 Task: Add a signature Miranda Scott containing With sincere appreciation and gratitude, Miranda Scott to email address softage.9@softage.net and add a folder Workplace accidents
Action: Mouse moved to (1217, 88)
Screenshot: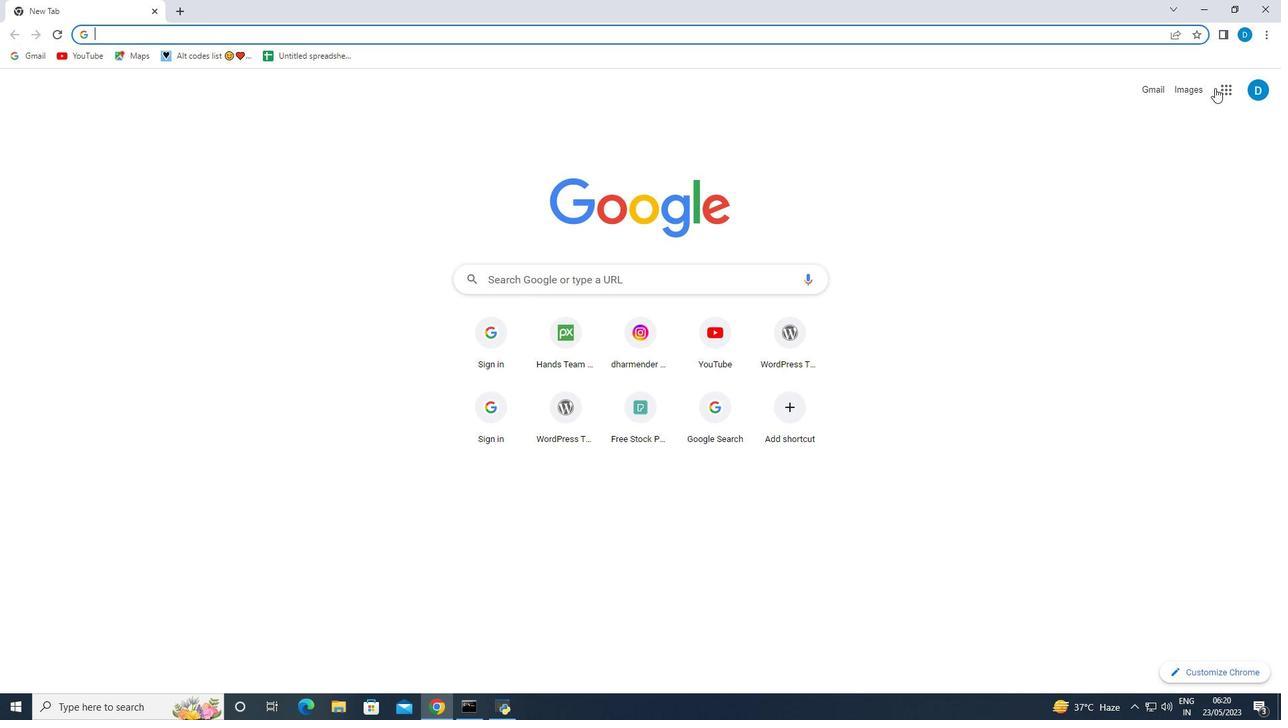
Action: Mouse pressed left at (1217, 88)
Screenshot: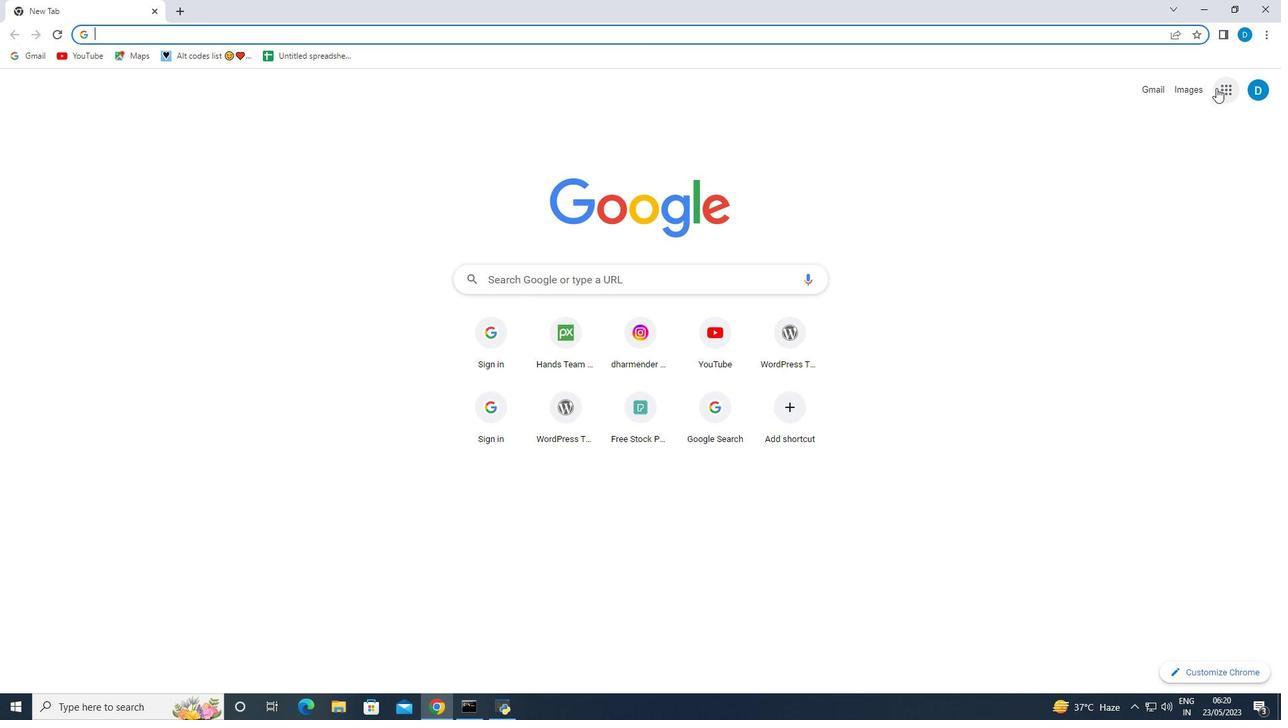 
Action: Mouse moved to (1121, 258)
Screenshot: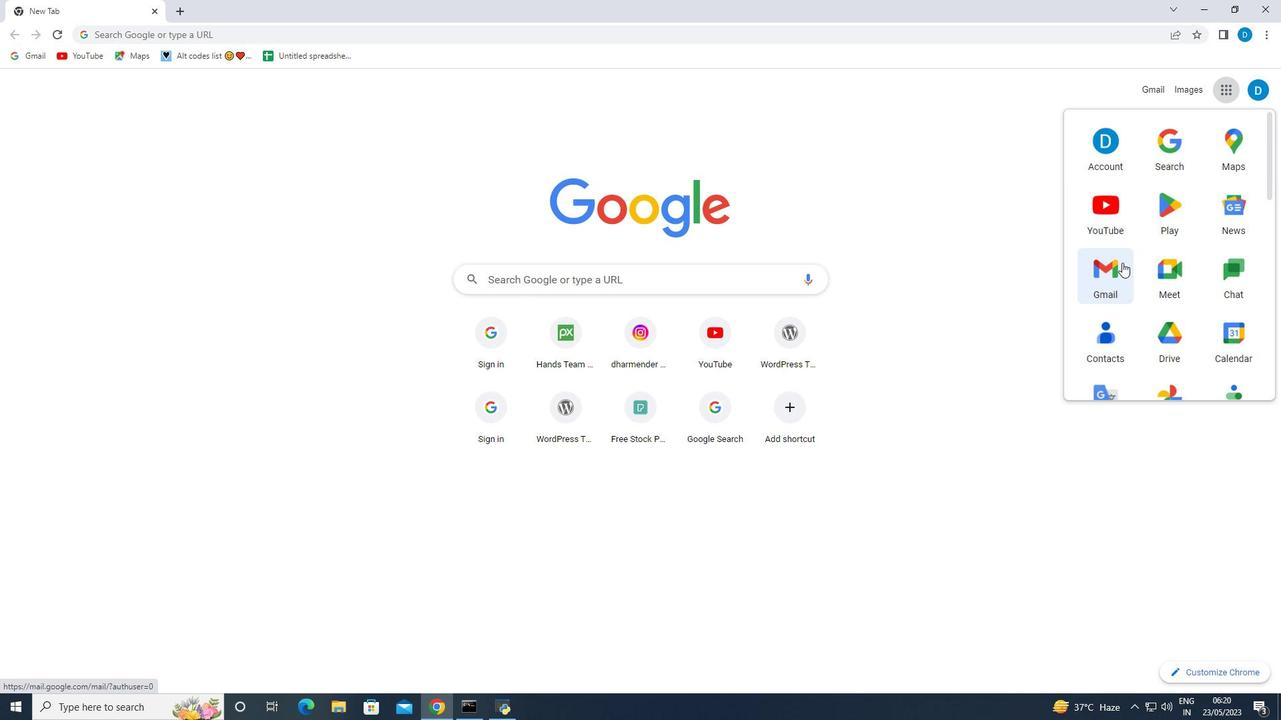
Action: Mouse pressed left at (1121, 258)
Screenshot: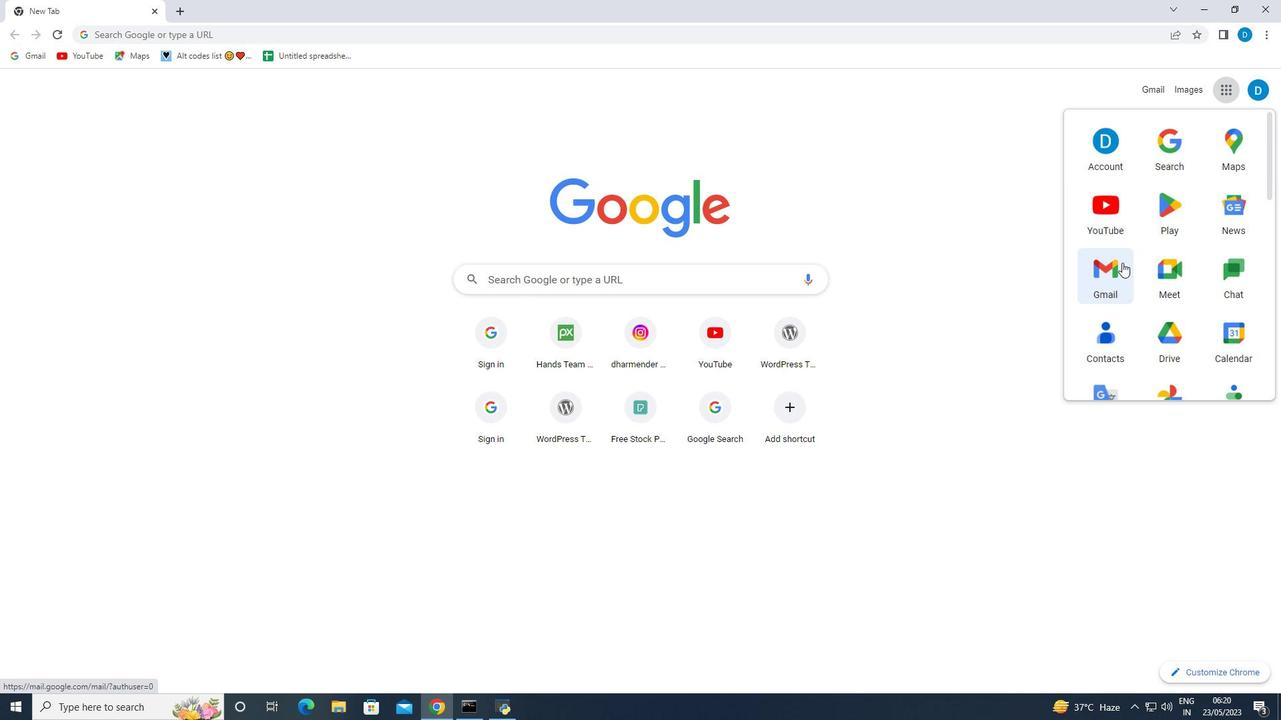 
Action: Mouse moved to (1199, 92)
Screenshot: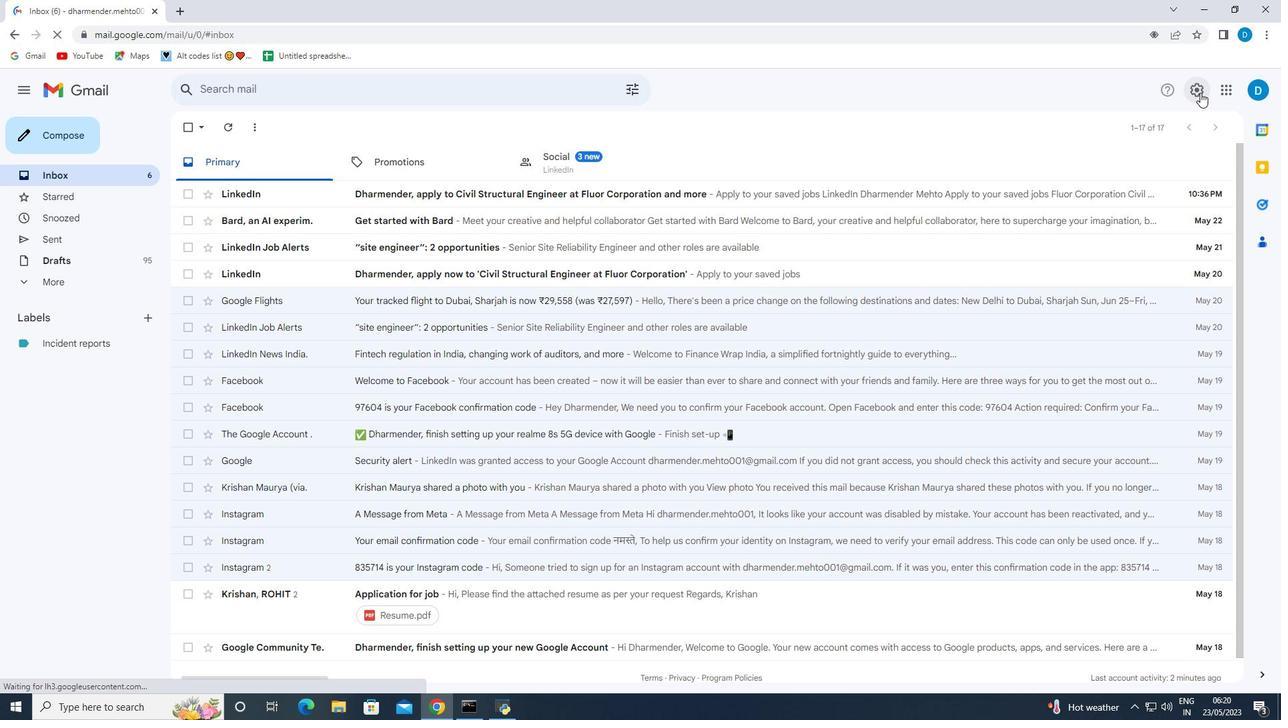 
Action: Mouse pressed left at (1199, 92)
Screenshot: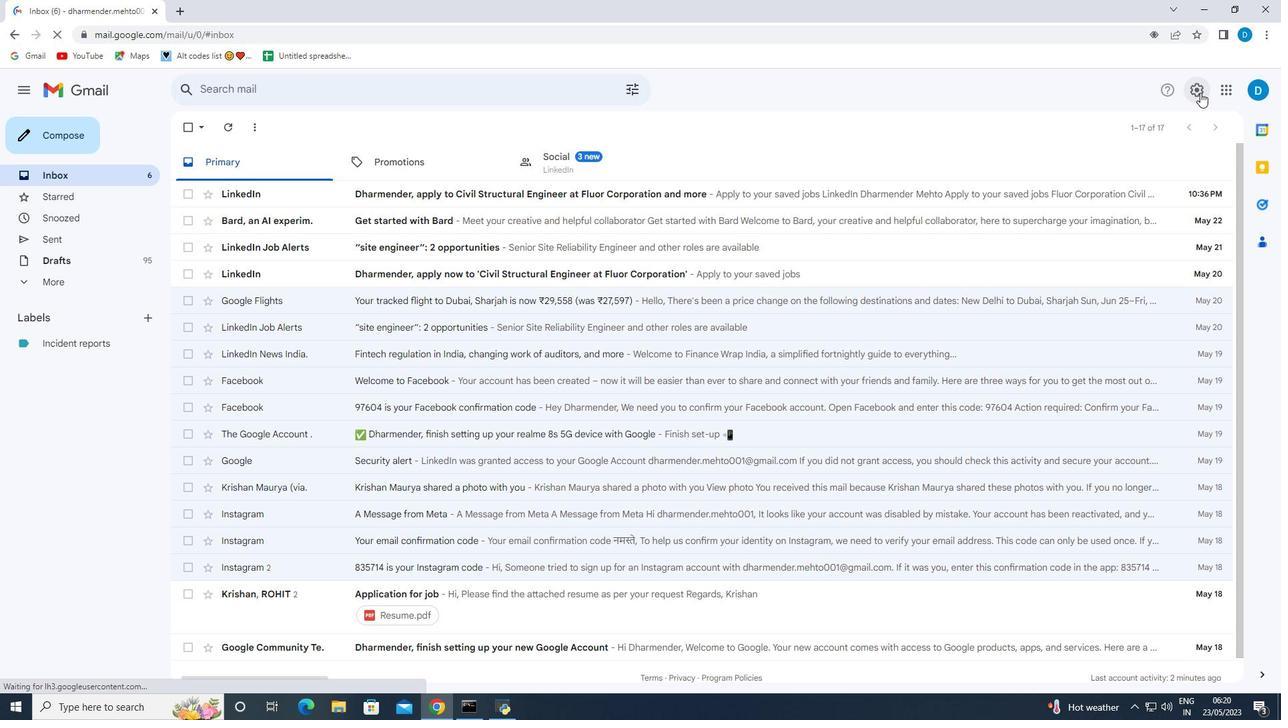 
Action: Mouse moved to (1142, 161)
Screenshot: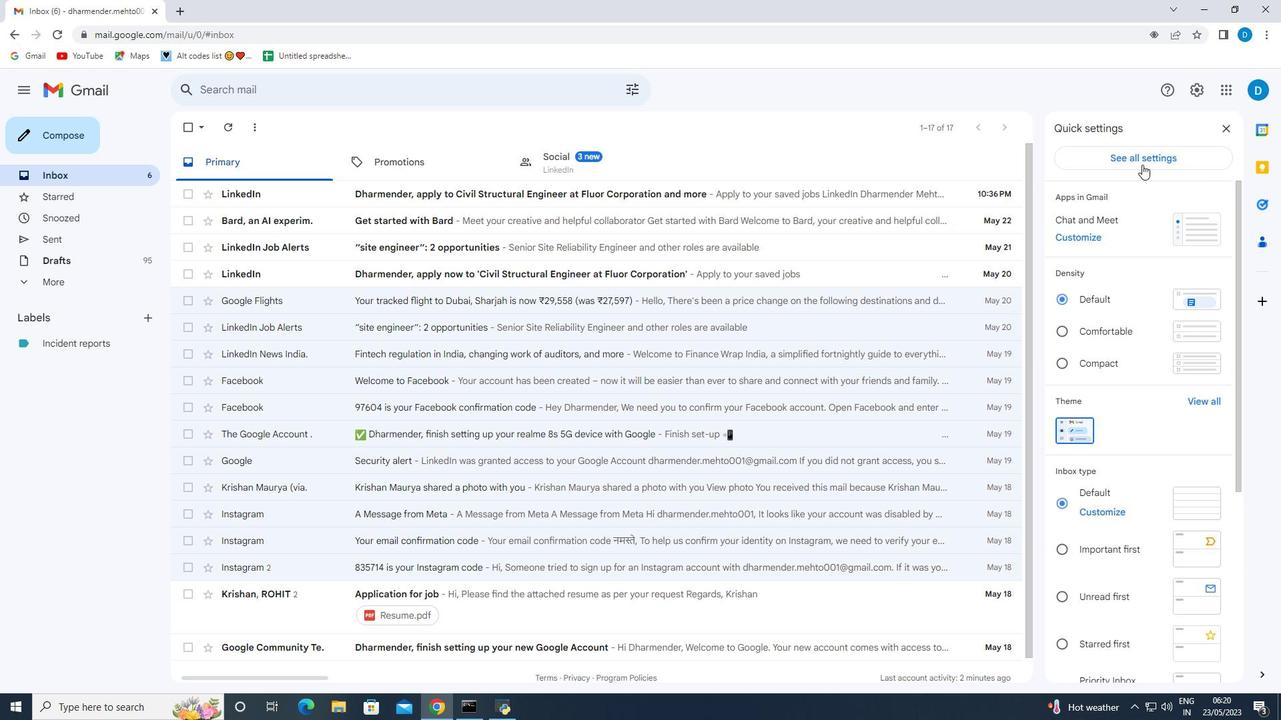 
Action: Mouse pressed left at (1142, 161)
Screenshot: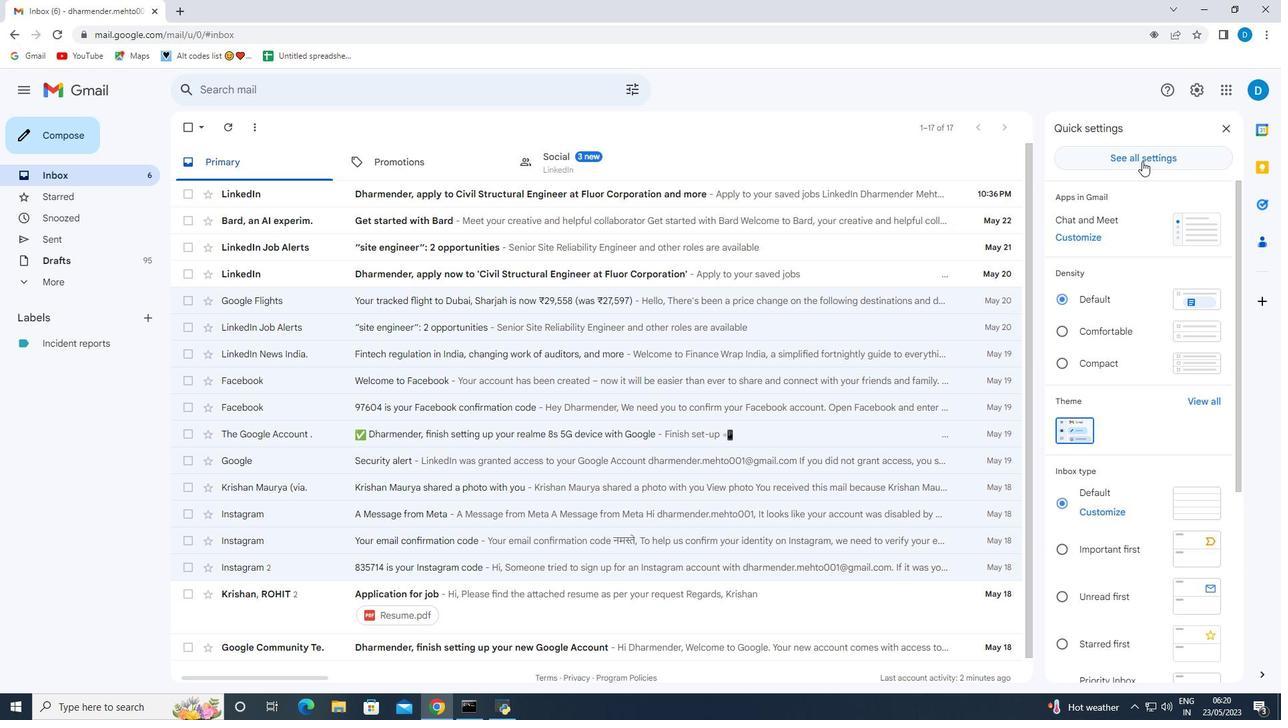 
Action: Mouse moved to (459, 385)
Screenshot: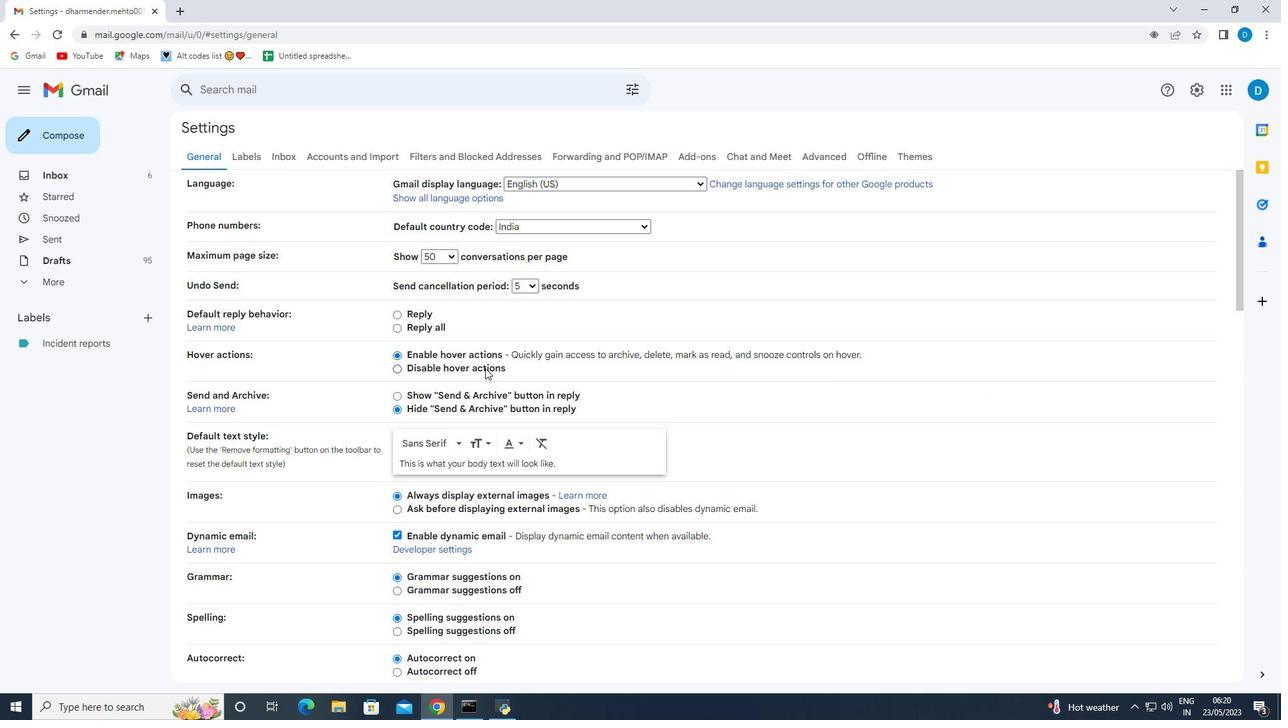 
Action: Mouse scrolled (459, 384) with delta (0, 0)
Screenshot: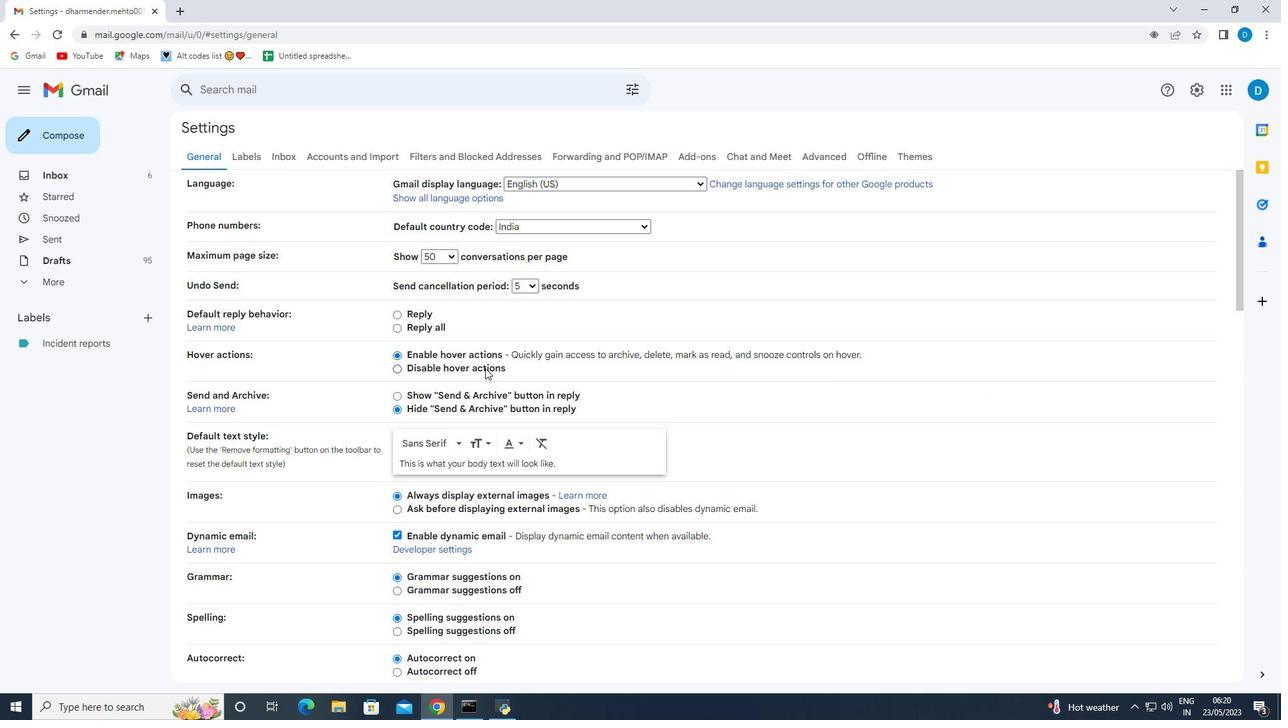 
Action: Mouse moved to (423, 401)
Screenshot: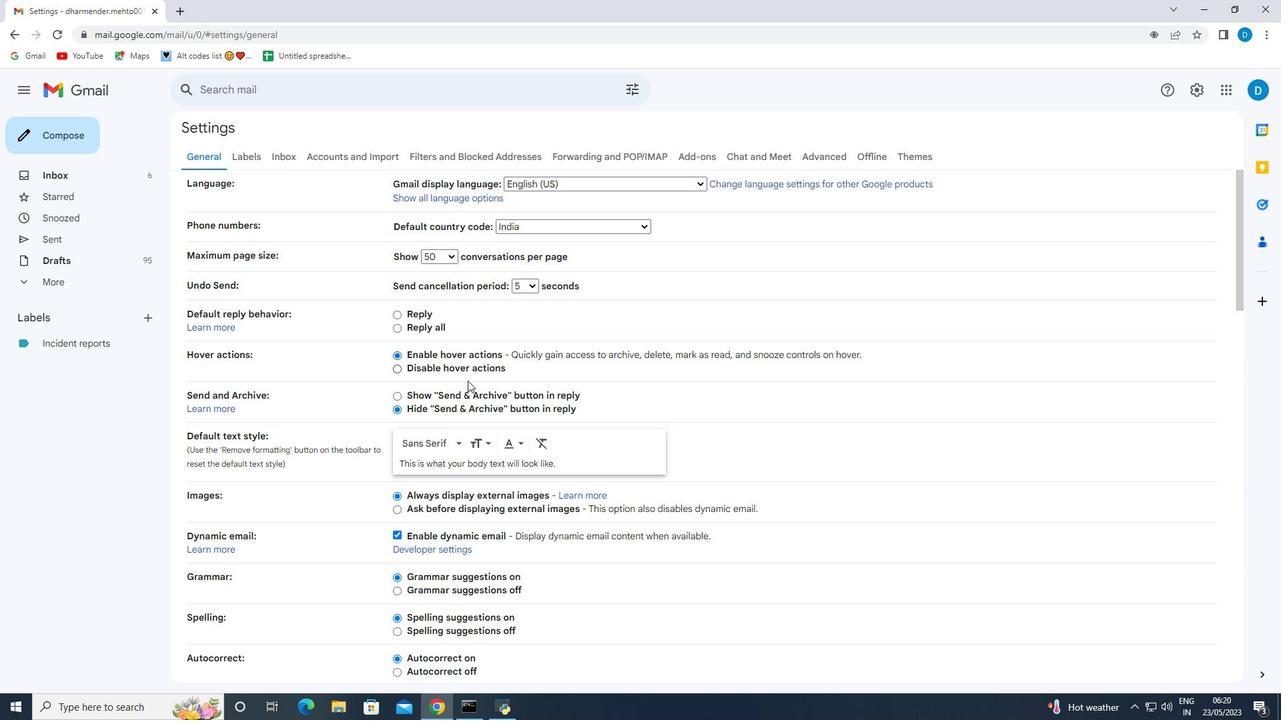 
Action: Mouse scrolled (423, 400) with delta (0, 0)
Screenshot: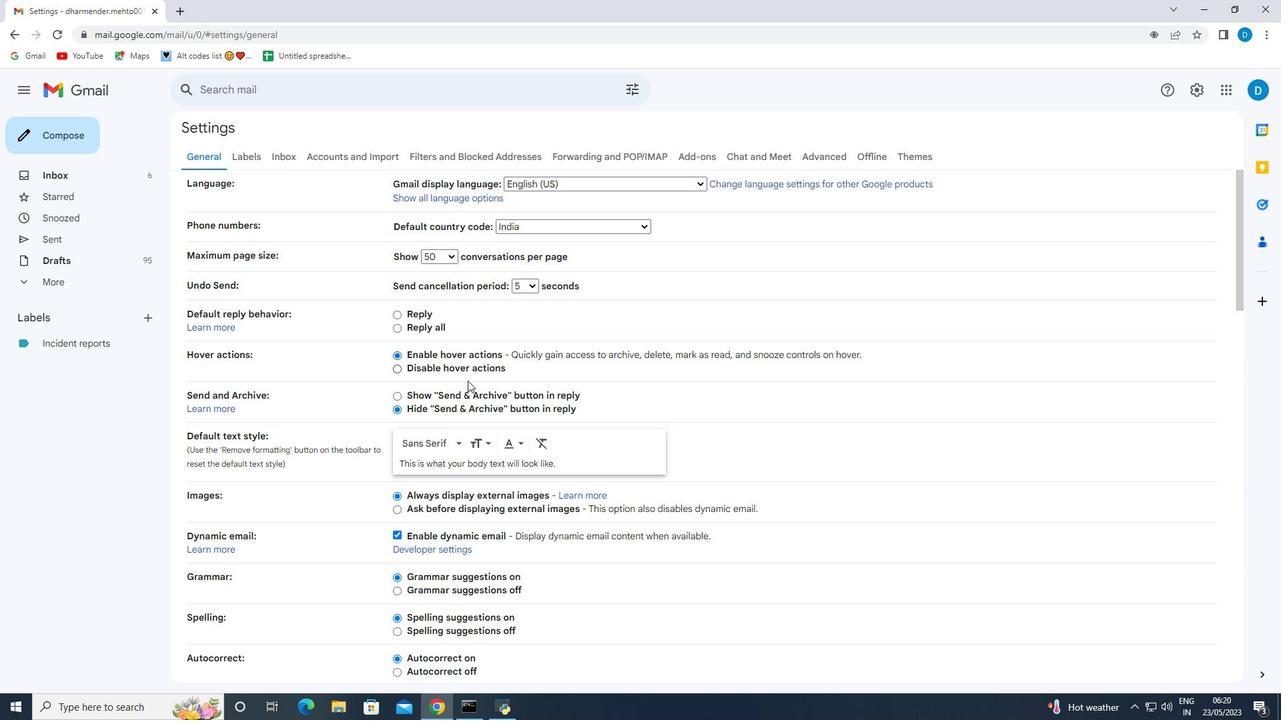
Action: Mouse moved to (411, 407)
Screenshot: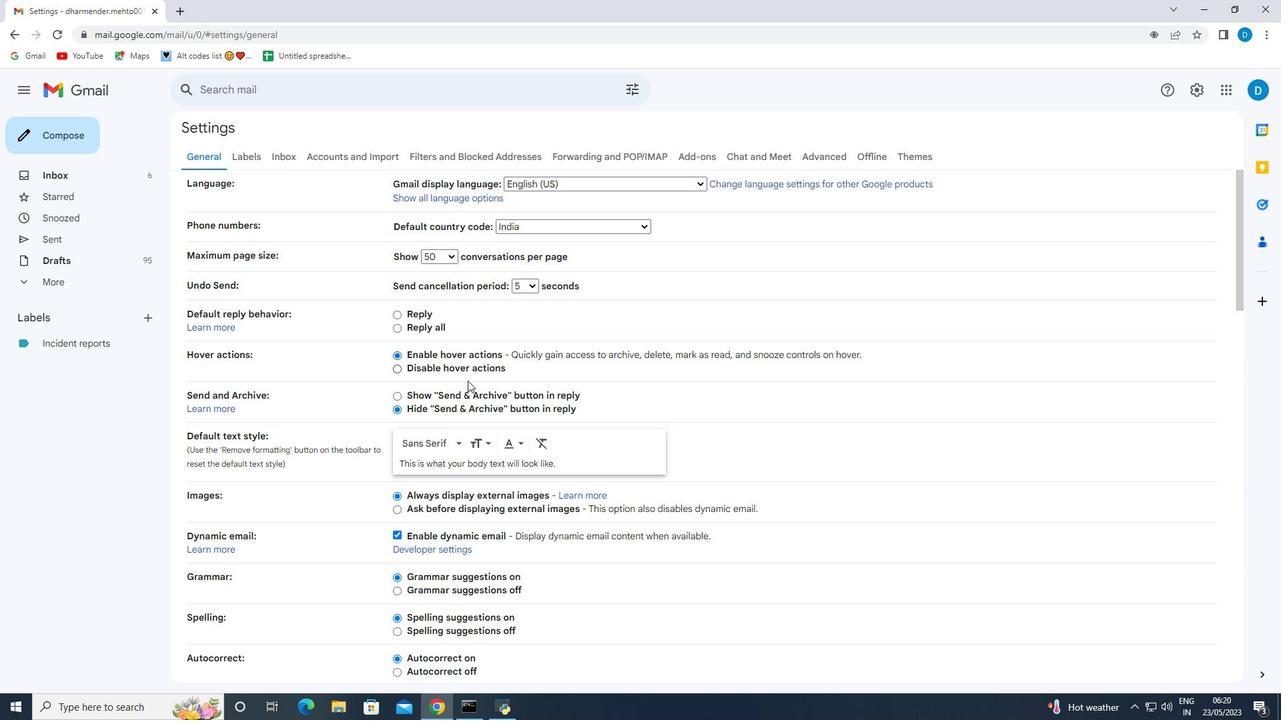 
Action: Mouse scrolled (411, 406) with delta (0, 0)
Screenshot: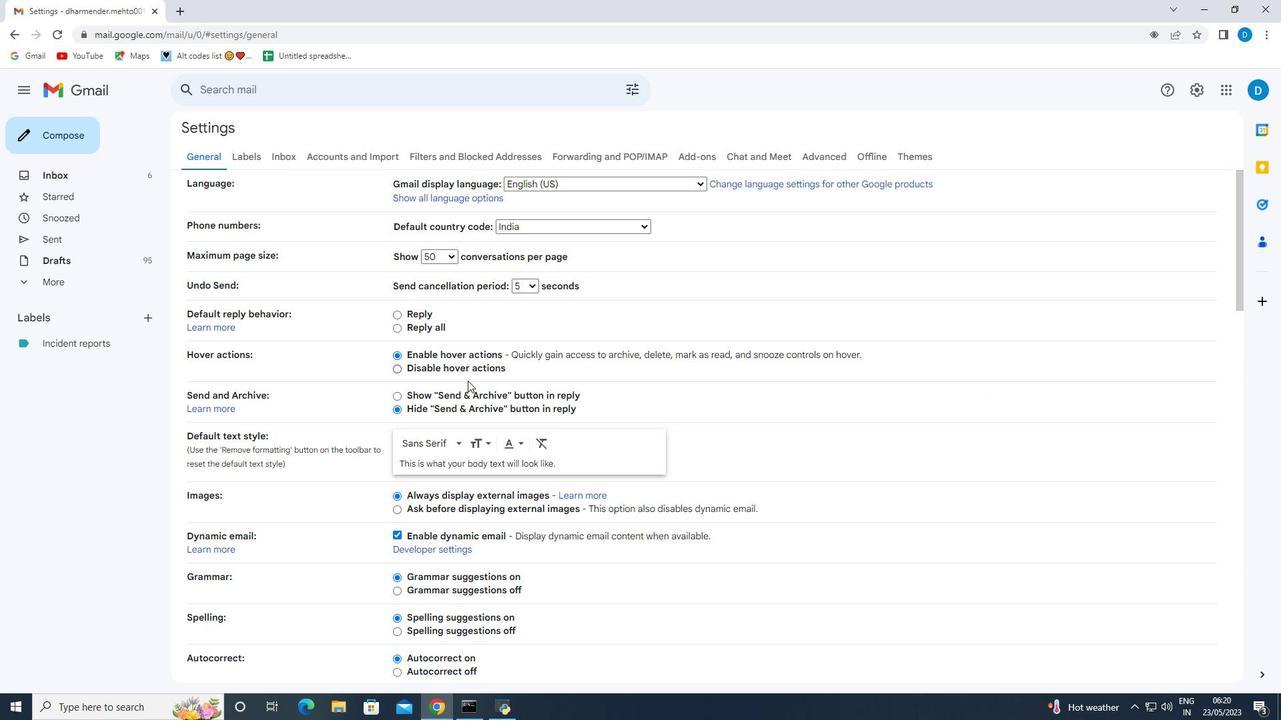
Action: Mouse moved to (405, 411)
Screenshot: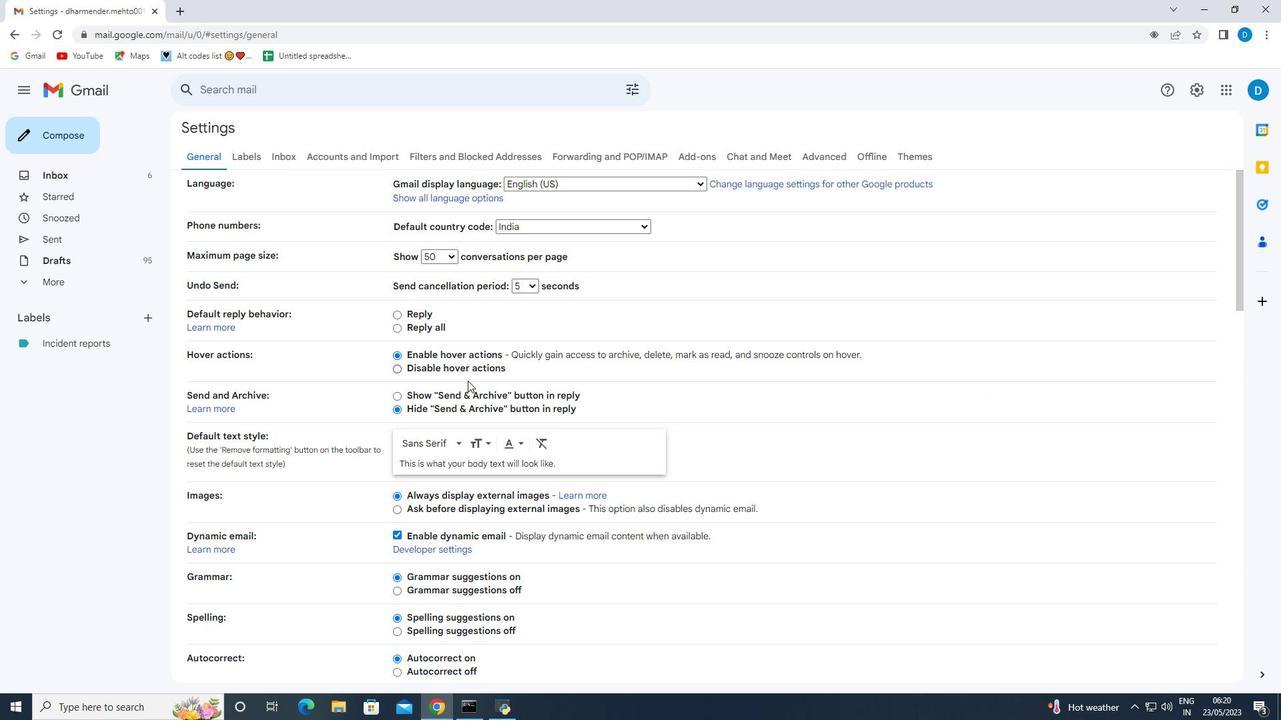 
Action: Mouse scrolled (405, 410) with delta (0, 0)
Screenshot: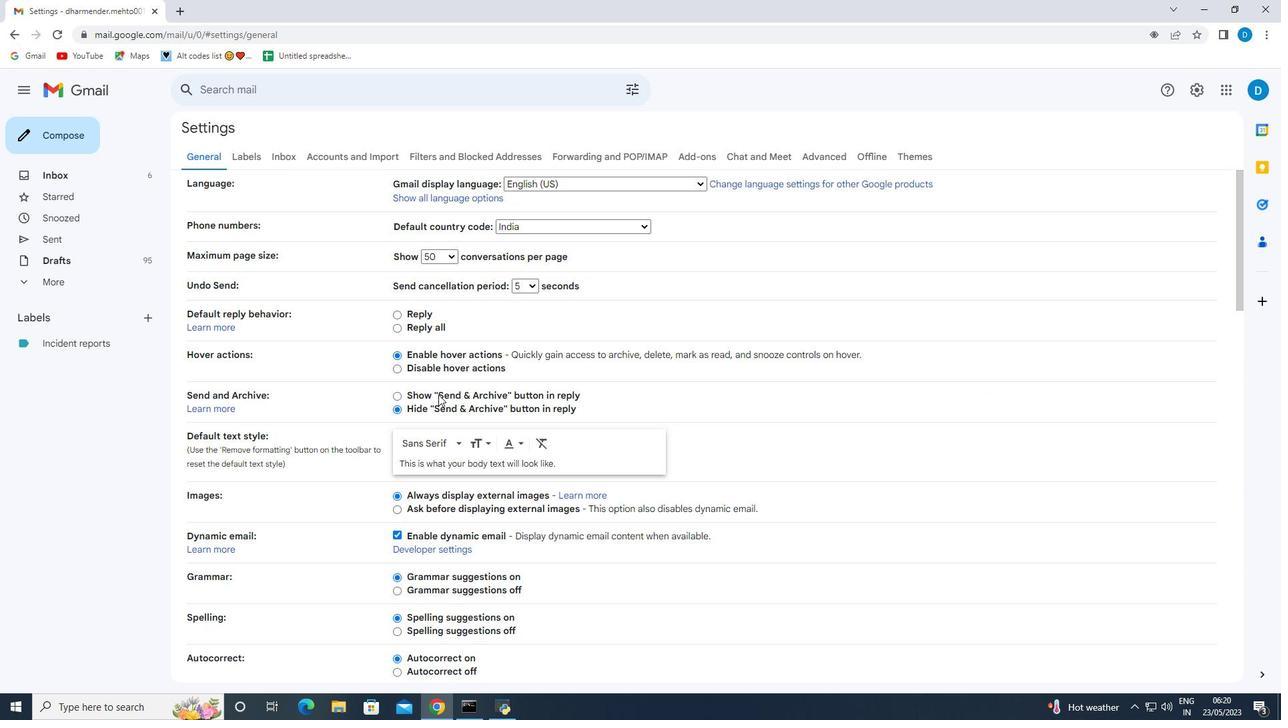 
Action: Mouse moved to (404, 411)
Screenshot: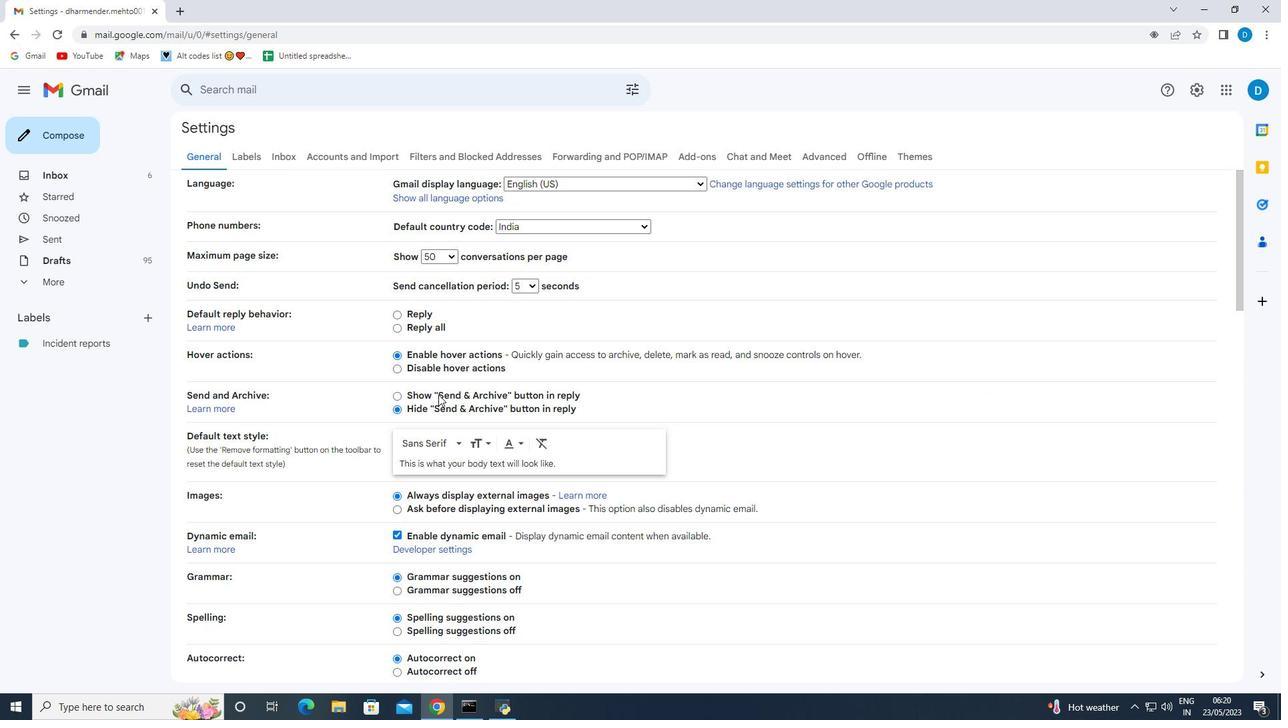 
Action: Mouse scrolled (404, 411) with delta (0, 0)
Screenshot: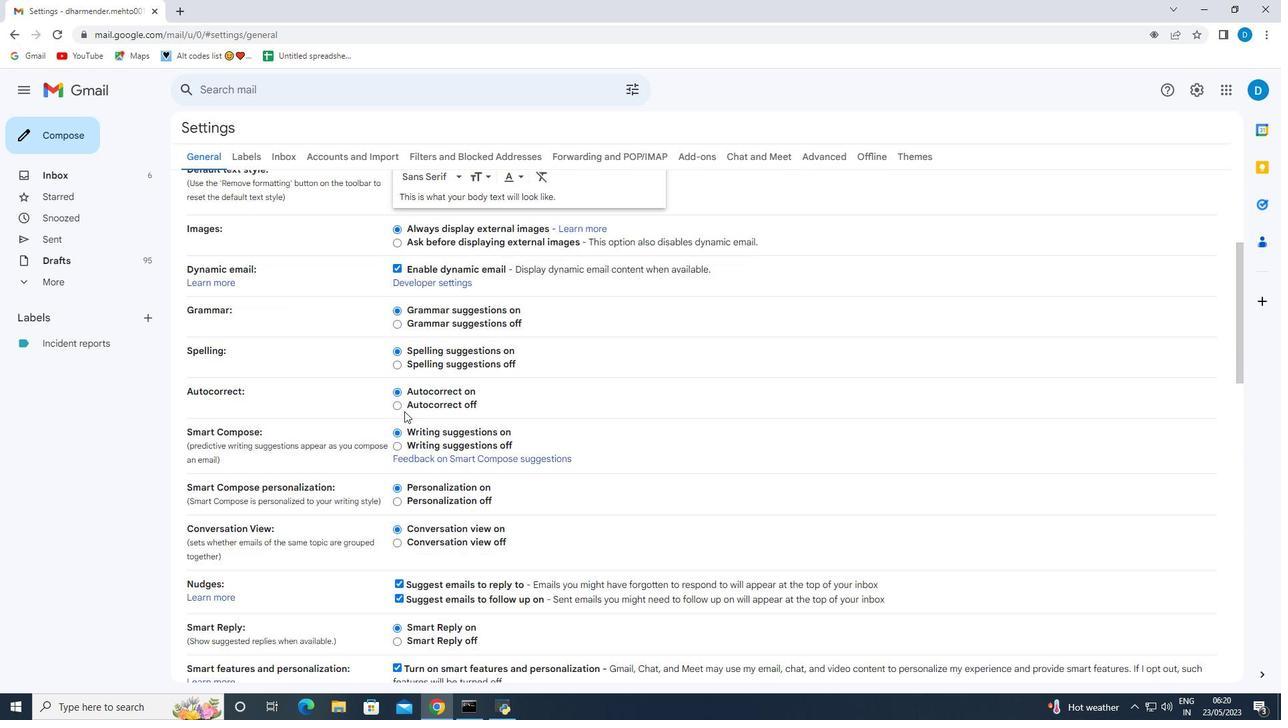 
Action: Mouse scrolled (404, 411) with delta (0, 0)
Screenshot: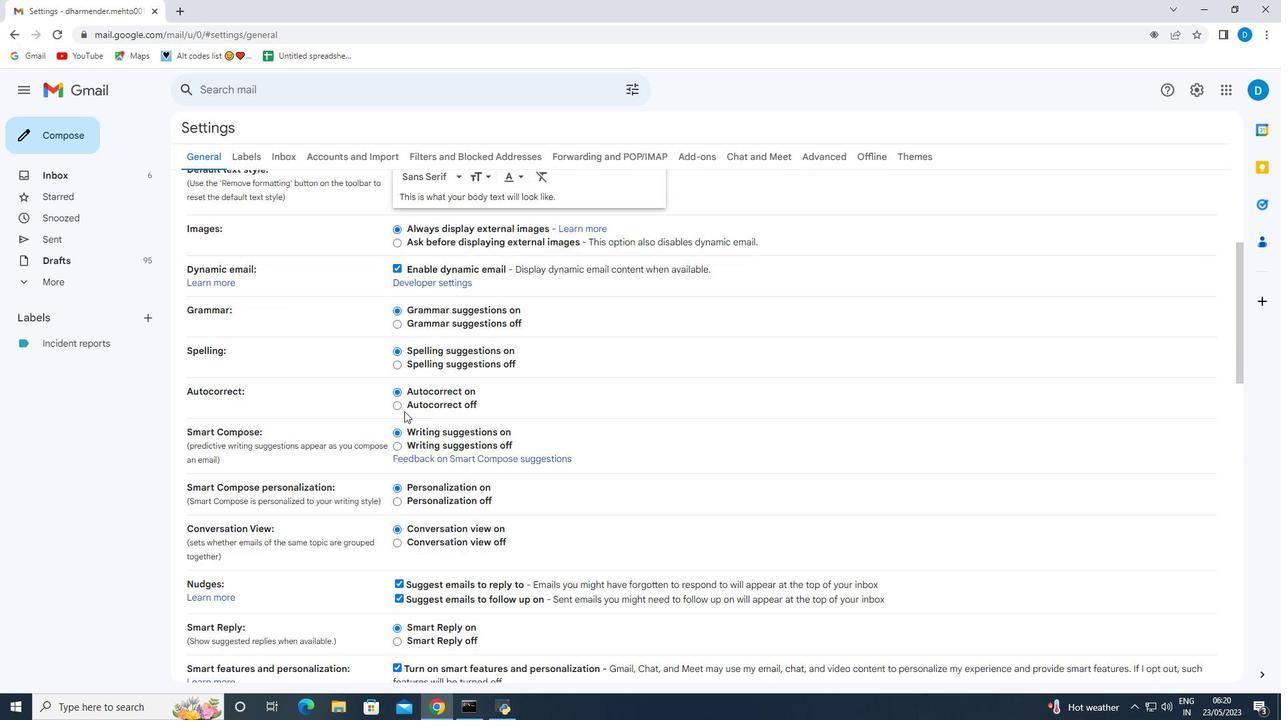 
Action: Mouse scrolled (404, 411) with delta (0, 0)
Screenshot: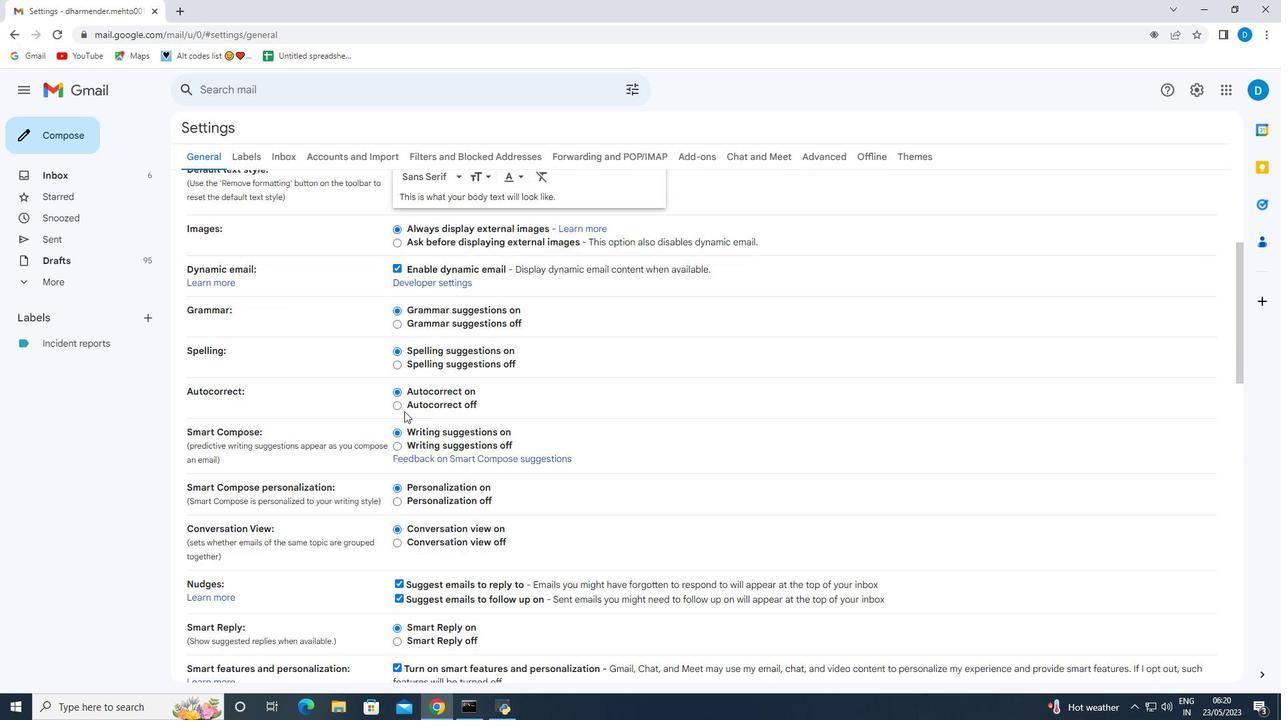 
Action: Mouse scrolled (404, 411) with delta (0, 0)
Screenshot: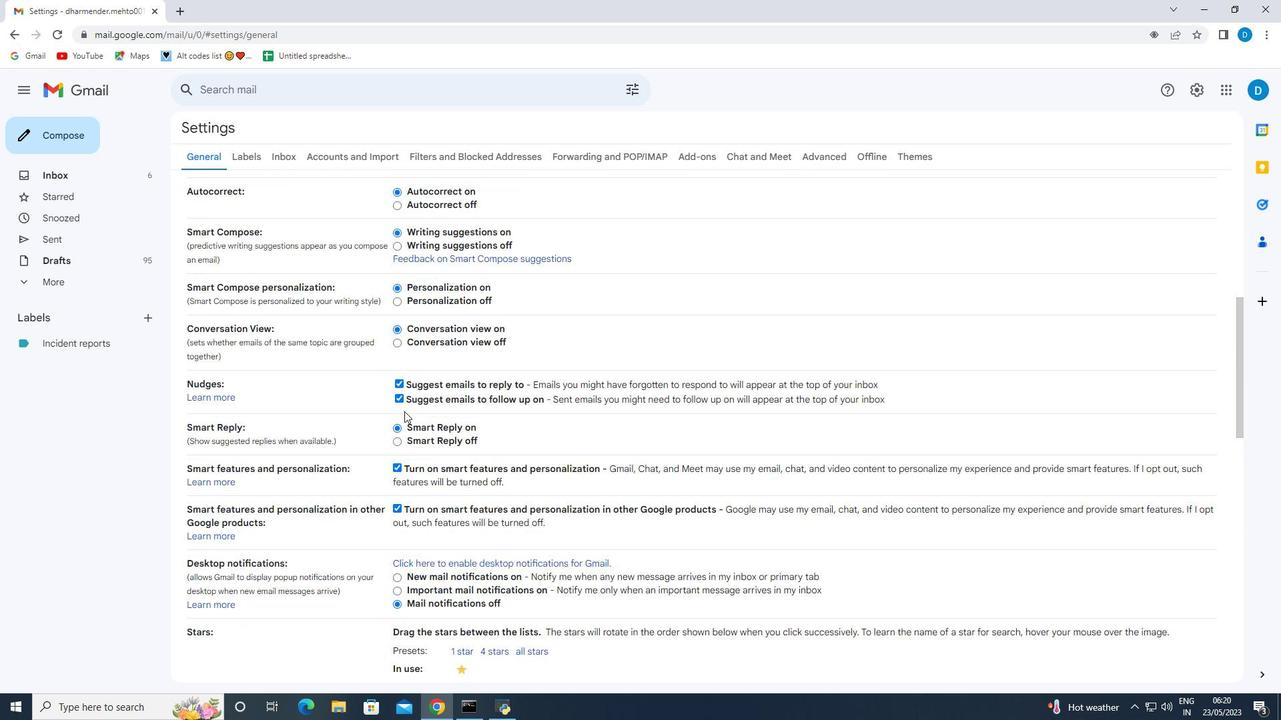 
Action: Mouse scrolled (404, 411) with delta (0, 0)
Screenshot: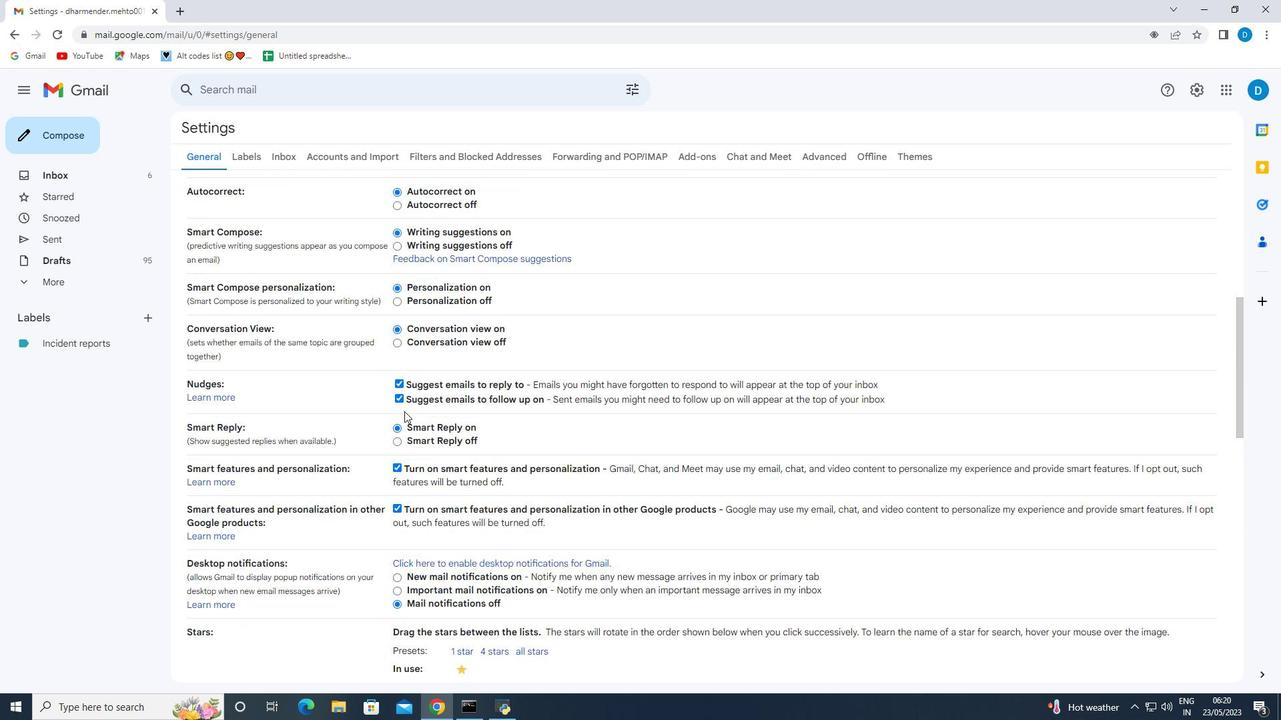 
Action: Mouse scrolled (404, 411) with delta (0, 0)
Screenshot: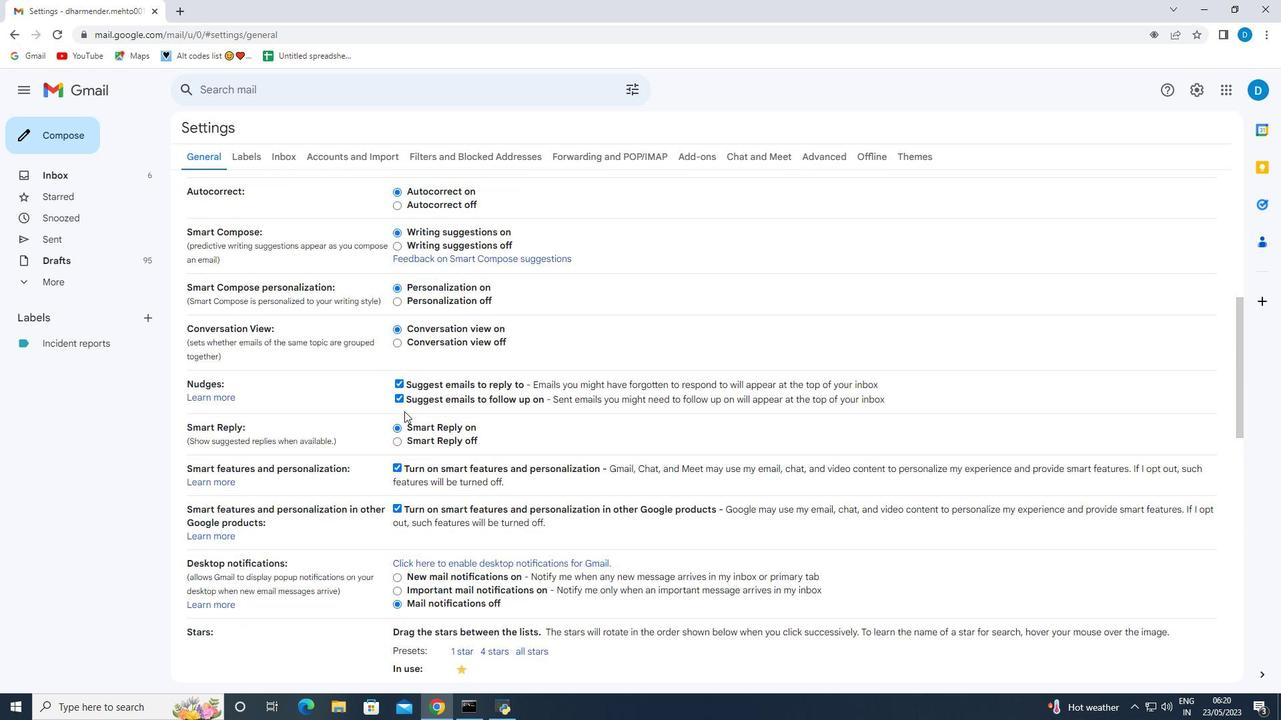 
Action: Mouse scrolled (404, 411) with delta (0, 0)
Screenshot: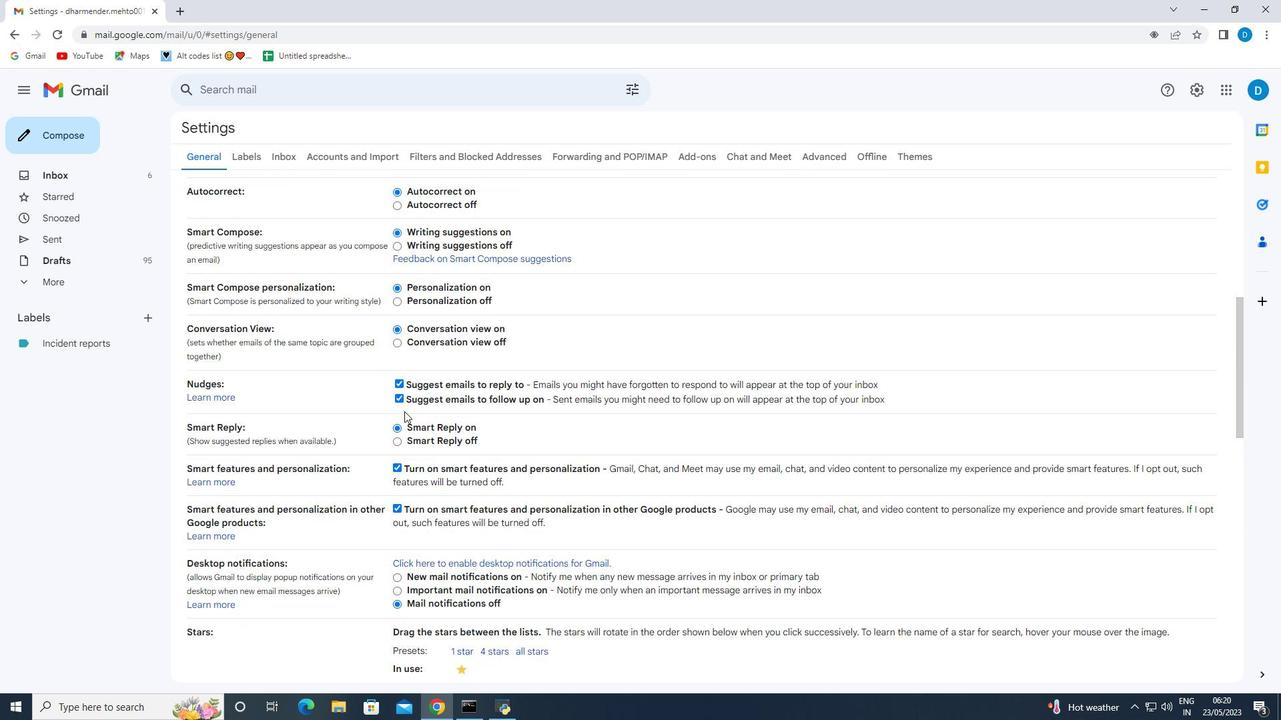 
Action: Mouse scrolled (404, 411) with delta (0, 0)
Screenshot: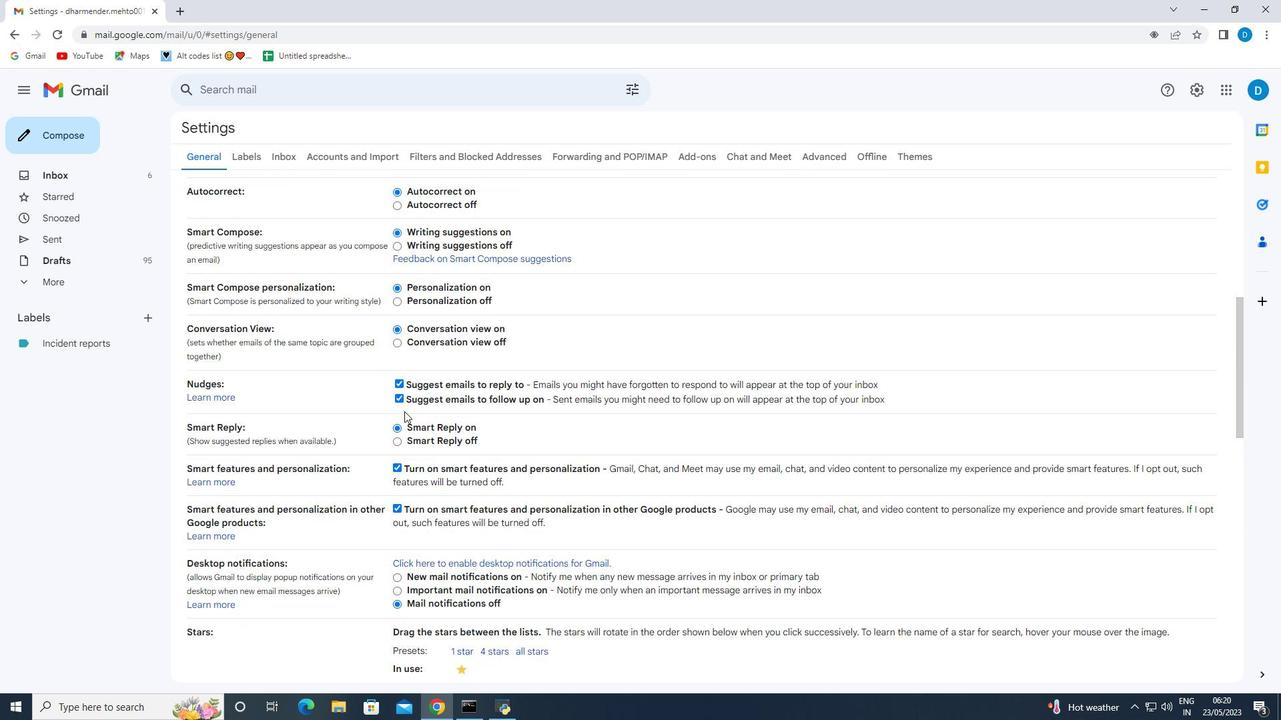 
Action: Mouse moved to (418, 421)
Screenshot: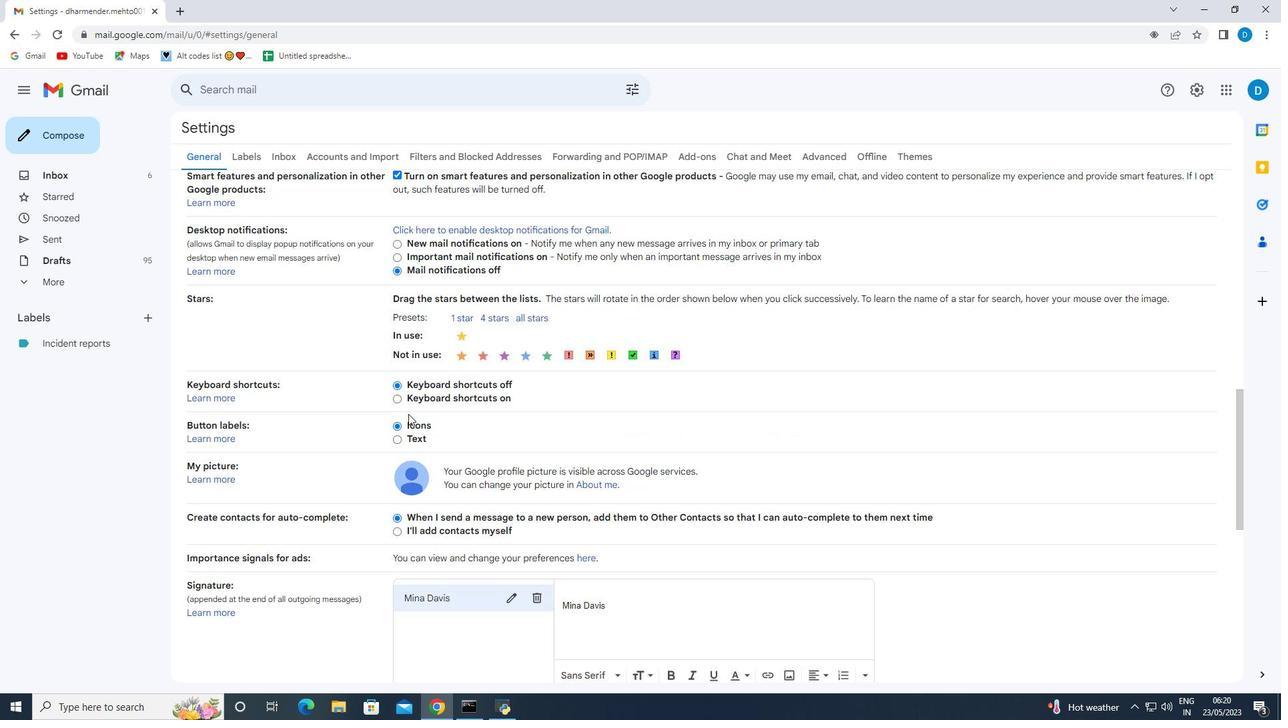 
Action: Mouse scrolled (418, 421) with delta (0, 0)
Screenshot: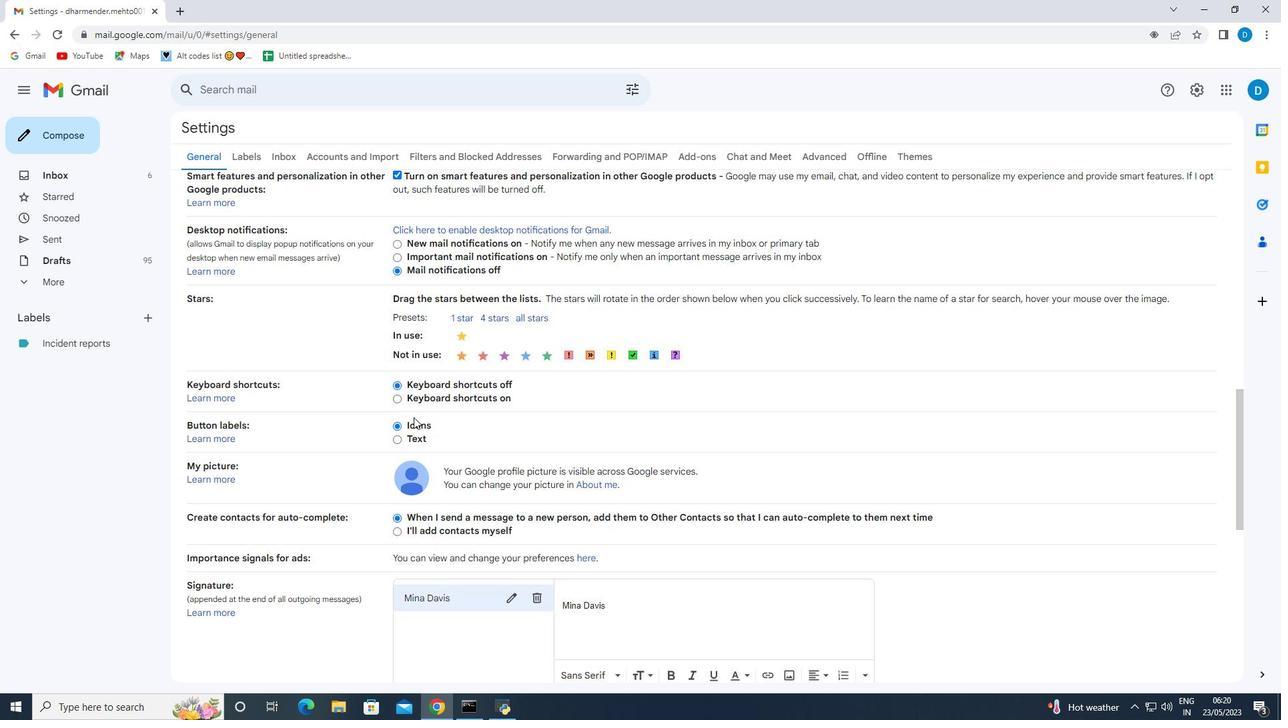 
Action: Mouse moved to (419, 422)
Screenshot: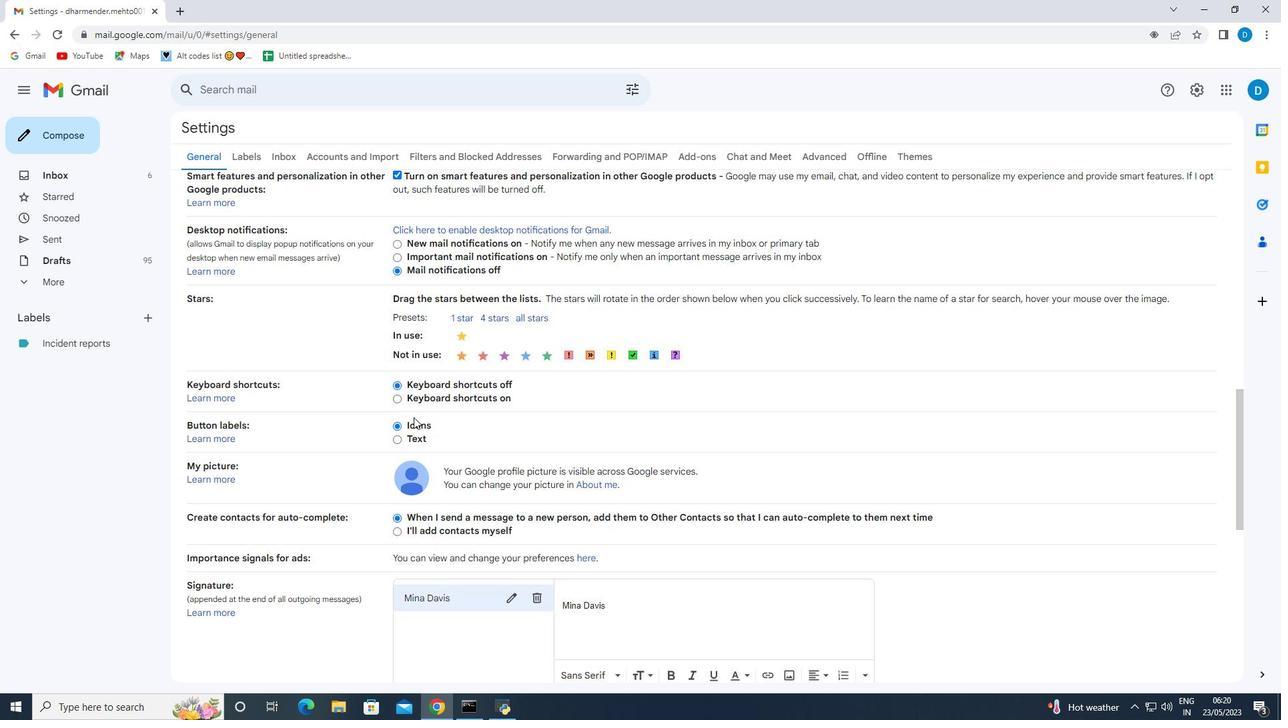 
Action: Mouse scrolled (419, 421) with delta (0, 0)
Screenshot: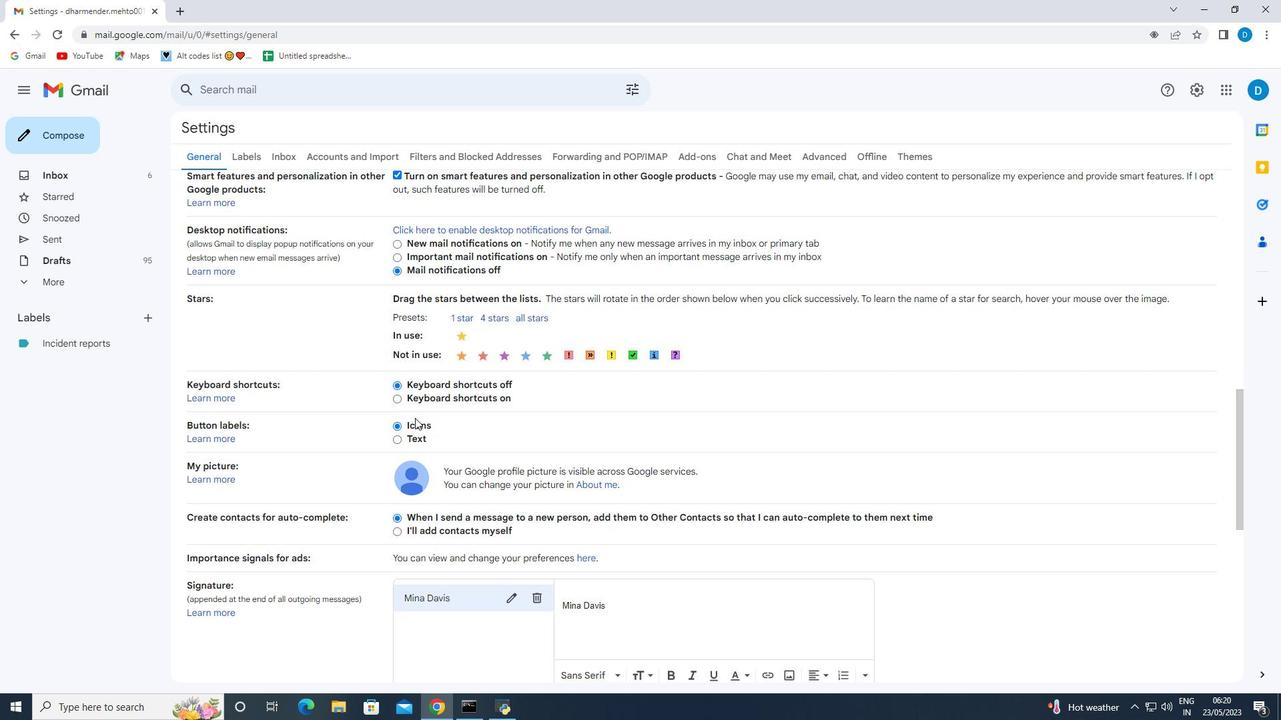 
Action: Mouse moved to (419, 423)
Screenshot: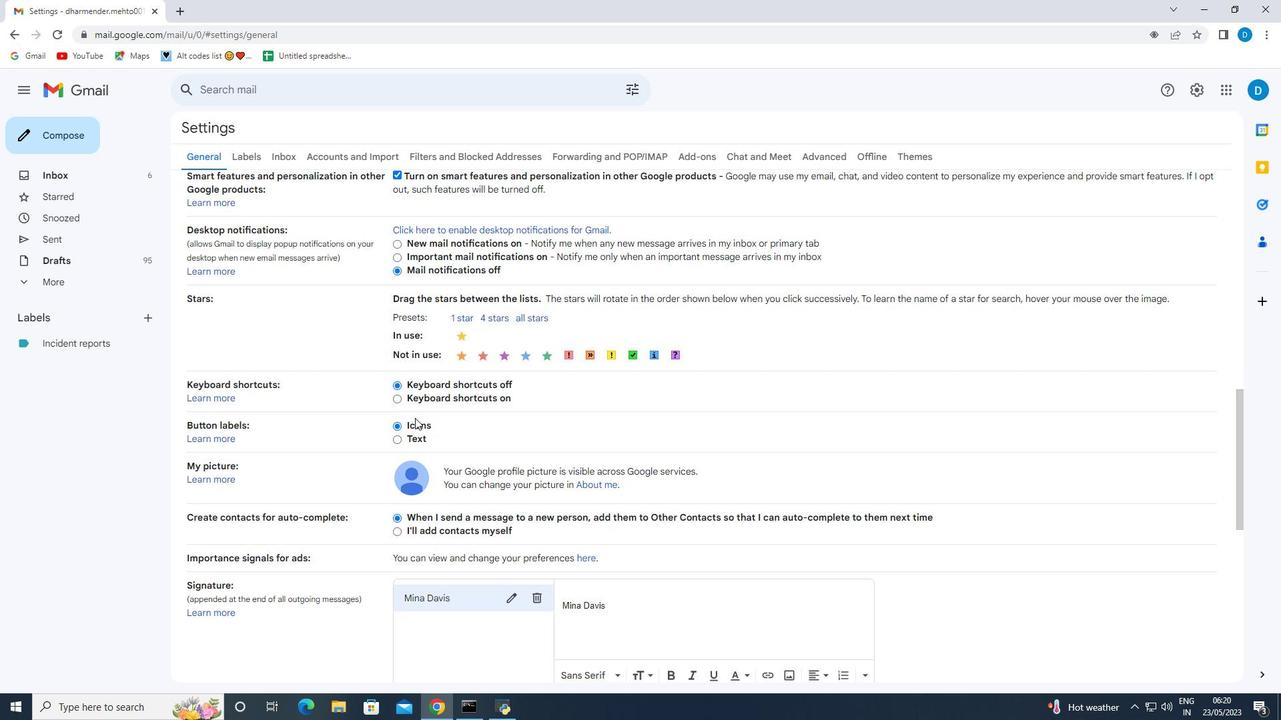 
Action: Mouse scrolled (419, 422) with delta (0, 0)
Screenshot: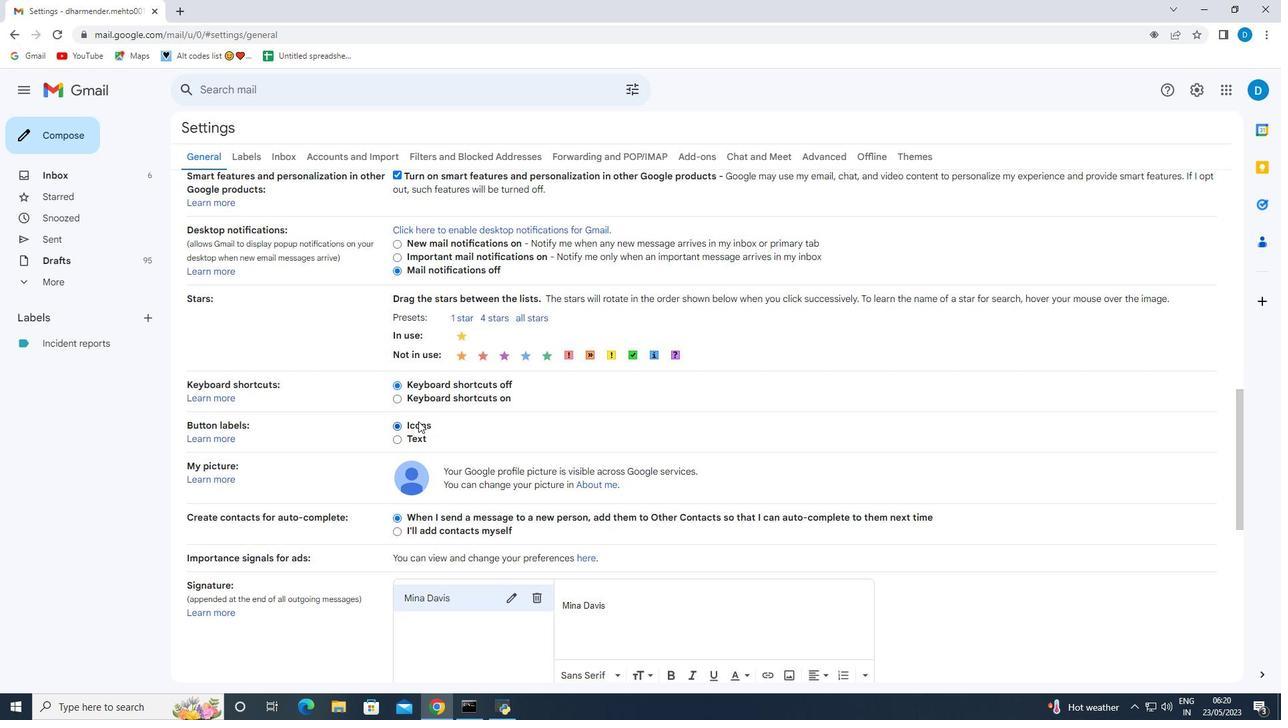 
Action: Mouse moved to (533, 401)
Screenshot: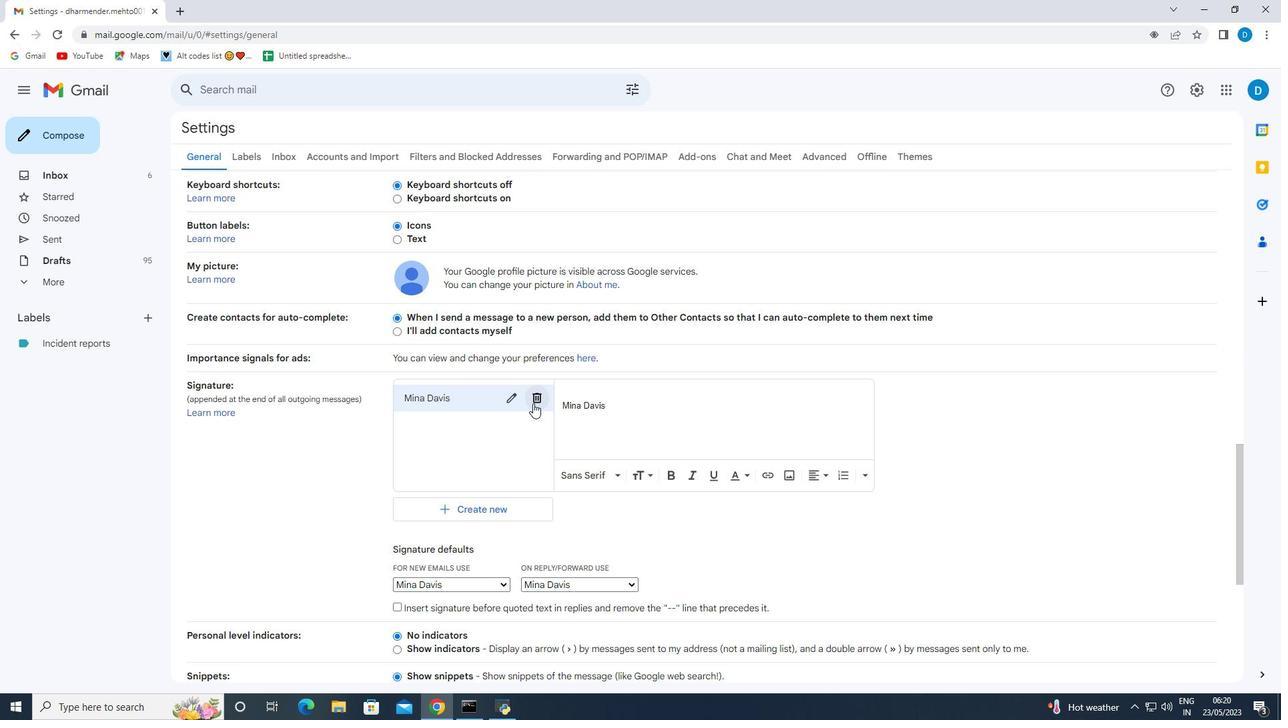 
Action: Mouse pressed left at (533, 401)
Screenshot: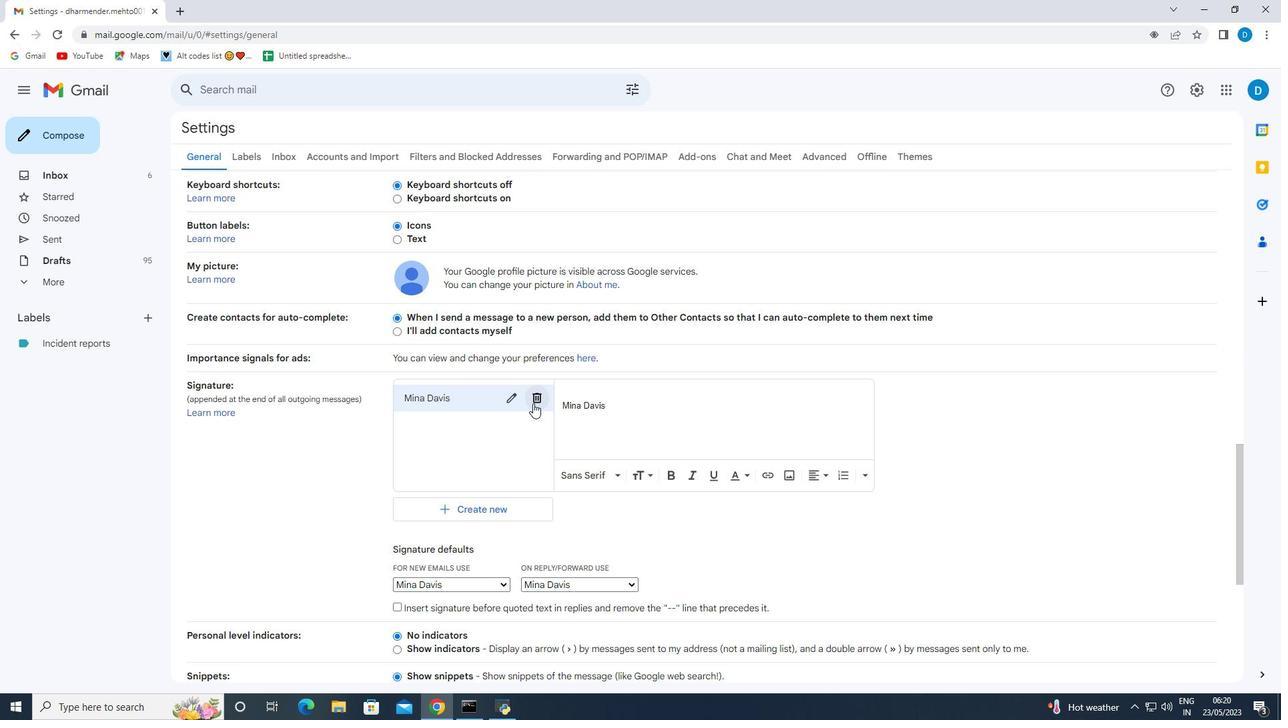 
Action: Mouse moved to (749, 413)
Screenshot: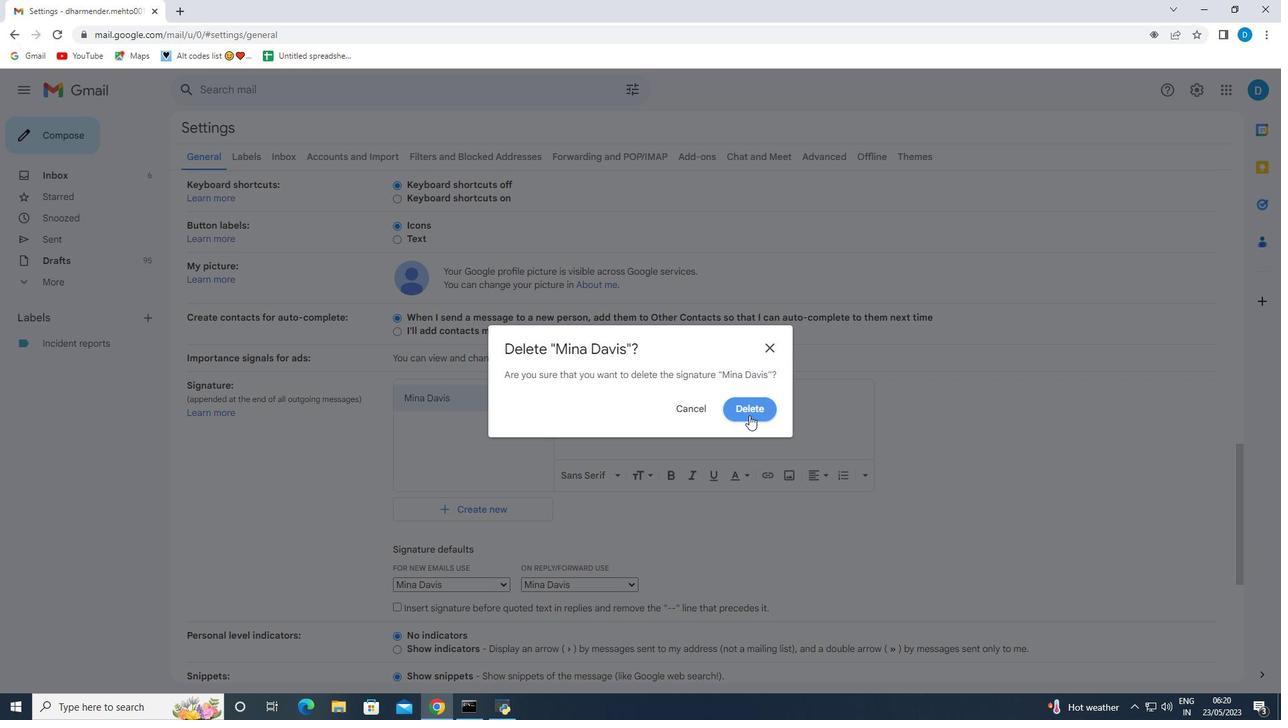 
Action: Mouse pressed left at (749, 413)
Screenshot: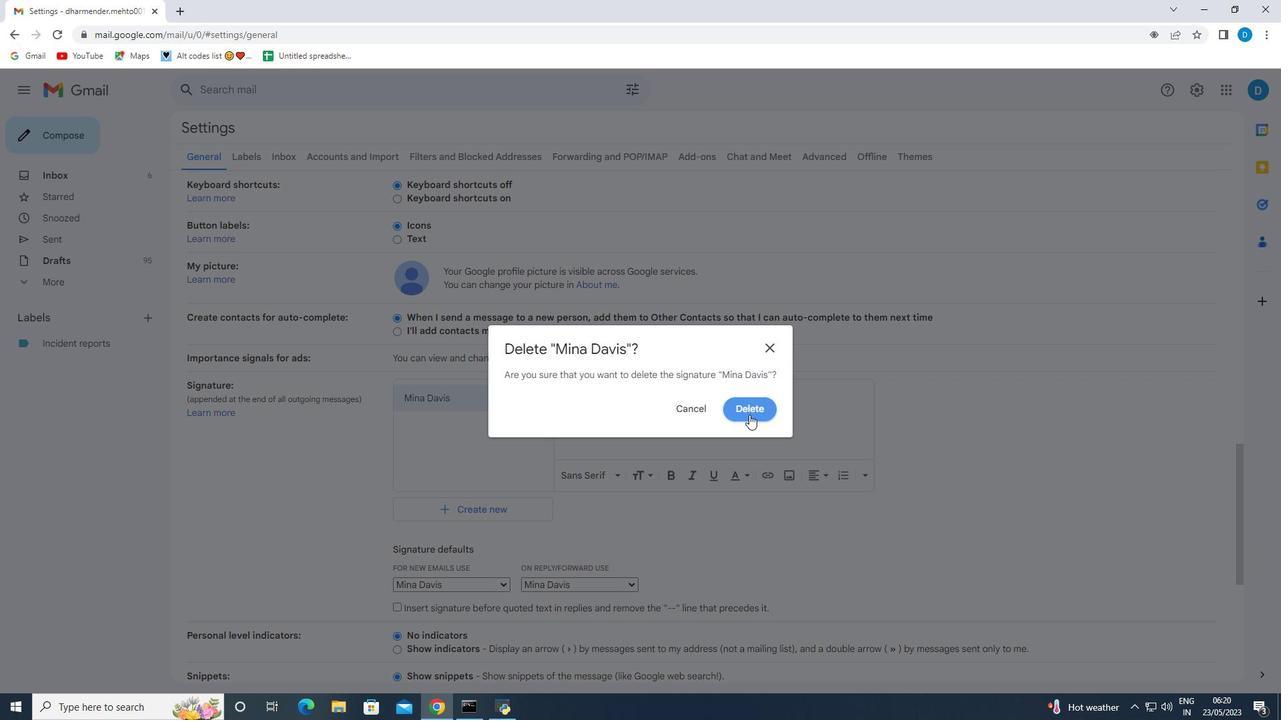 
Action: Mouse moved to (527, 379)
Screenshot: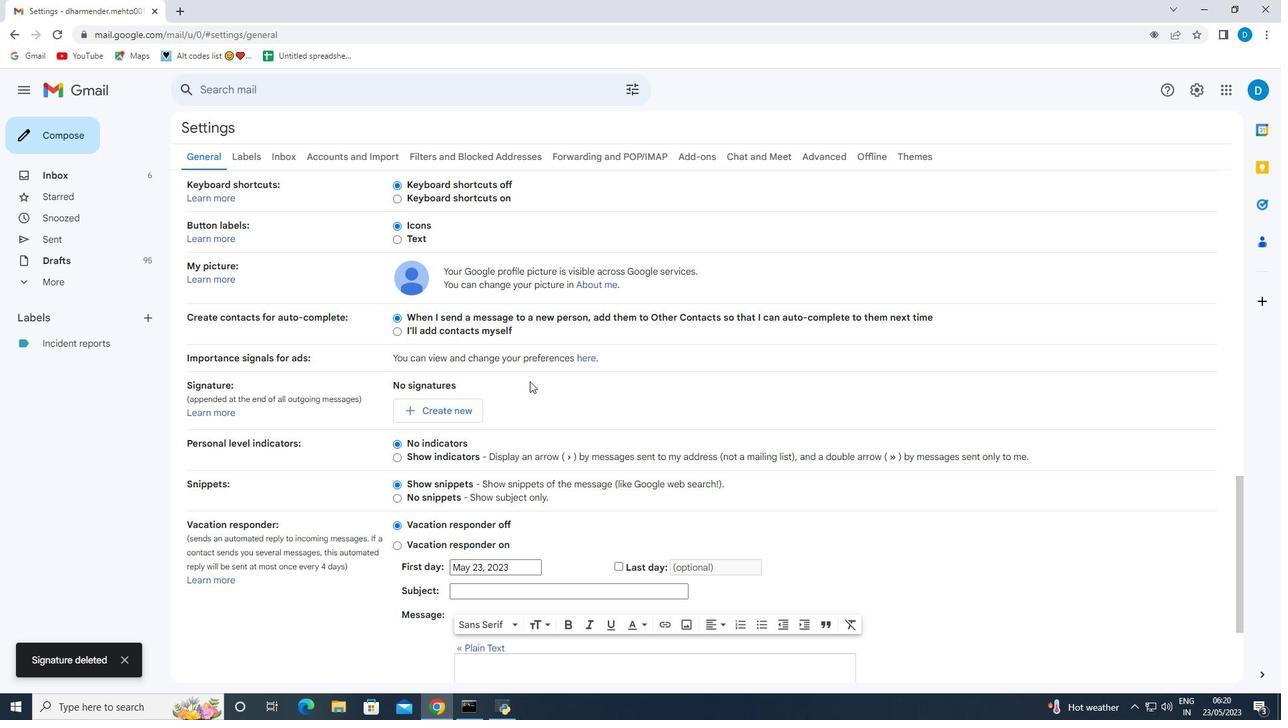 
Action: Mouse scrolled (527, 379) with delta (0, 0)
Screenshot: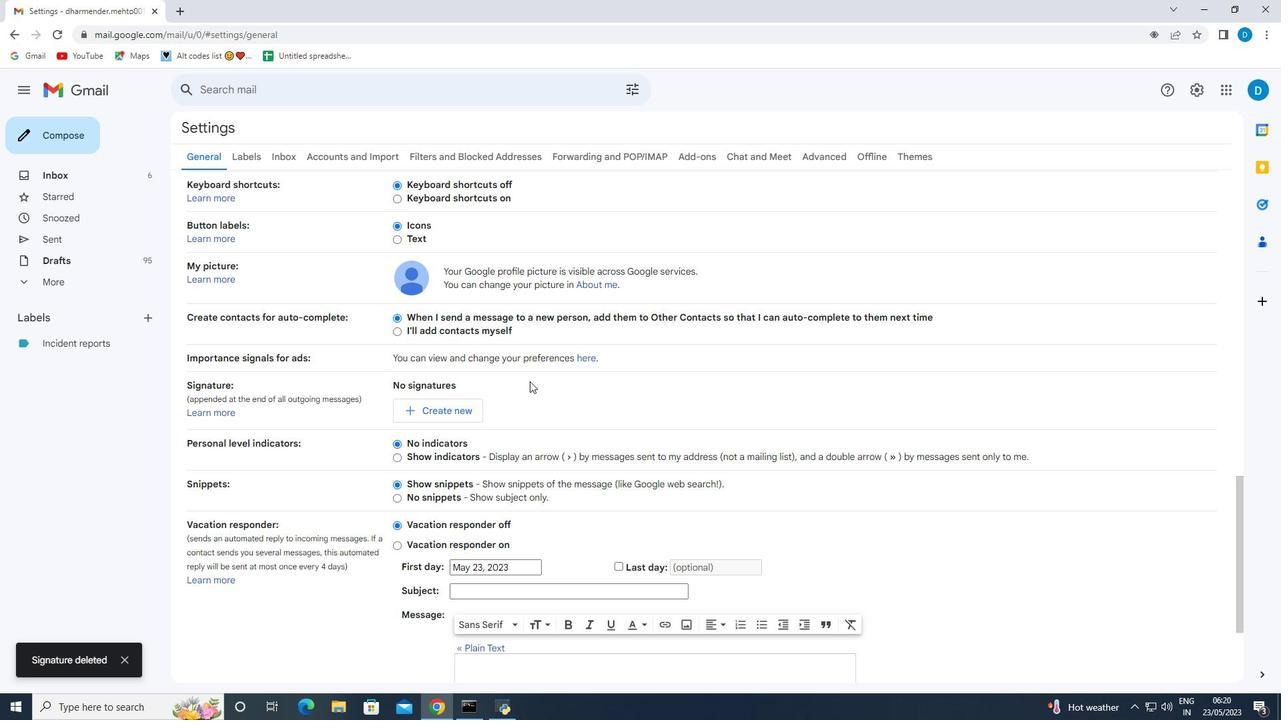 
Action: Mouse moved to (562, 613)
Screenshot: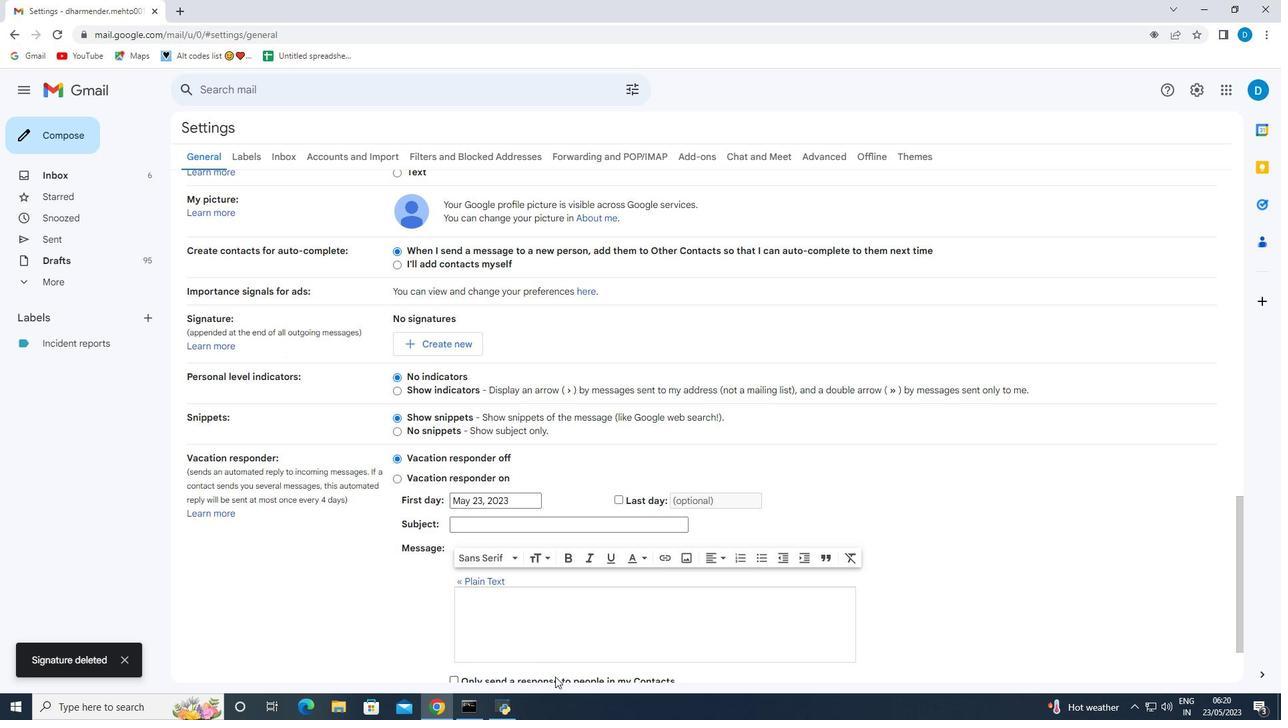 
Action: Mouse scrolled (562, 612) with delta (0, 0)
Screenshot: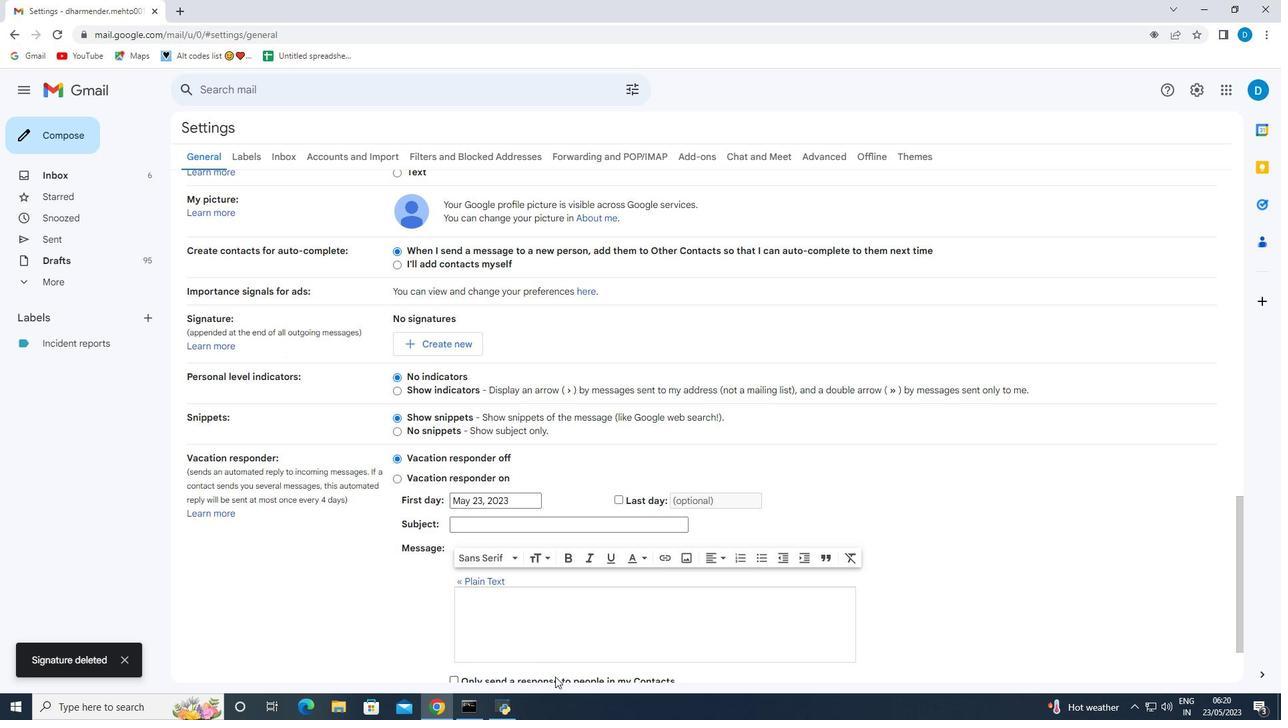 
Action: Mouse moved to (562, 607)
Screenshot: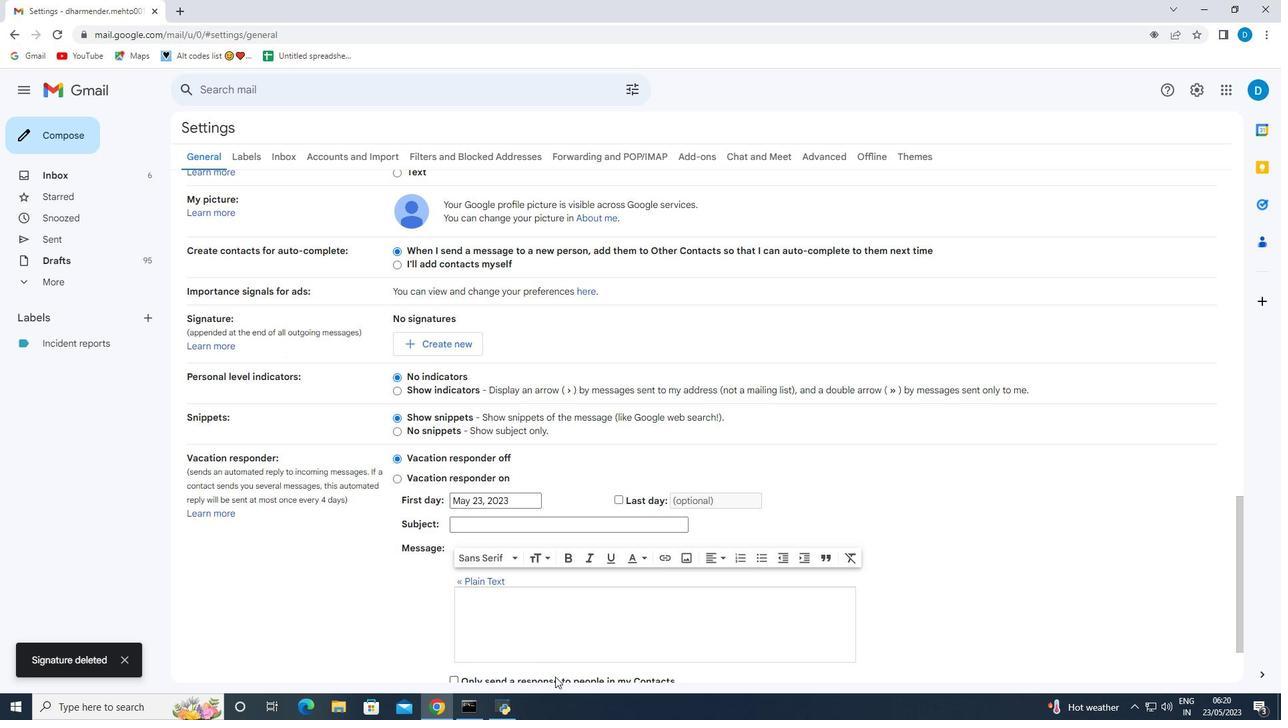 
Action: Mouse scrolled (562, 607) with delta (0, 0)
Screenshot: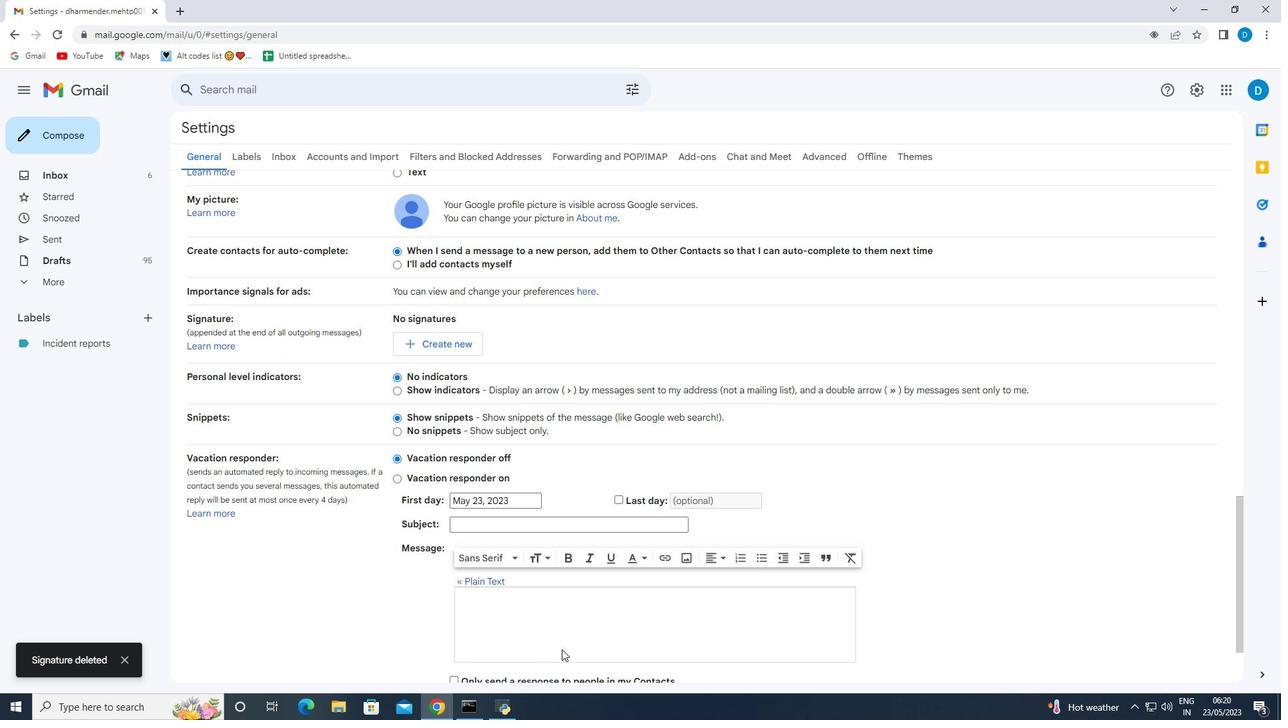 
Action: Mouse scrolled (562, 607) with delta (0, 0)
Screenshot: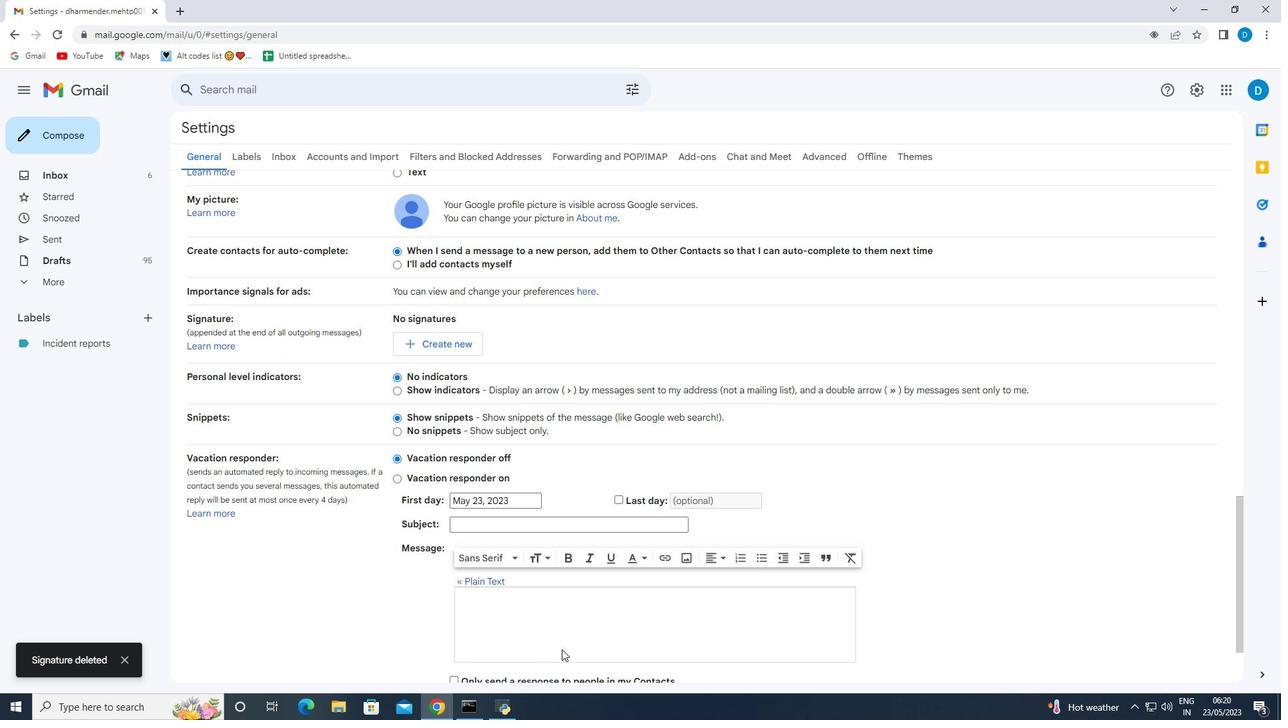 
Action: Mouse scrolled (562, 607) with delta (0, 0)
Screenshot: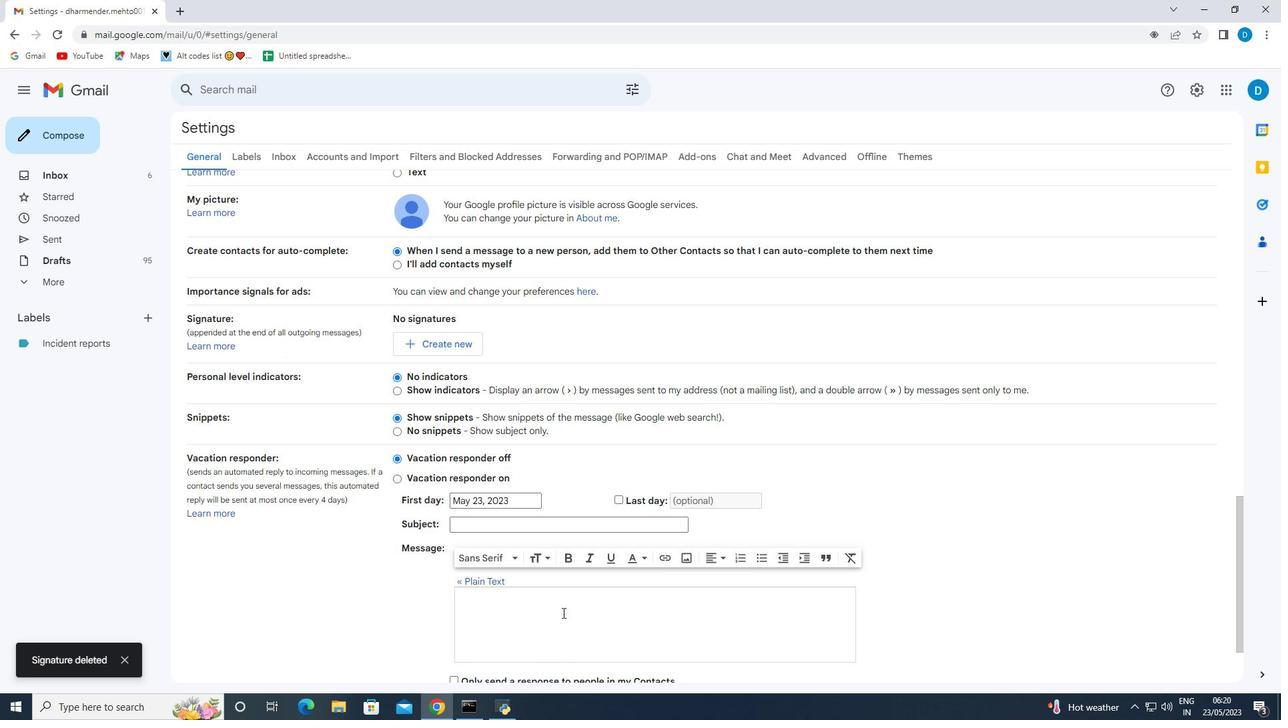 
Action: Mouse scrolled (562, 607) with delta (0, 0)
Screenshot: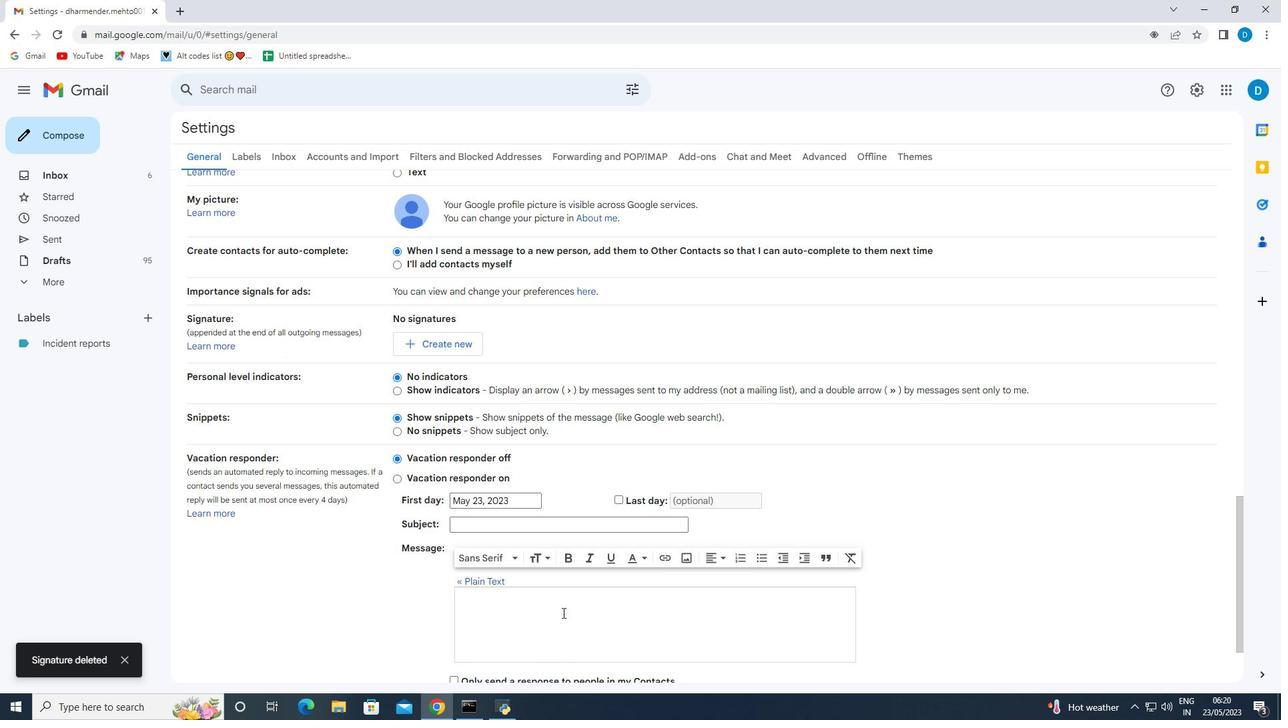 
Action: Mouse moved to (562, 605)
Screenshot: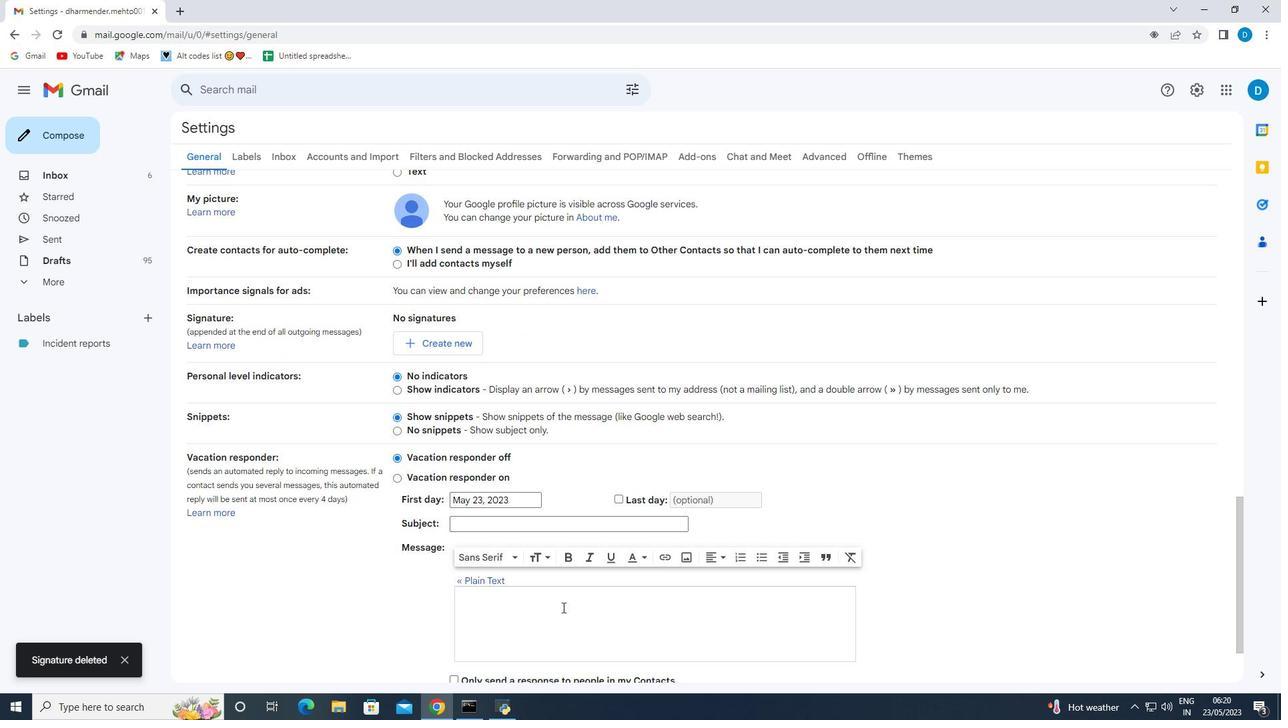 
Action: Mouse scrolled (562, 605) with delta (0, 0)
Screenshot: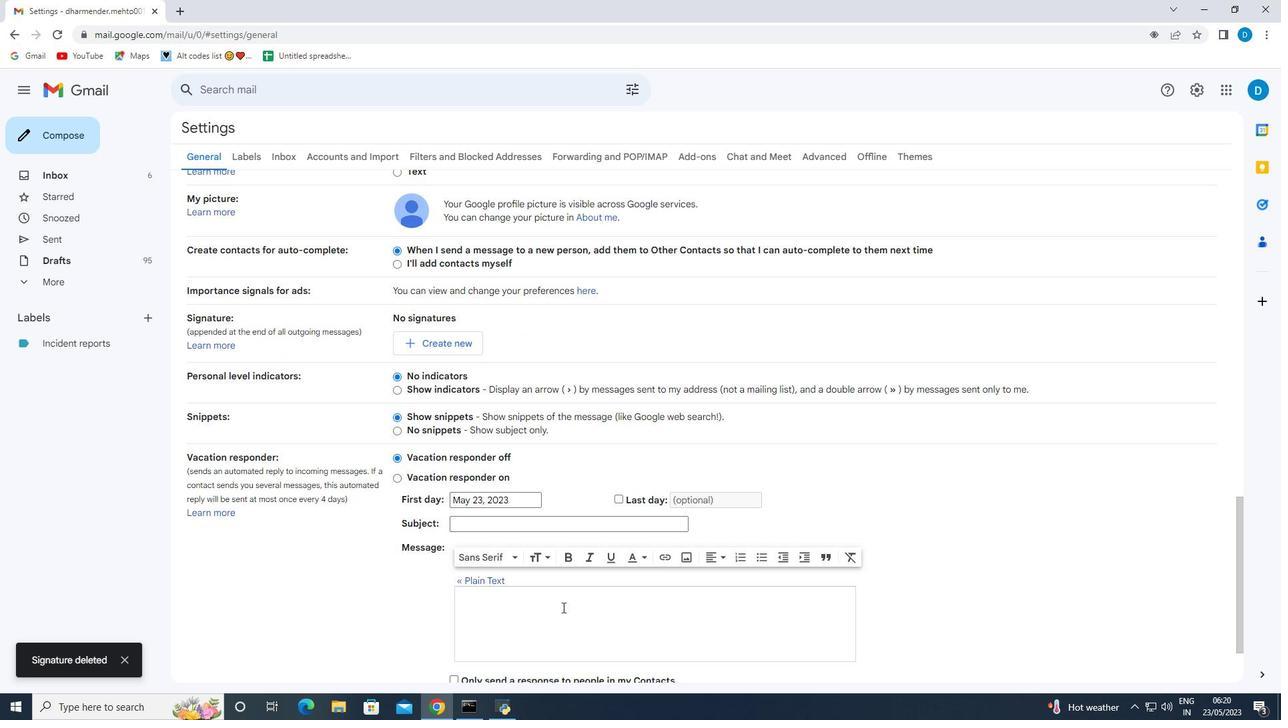 
Action: Mouse moved to (563, 601)
Screenshot: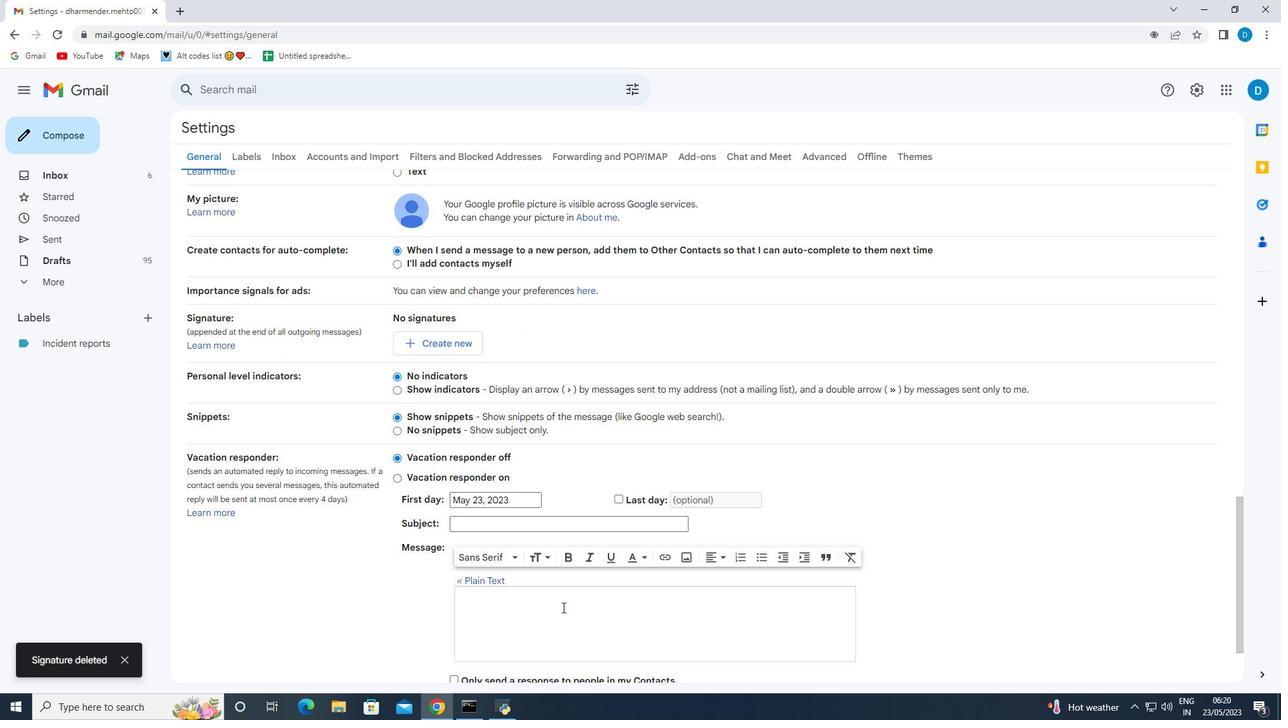 
Action: Mouse scrolled (563, 601) with delta (0, 0)
Screenshot: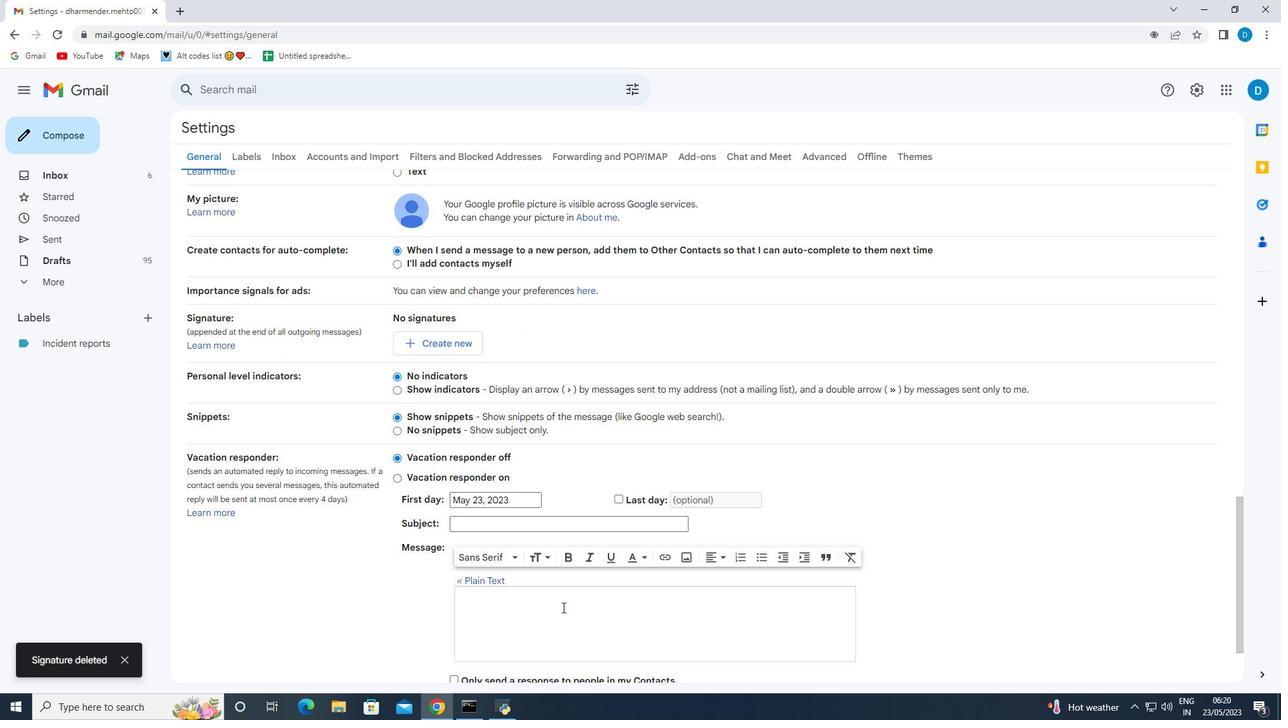 
Action: Mouse moved to (665, 617)
Screenshot: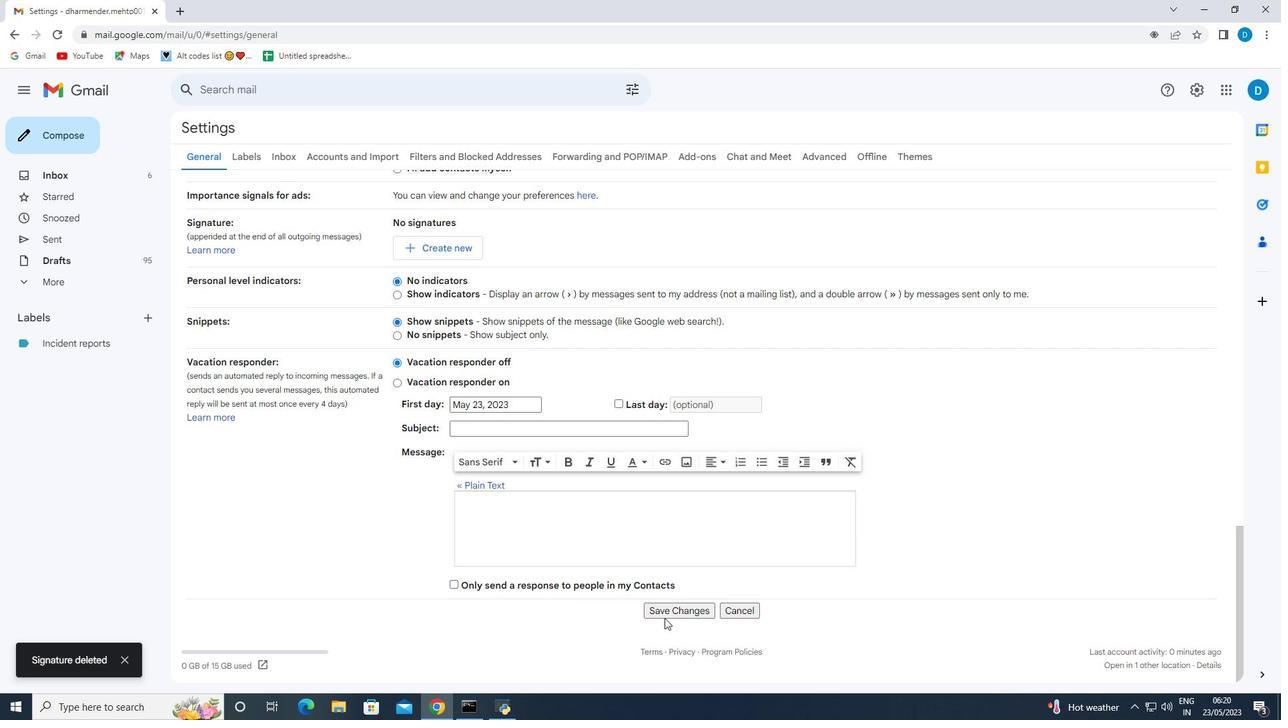 
Action: Mouse pressed left at (665, 617)
Screenshot: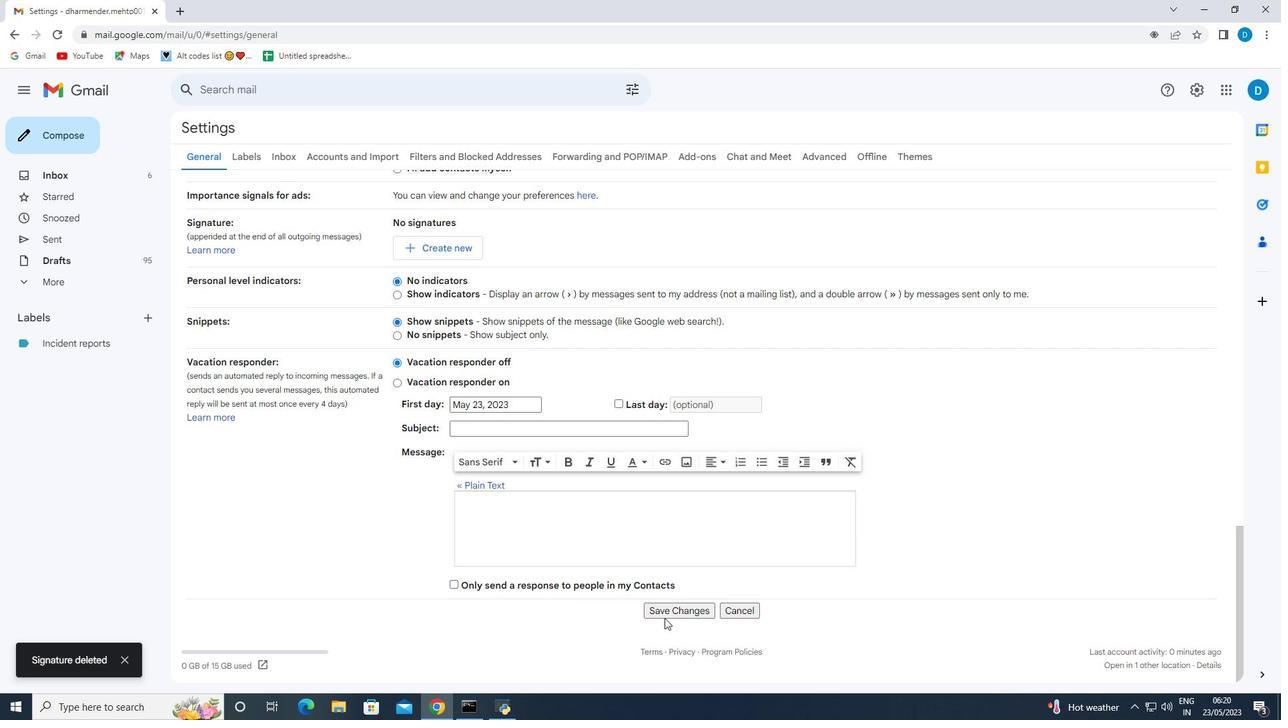 
Action: Mouse moved to (153, 347)
Screenshot: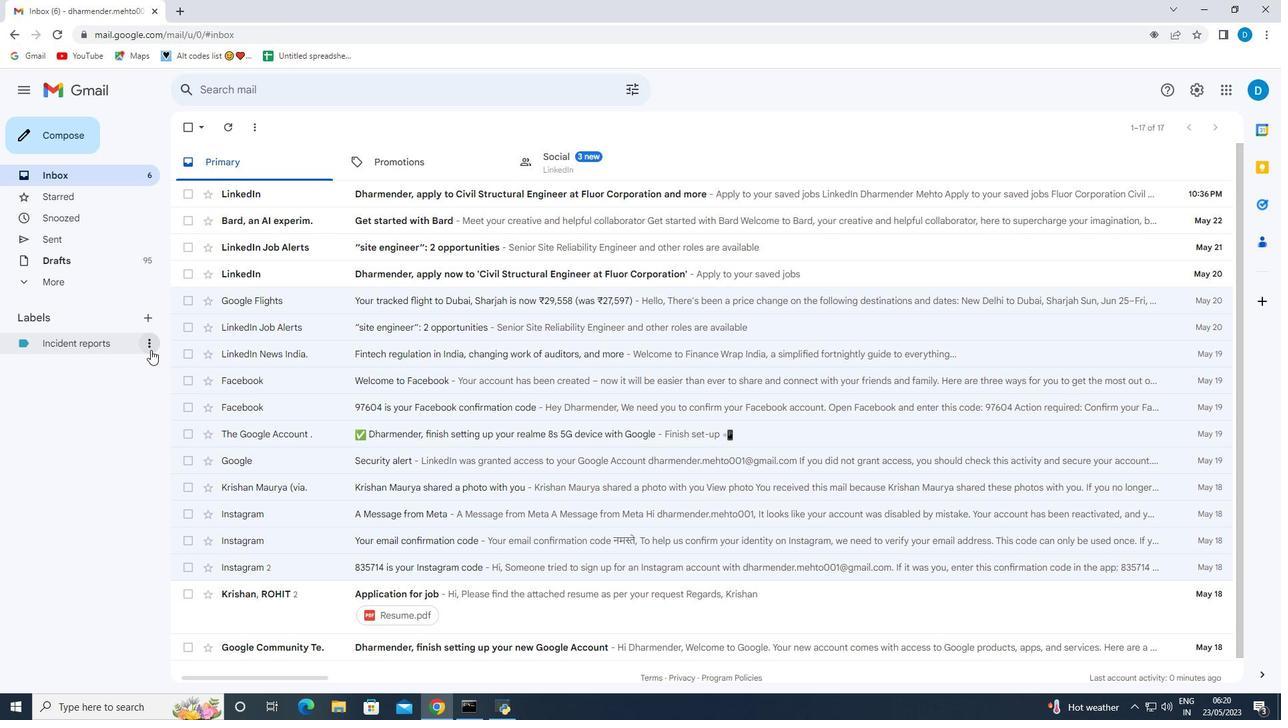 
Action: Mouse pressed left at (153, 347)
Screenshot: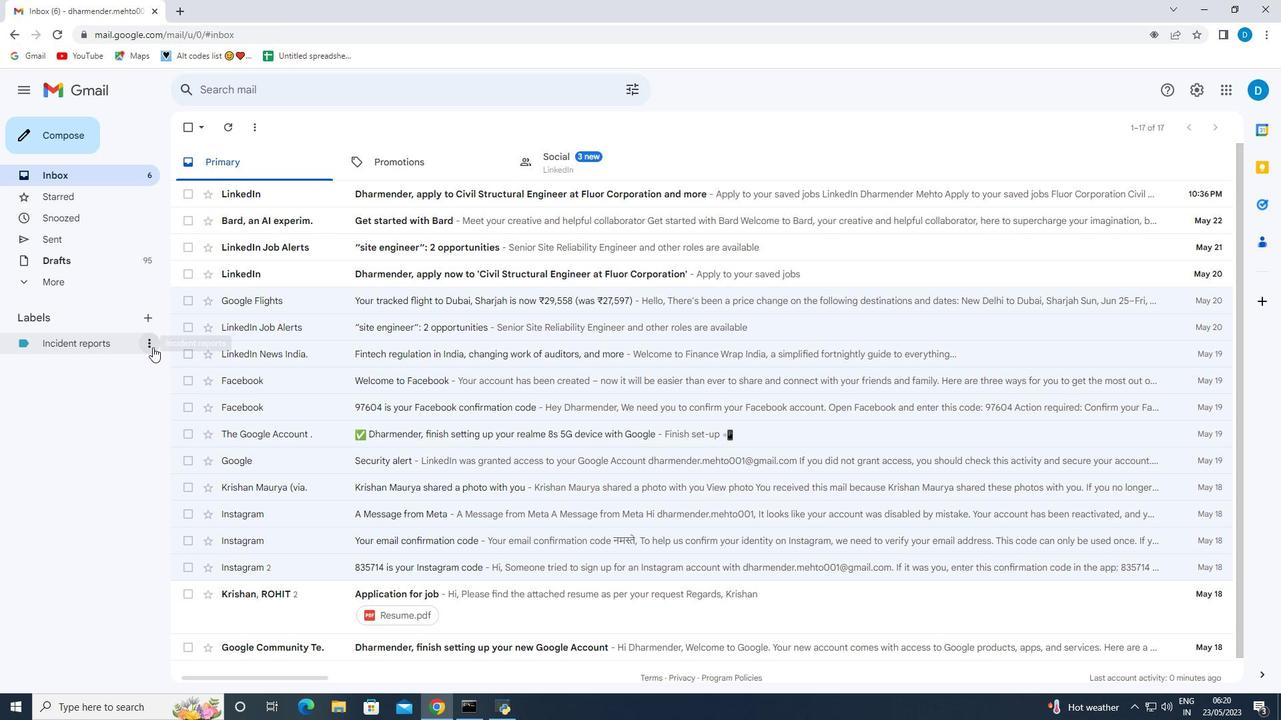 
Action: Mouse moved to (198, 583)
Screenshot: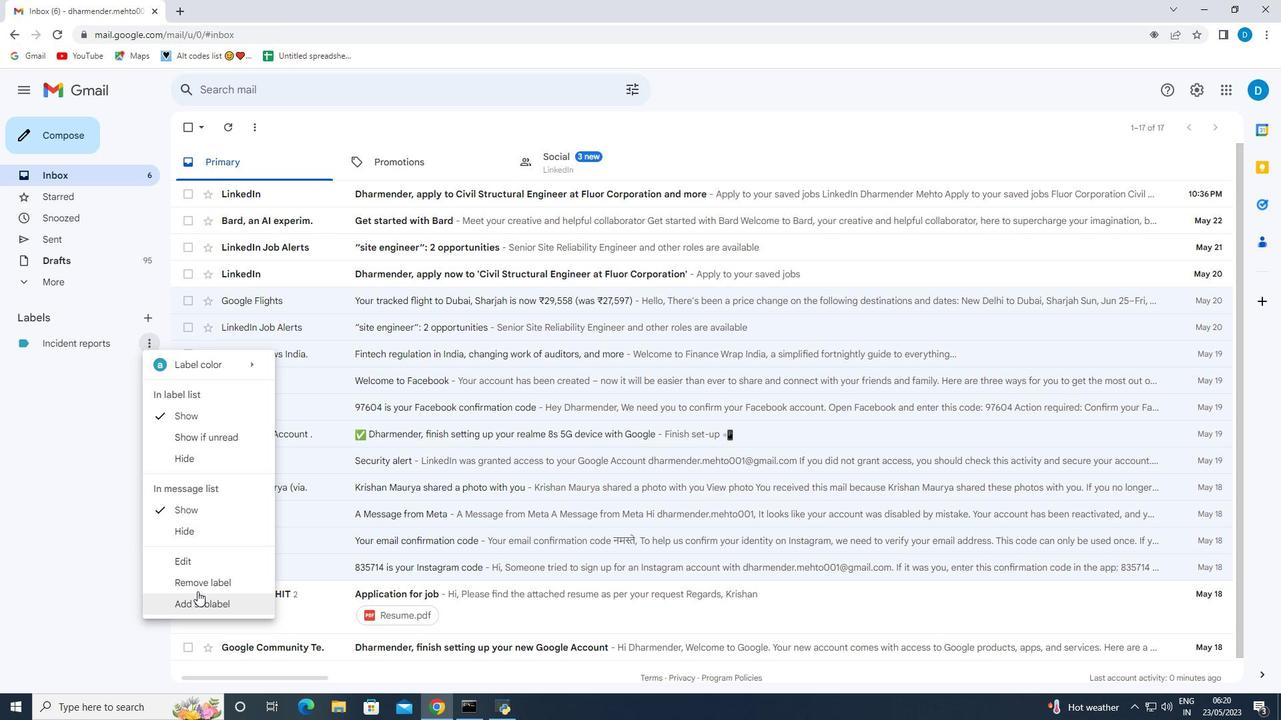 
Action: Mouse pressed left at (198, 583)
Screenshot: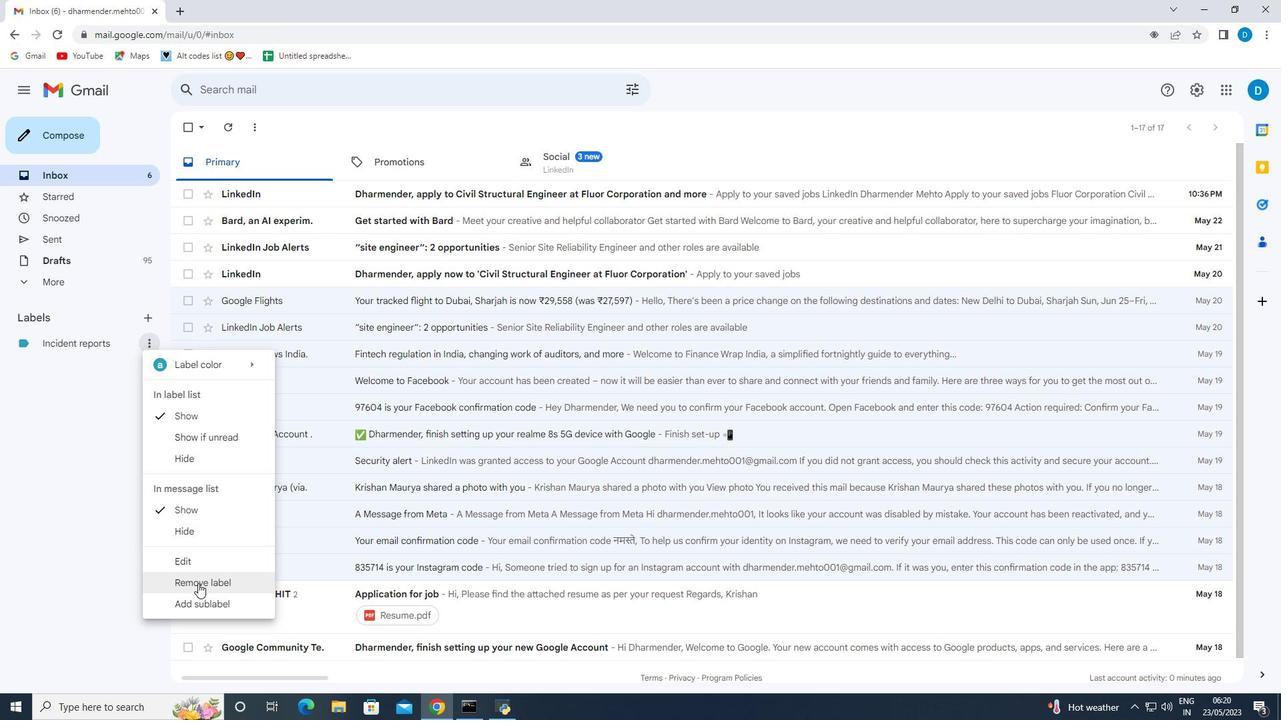 
Action: Mouse moved to (768, 419)
Screenshot: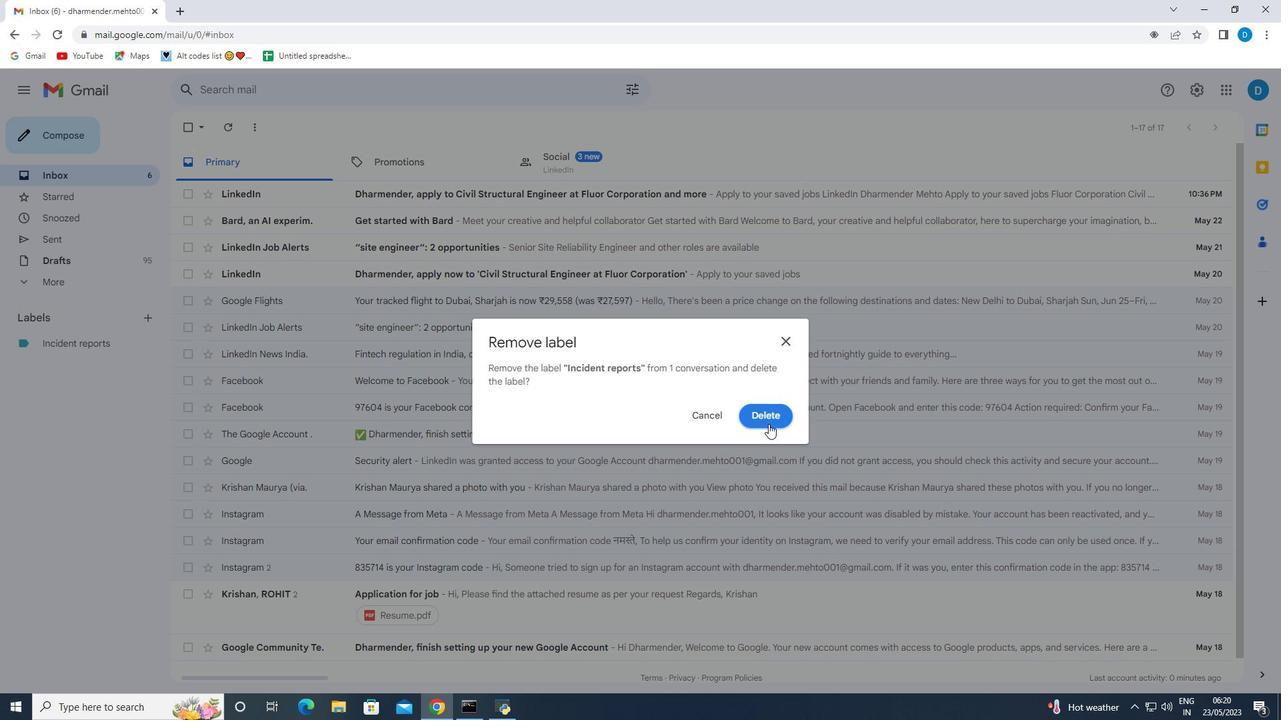 
Action: Mouse pressed left at (768, 419)
Screenshot: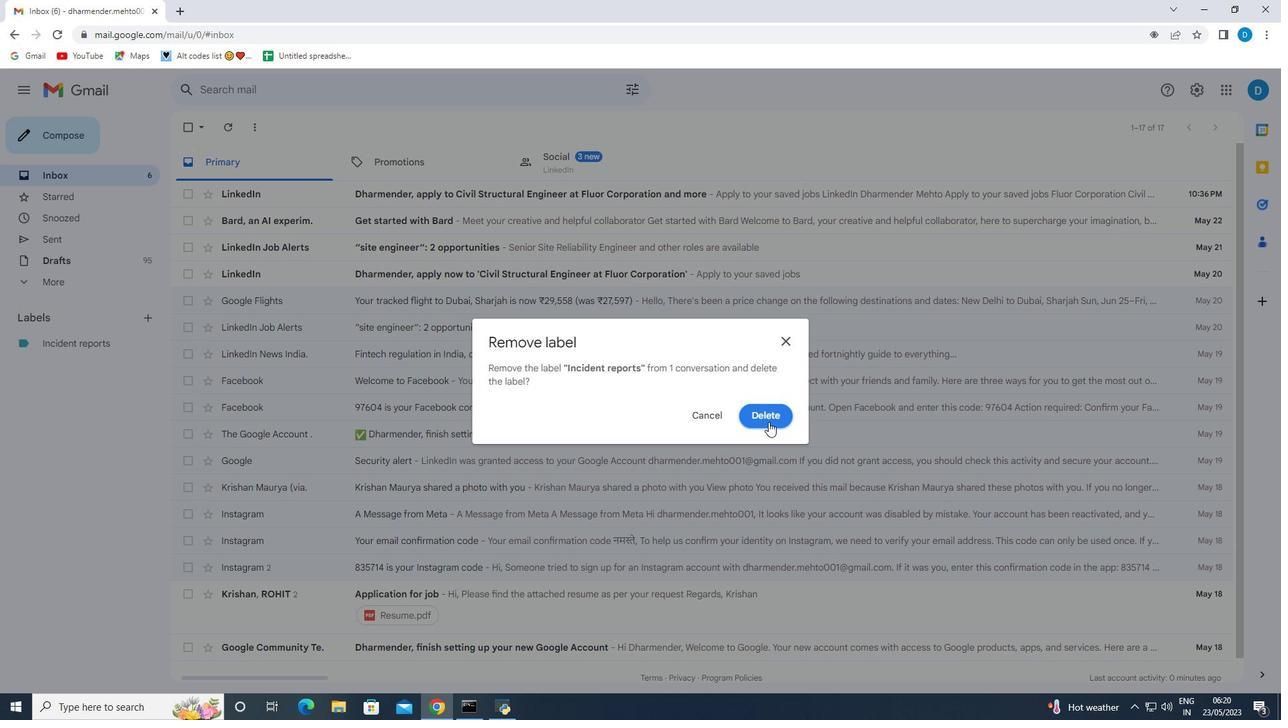
Action: Mouse moved to (1194, 87)
Screenshot: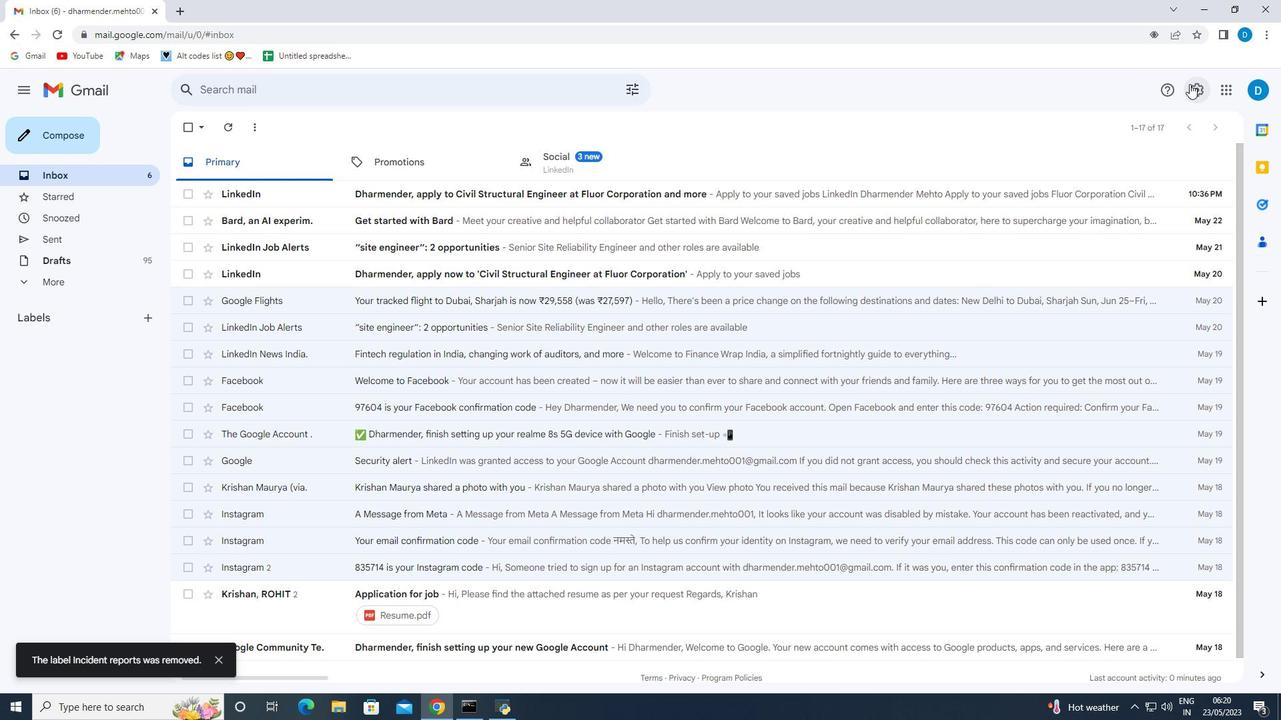
Action: Mouse pressed left at (1194, 87)
Screenshot: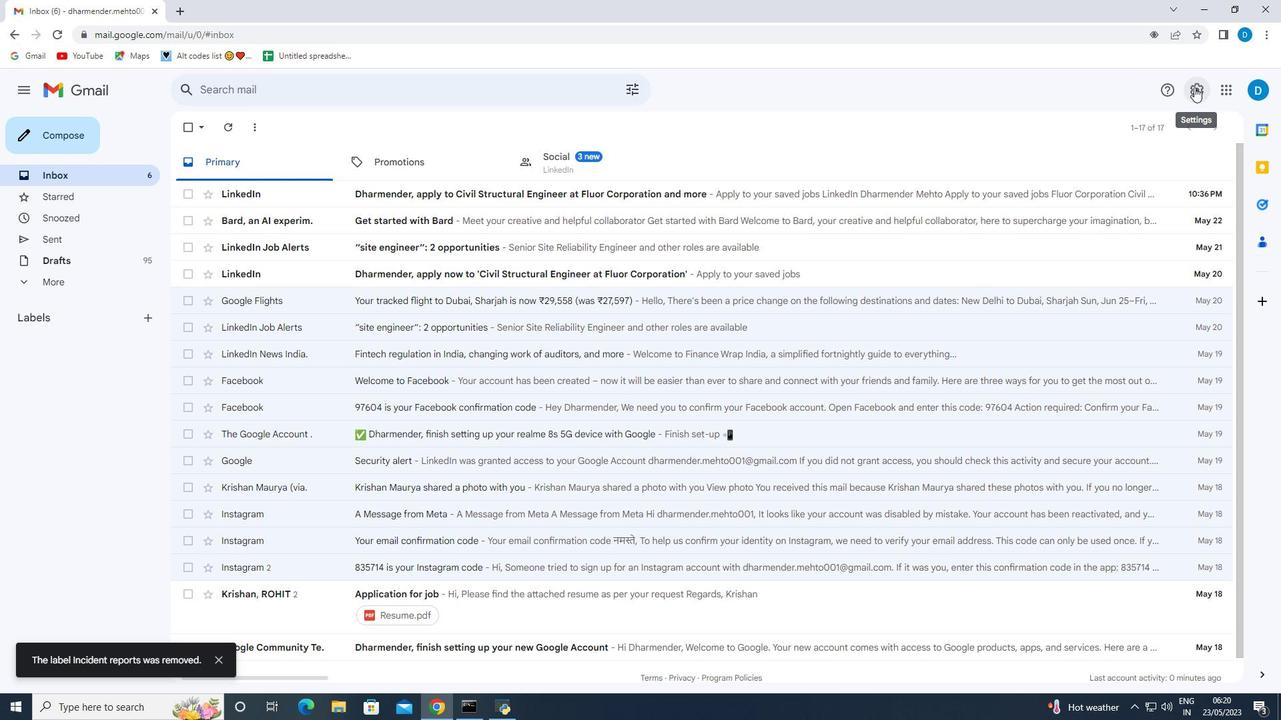 
Action: Mouse moved to (1101, 151)
Screenshot: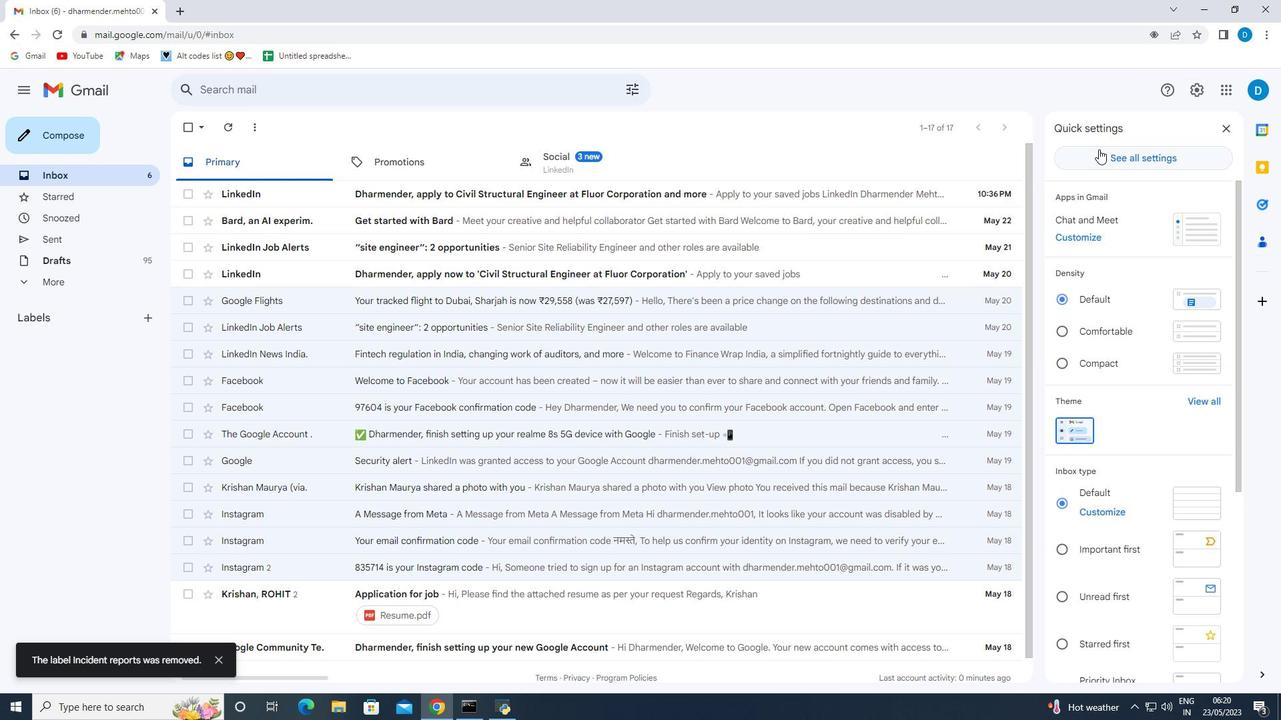 
Action: Mouse pressed left at (1101, 151)
Screenshot: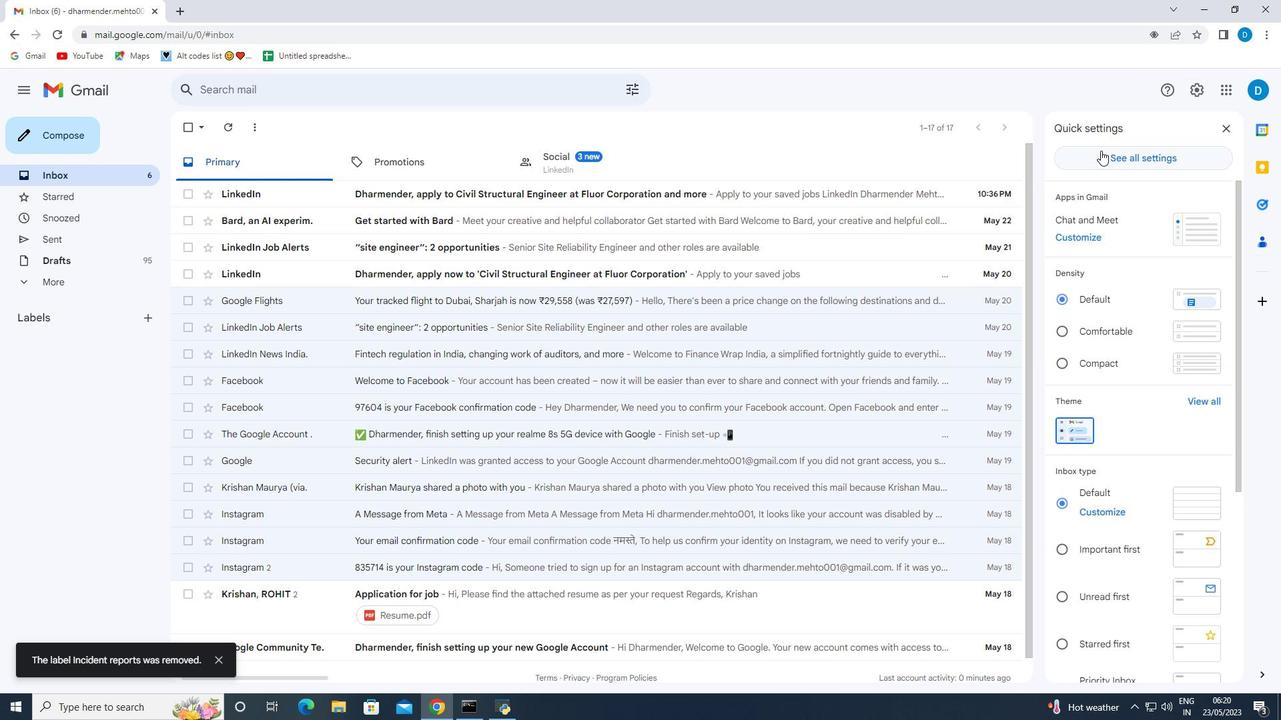 
Action: Mouse moved to (772, 258)
Screenshot: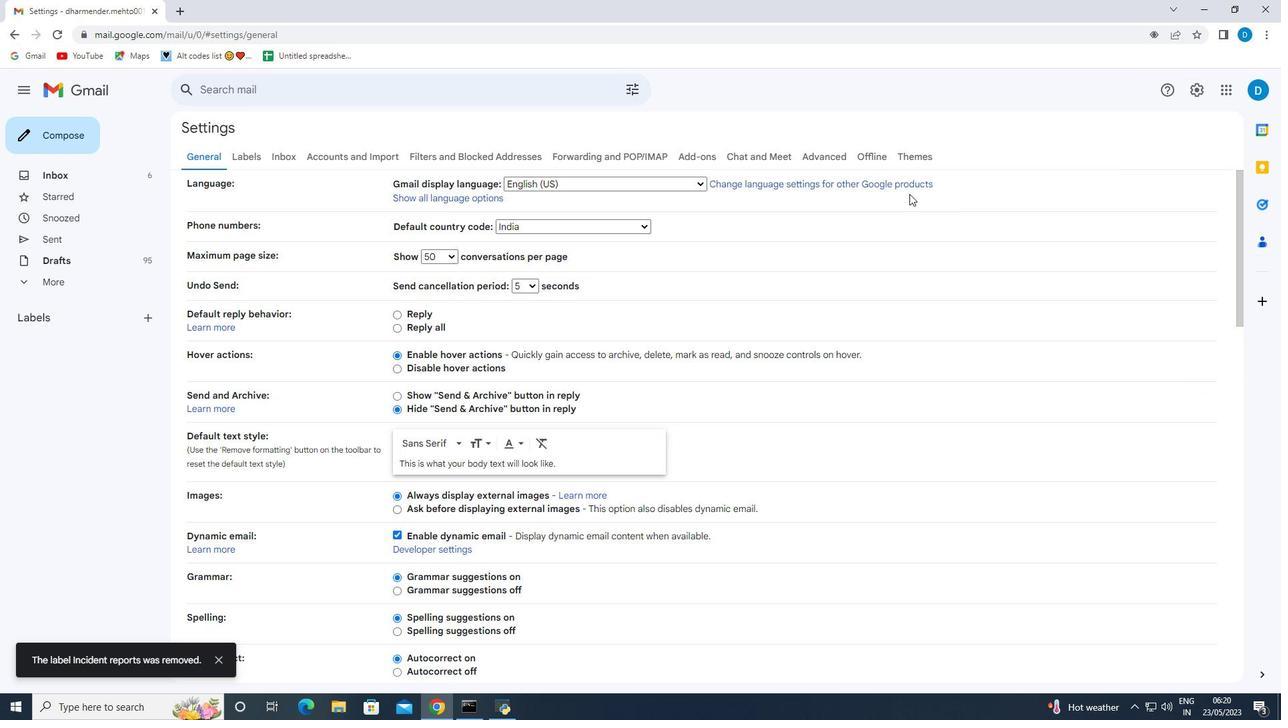 
Action: Mouse scrolled (904, 196) with delta (0, 0)
Screenshot: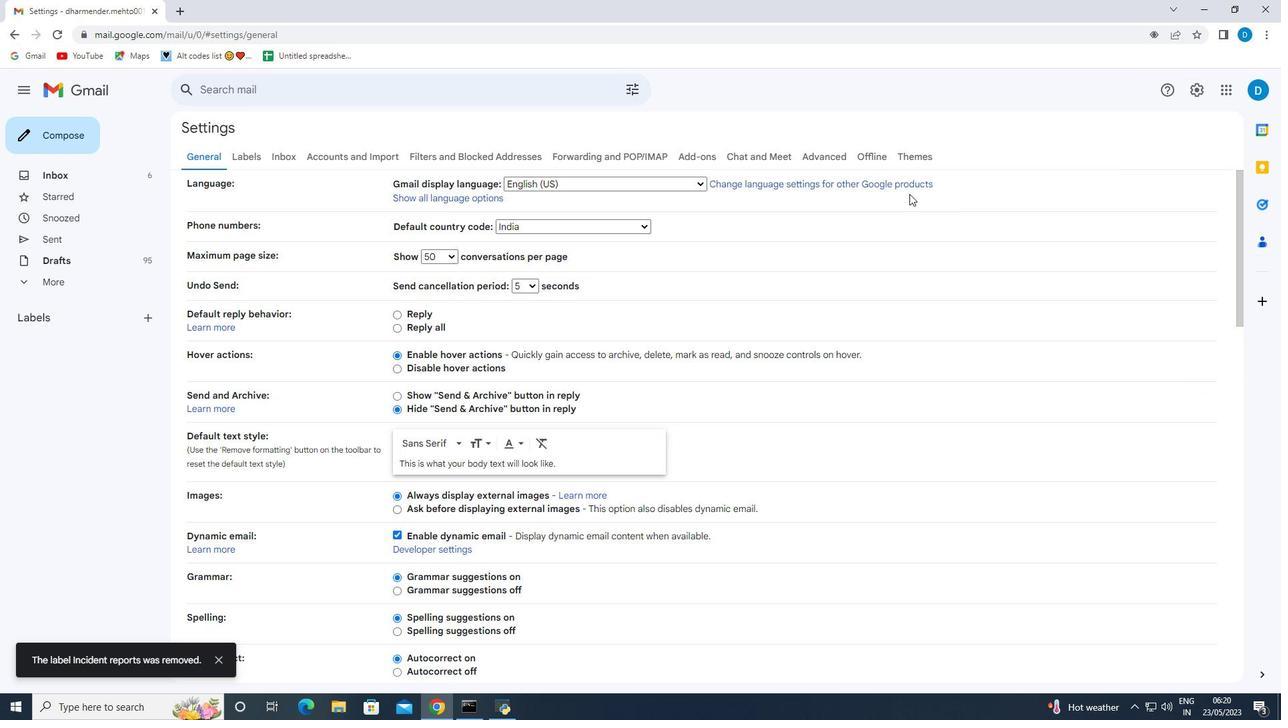 
Action: Mouse moved to (749, 266)
Screenshot: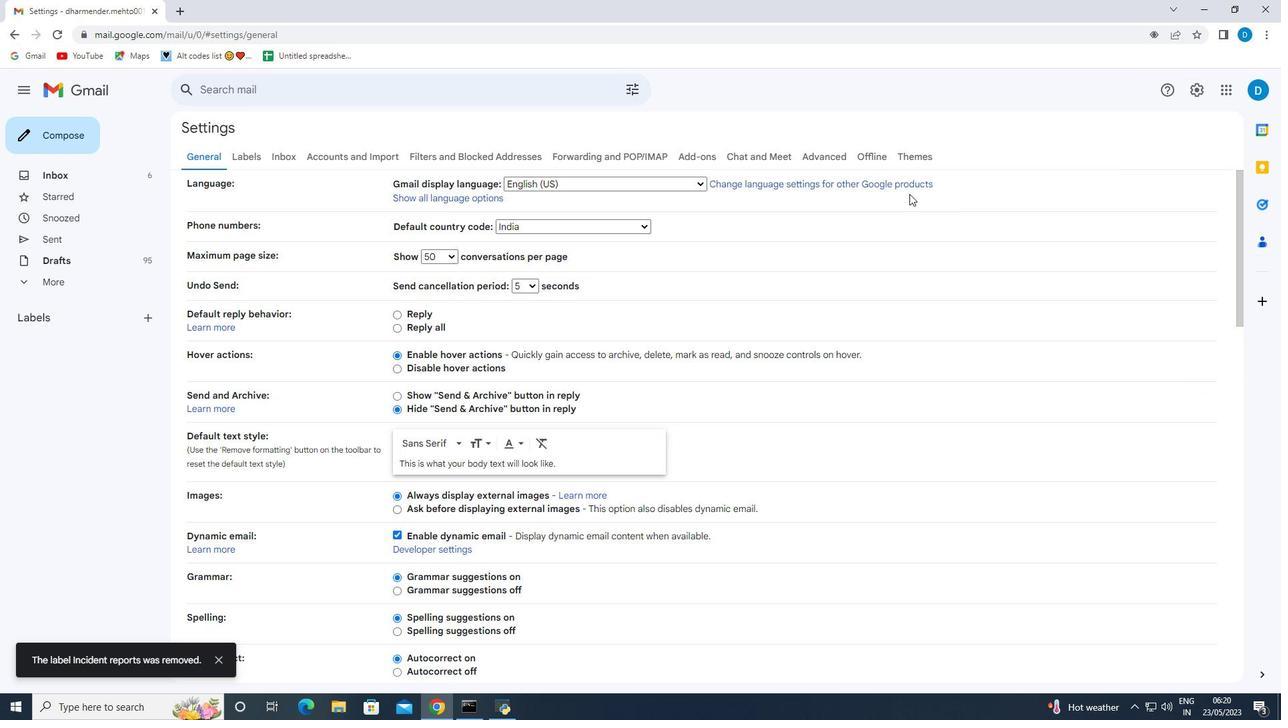 
Action: Mouse scrolled (881, 210) with delta (0, 0)
Screenshot: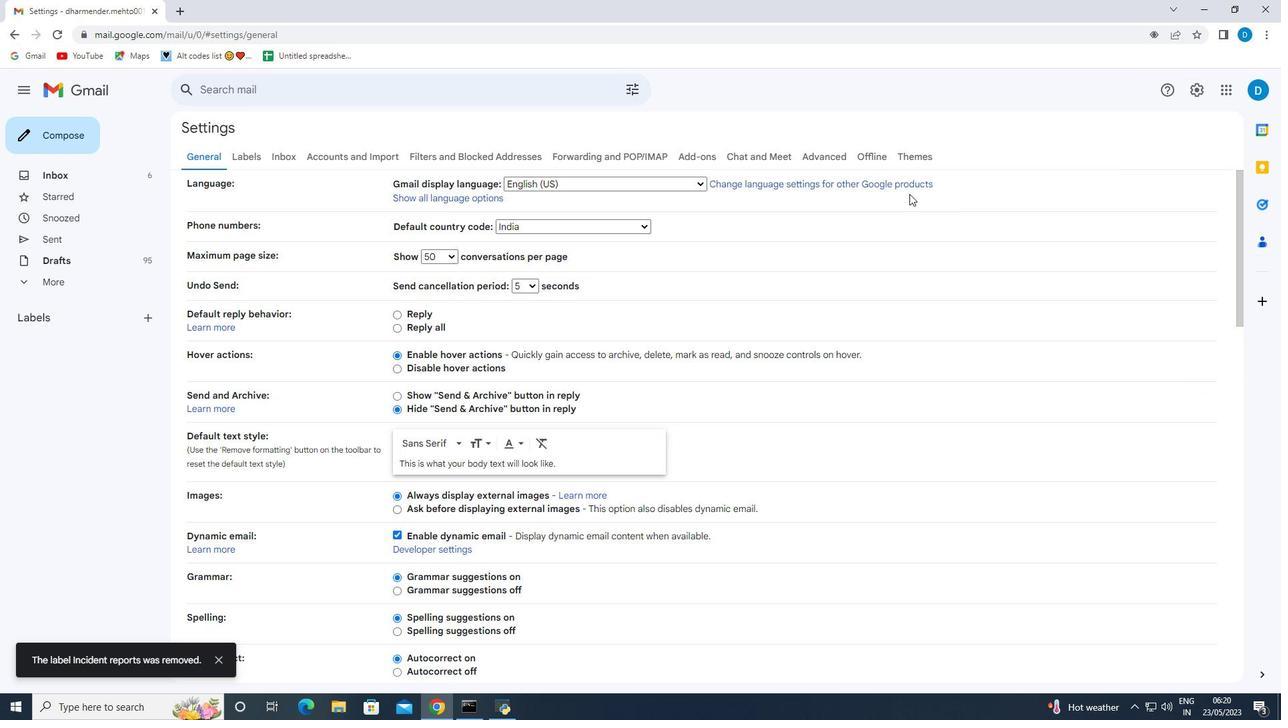 
Action: Mouse moved to (540, 359)
Screenshot: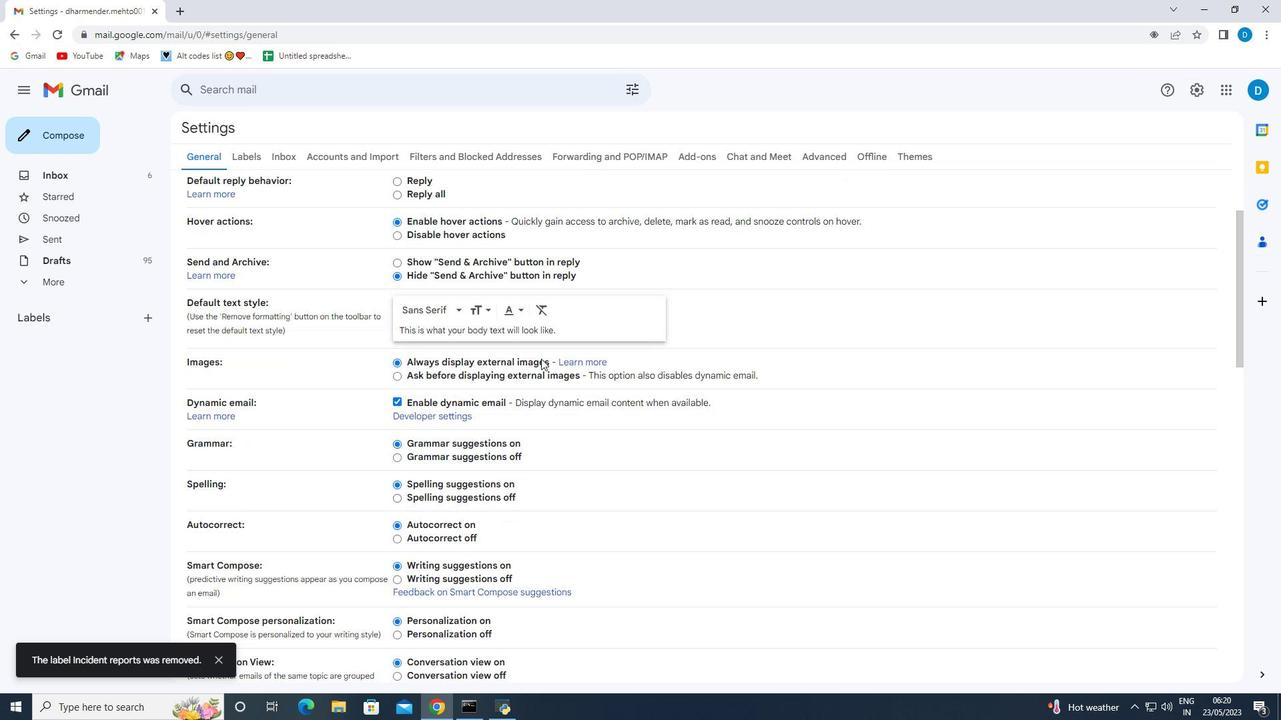 
Action: Mouse scrolled (540, 358) with delta (0, 0)
Screenshot: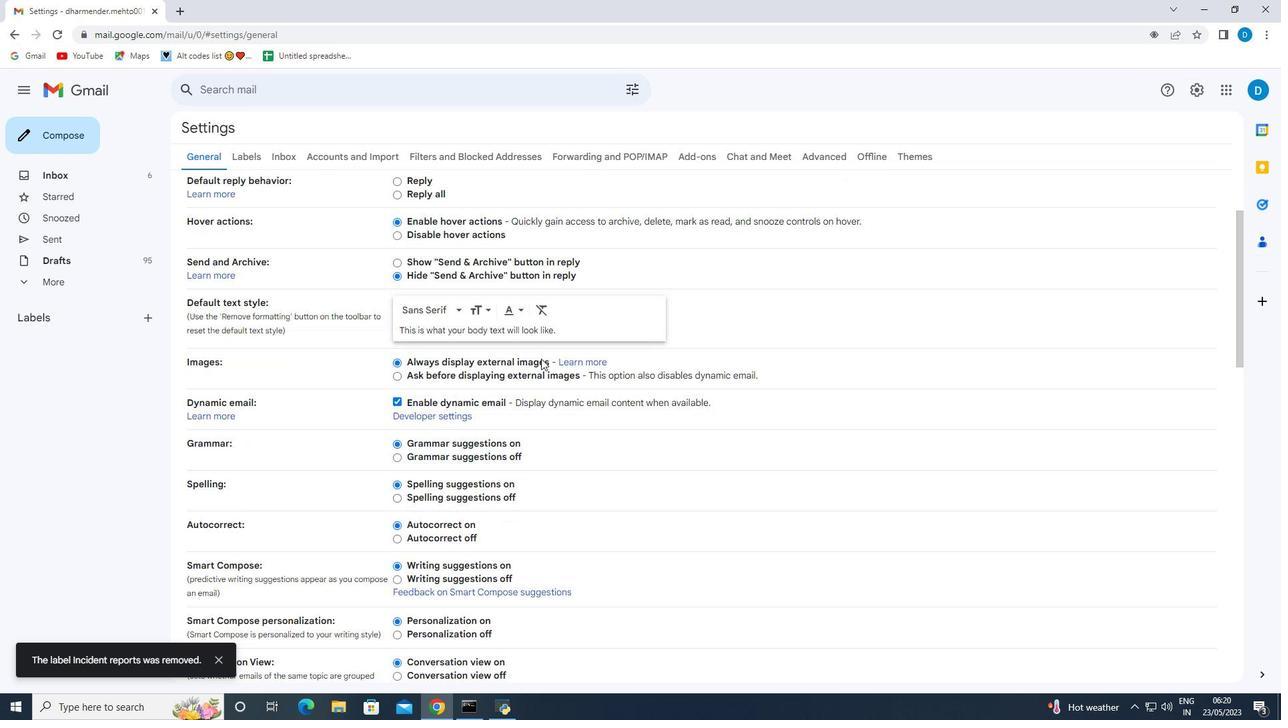 
Action: Mouse scrolled (540, 358) with delta (0, 0)
Screenshot: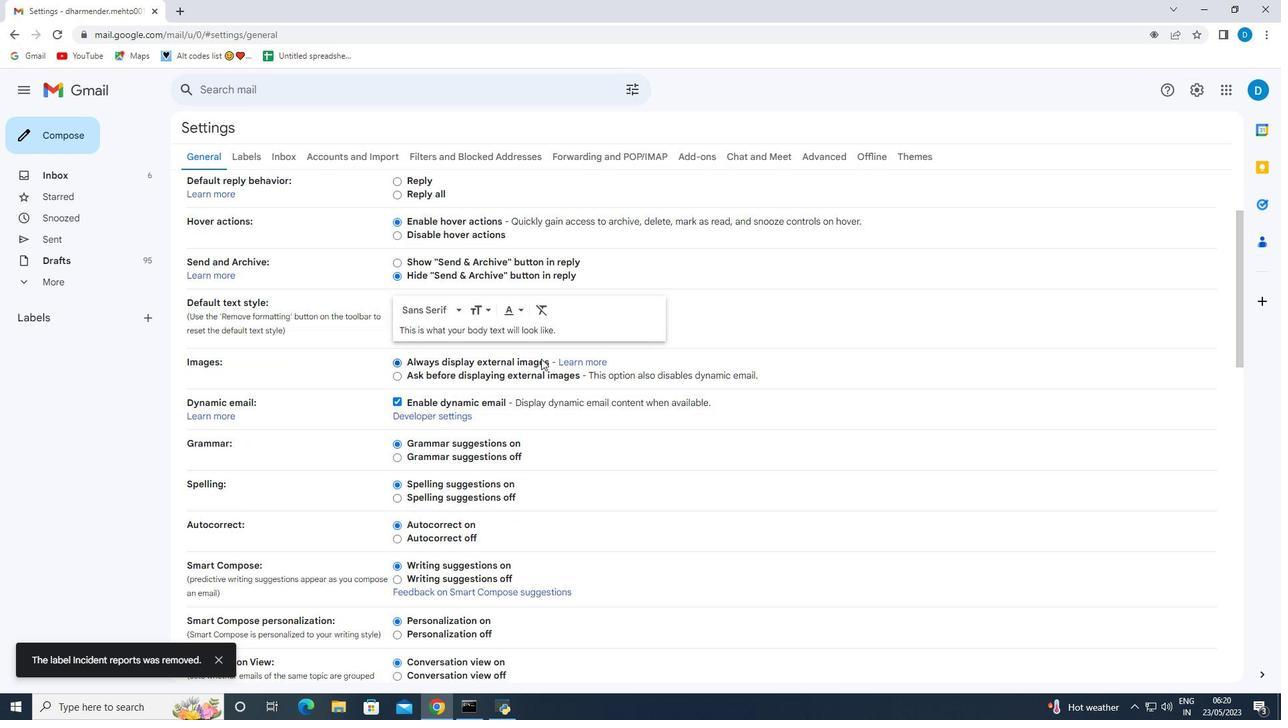 
Action: Mouse scrolled (540, 358) with delta (0, 0)
Screenshot: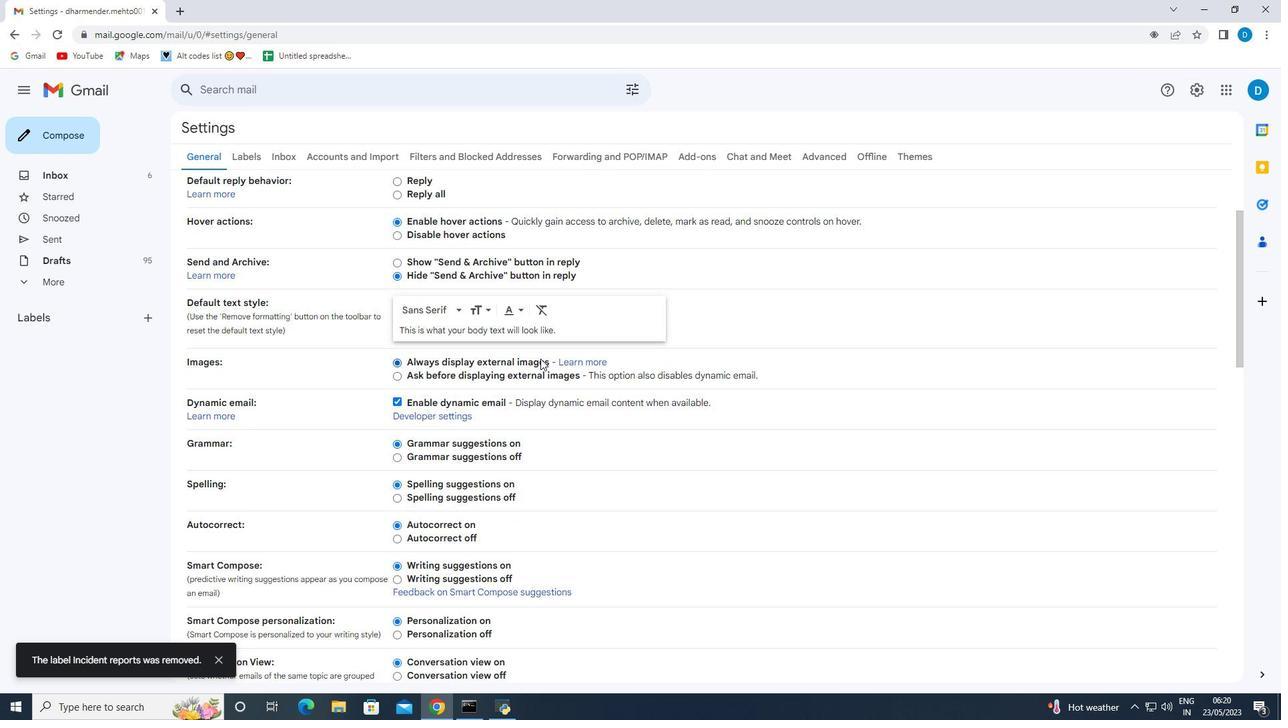 
Action: Mouse moved to (539, 363)
Screenshot: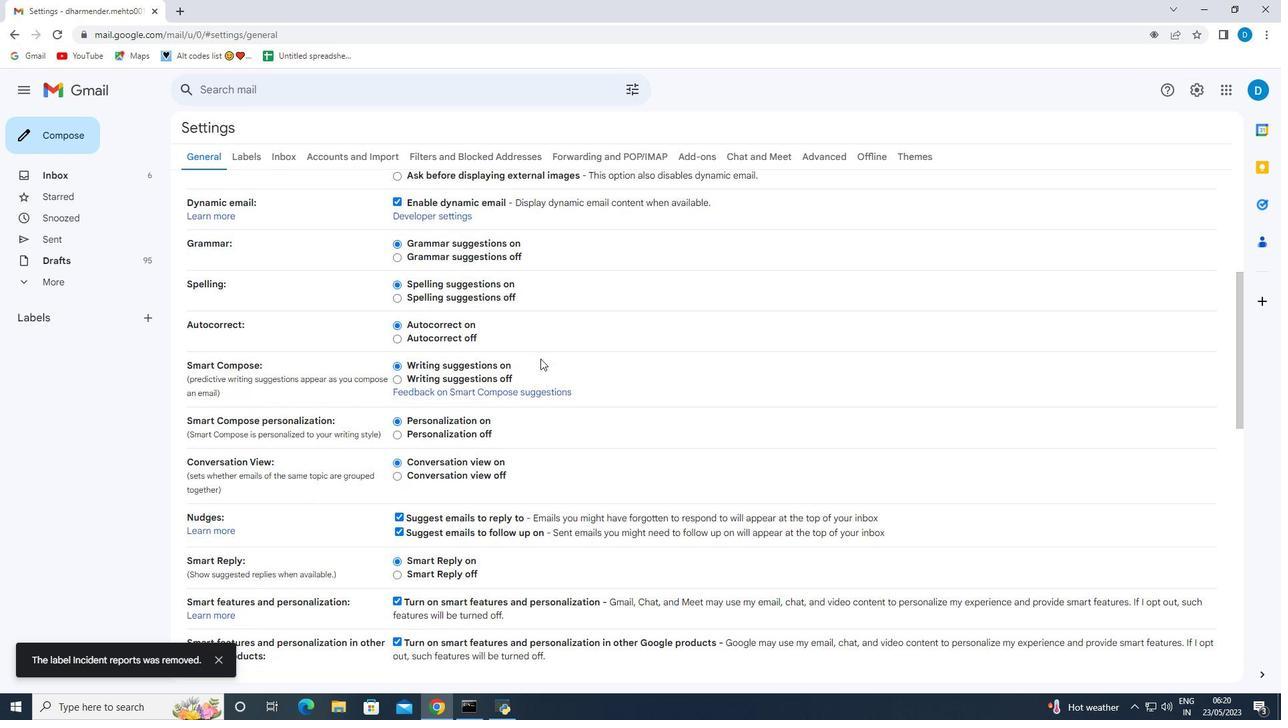 
Action: Mouse scrolled (539, 362) with delta (0, 0)
Screenshot: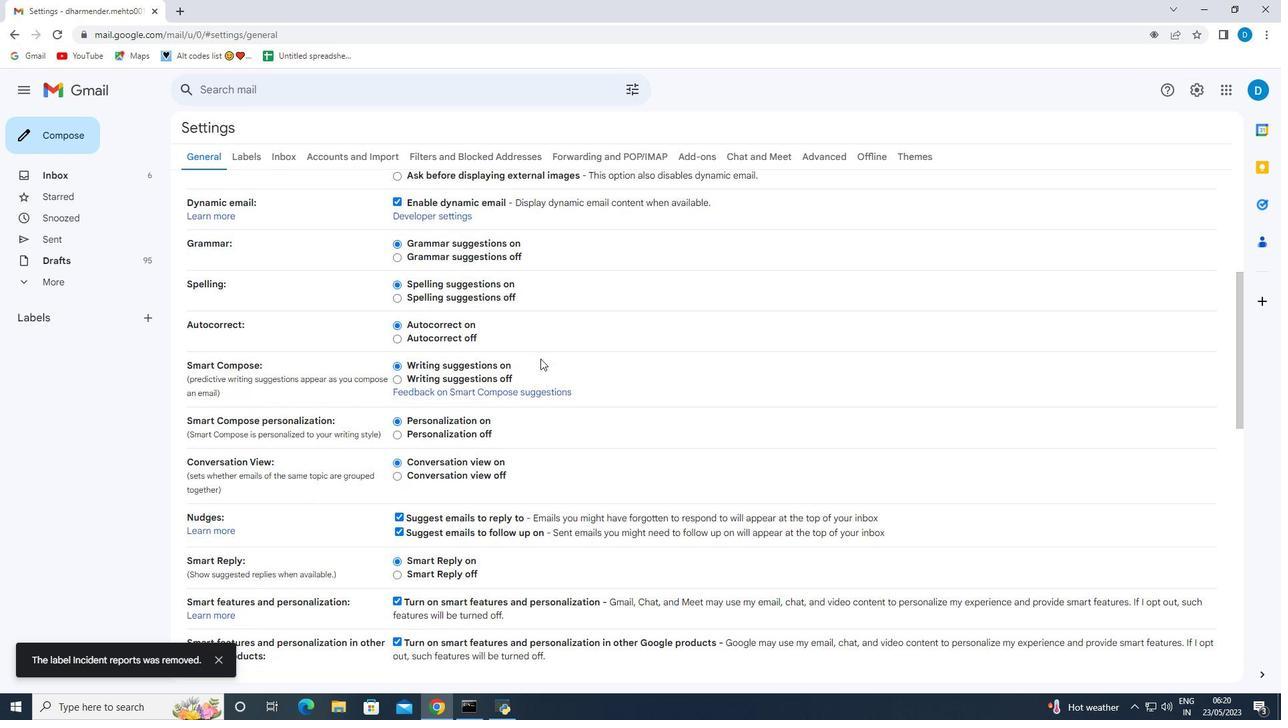 
Action: Mouse moved to (539, 365)
Screenshot: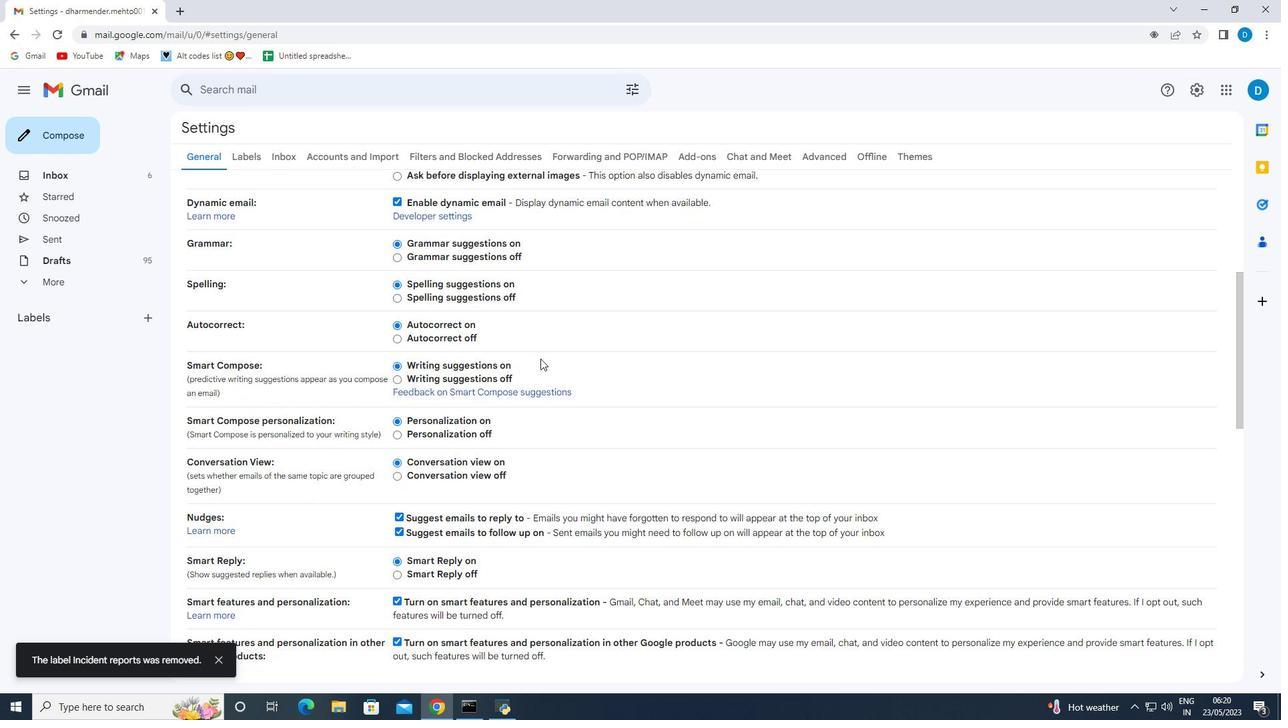 
Action: Mouse scrolled (539, 365) with delta (0, 0)
Screenshot: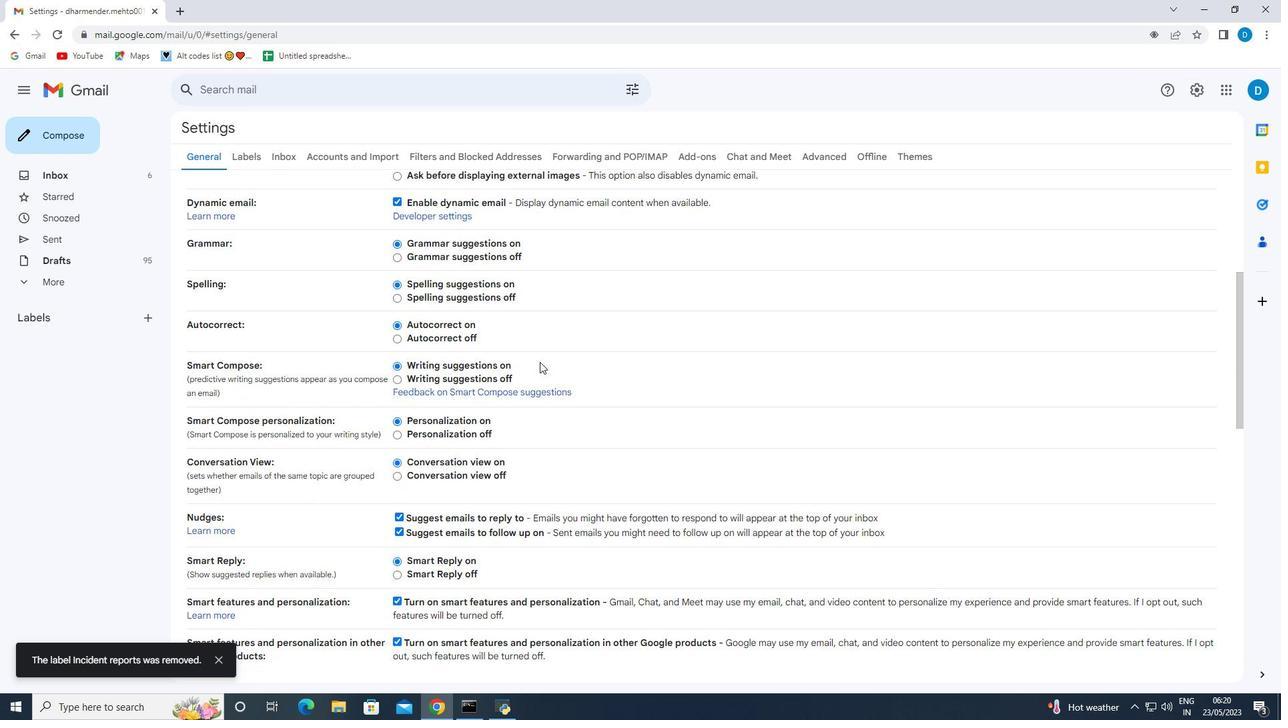 
Action: Mouse moved to (535, 368)
Screenshot: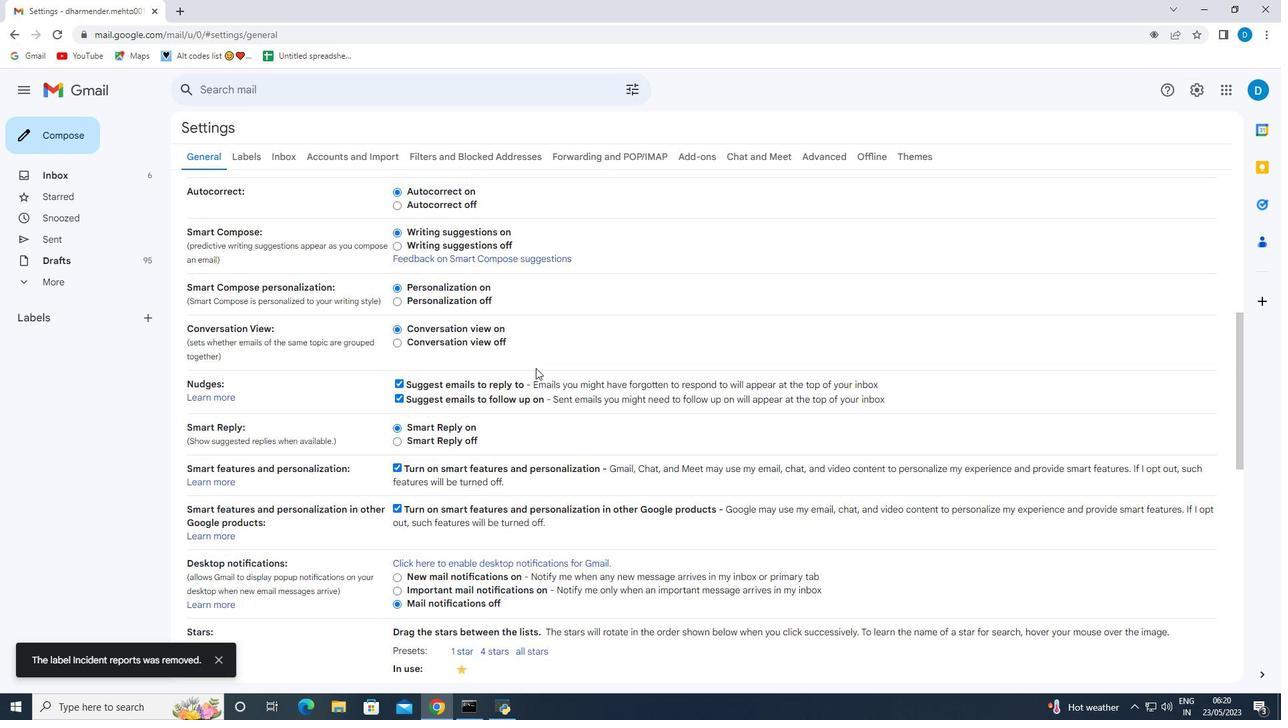 
Action: Mouse scrolled (535, 367) with delta (0, 0)
Screenshot: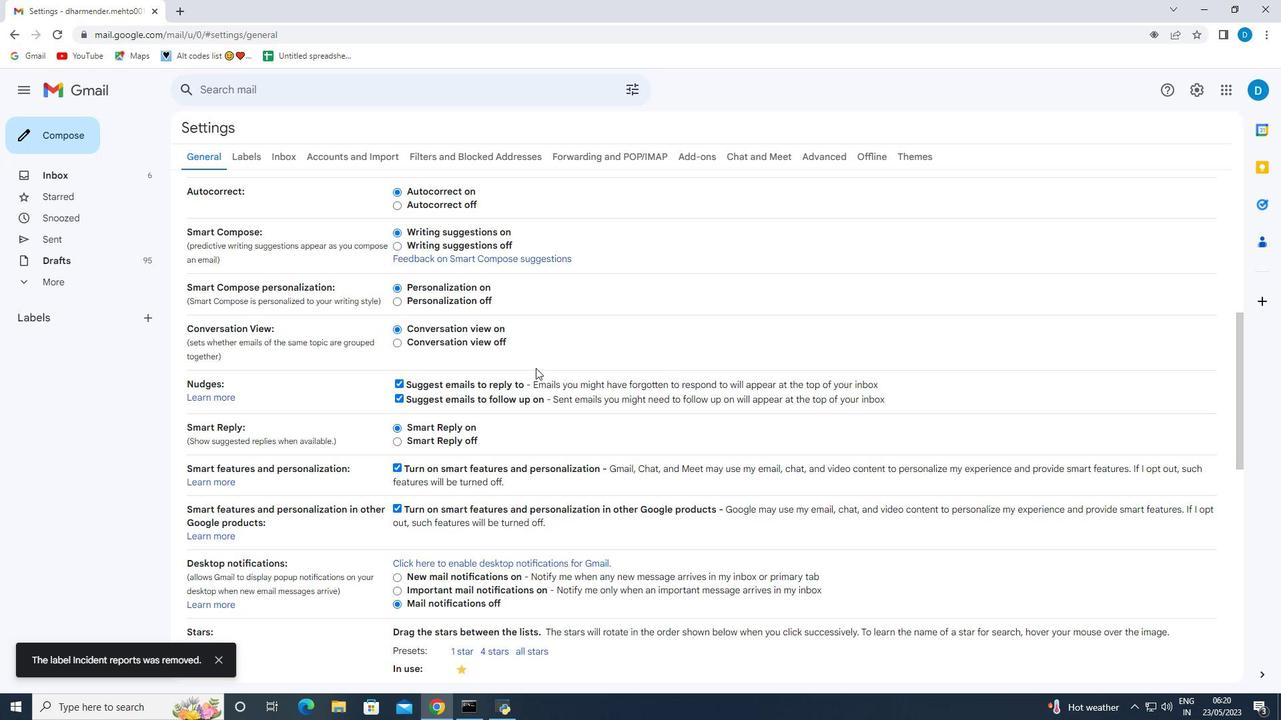 
Action: Mouse scrolled (535, 367) with delta (0, 0)
Screenshot: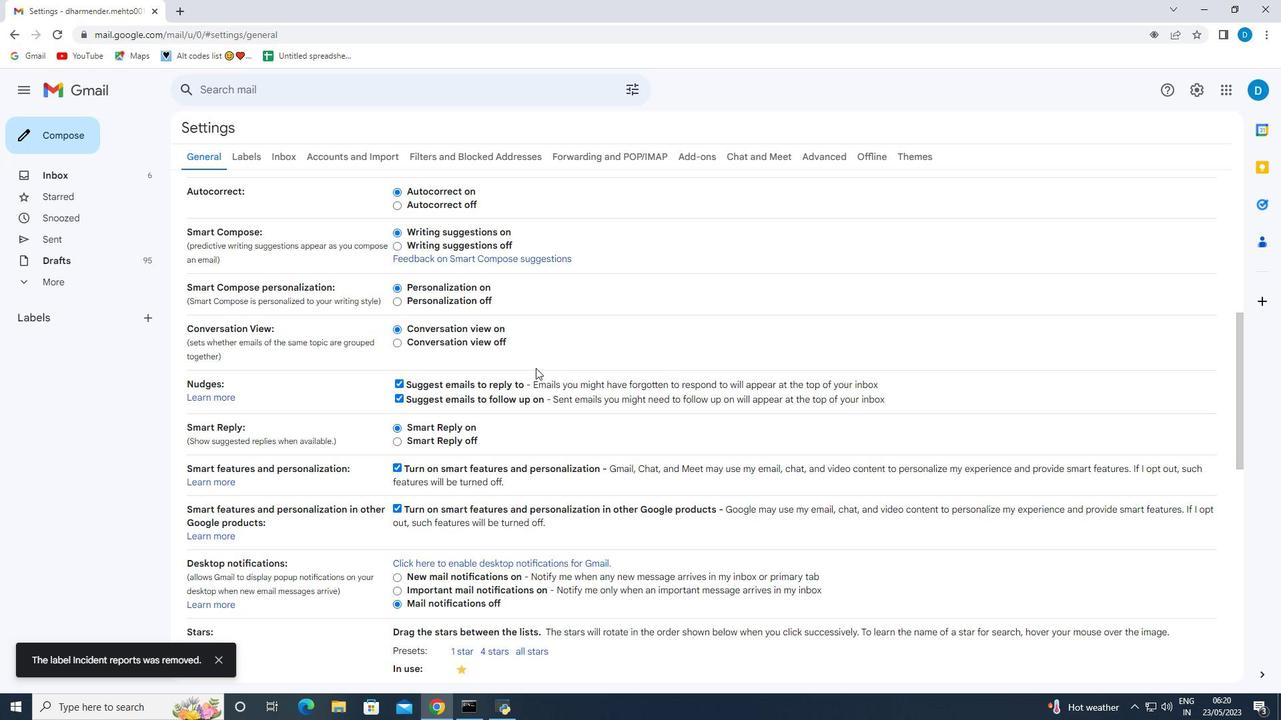 
Action: Mouse scrolled (535, 367) with delta (0, 0)
Screenshot: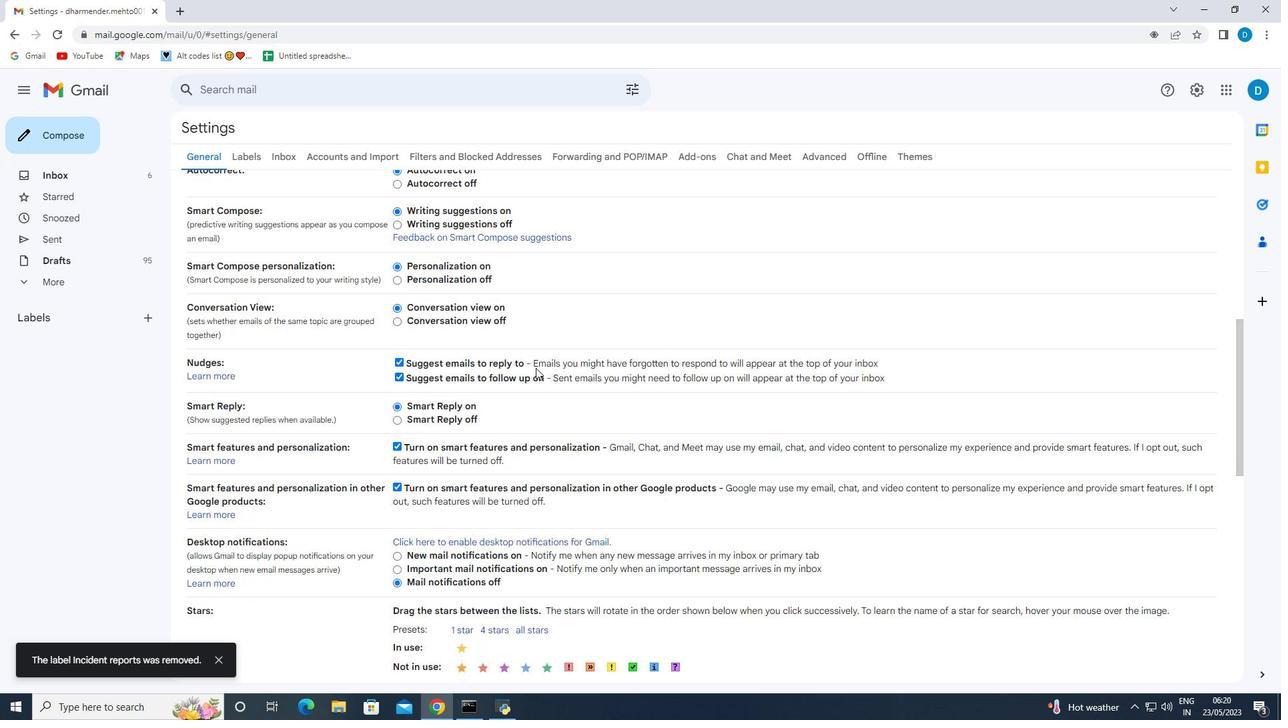 
Action: Mouse scrolled (535, 367) with delta (0, 0)
Screenshot: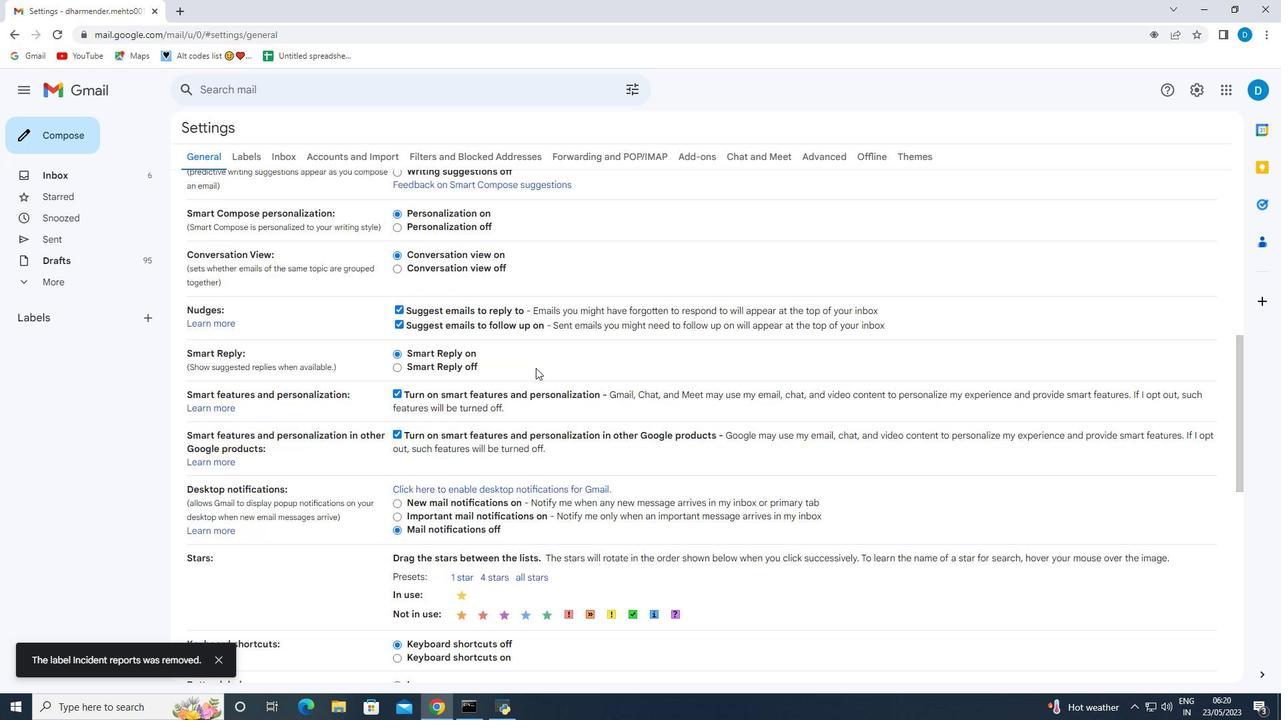 
Action: Mouse moved to (531, 373)
Screenshot: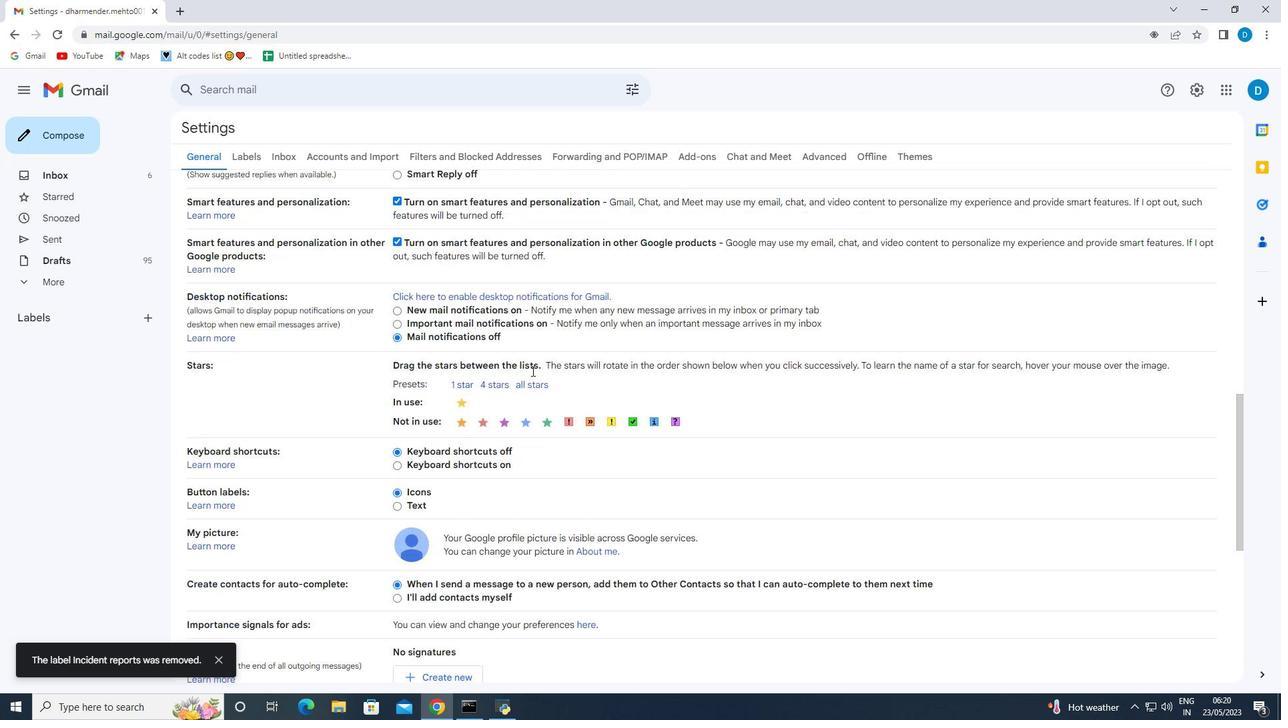 
Action: Mouse scrolled (531, 372) with delta (0, 0)
Screenshot: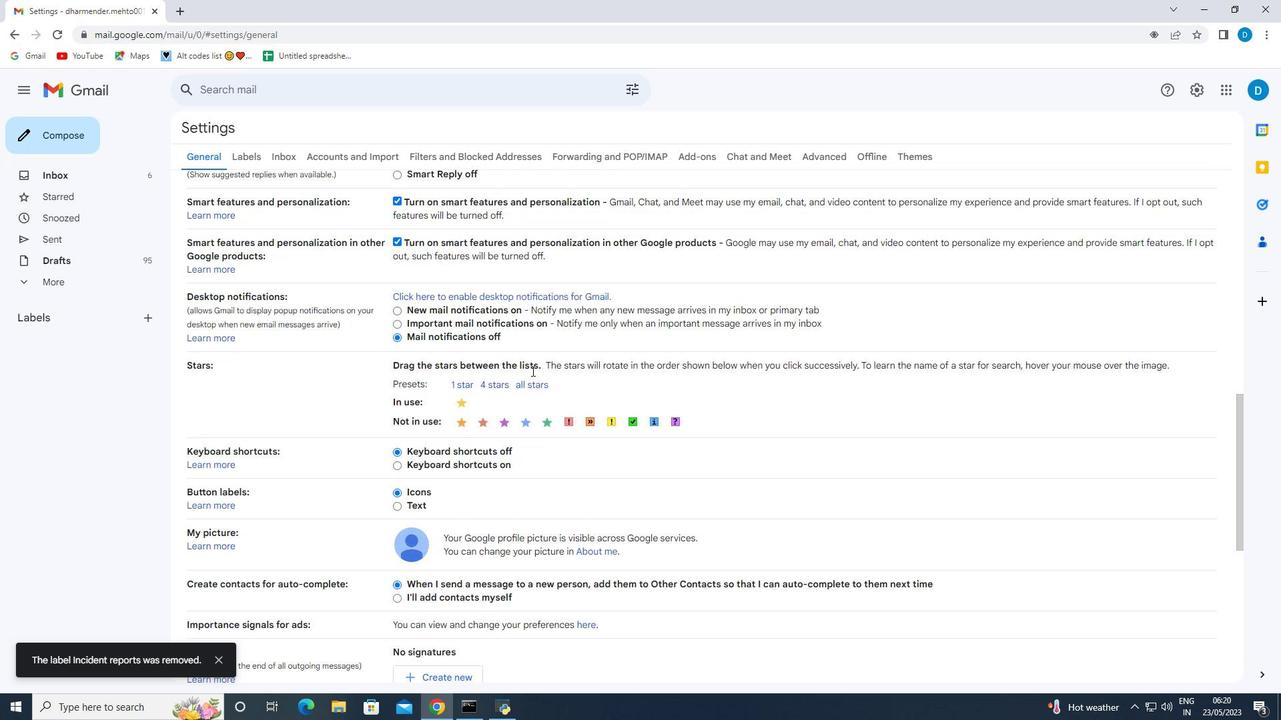 
Action: Mouse moved to (531, 373)
Screenshot: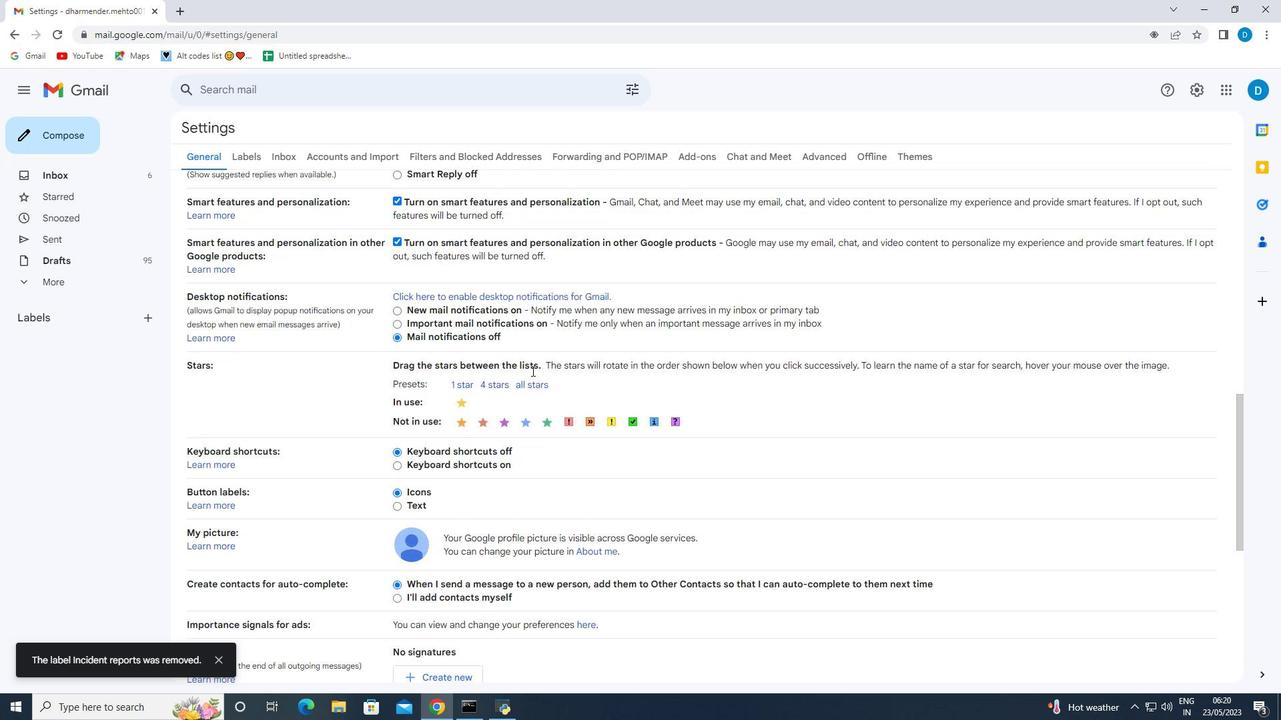 
Action: Mouse scrolled (531, 372) with delta (0, 0)
Screenshot: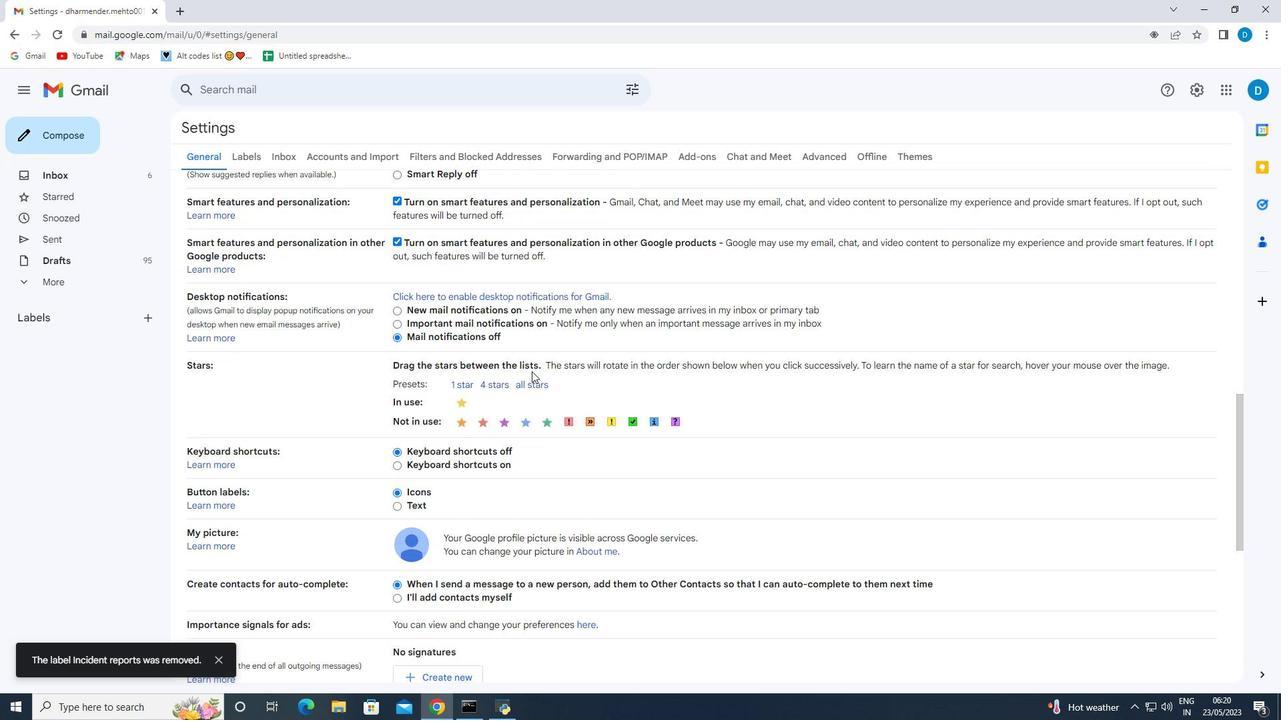 
Action: Mouse moved to (505, 403)
Screenshot: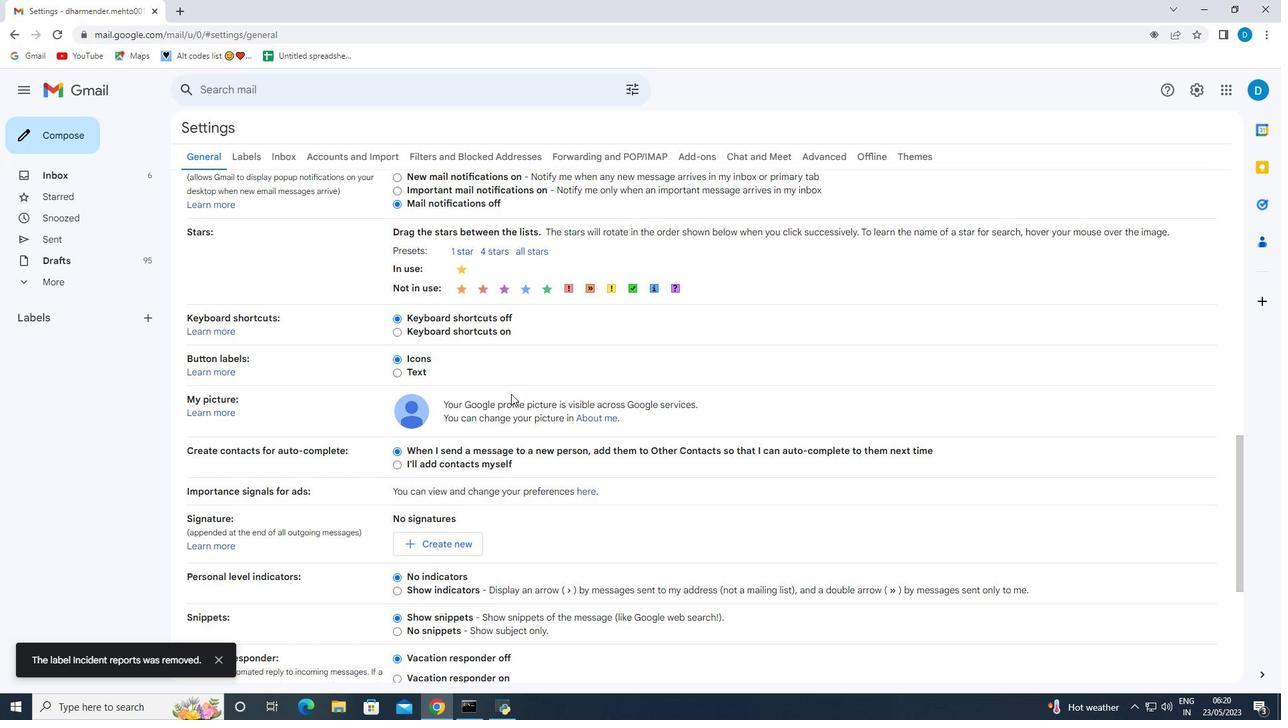 
Action: Mouse scrolled (505, 402) with delta (0, 0)
Screenshot: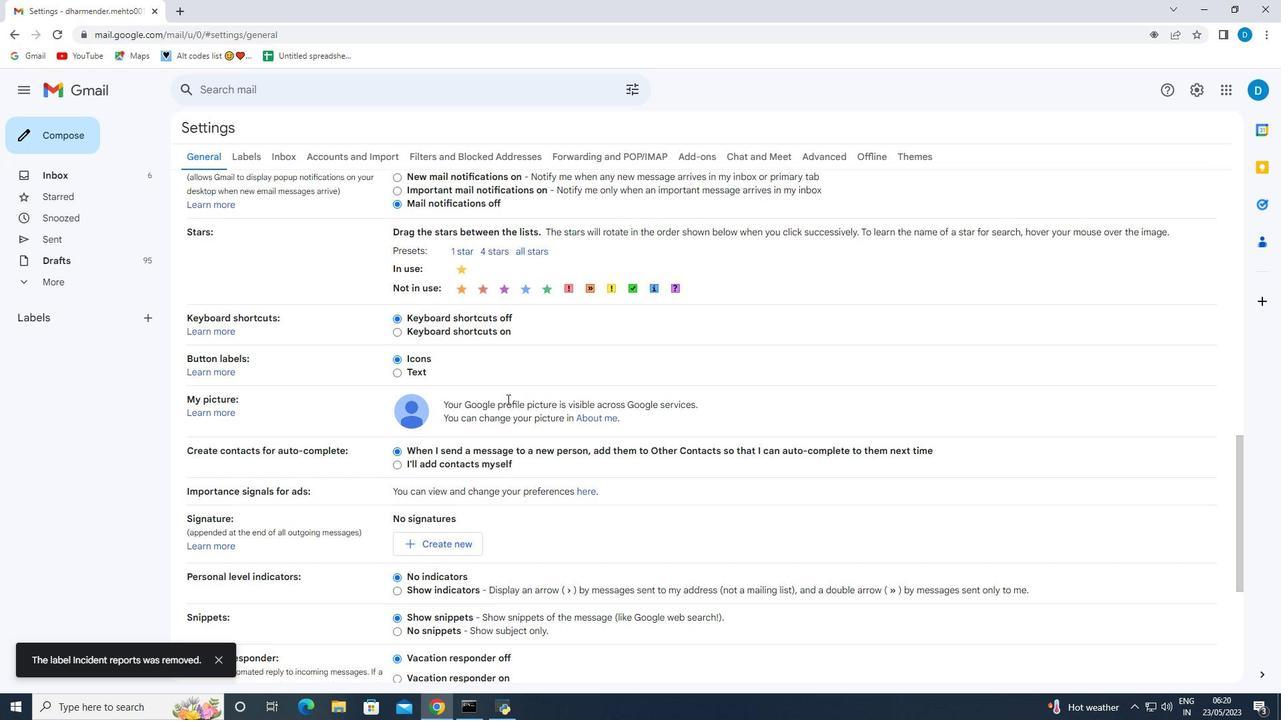 
Action: Mouse scrolled (505, 402) with delta (0, 0)
Screenshot: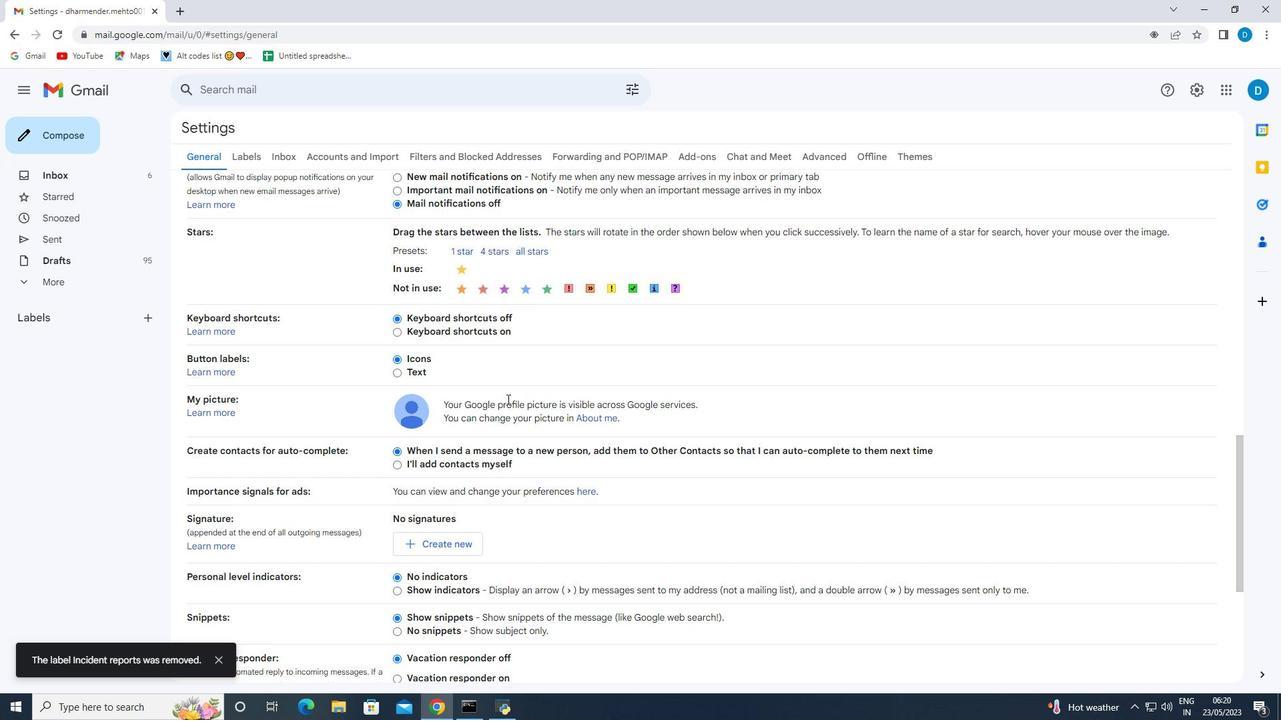 
Action: Mouse moved to (505, 403)
Screenshot: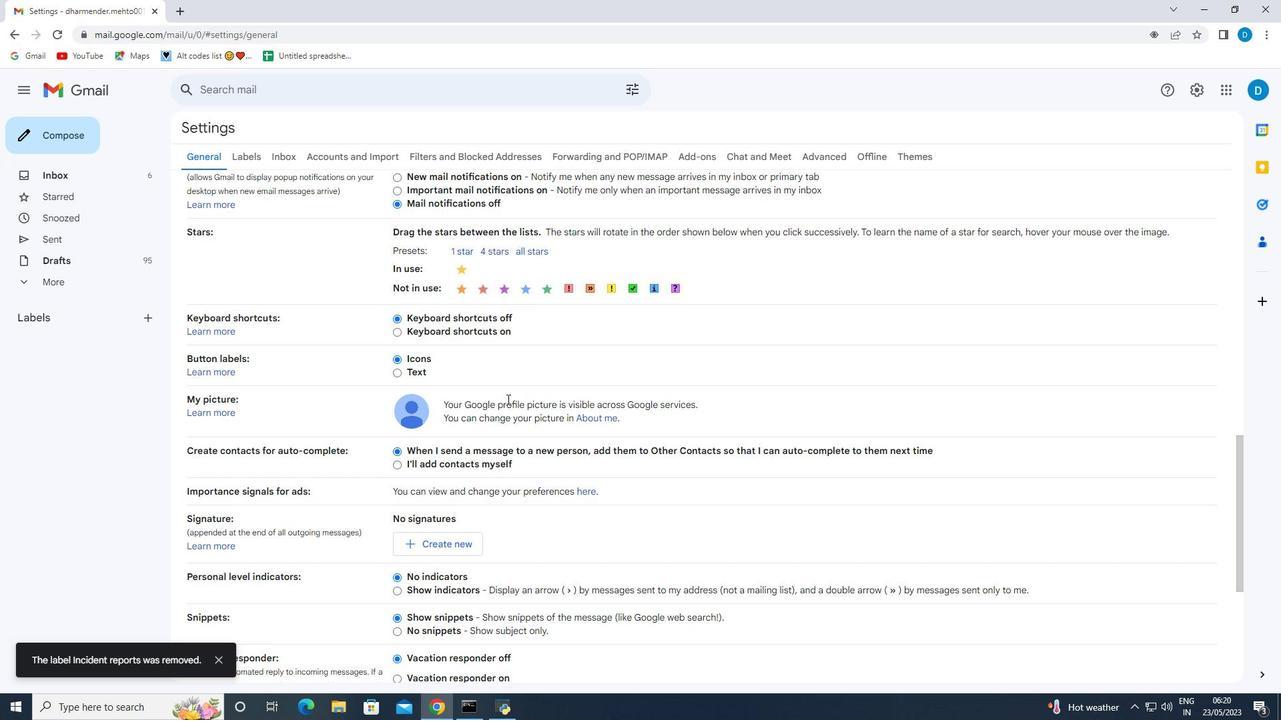 
Action: Mouse scrolled (505, 403) with delta (0, 0)
Screenshot: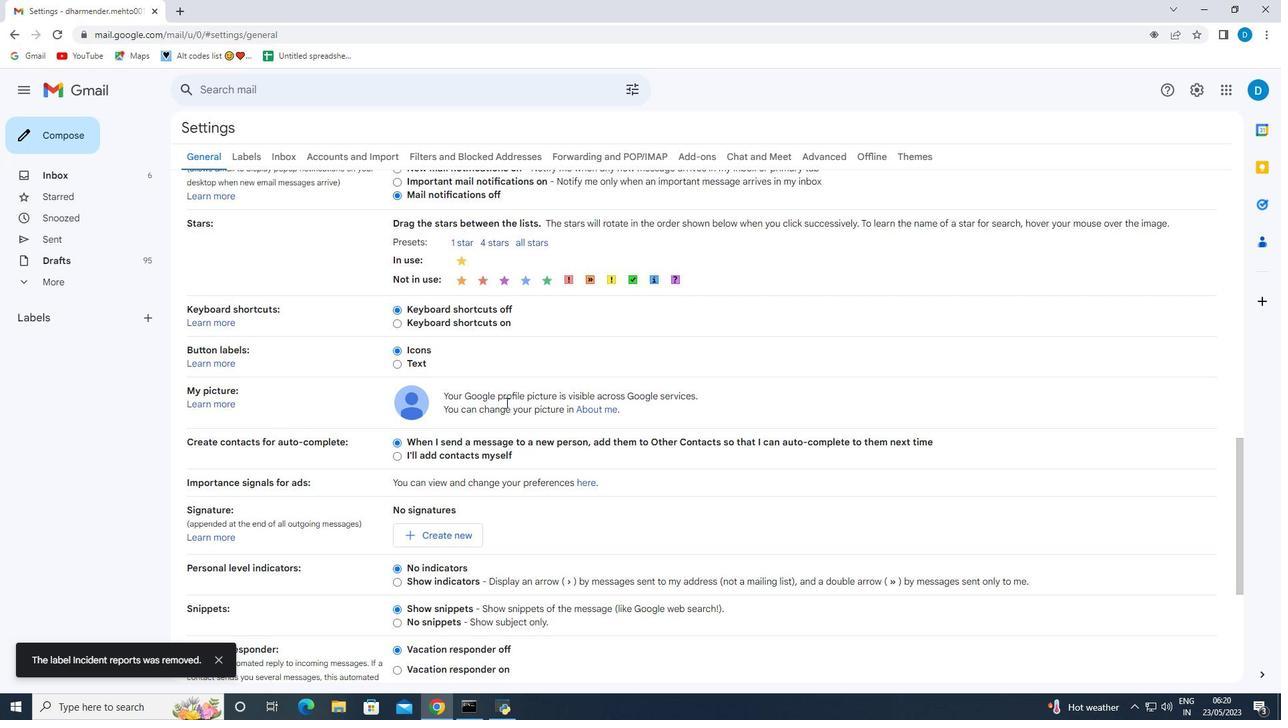 
Action: Mouse moved to (437, 342)
Screenshot: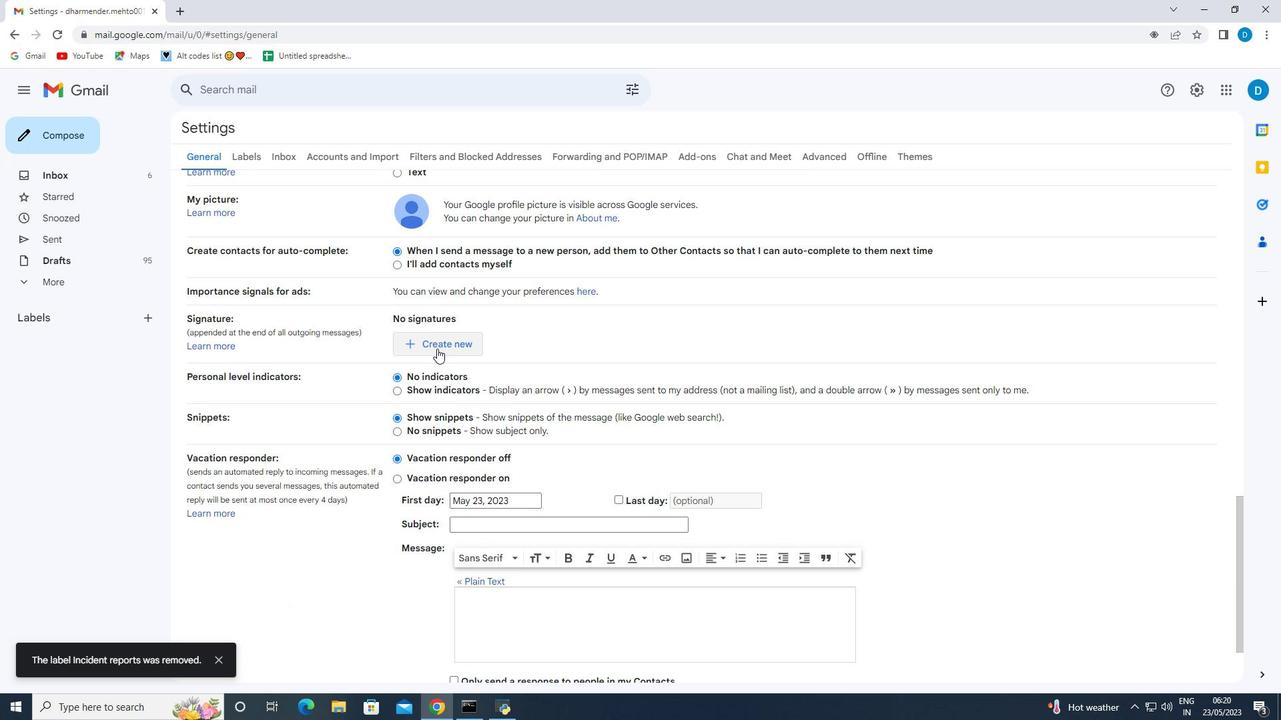 
Action: Mouse pressed left at (437, 342)
Screenshot: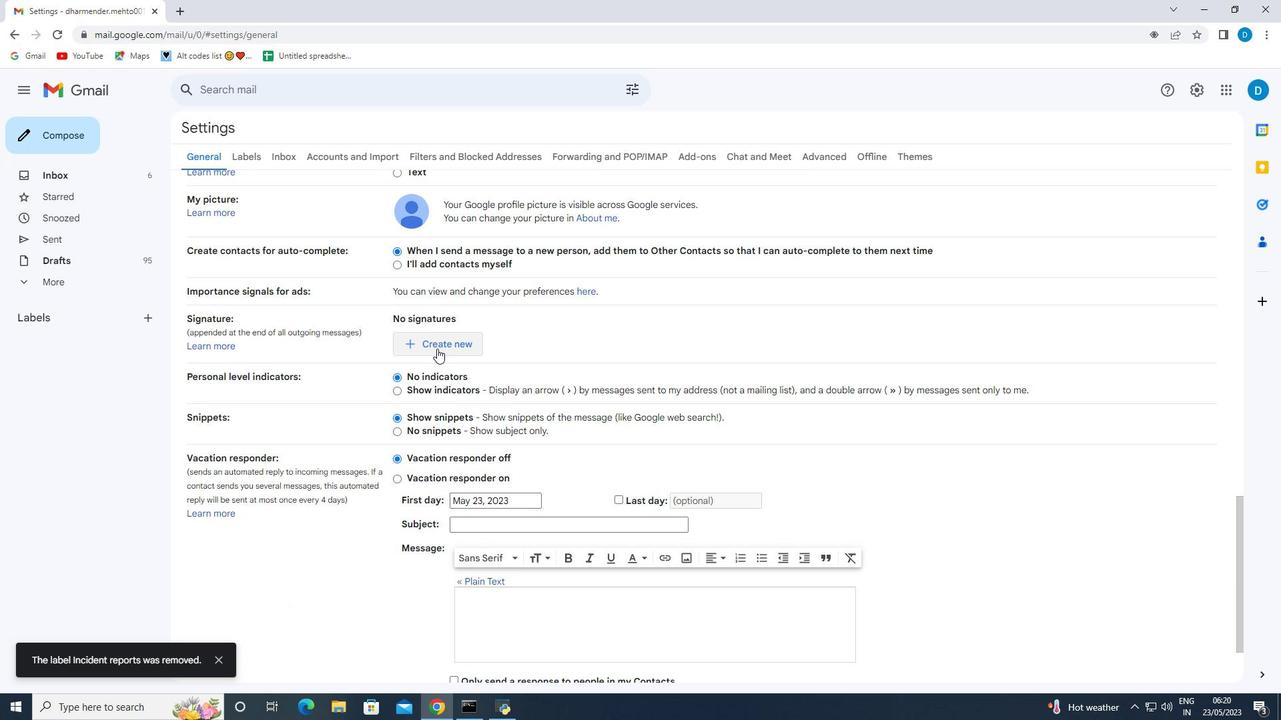 
Action: Mouse moved to (517, 374)
Screenshot: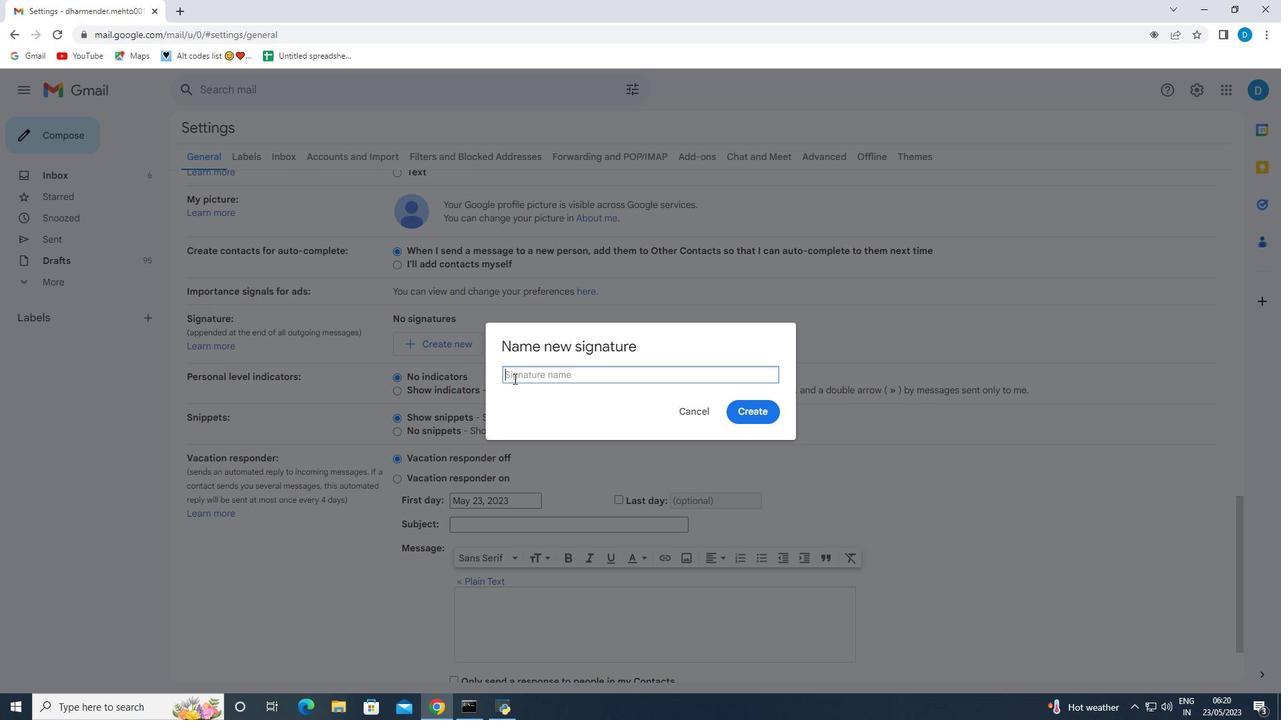 
Action: Mouse pressed left at (517, 374)
Screenshot: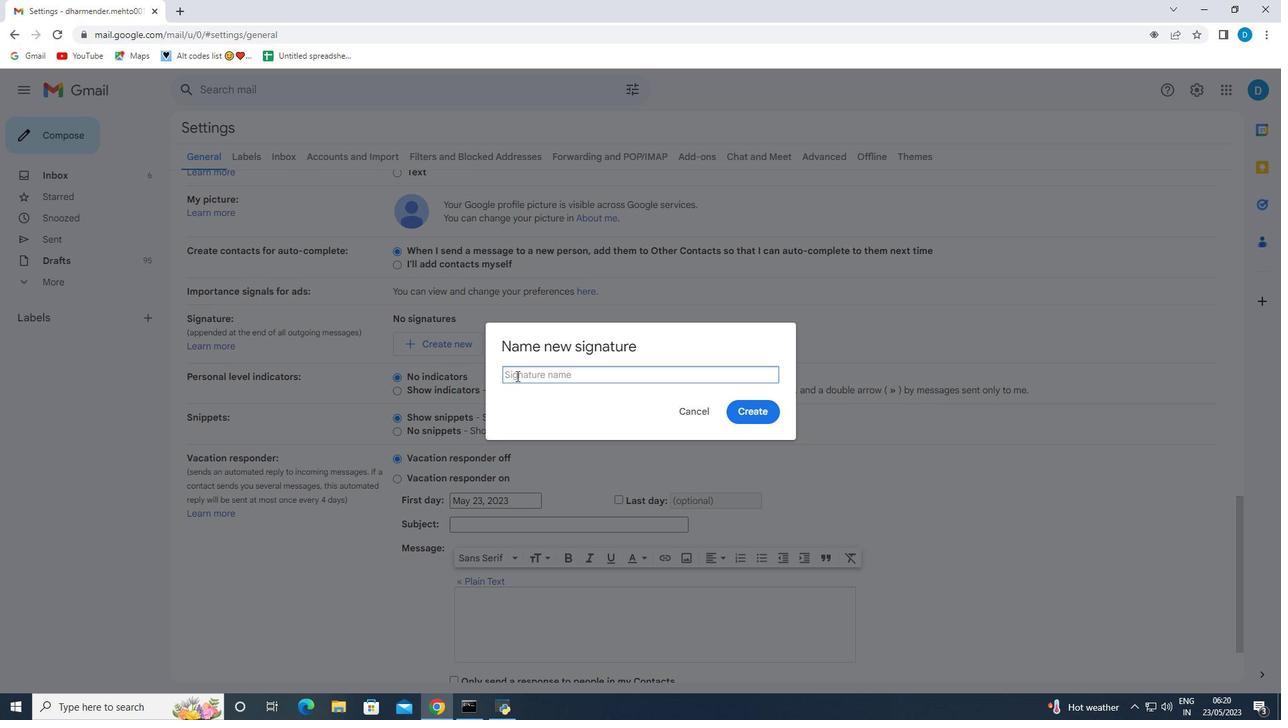 
Action: Mouse moved to (517, 373)
Screenshot: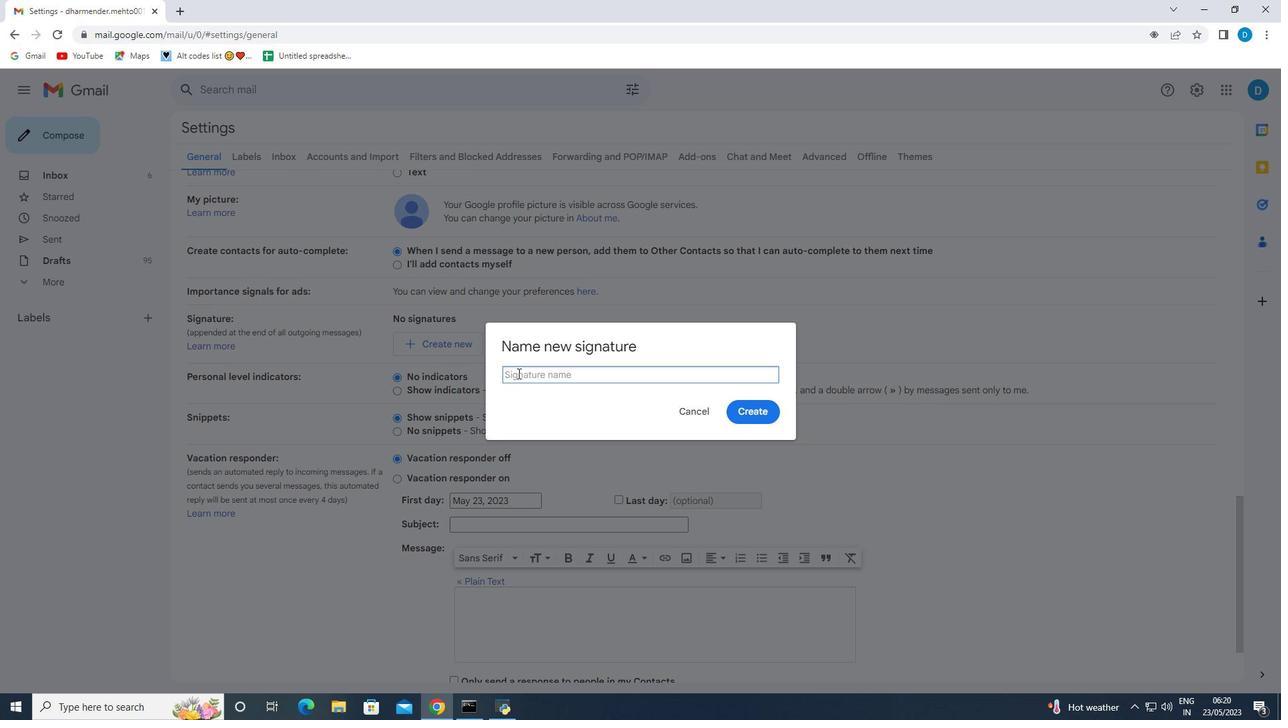 
Action: Key pressed <Key.shift>Miranda<Key.space><Key.shift><Key.shift><Key.shift><Key.shift><Key.shift><Key.shift><Key.shift><Key.shift><Key.shift><Key.shift><Key.shift><Key.shift><Key.shift><Key.shift><Key.shift><Key.shift><Key.shift><Key.shift>Scott
Screenshot: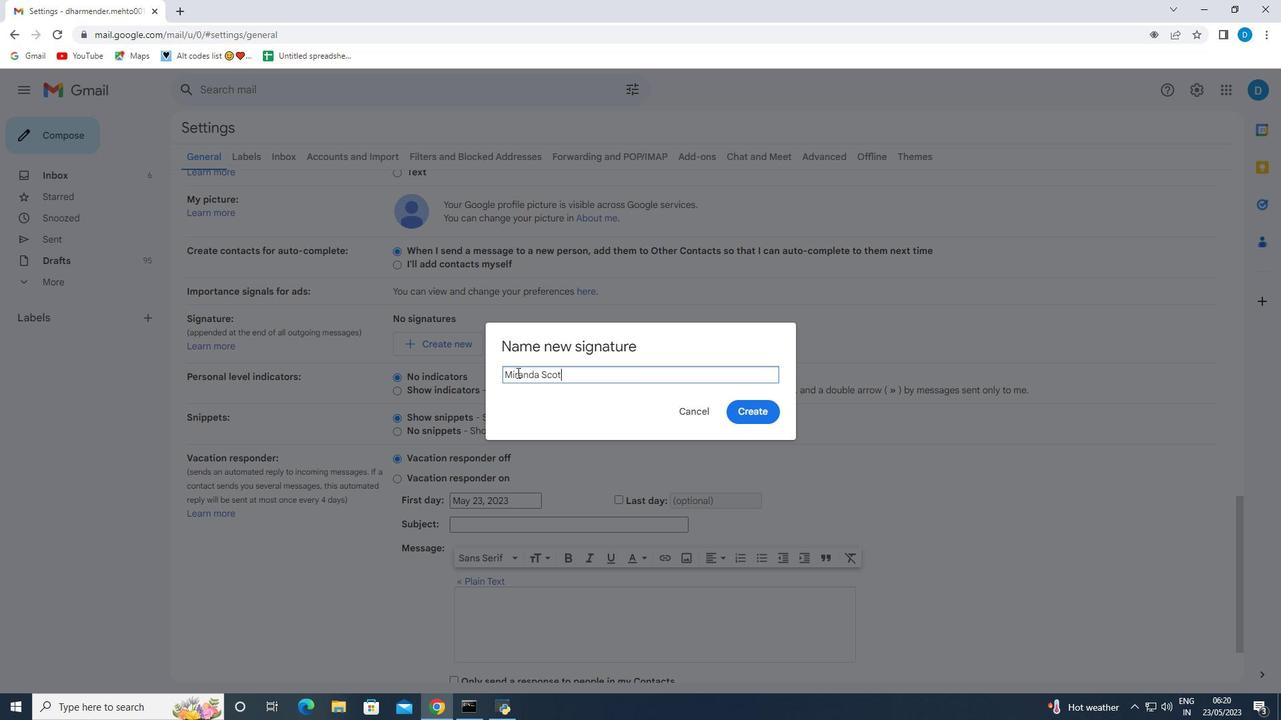 
Action: Mouse moved to (746, 417)
Screenshot: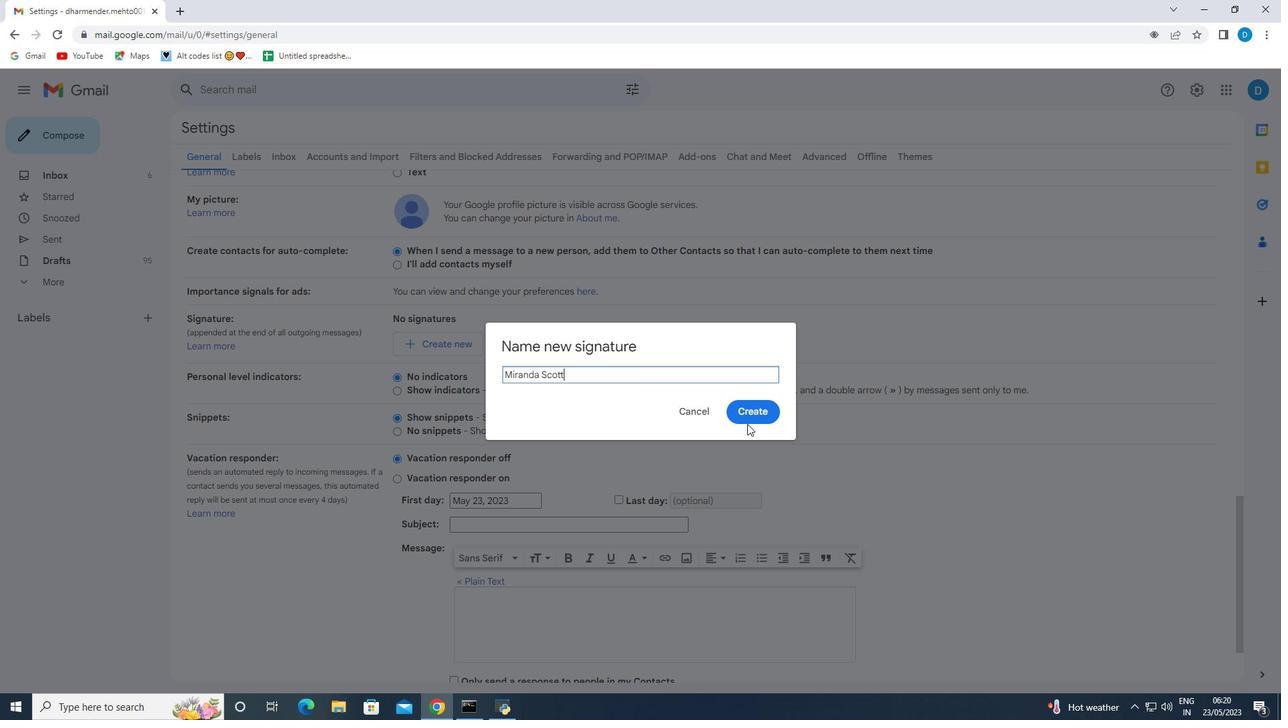 
Action: Mouse pressed left at (746, 417)
Screenshot: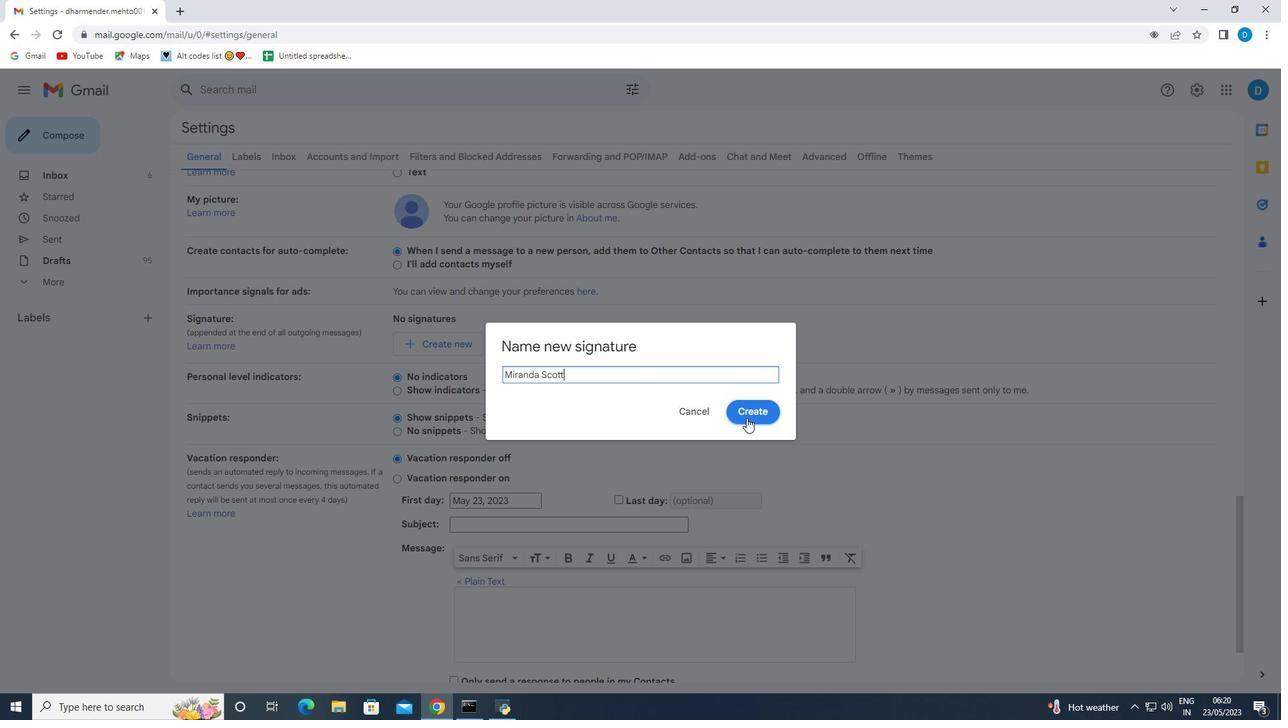 
Action: Mouse moved to (587, 361)
Screenshot: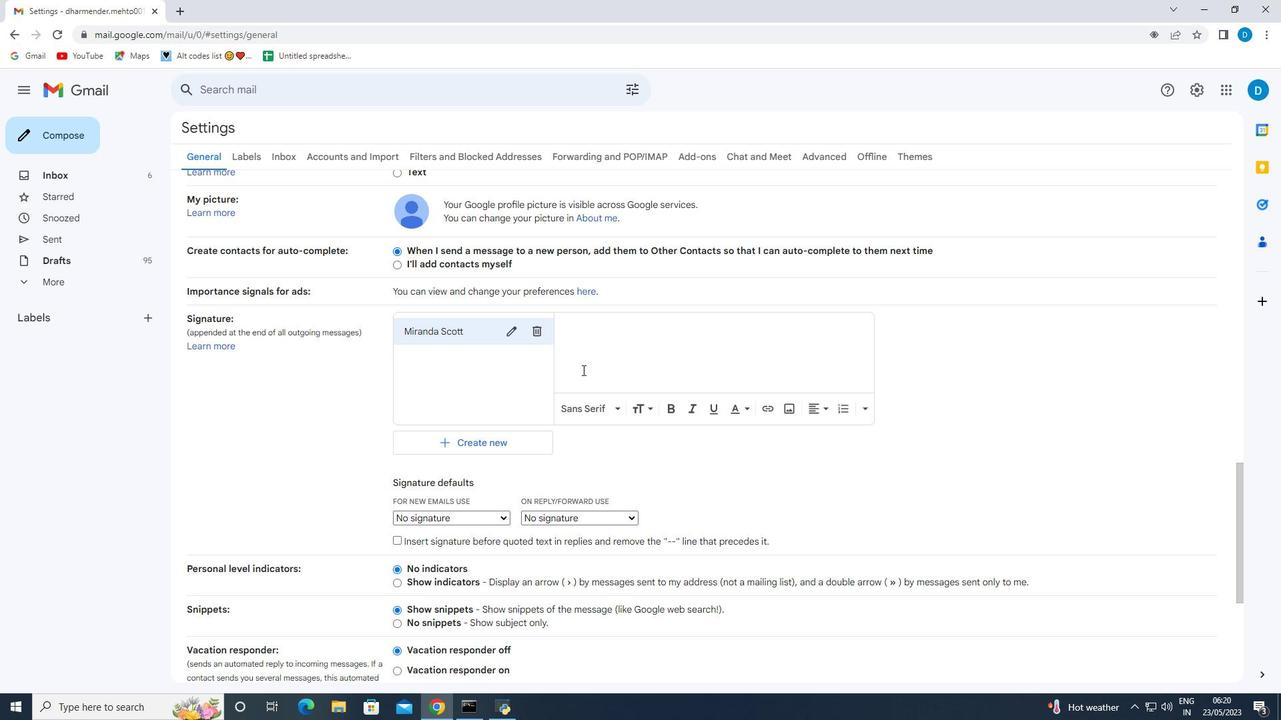
Action: Mouse pressed left at (587, 361)
Screenshot: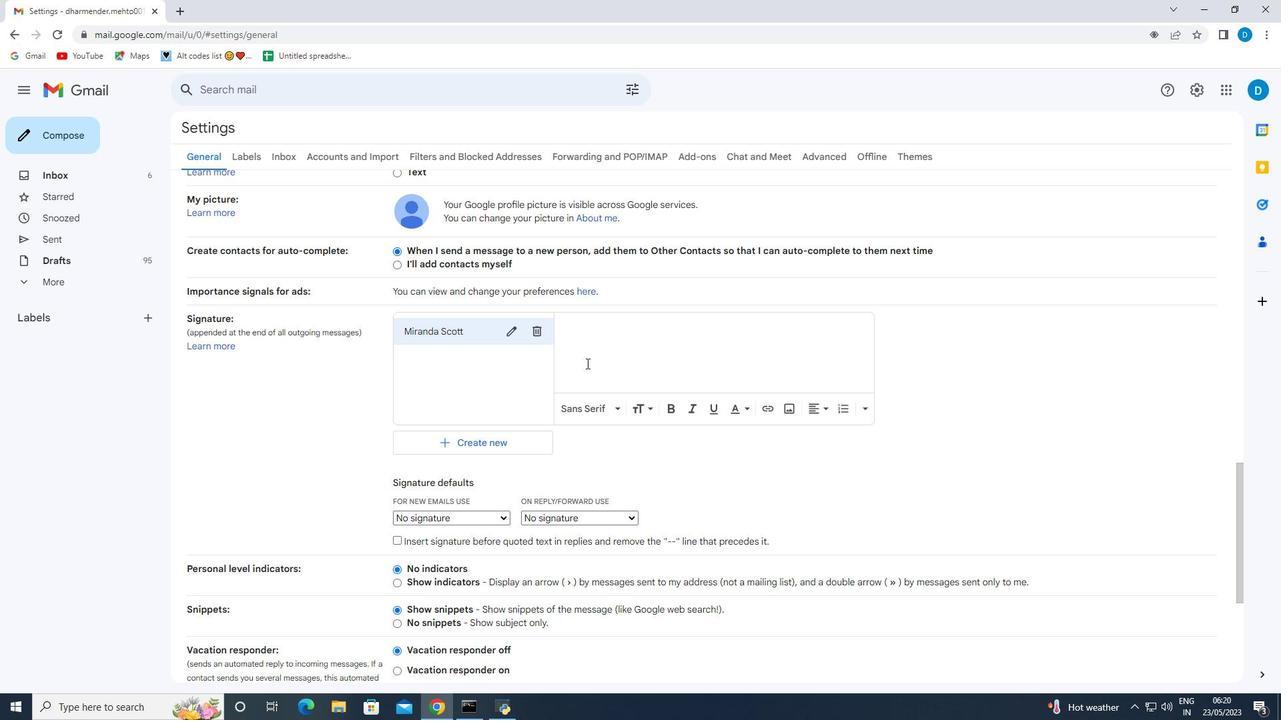 
Action: Key pressed <Key.enter><Key.shift>Miranda<Key.space><Key.shift>Soc<Key.backspace><Key.backspace>cott
Screenshot: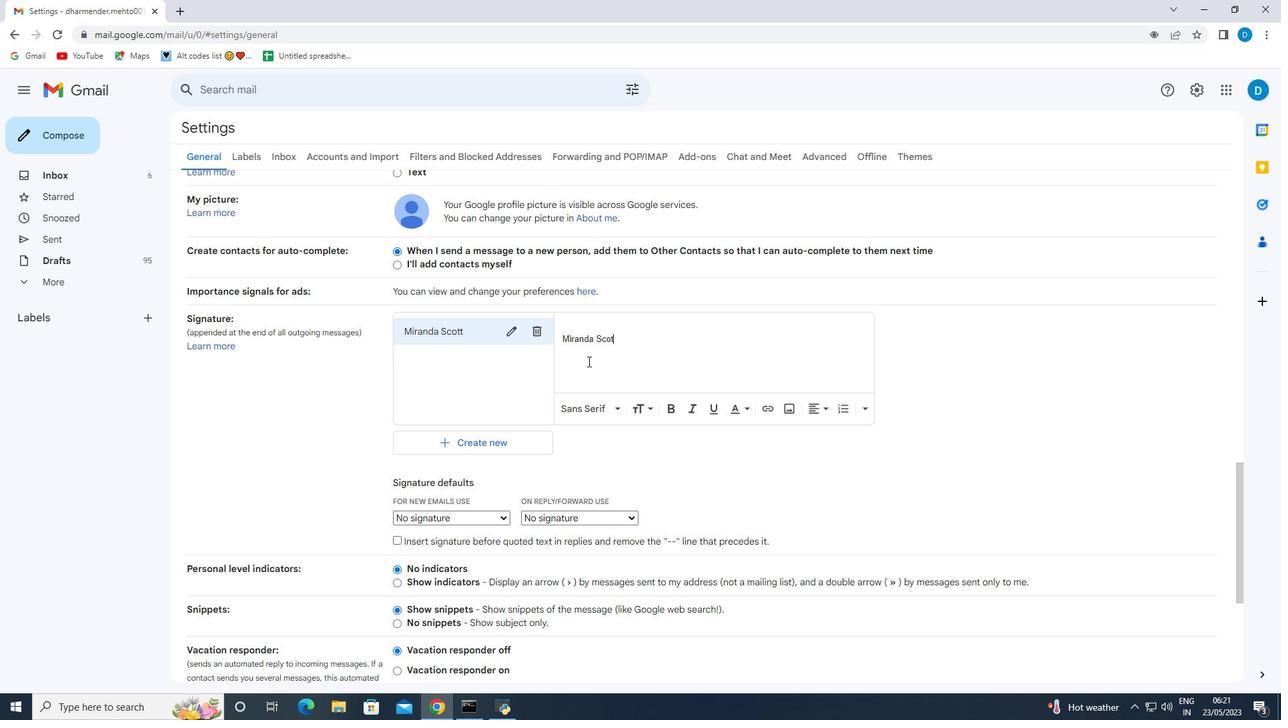 
Action: Mouse moved to (488, 475)
Screenshot: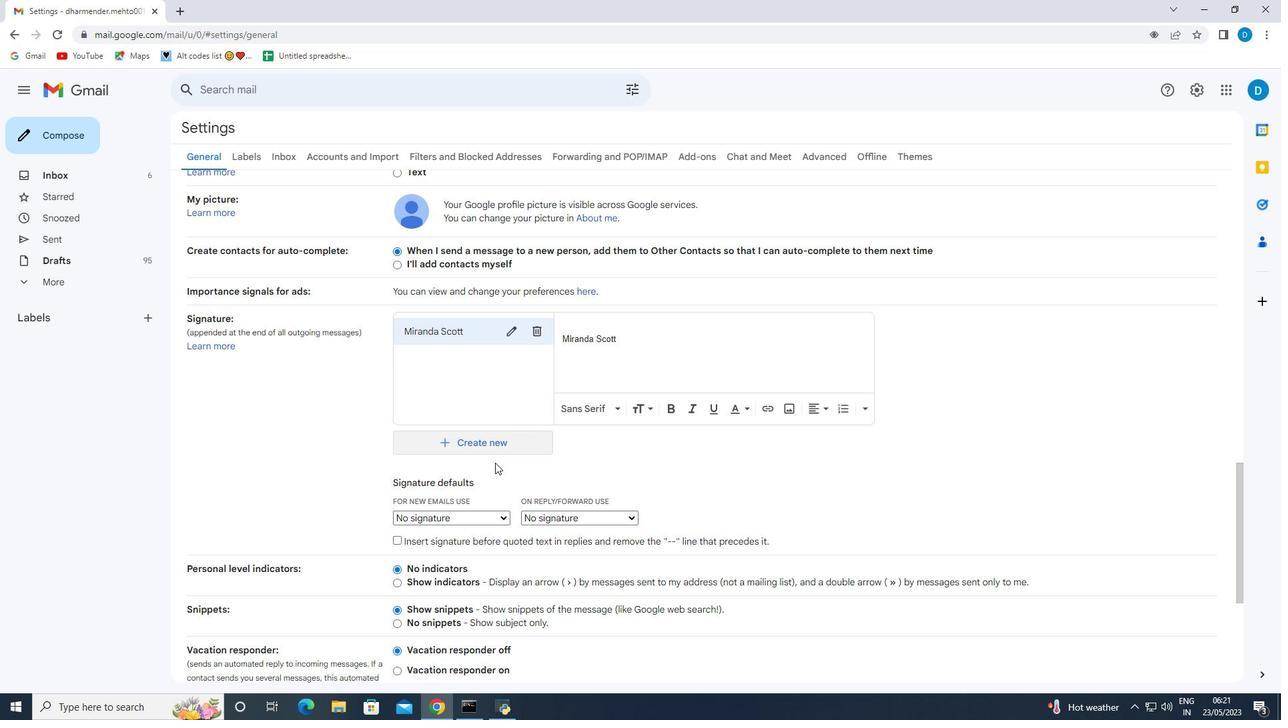 
Action: Mouse scrolled (488, 474) with delta (0, 0)
Screenshot: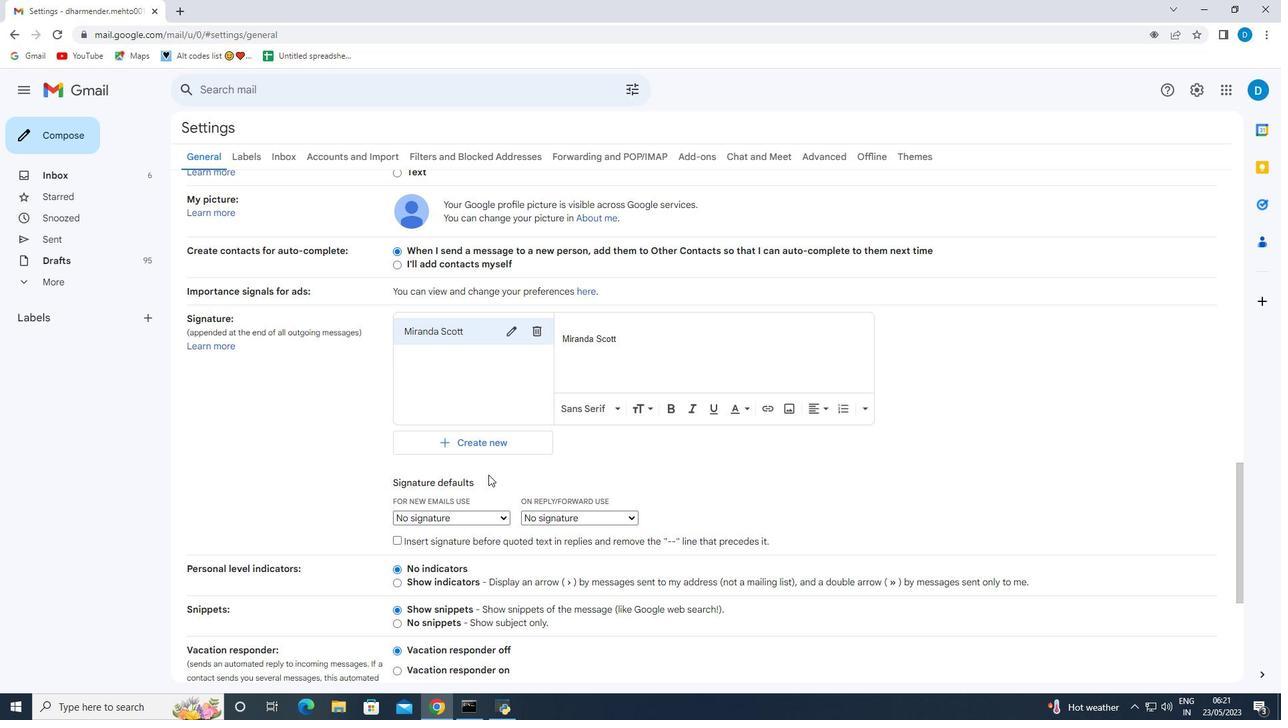 
Action: Mouse scrolled (488, 474) with delta (0, 0)
Screenshot: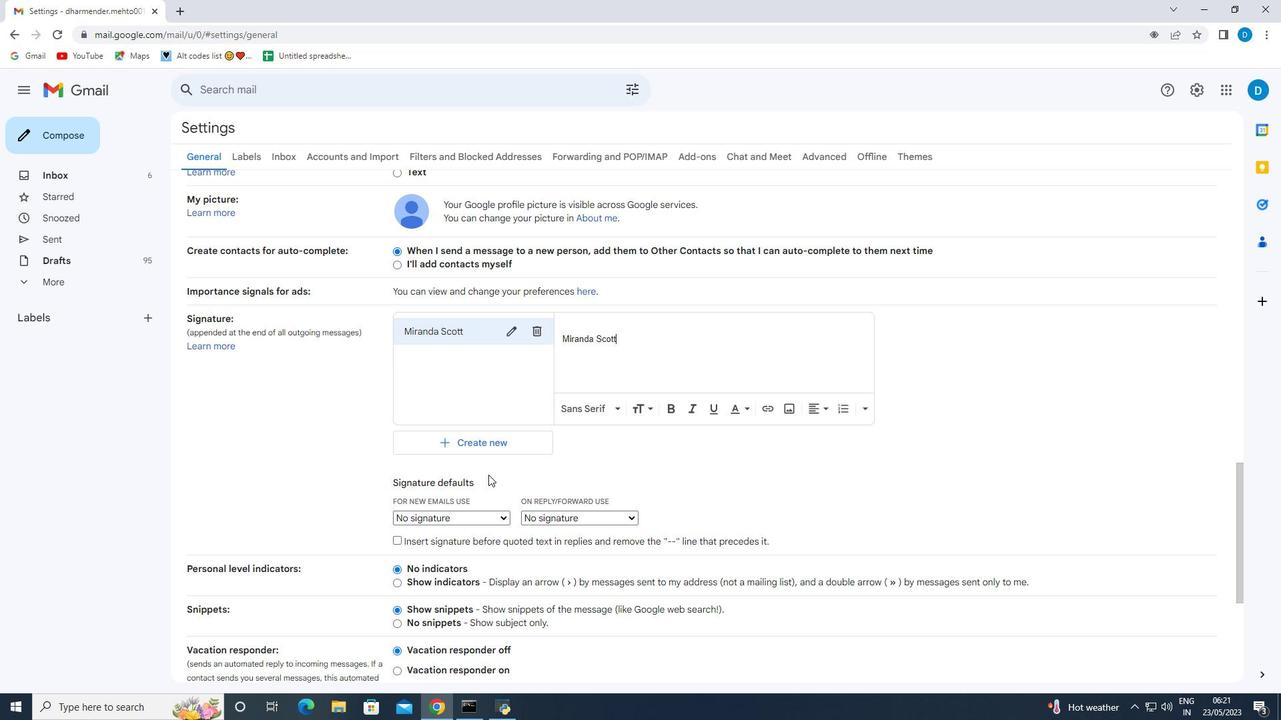 
Action: Mouse moved to (463, 385)
Screenshot: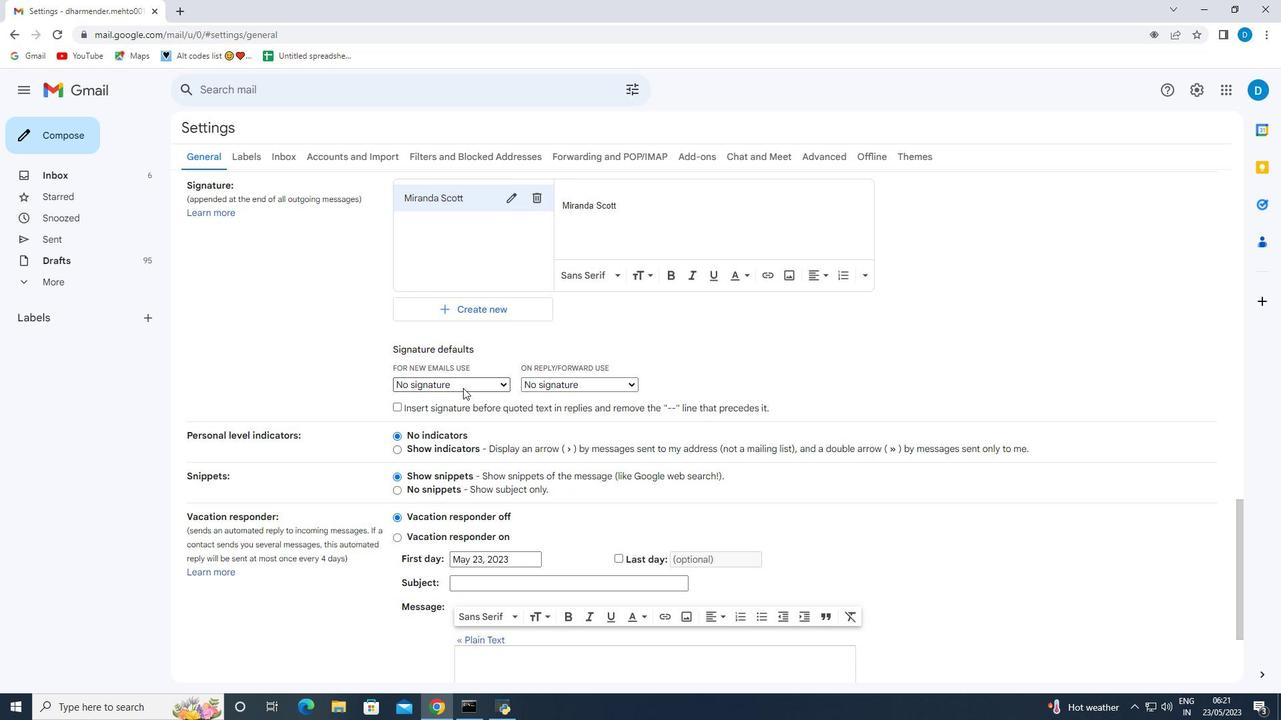
Action: Mouse pressed left at (463, 385)
Screenshot: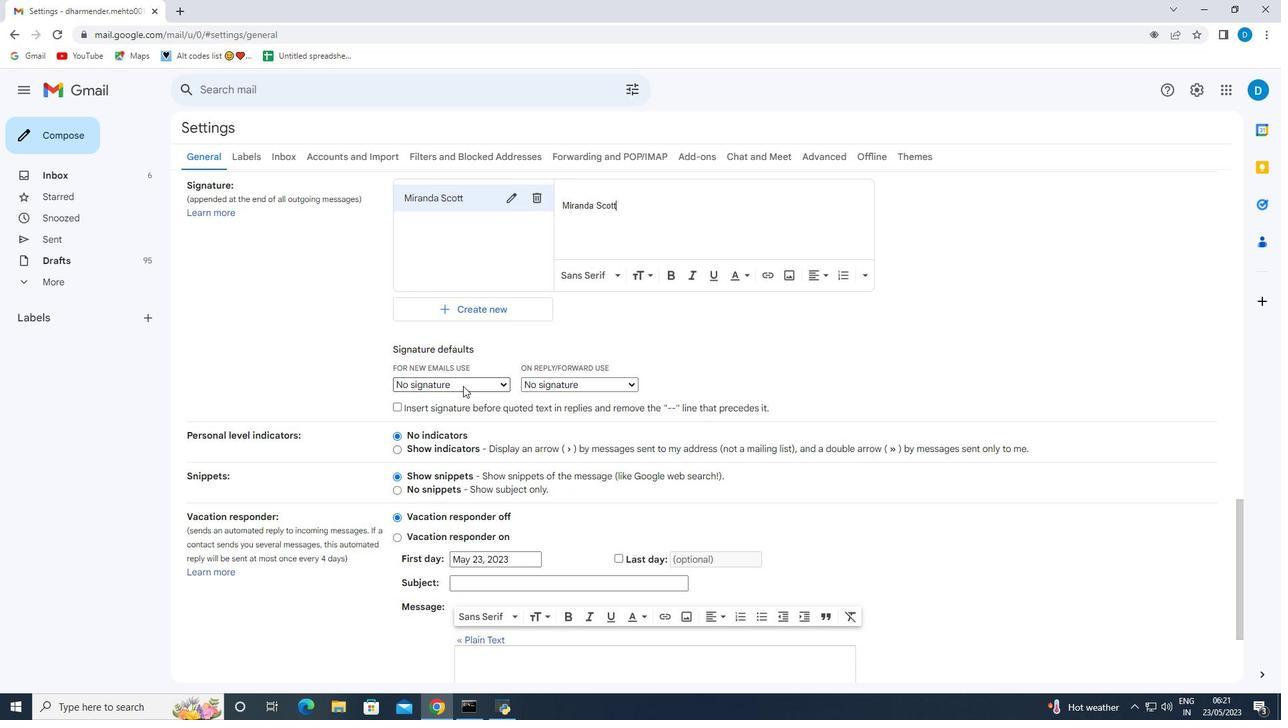 
Action: Mouse moved to (478, 411)
Screenshot: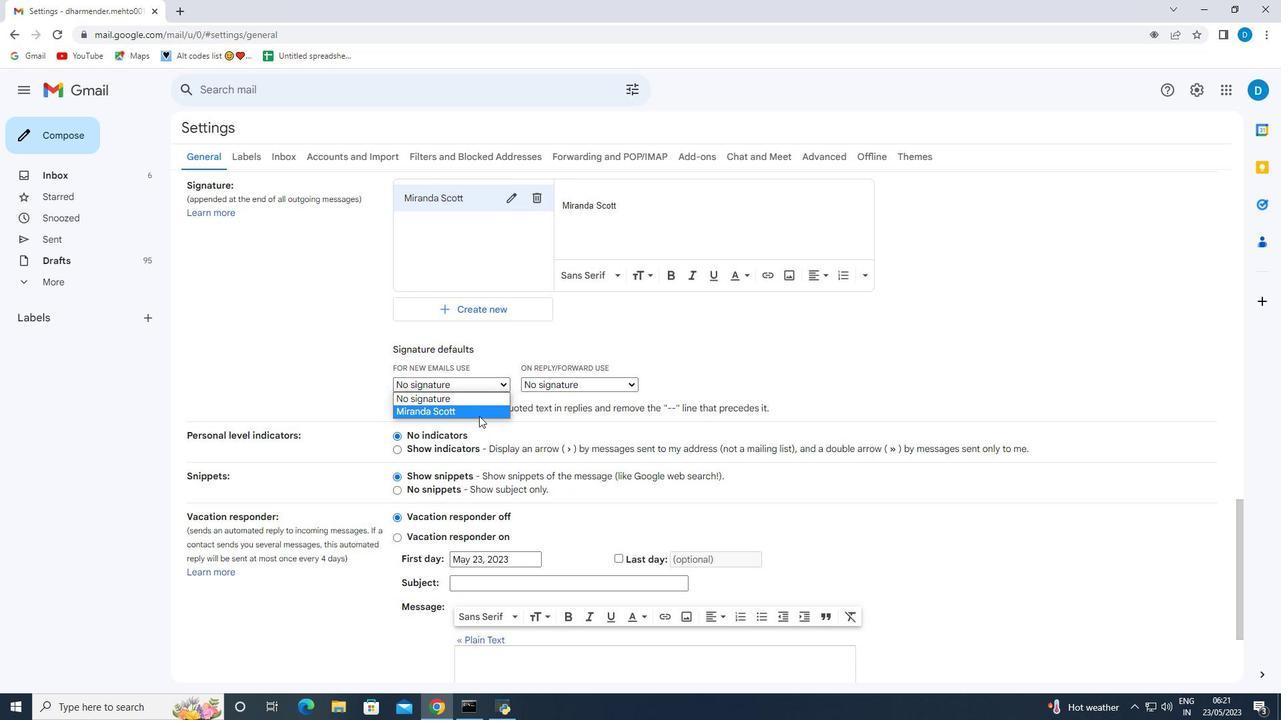 
Action: Mouse pressed left at (478, 411)
Screenshot: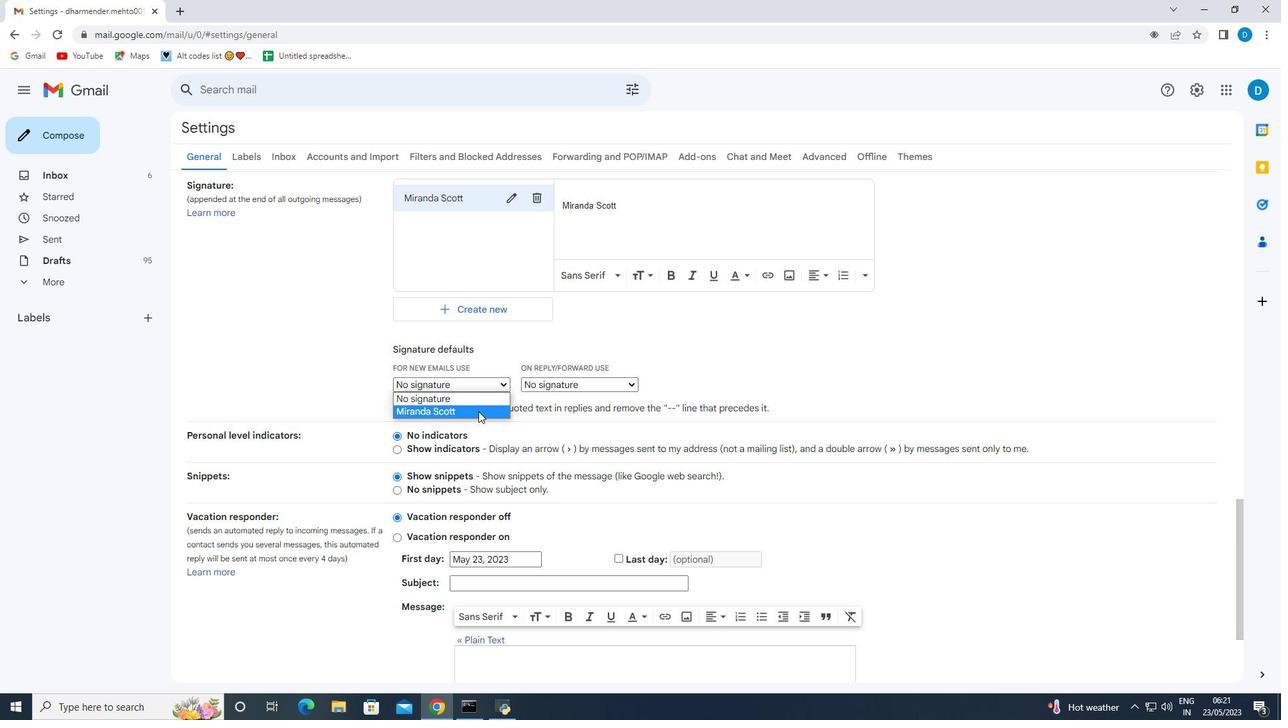 
Action: Mouse moved to (551, 381)
Screenshot: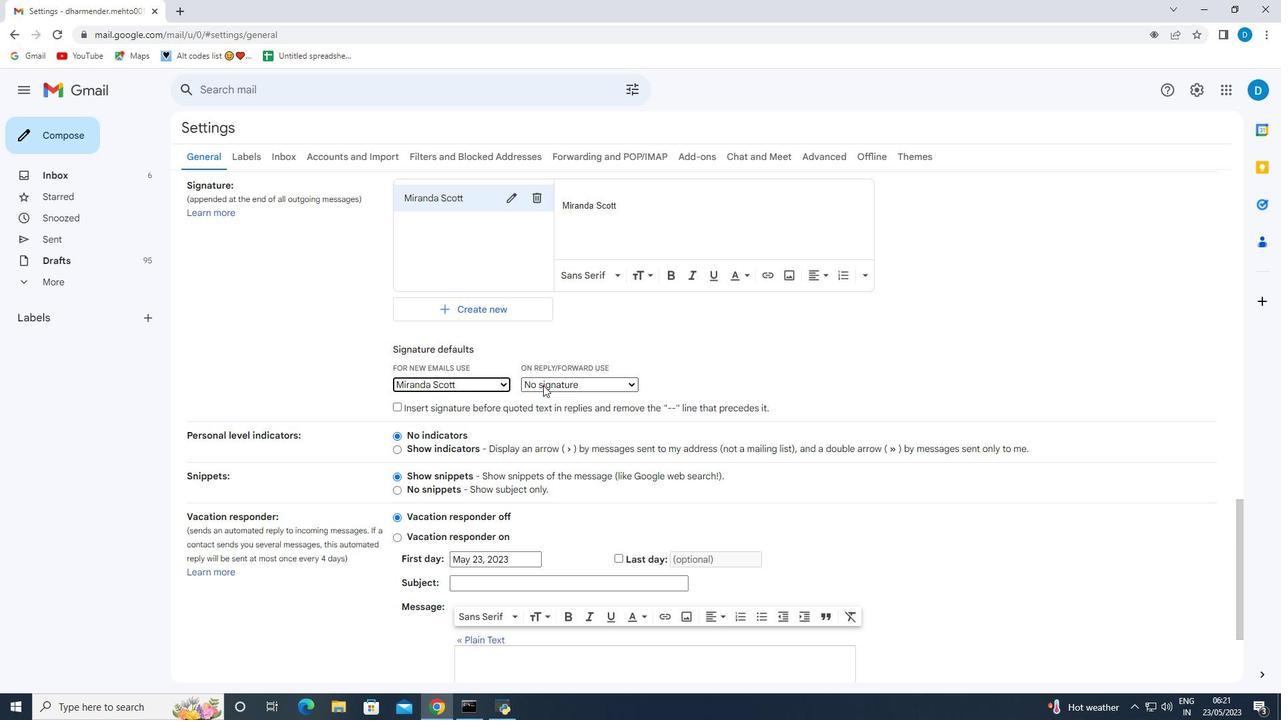 
Action: Mouse pressed left at (551, 381)
Screenshot: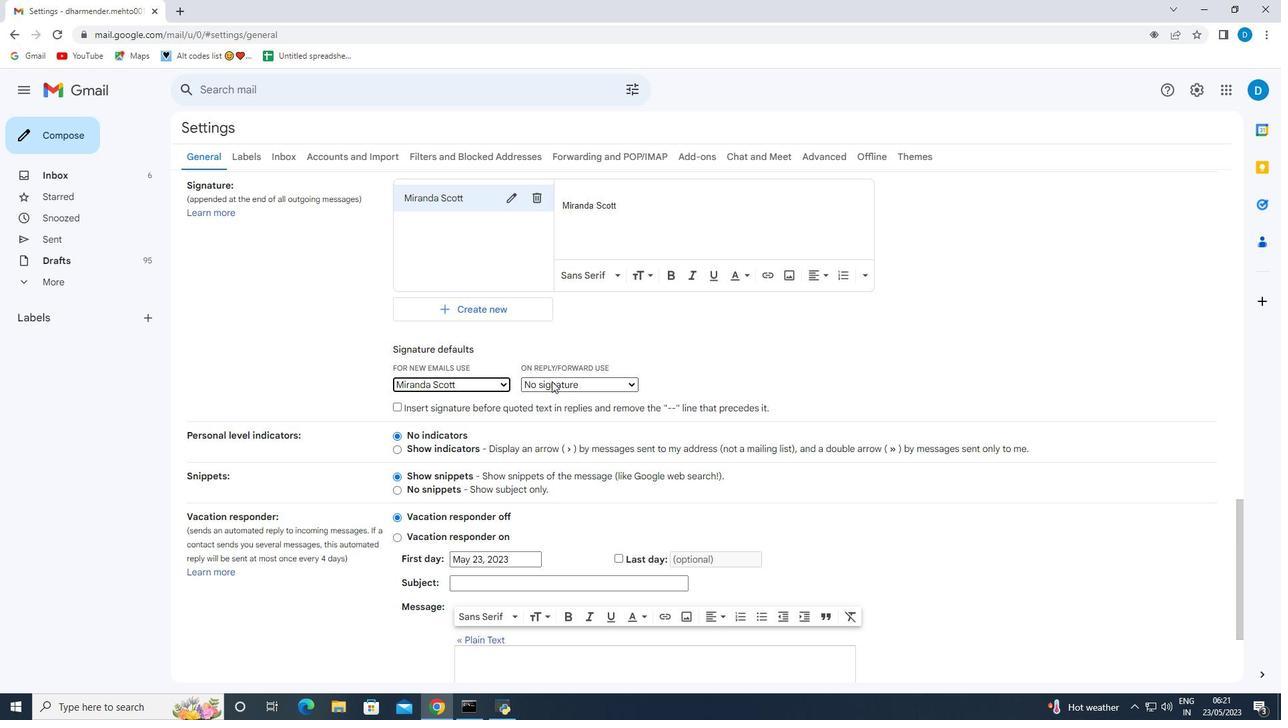 
Action: Mouse moved to (555, 409)
Screenshot: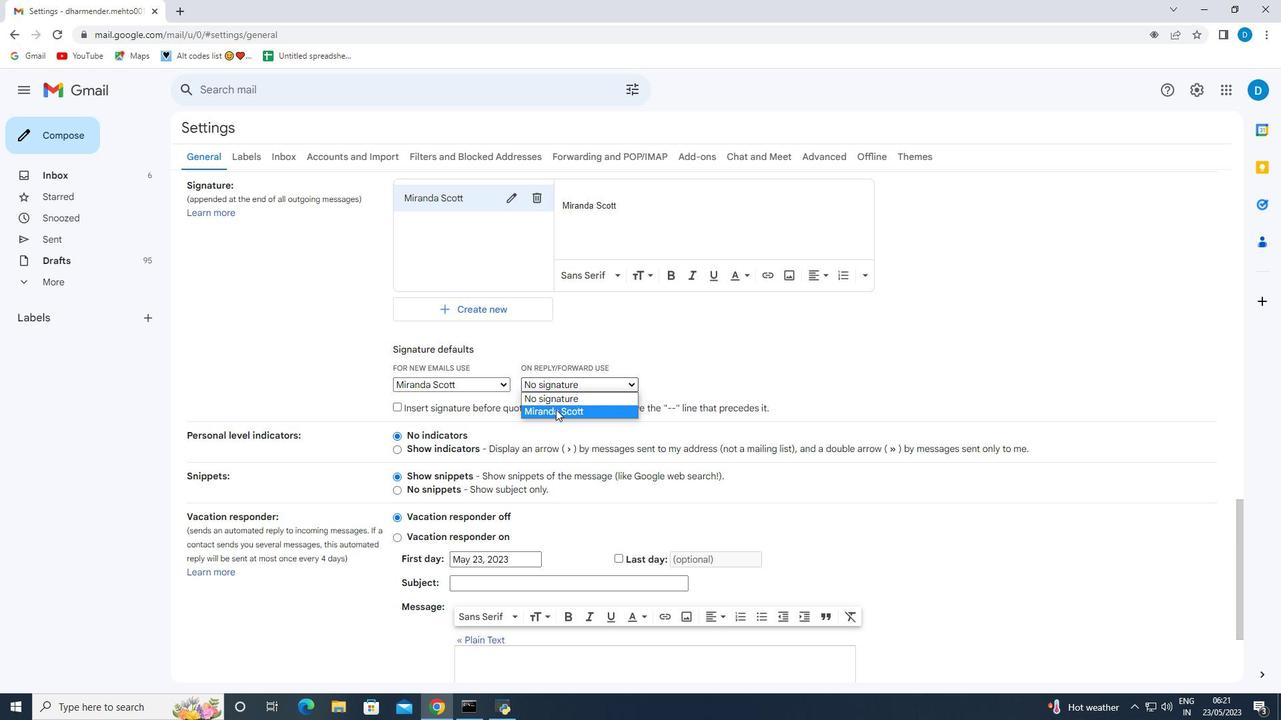 
Action: Mouse pressed left at (555, 409)
Screenshot: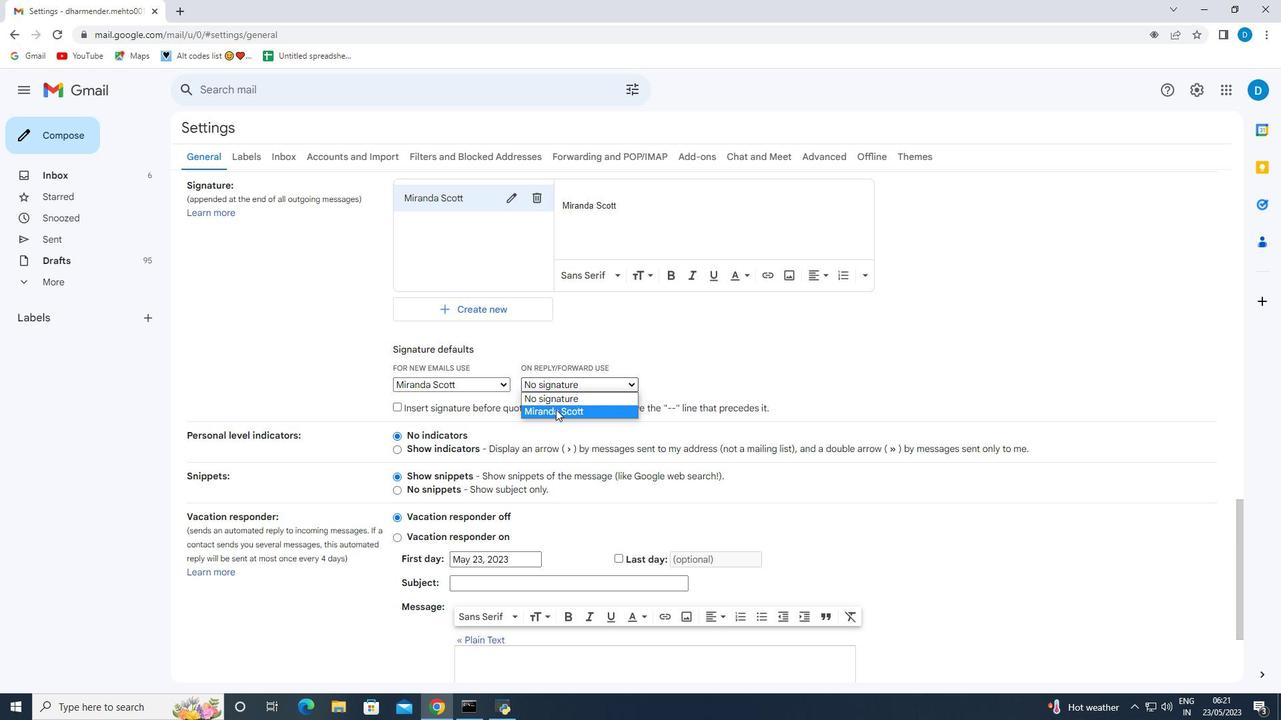 
Action: Mouse moved to (558, 409)
Screenshot: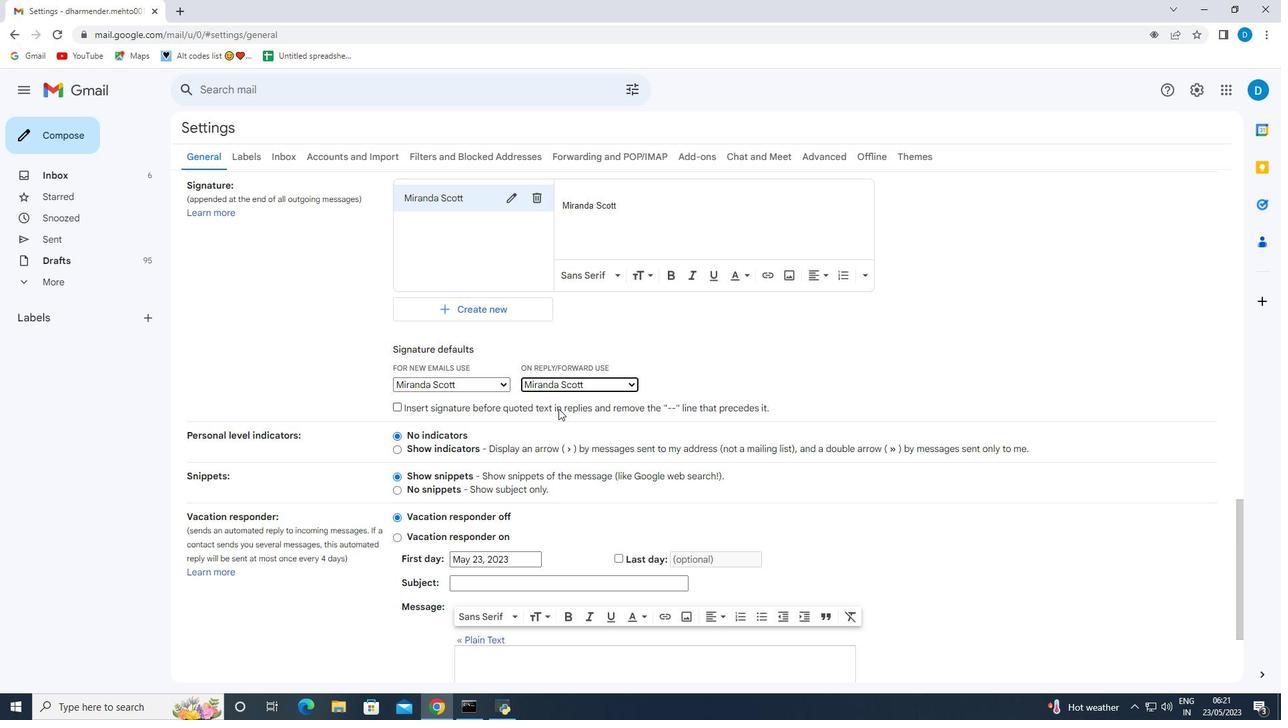 
Action: Mouse scrolled (558, 408) with delta (0, 0)
Screenshot: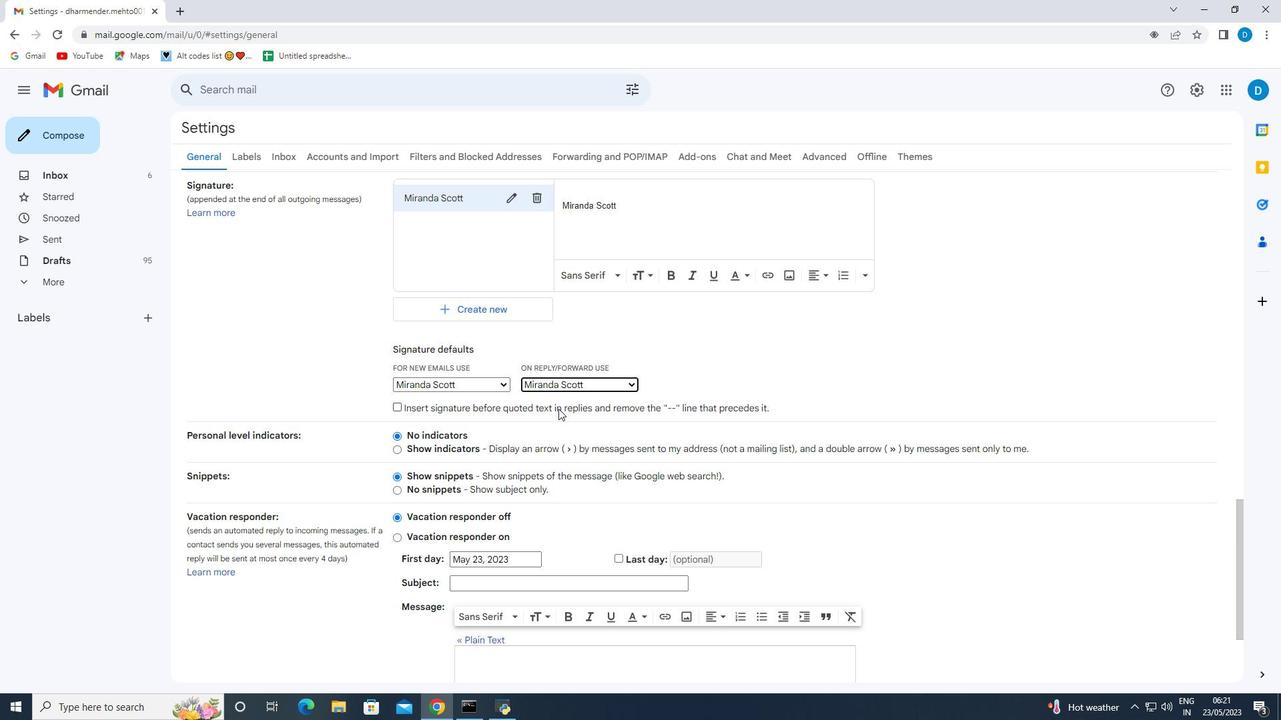 
Action: Mouse scrolled (558, 408) with delta (0, 0)
Screenshot: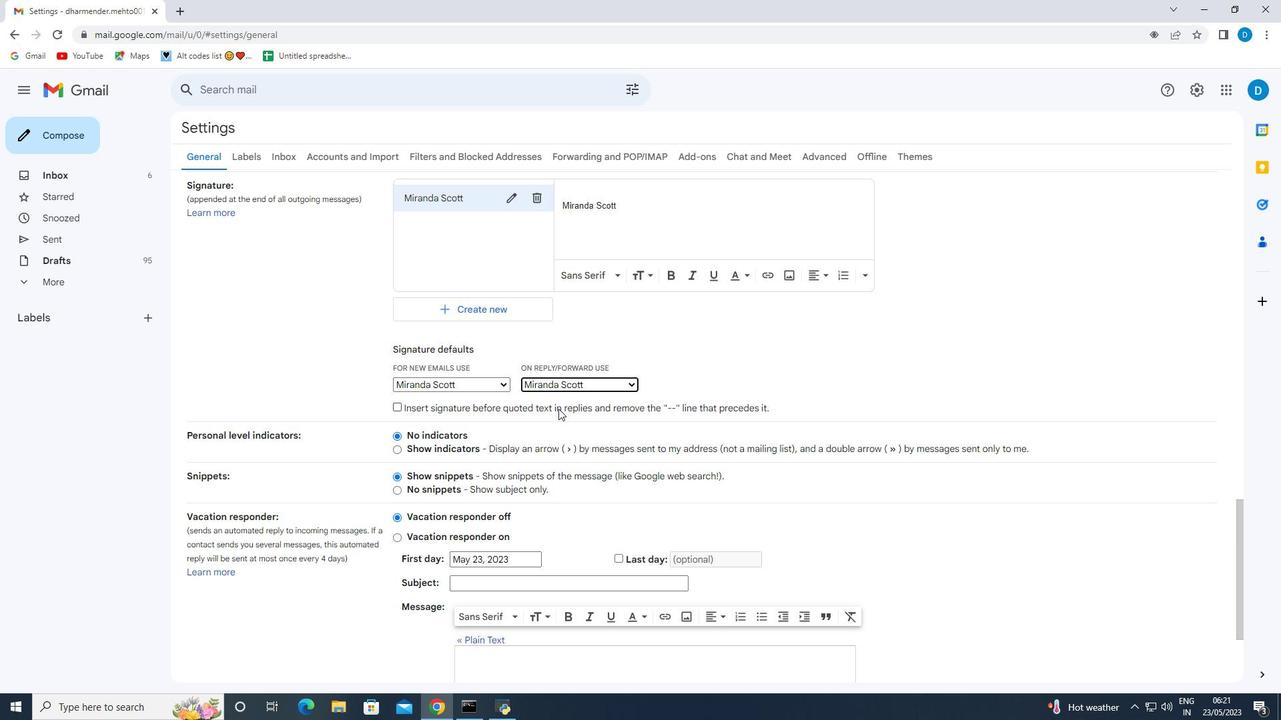 
Action: Mouse scrolled (558, 408) with delta (0, 0)
Screenshot: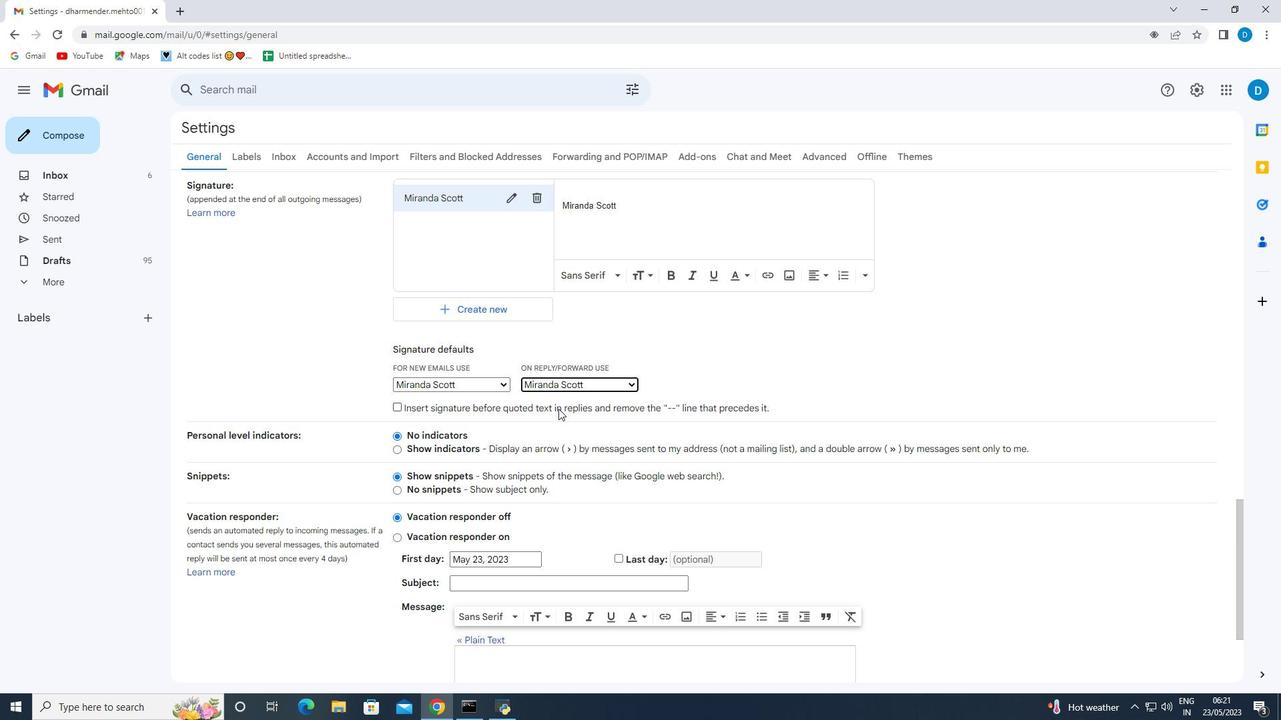 
Action: Mouse scrolled (558, 408) with delta (0, 0)
Screenshot: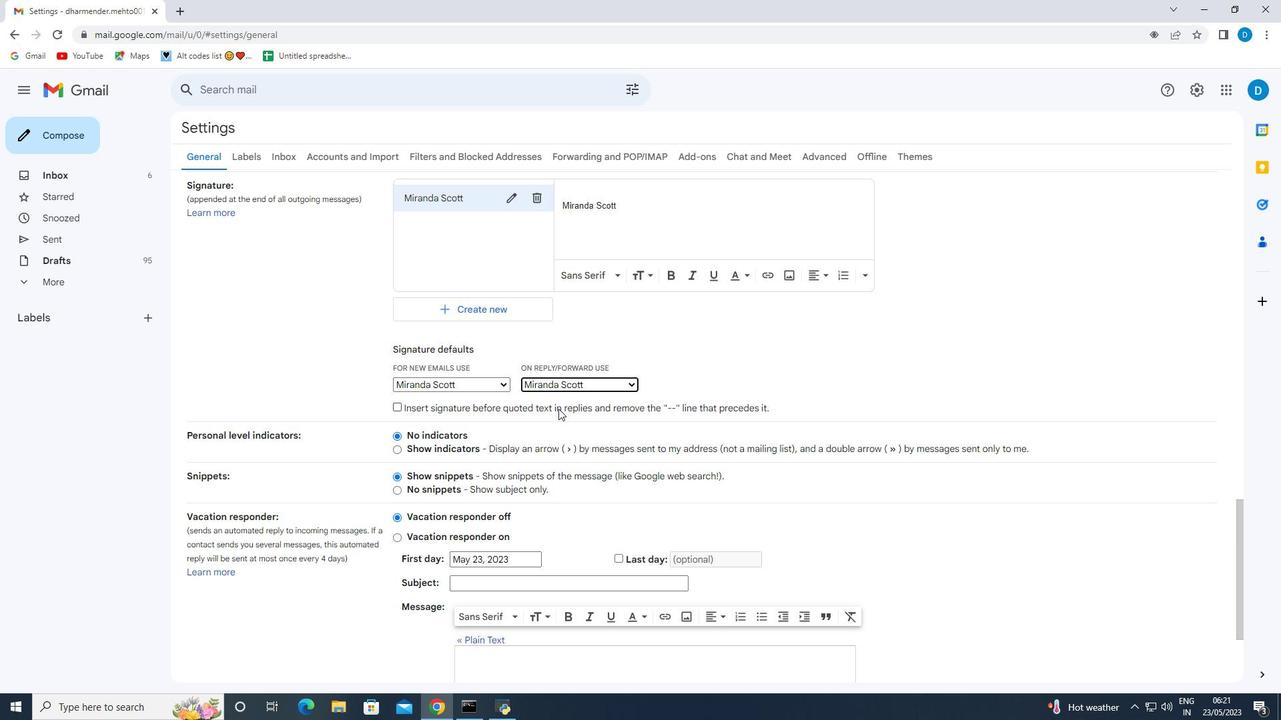 
Action: Mouse moved to (561, 420)
Screenshot: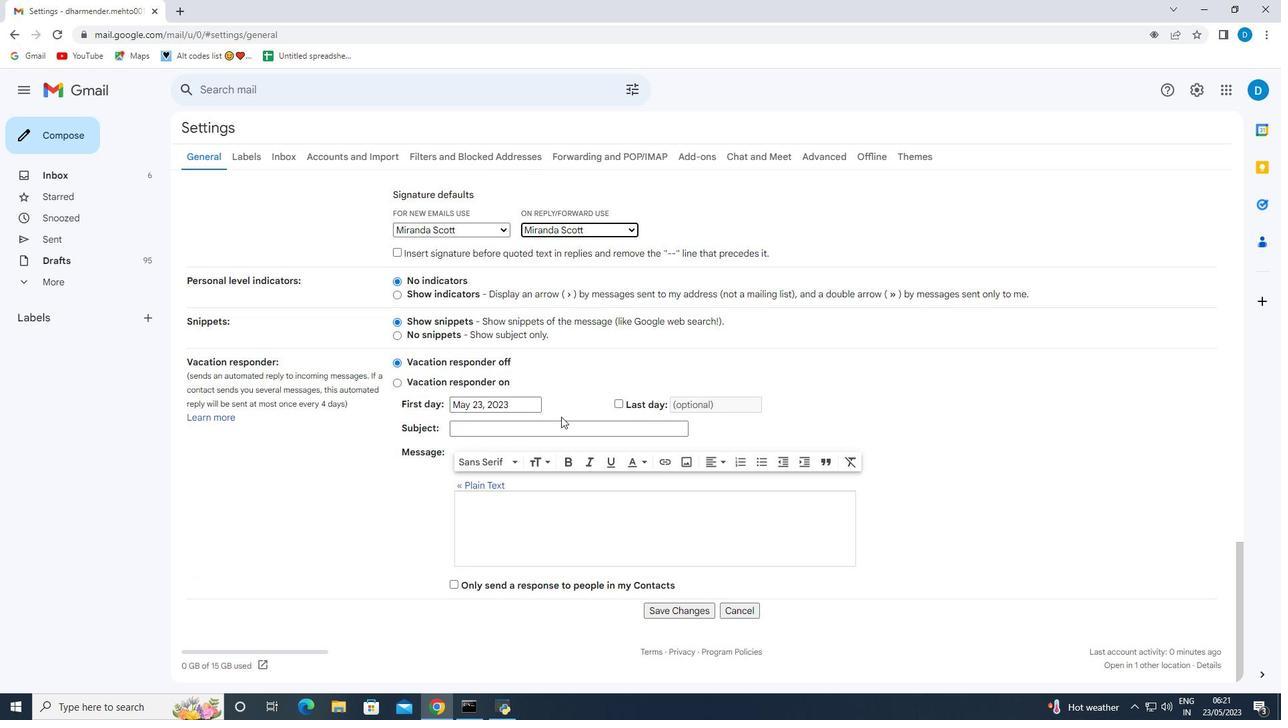 
Action: Mouse scrolled (561, 419) with delta (0, 0)
Screenshot: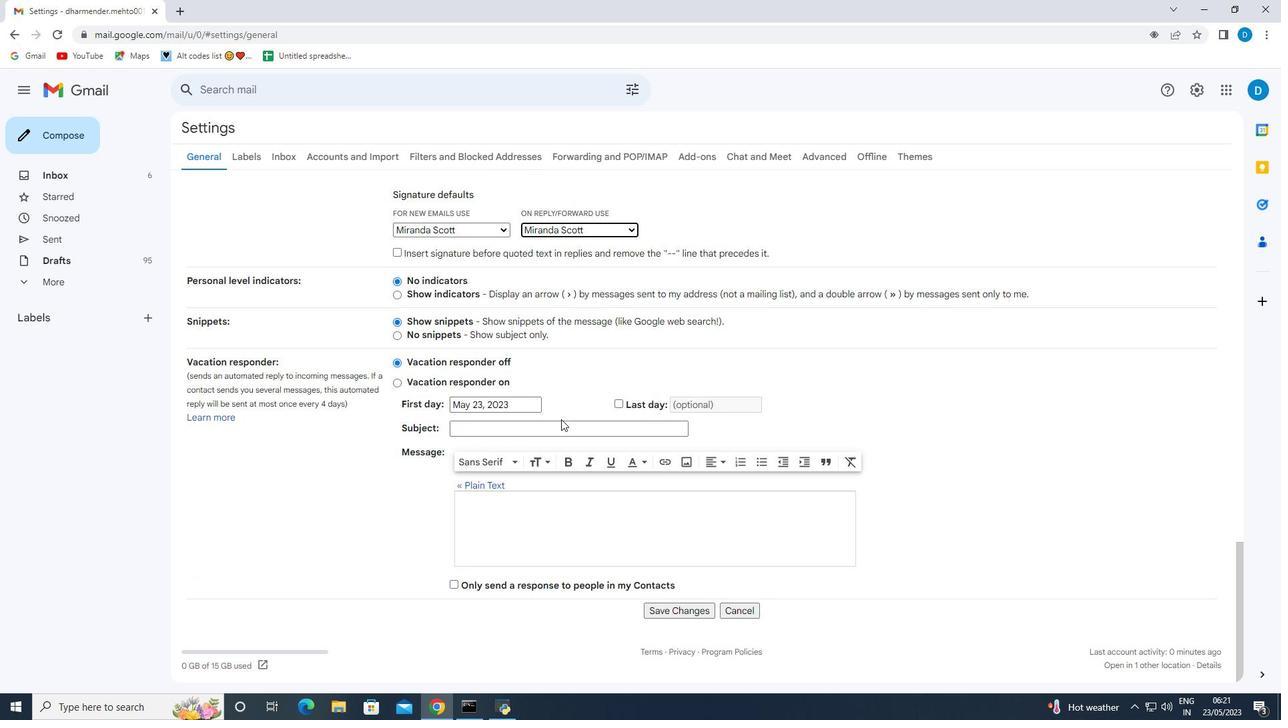 
Action: Mouse moved to (561, 420)
Screenshot: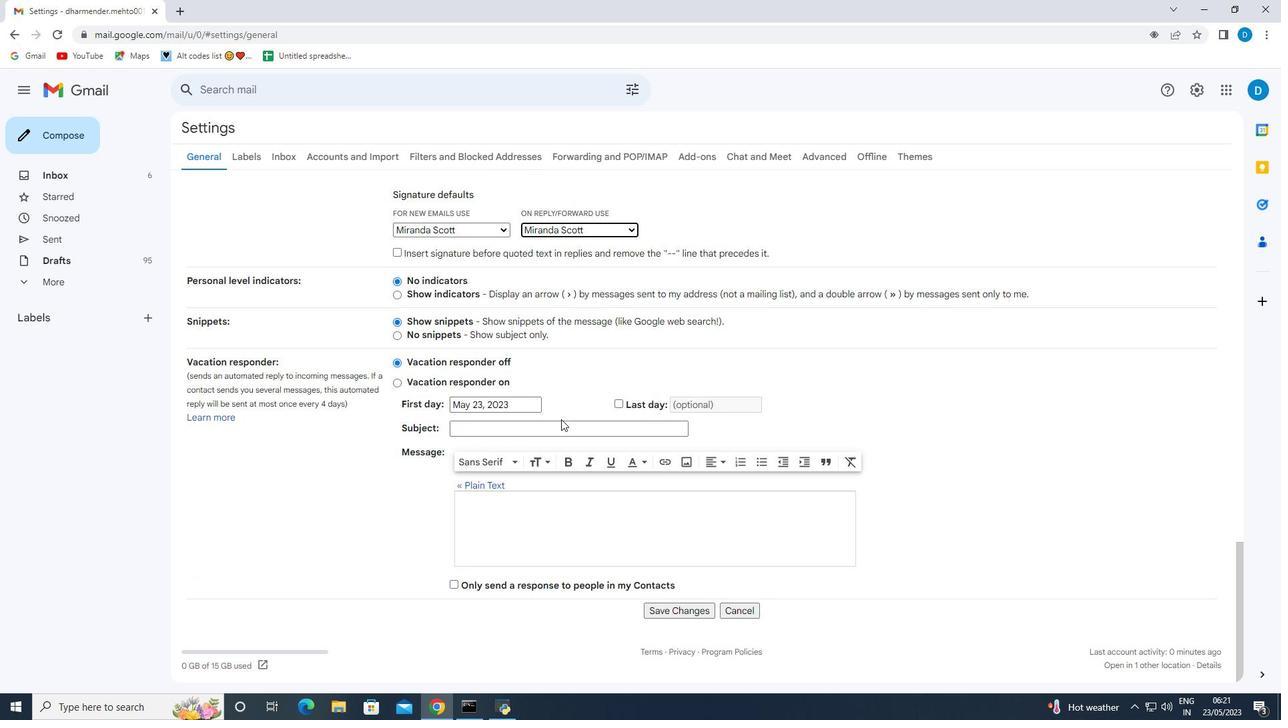 
Action: Mouse scrolled (561, 419) with delta (0, 0)
Screenshot: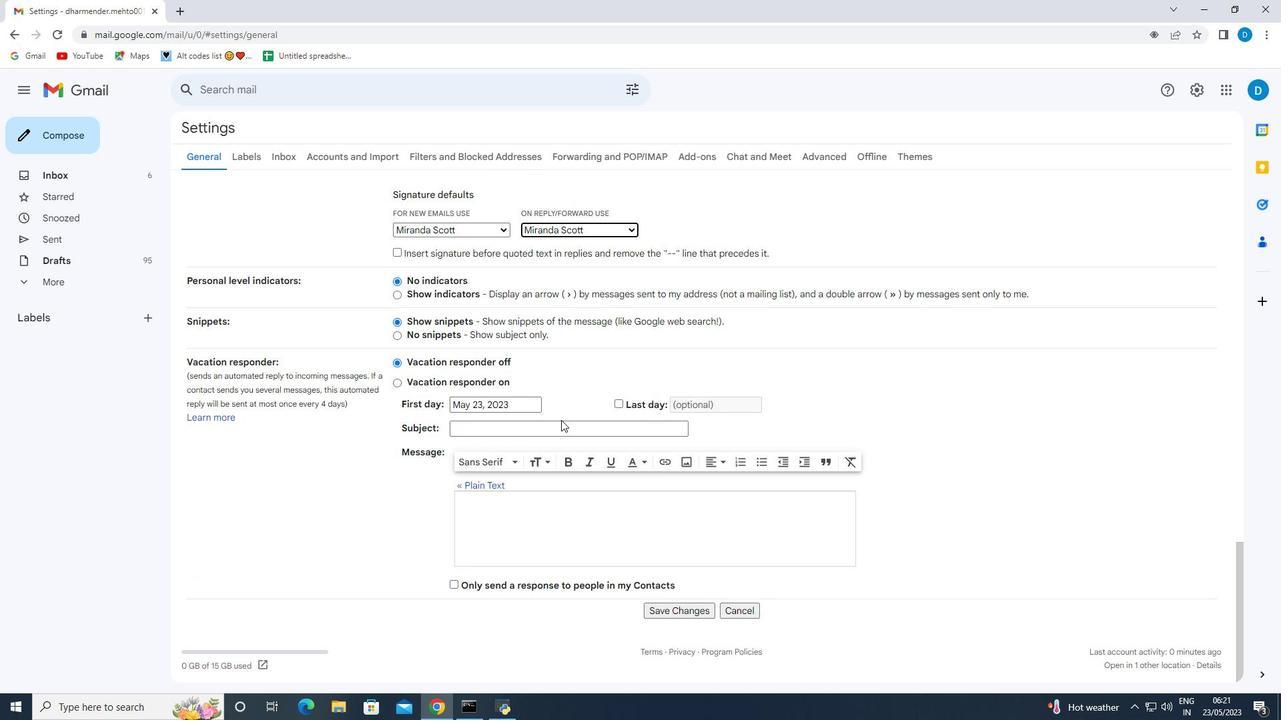 
Action: Mouse moved to (560, 420)
Screenshot: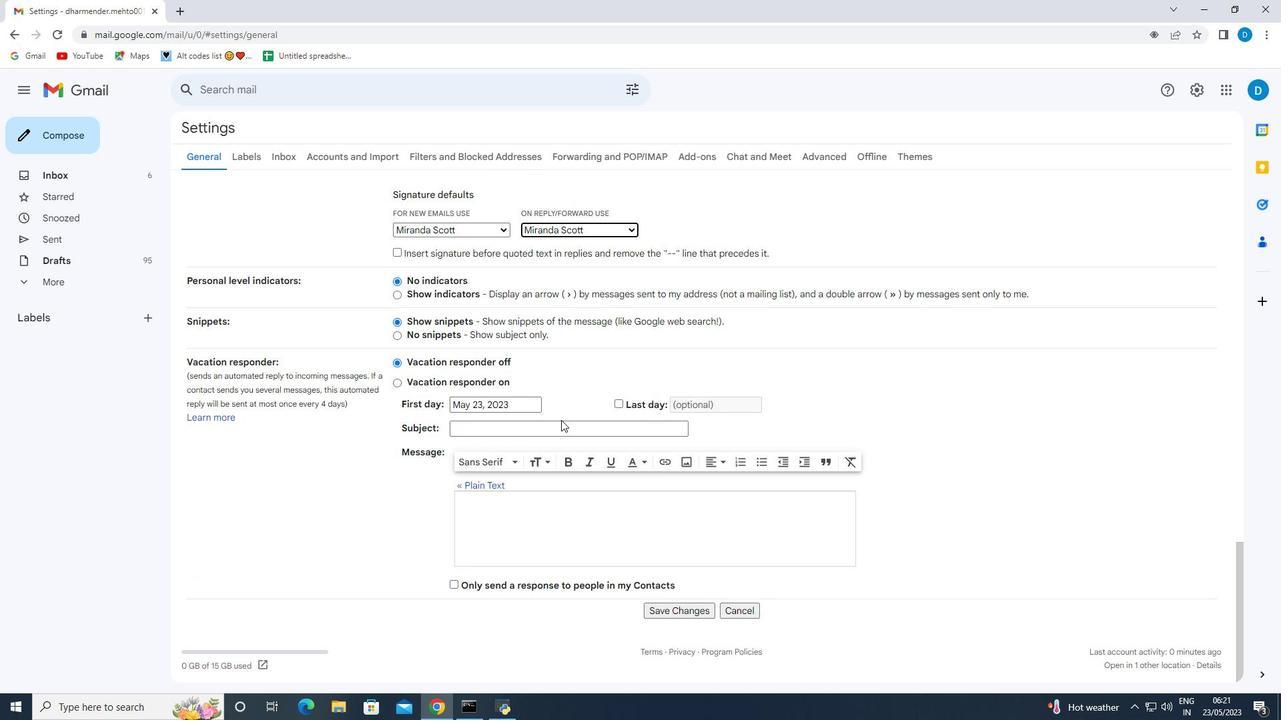 
Action: Mouse scrolled (560, 419) with delta (0, 0)
Screenshot: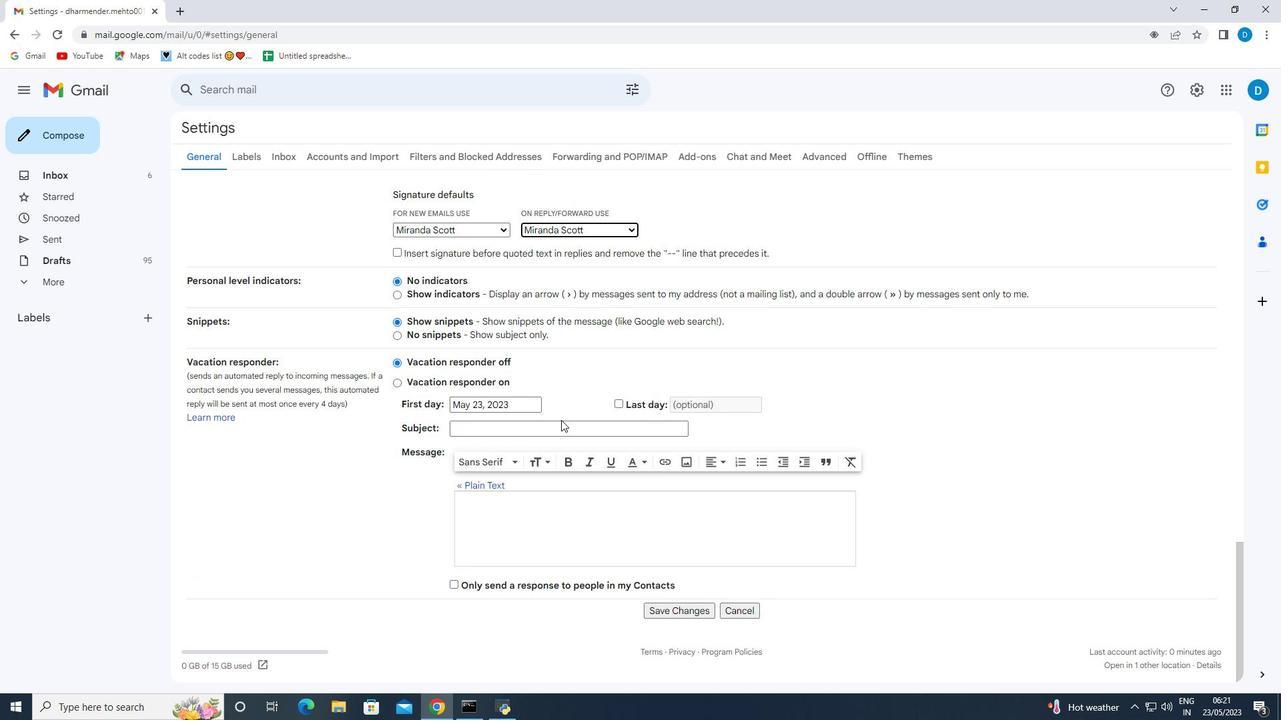 
Action: Mouse moved to (559, 424)
Screenshot: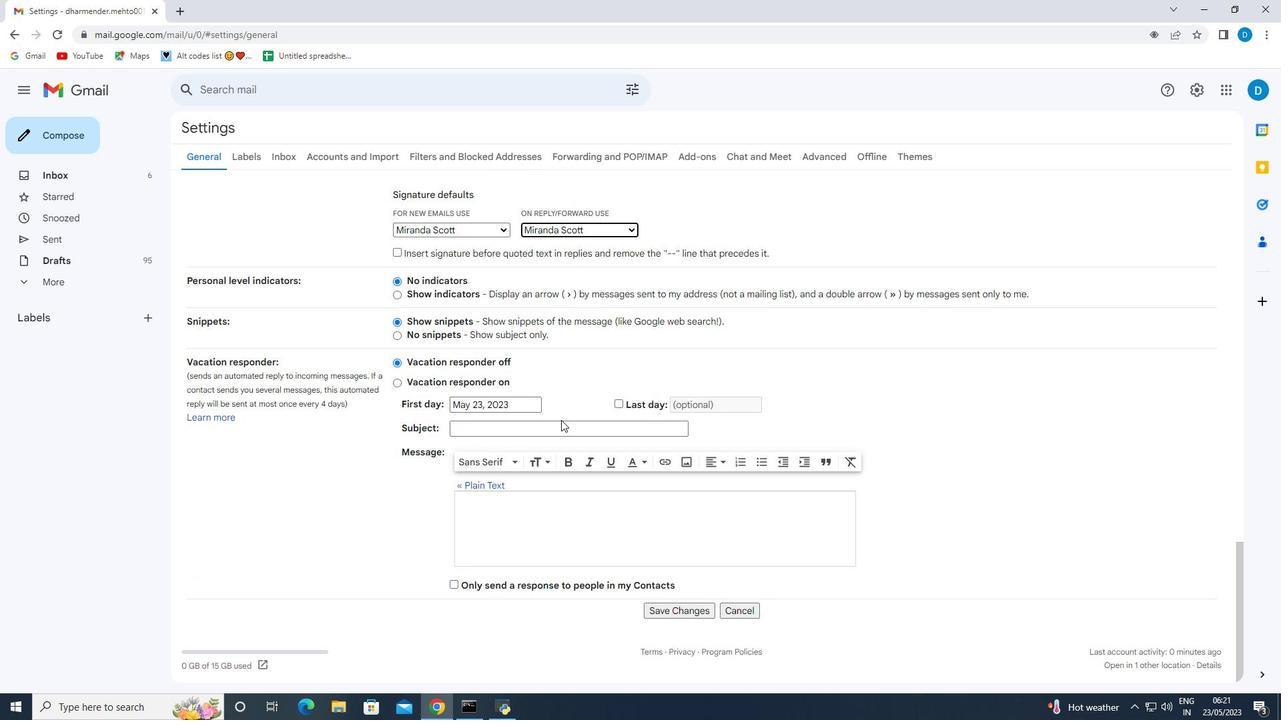 
Action: Mouse scrolled (559, 423) with delta (0, 0)
Screenshot: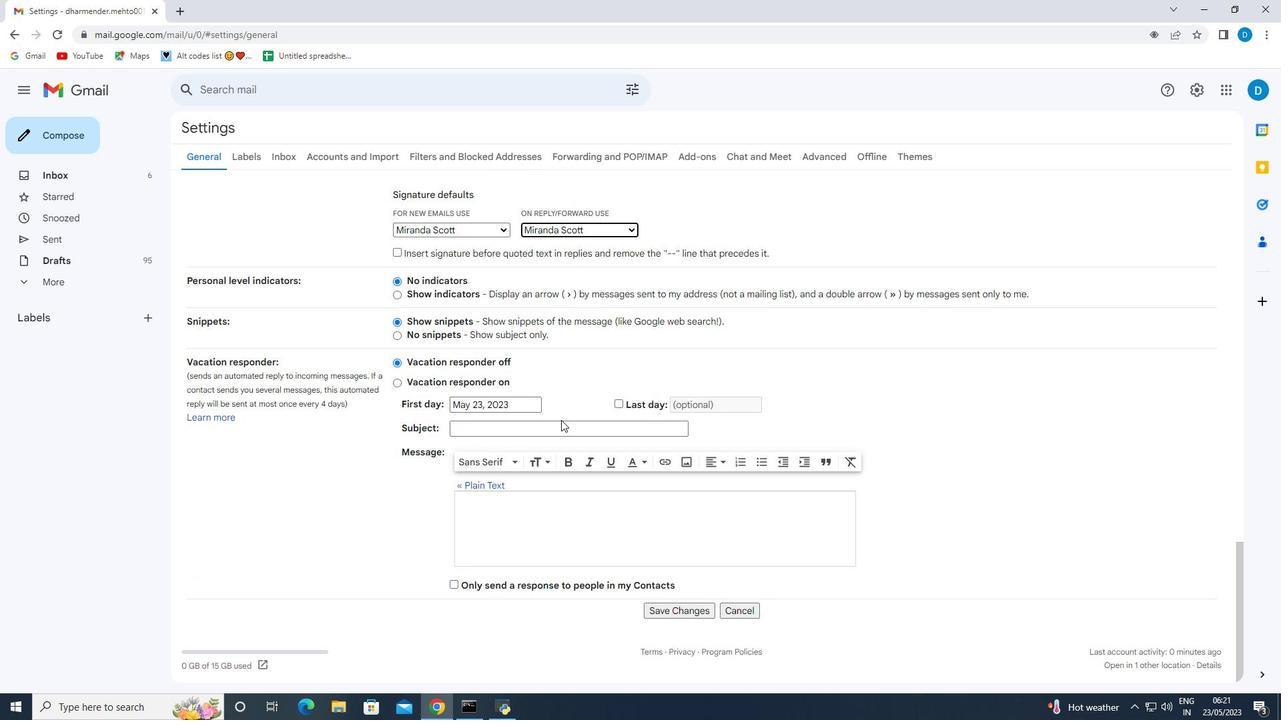 
Action: Mouse moved to (677, 607)
Screenshot: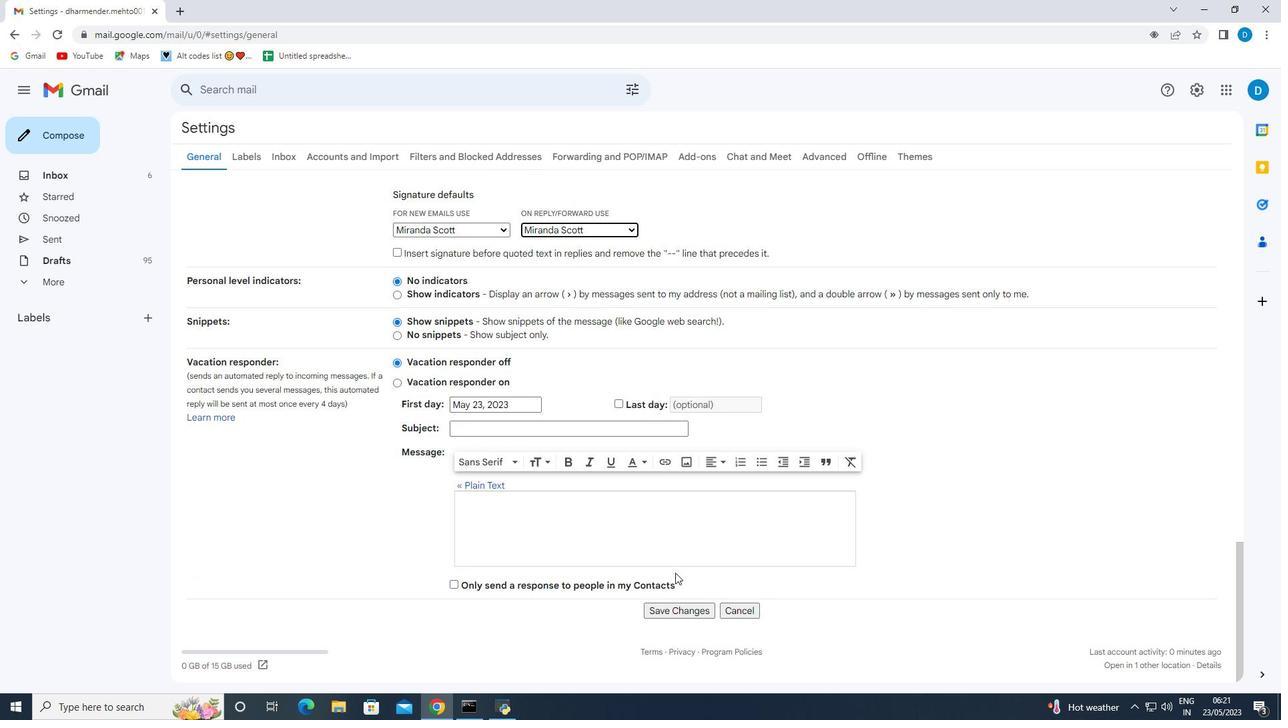 
Action: Mouse pressed left at (677, 607)
Screenshot: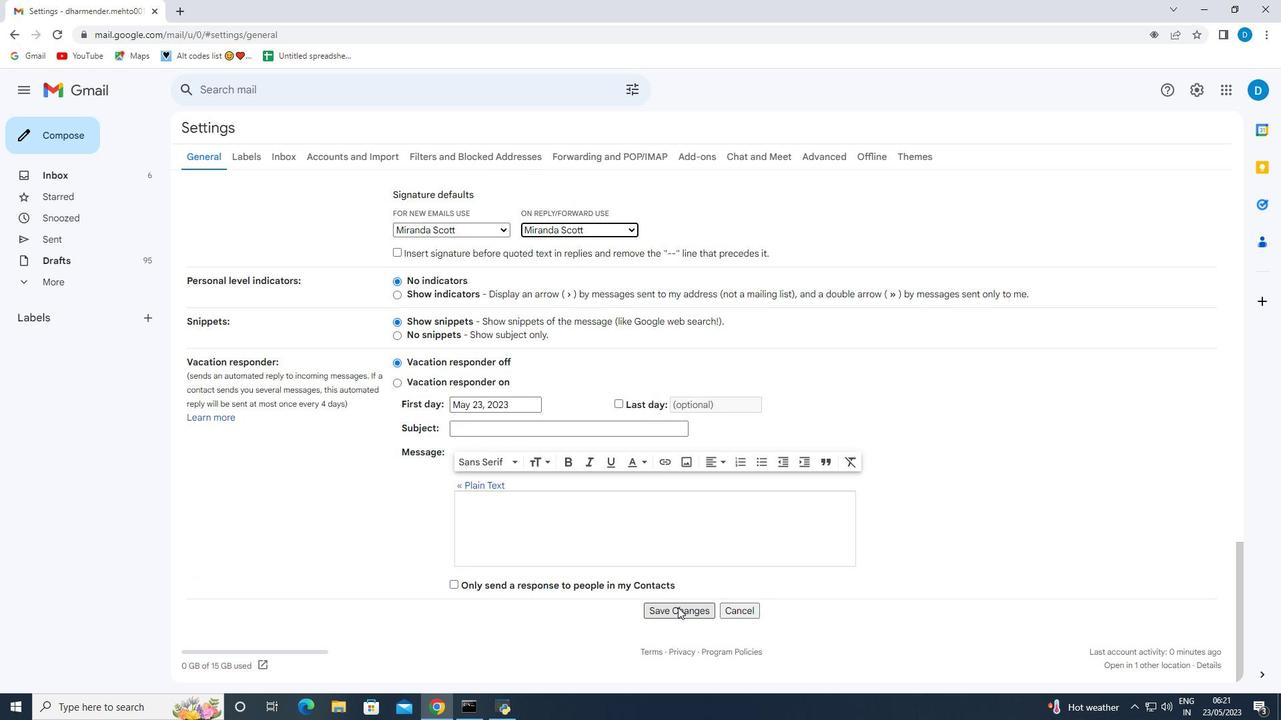 
Action: Mouse moved to (142, 318)
Screenshot: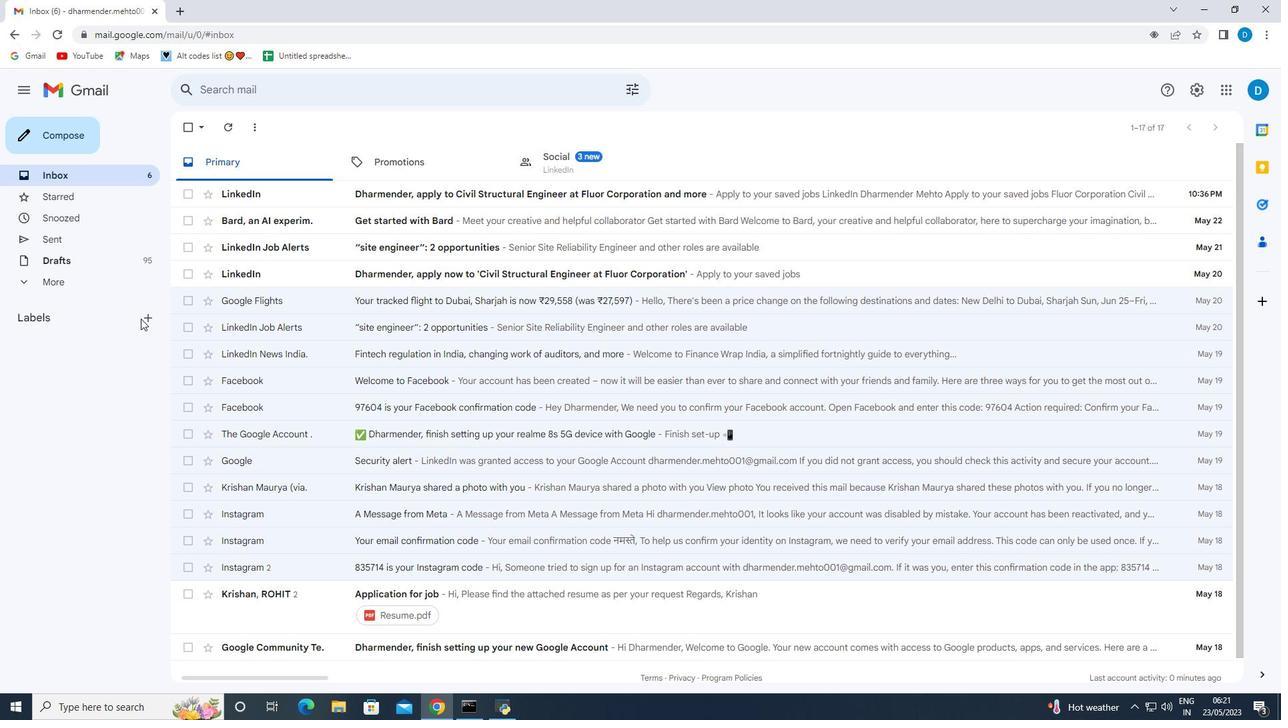 
Action: Mouse pressed left at (142, 318)
Screenshot: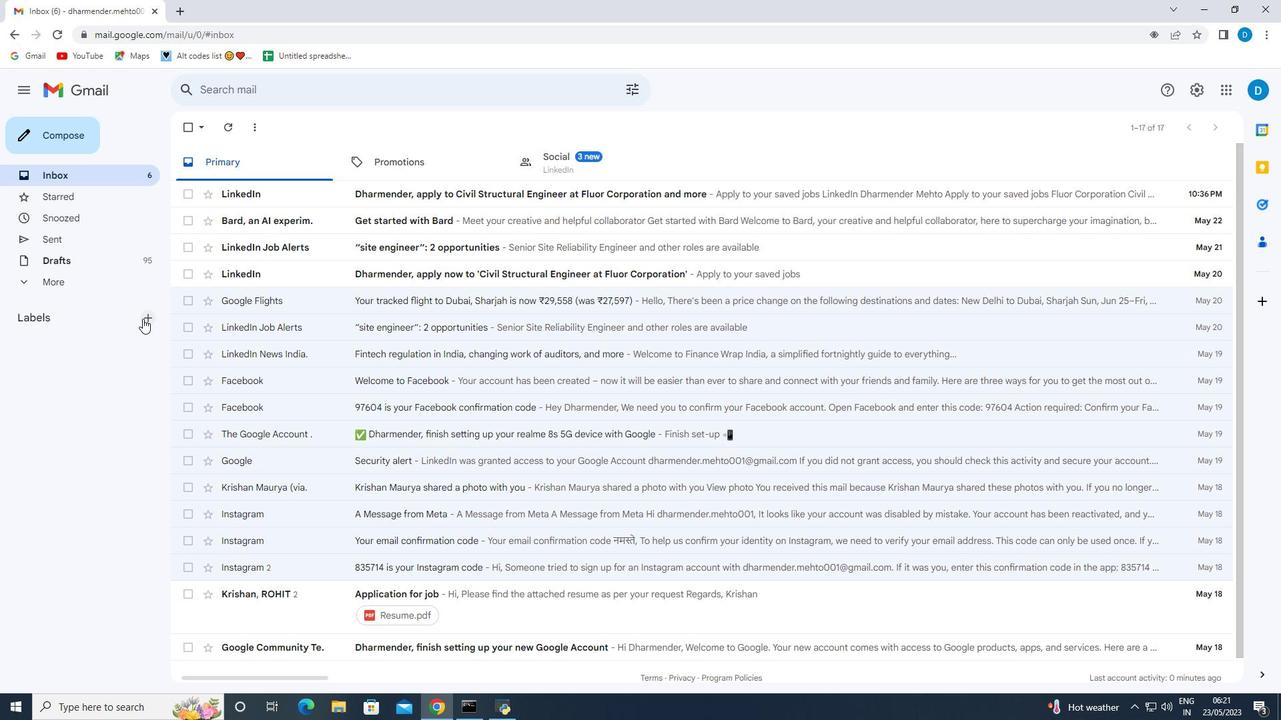 
Action: Mouse moved to (497, 369)
Screenshot: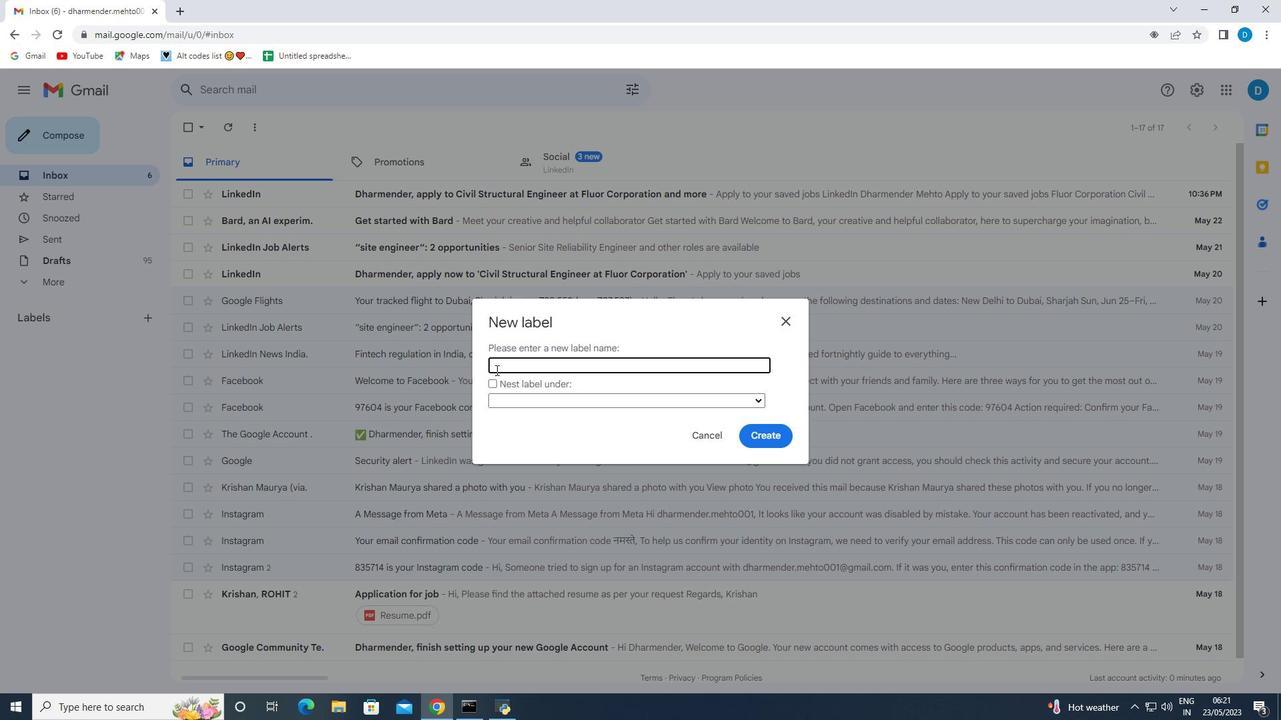 
Action: Mouse pressed left at (497, 369)
Screenshot: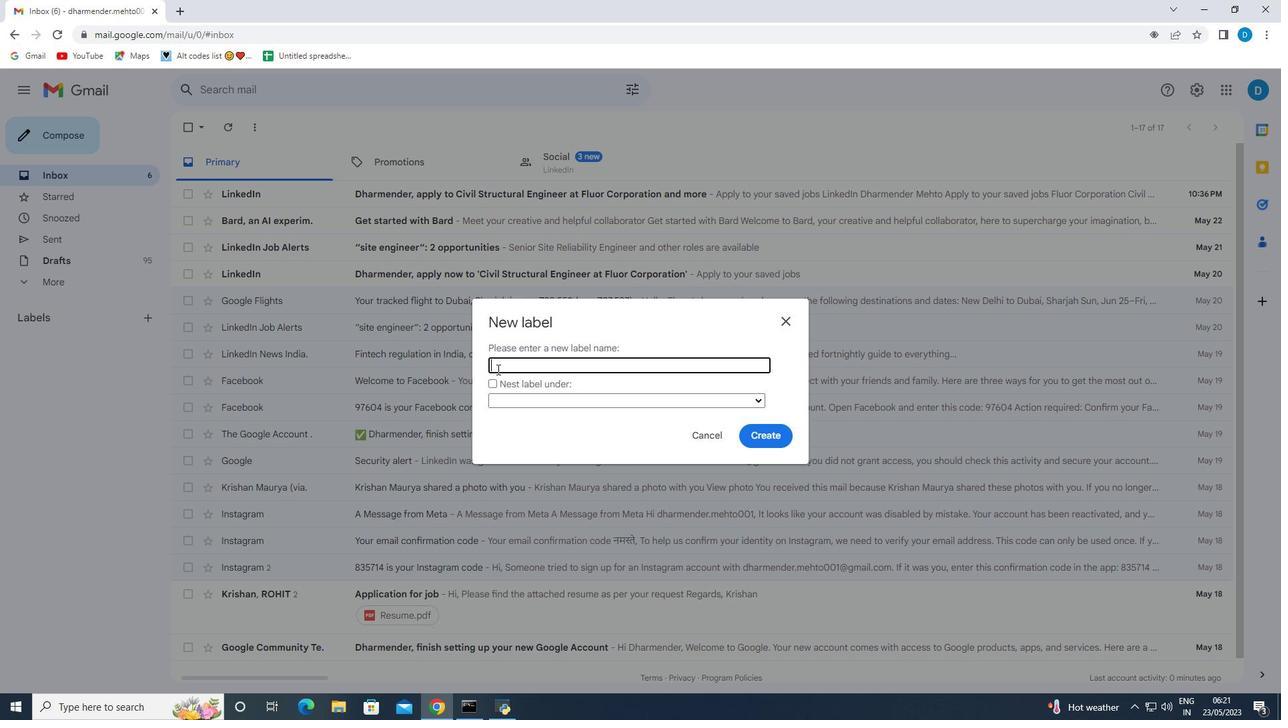 
Action: Key pressed <Key.shift>Workplace<Key.space>accidents
Screenshot: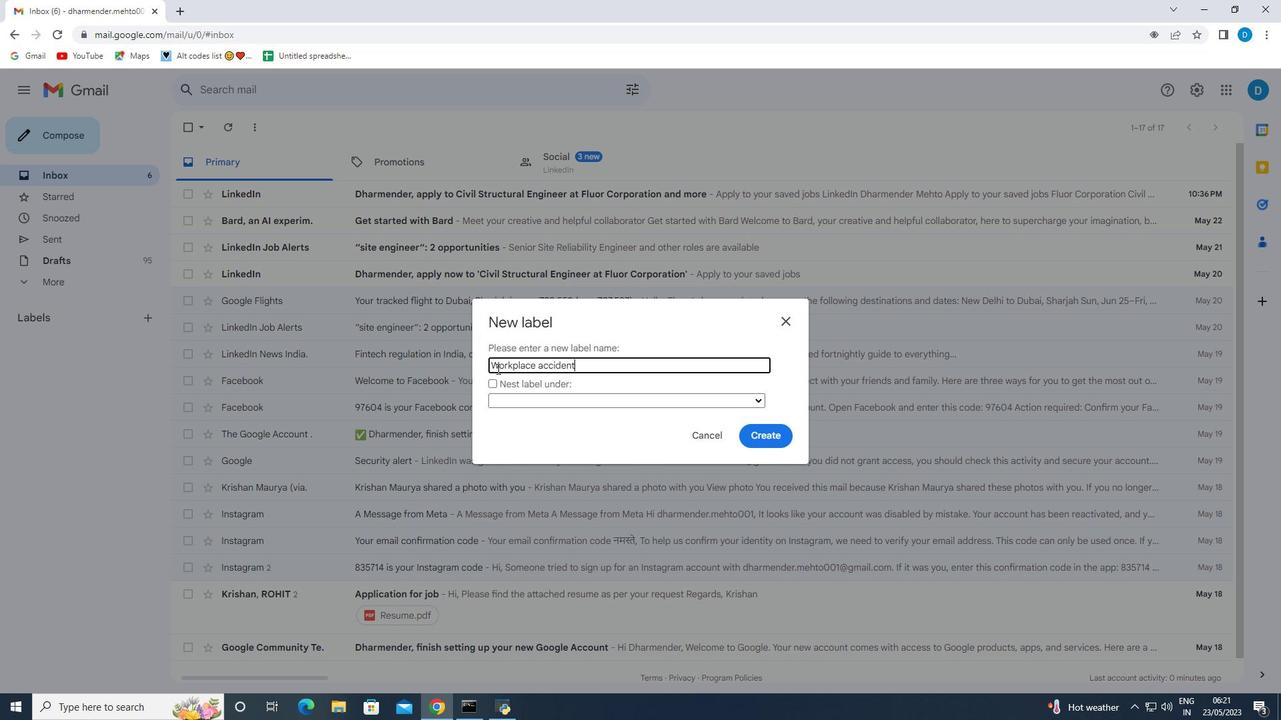 
Action: Mouse moved to (771, 440)
Screenshot: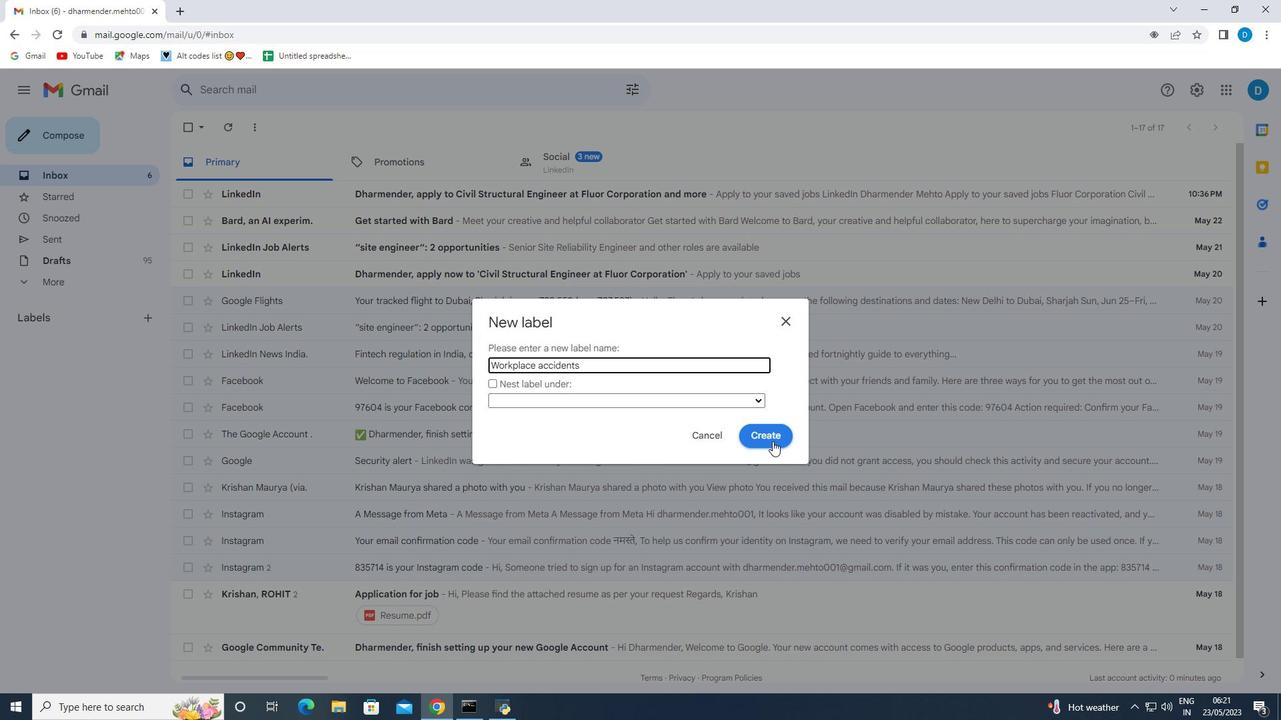 
Action: Mouse pressed left at (771, 440)
Screenshot: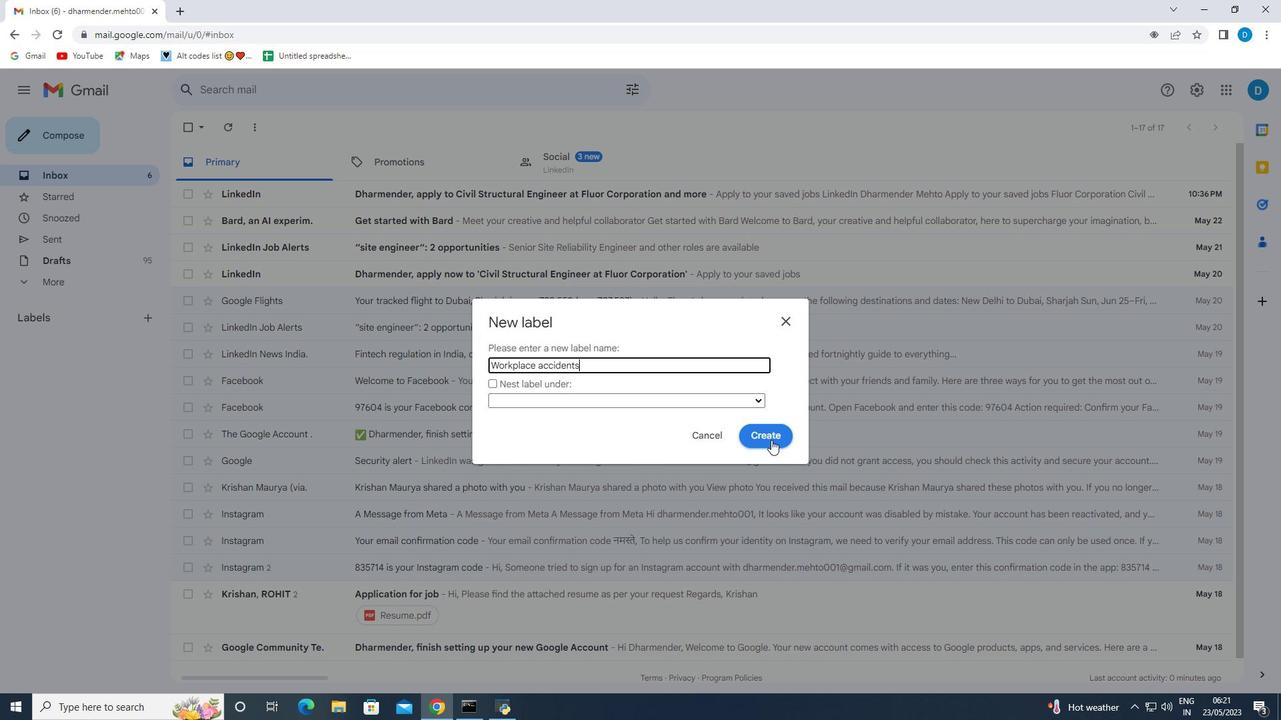 
Action: Mouse moved to (143, 342)
Screenshot: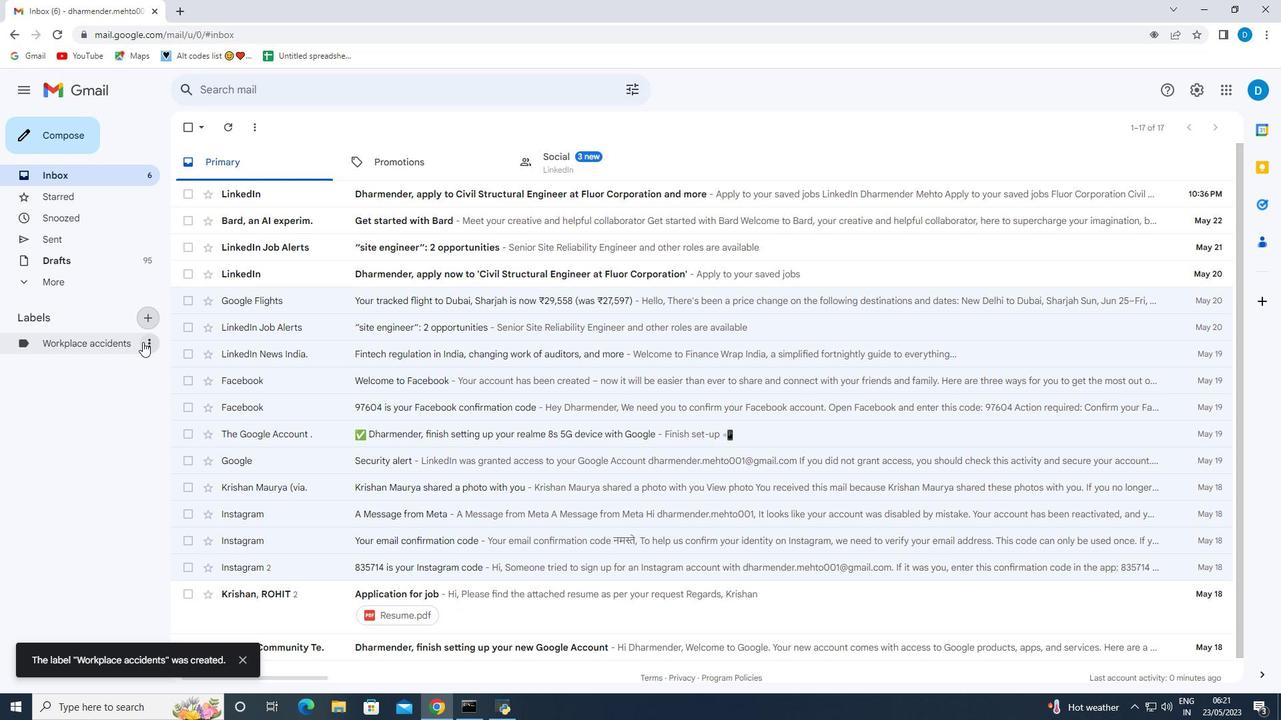 
Action: Mouse pressed left at (143, 342)
Screenshot: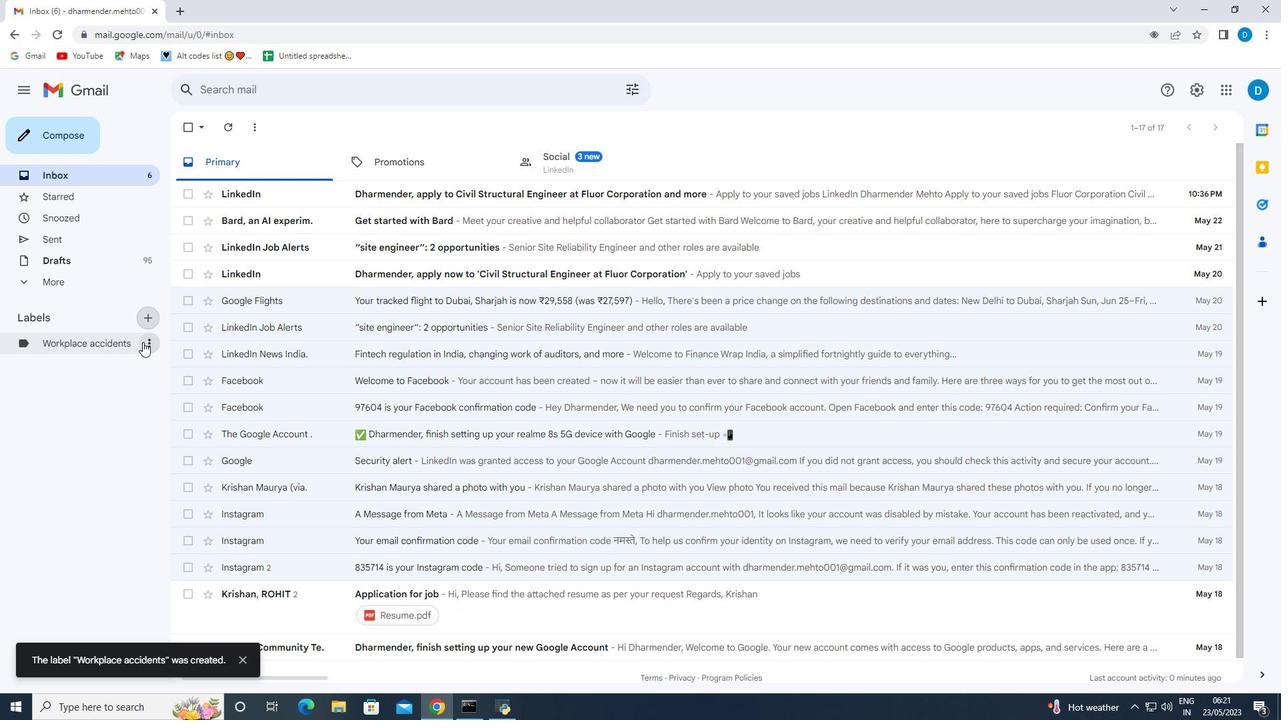 
Action: Mouse moved to (326, 435)
Screenshot: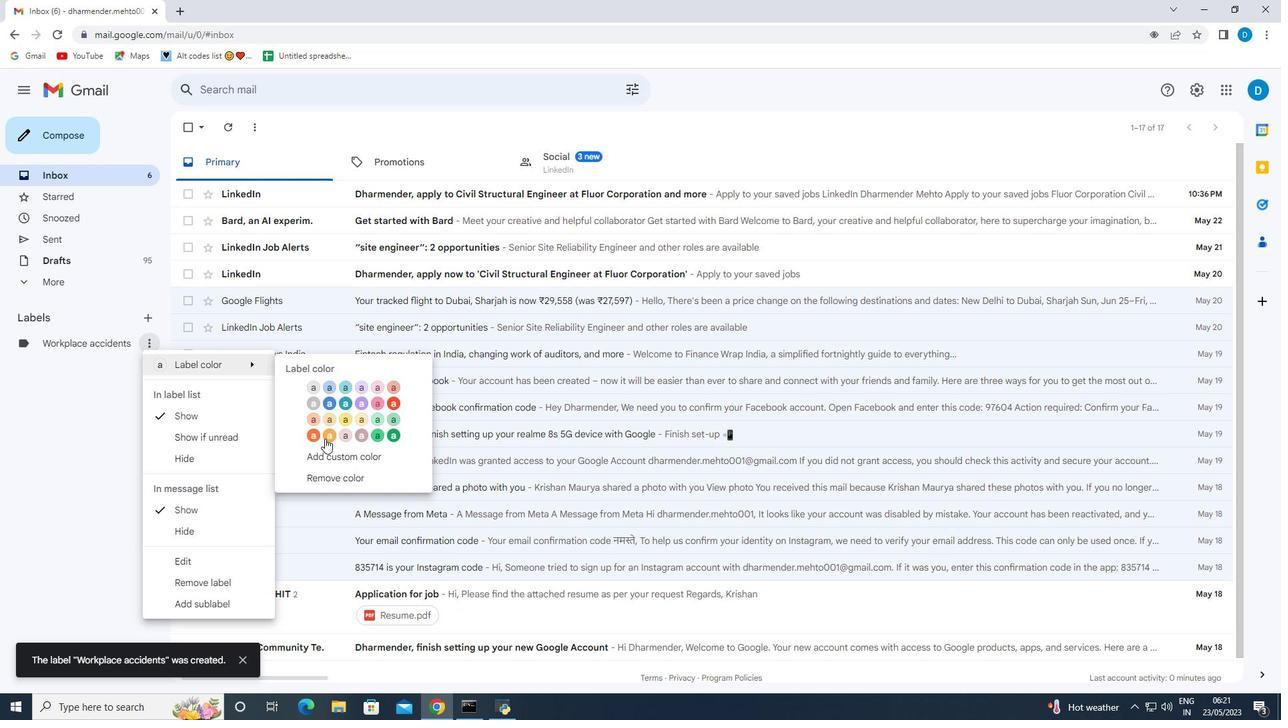 
Action: Mouse pressed left at (326, 435)
Screenshot: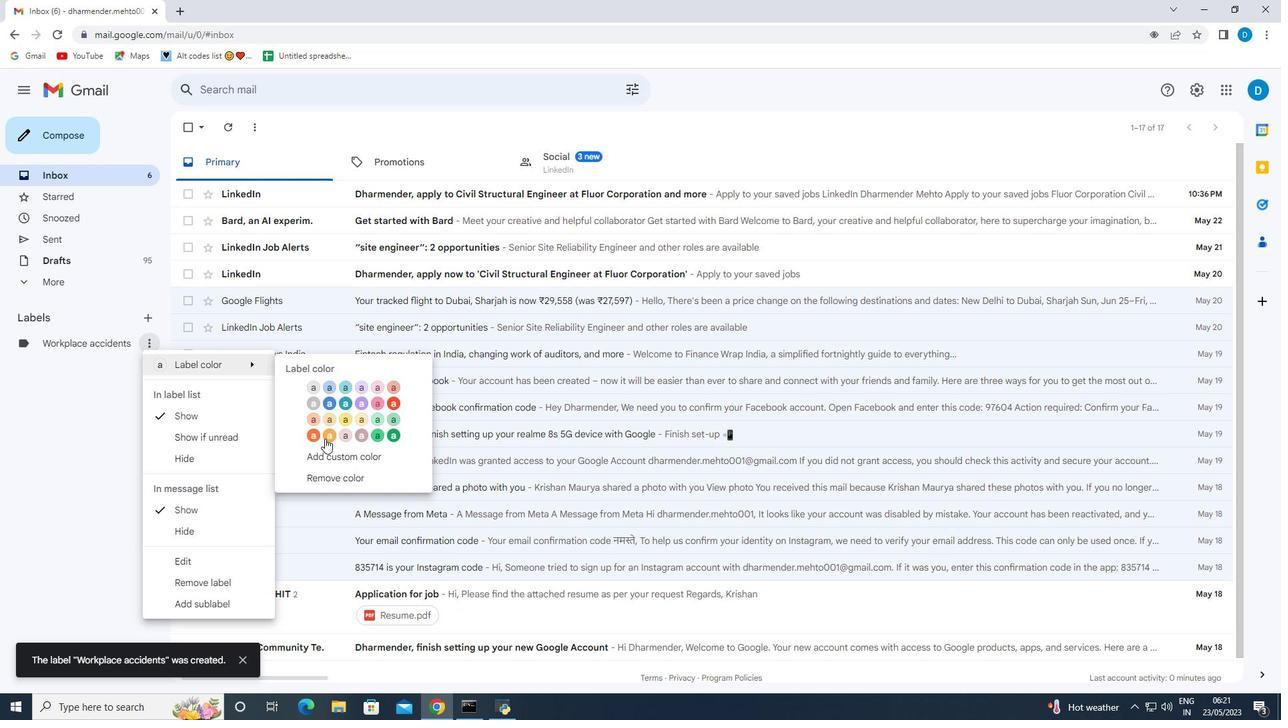 
Action: Mouse moved to (587, 461)
Screenshot: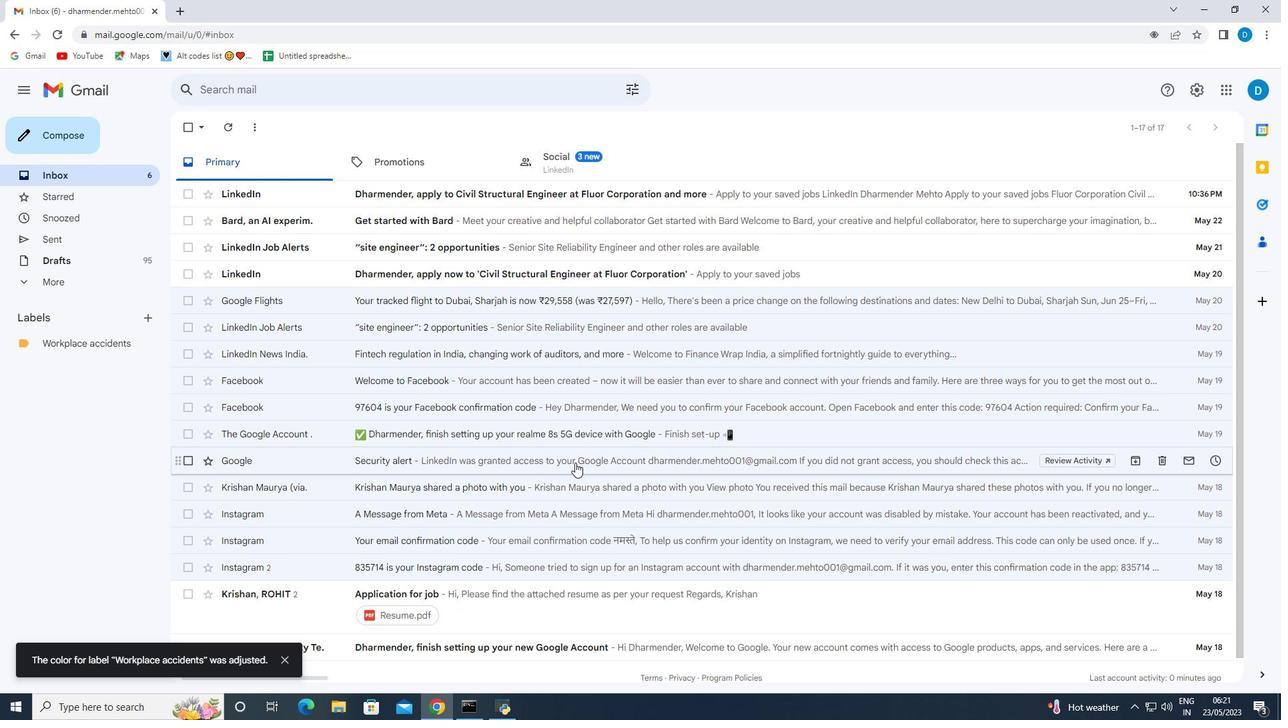 
Action: Mouse scrolled (587, 460) with delta (0, 0)
Screenshot: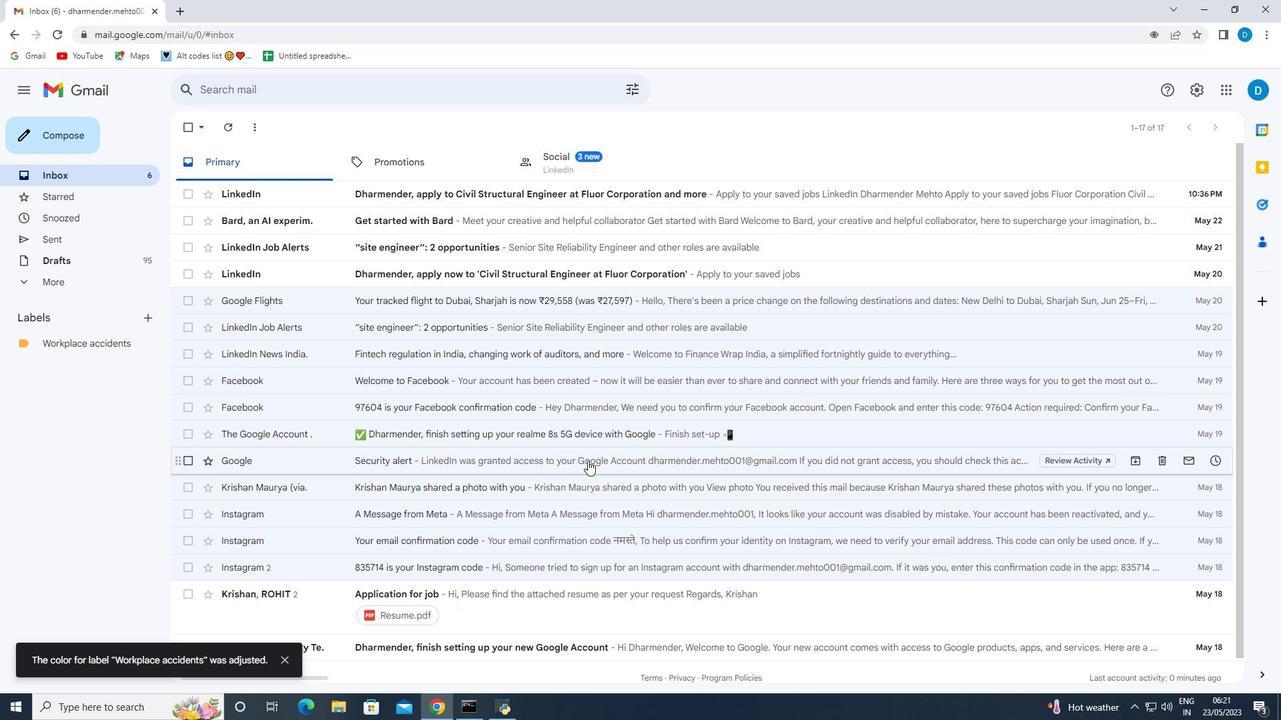 
Action: Mouse scrolled (587, 460) with delta (0, 0)
Screenshot: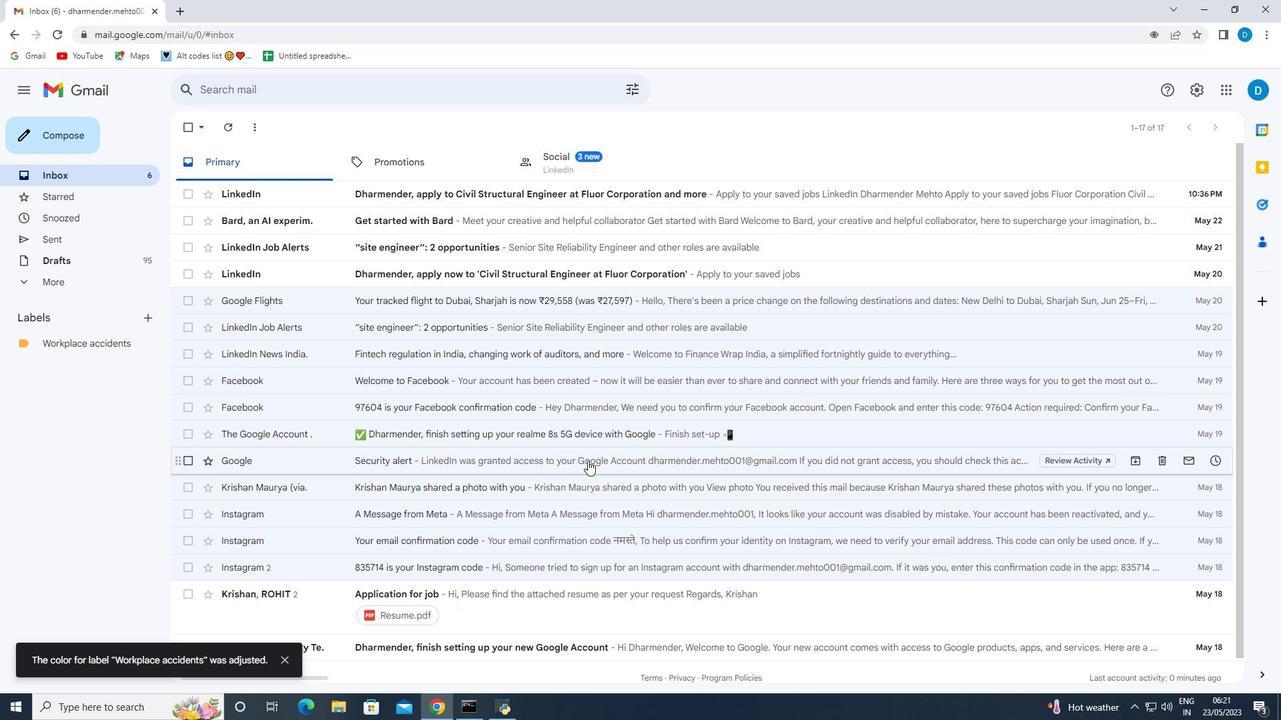 
Action: Mouse scrolled (587, 460) with delta (0, 0)
Screenshot: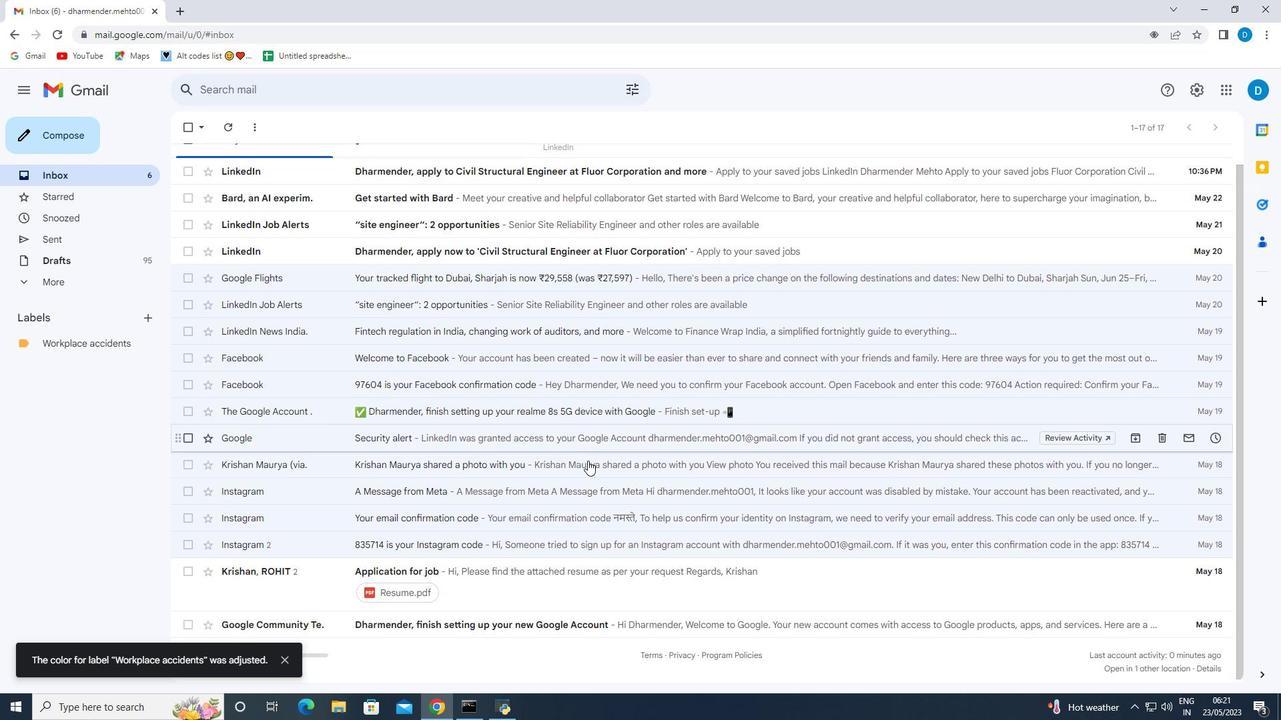 
Action: Mouse moved to (60, 128)
Screenshot: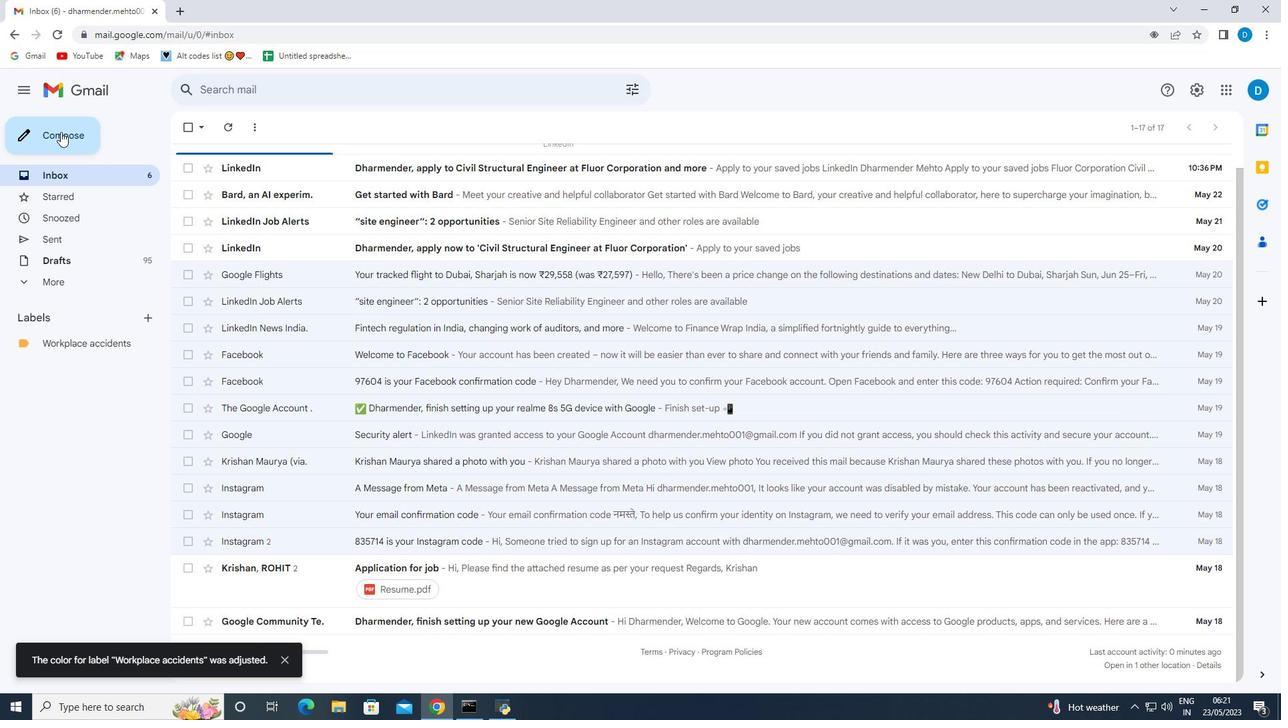 
Action: Mouse pressed left at (60, 128)
Screenshot: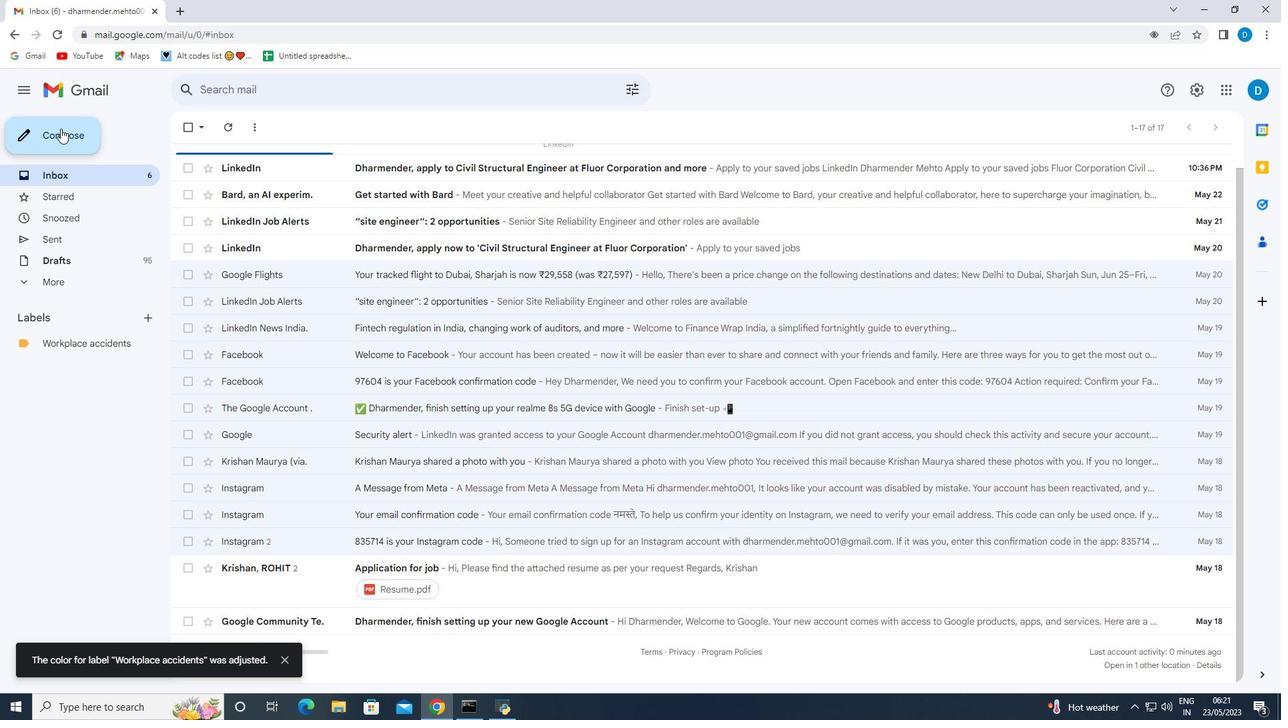 
Action: Mouse moved to (893, 395)
Screenshot: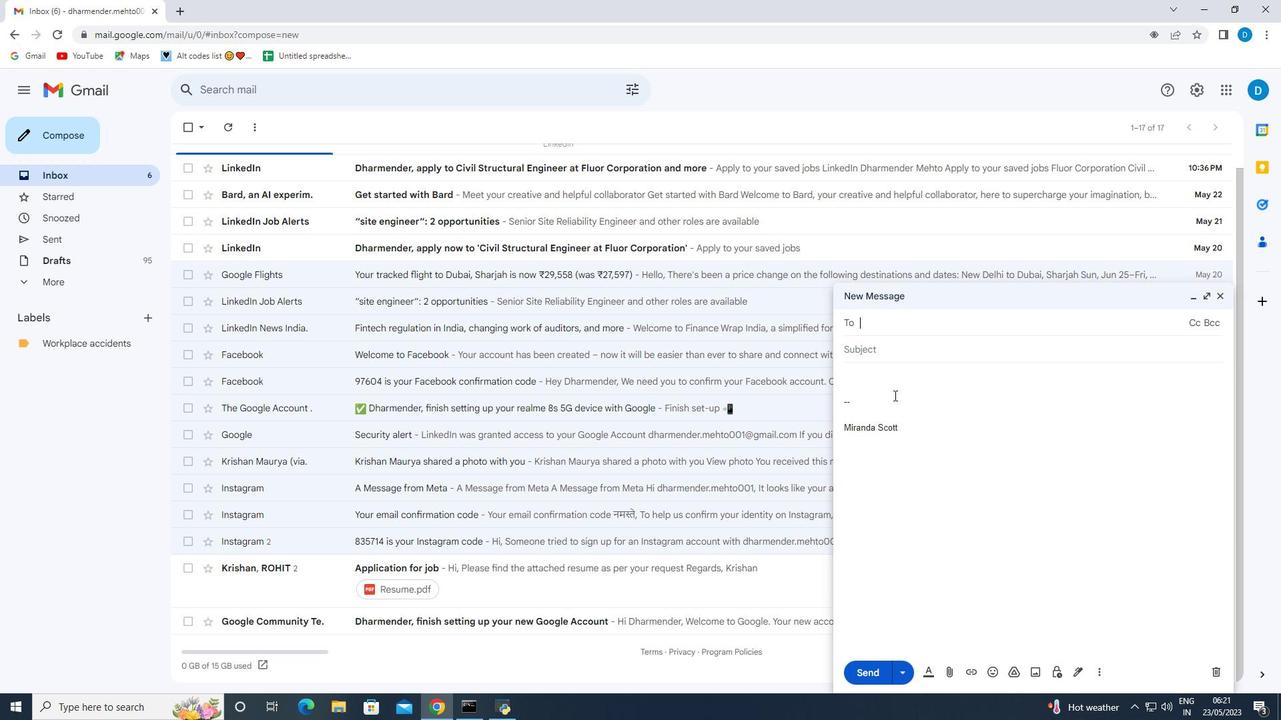 
Action: Mouse pressed left at (893, 395)
Screenshot: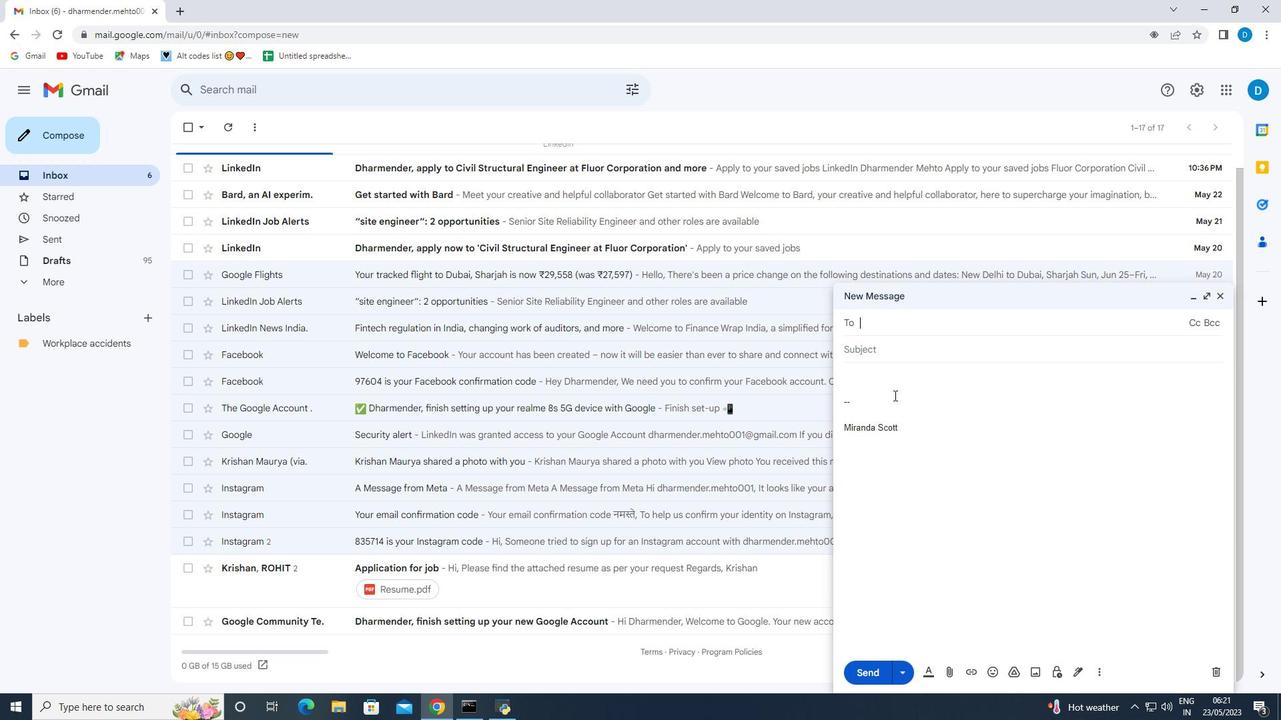 
Action: Key pressed <Key.backspace><Key.backspace><Key.backspace><Key.backspace><Key.shift><Key.shift><Key.shift><Key.shift><Key.shift><Key.shift><Key.shift><Key.shift><Key.shift>With<Key.space>sincere<Key.space>appreciation<Key.space>and<Key.space>gratitude,
Screenshot: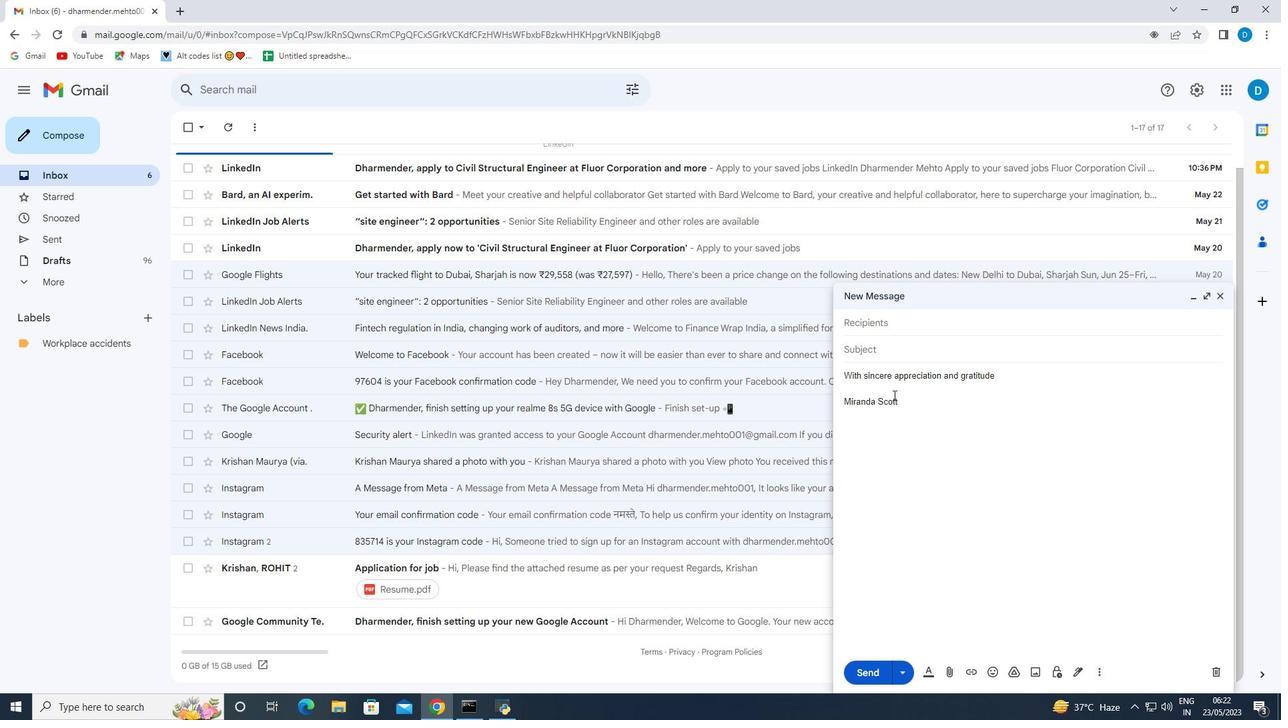
Action: Mouse moved to (1095, 667)
Screenshot: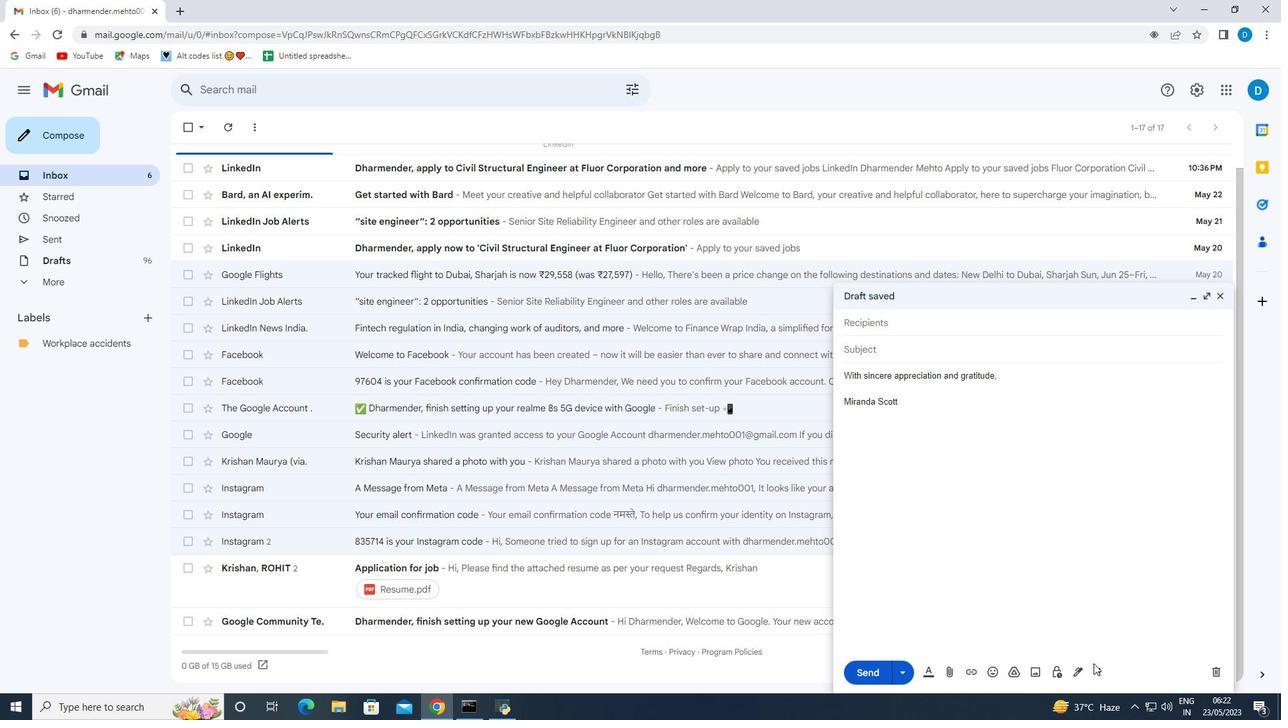 
Action: Mouse pressed left at (1095, 667)
Screenshot: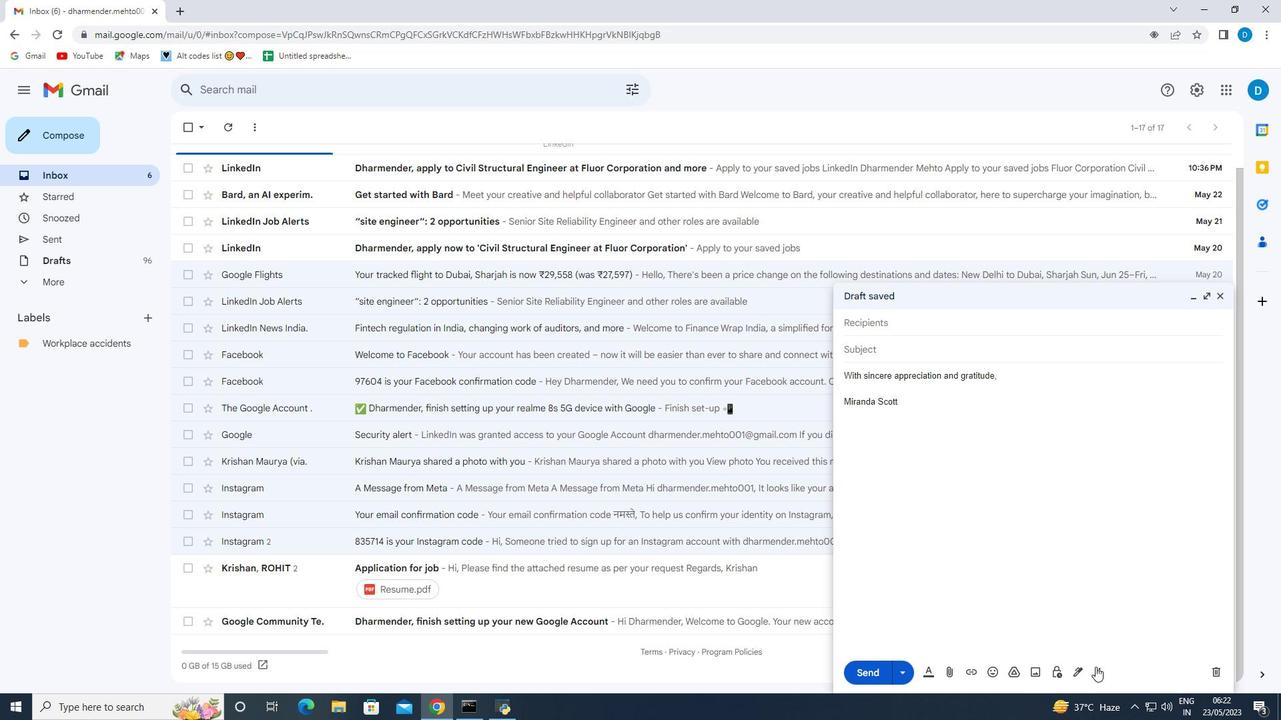 
Action: Mouse moved to (1121, 545)
Screenshot: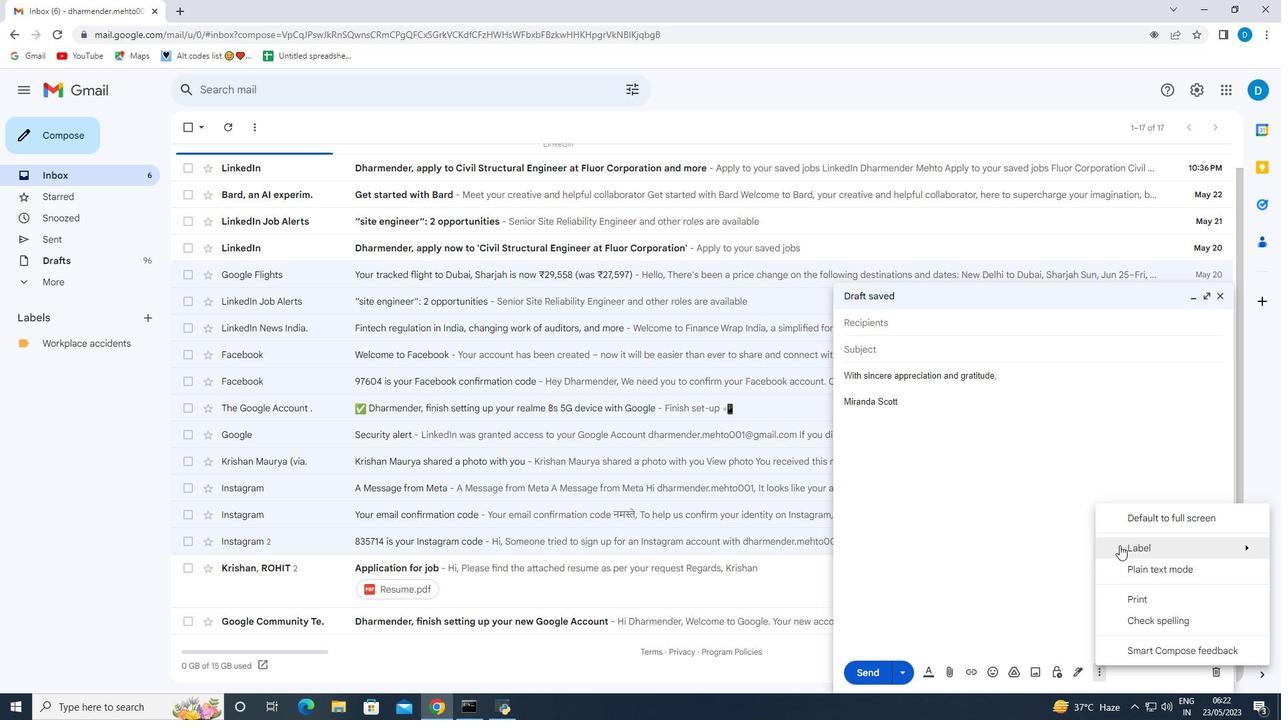 
Action: Mouse pressed left at (1121, 545)
Screenshot: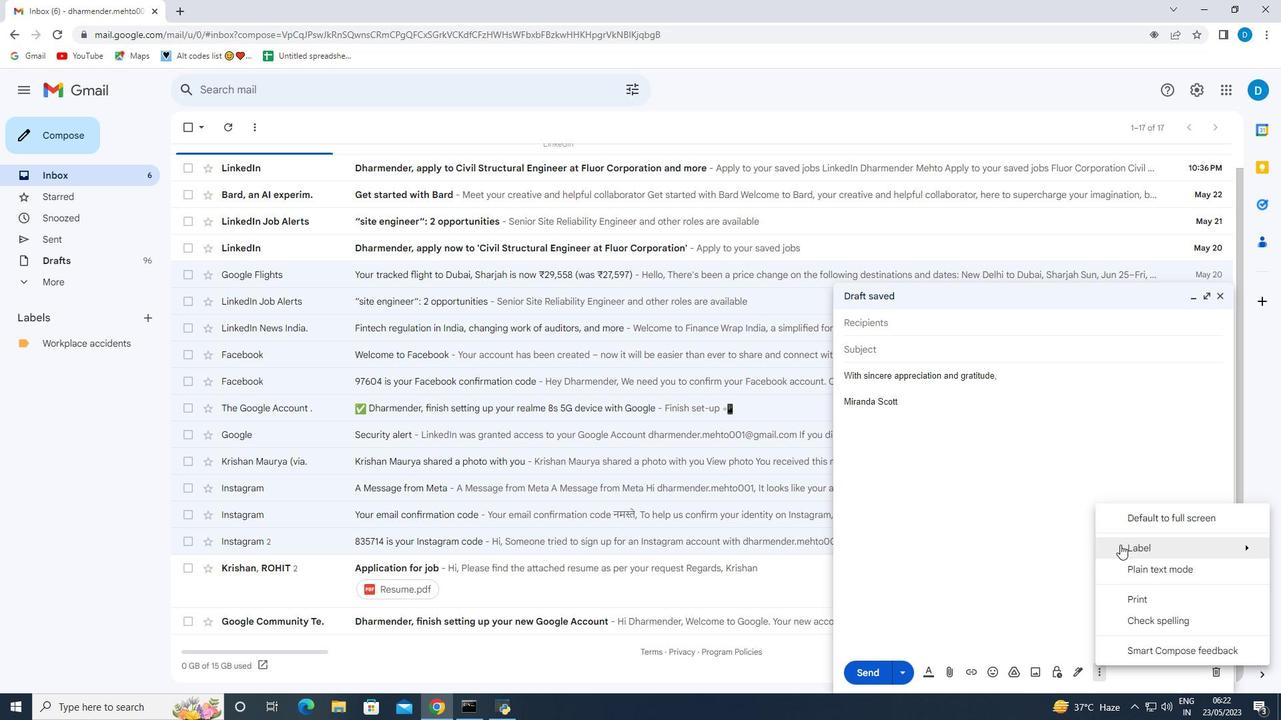 
Action: Mouse moved to (998, 373)
Screenshot: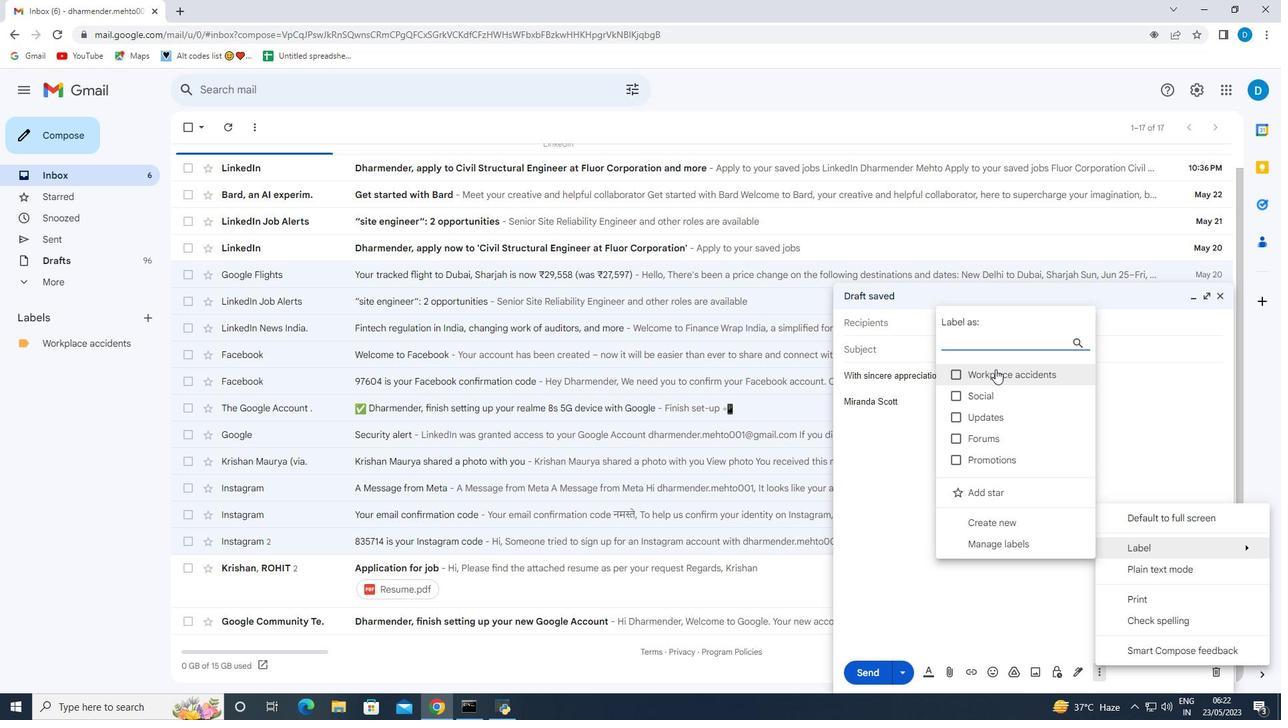 
Action: Mouse pressed left at (998, 373)
Screenshot: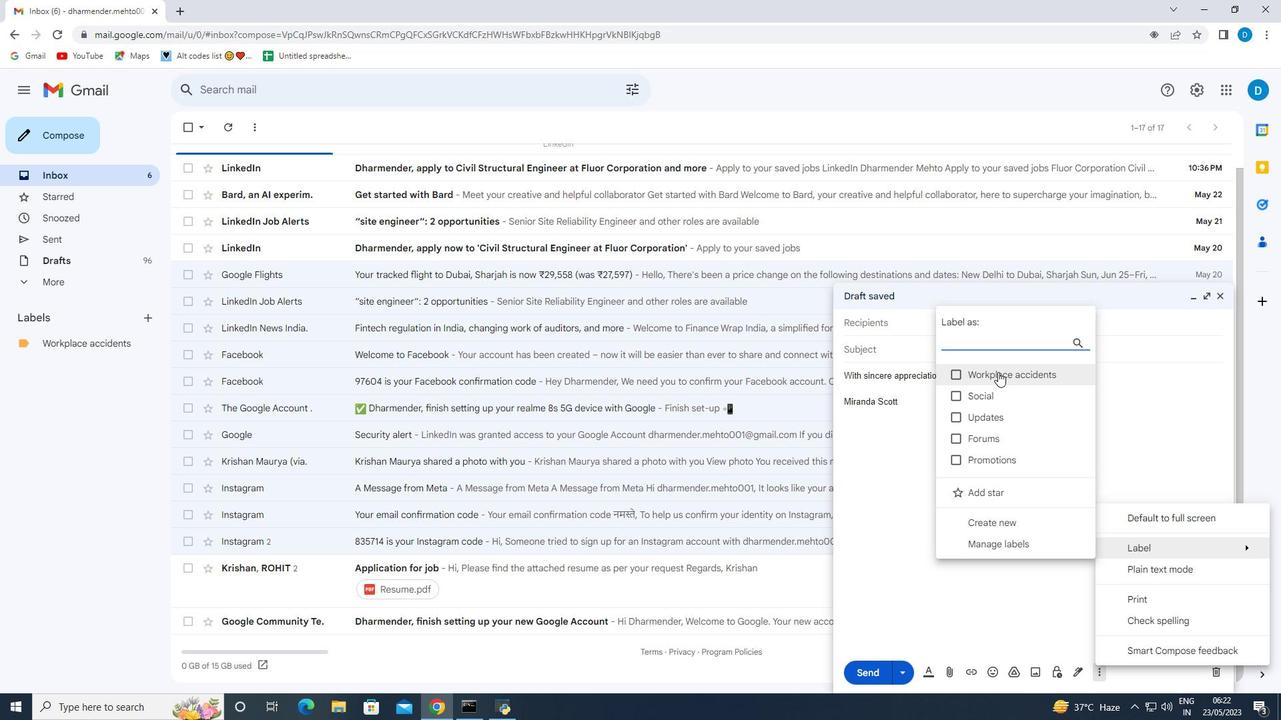 
Action: Mouse moved to (878, 322)
Screenshot: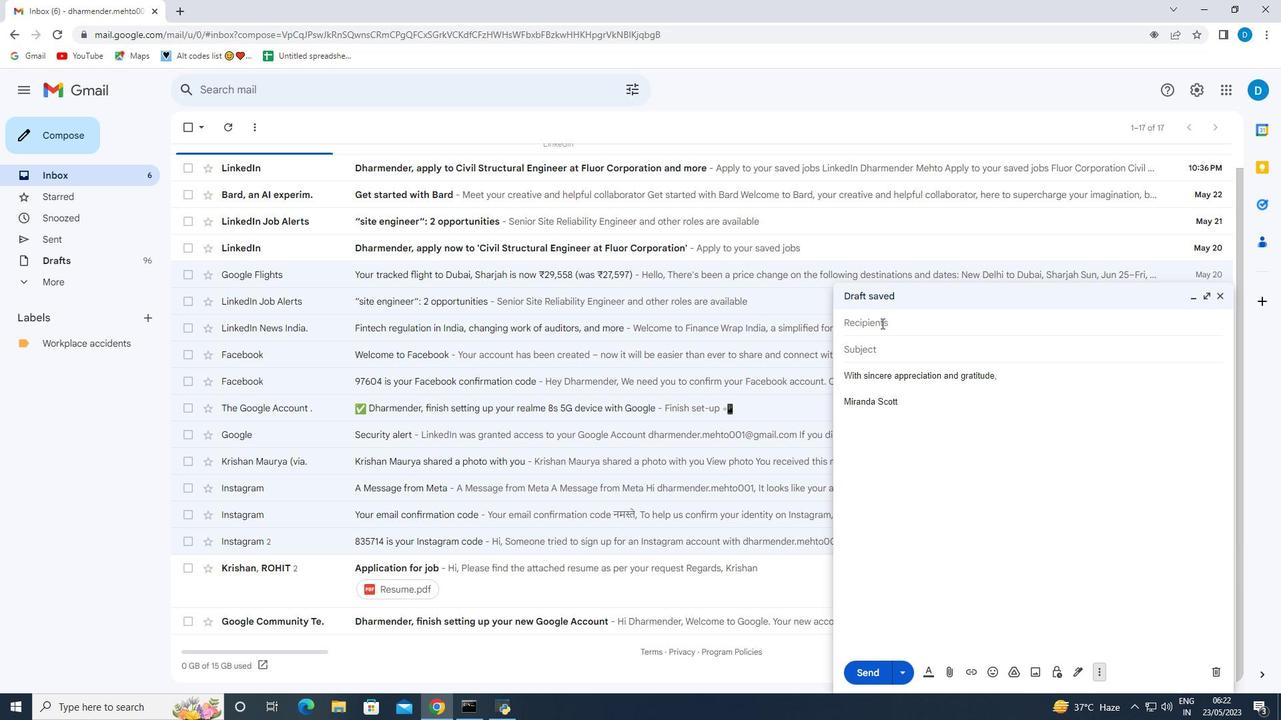 
Action: Mouse pressed left at (878, 322)
Screenshot: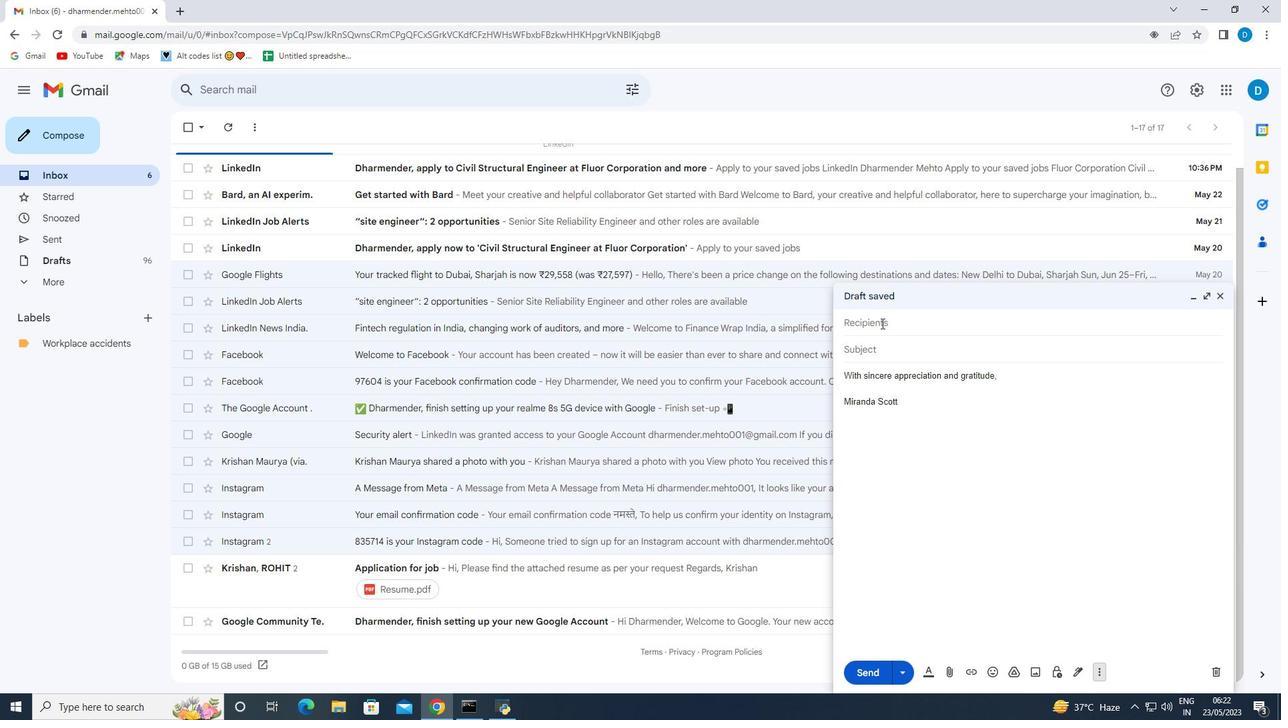 
Action: Key pressed softage.9<Key.shift>@softage.net
Screenshot: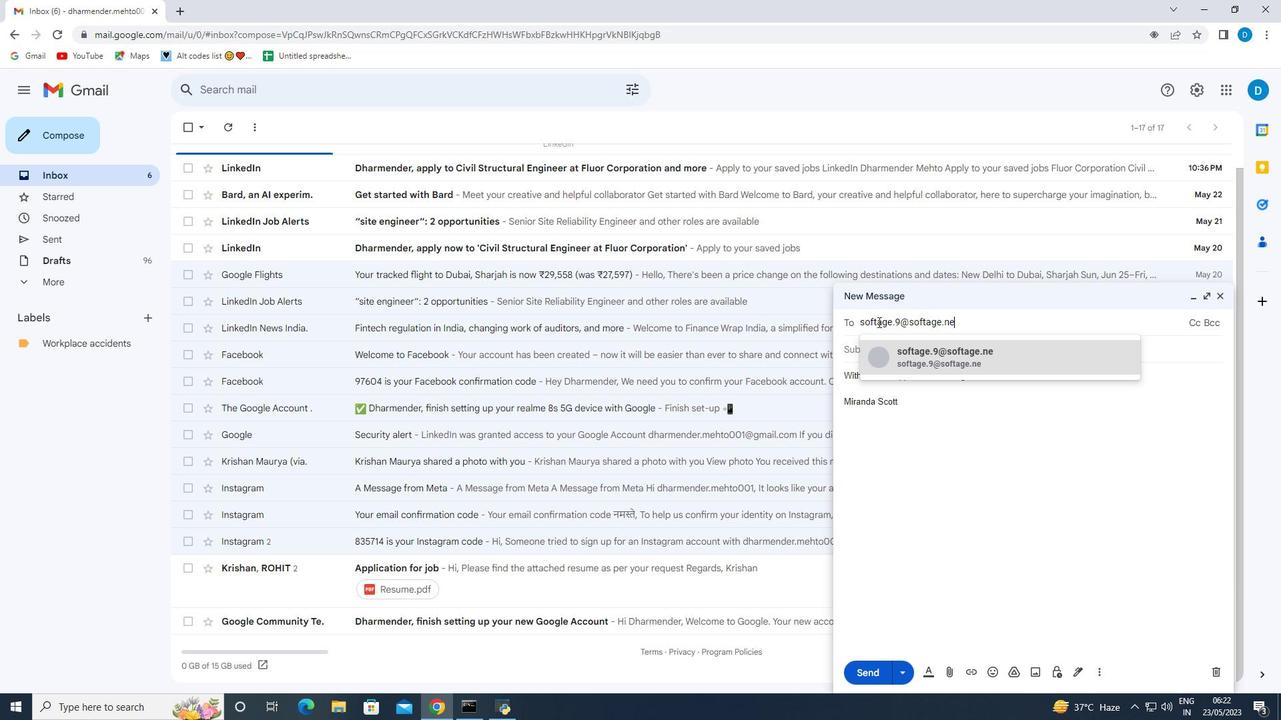 
Action: Mouse moved to (942, 359)
Screenshot: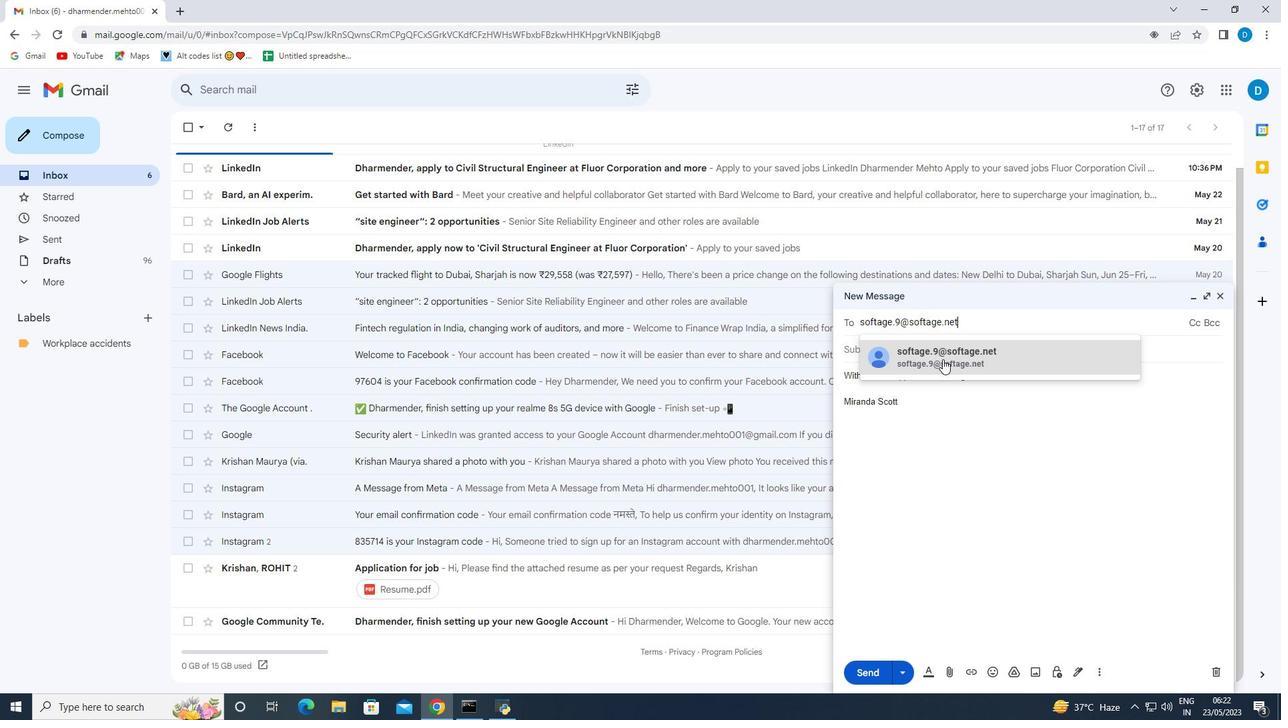 
Action: Mouse pressed left at (942, 359)
Screenshot: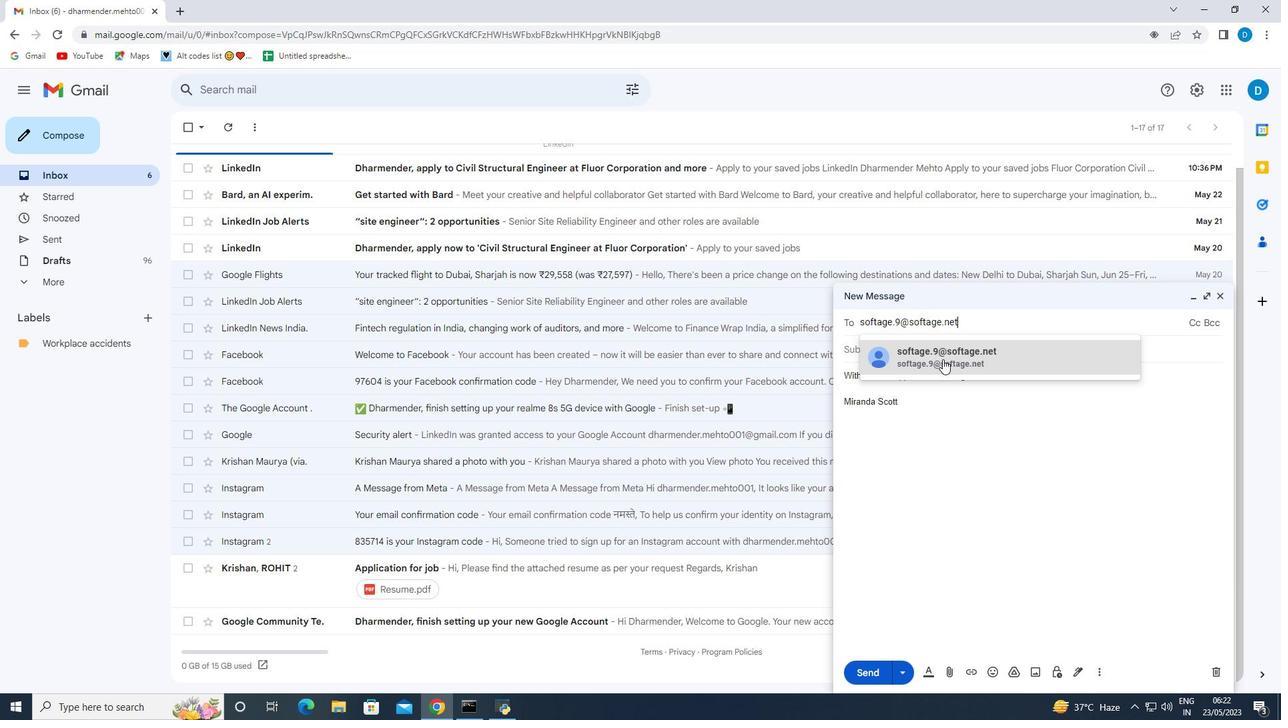 
Action: Mouse moved to (986, 468)
Screenshot: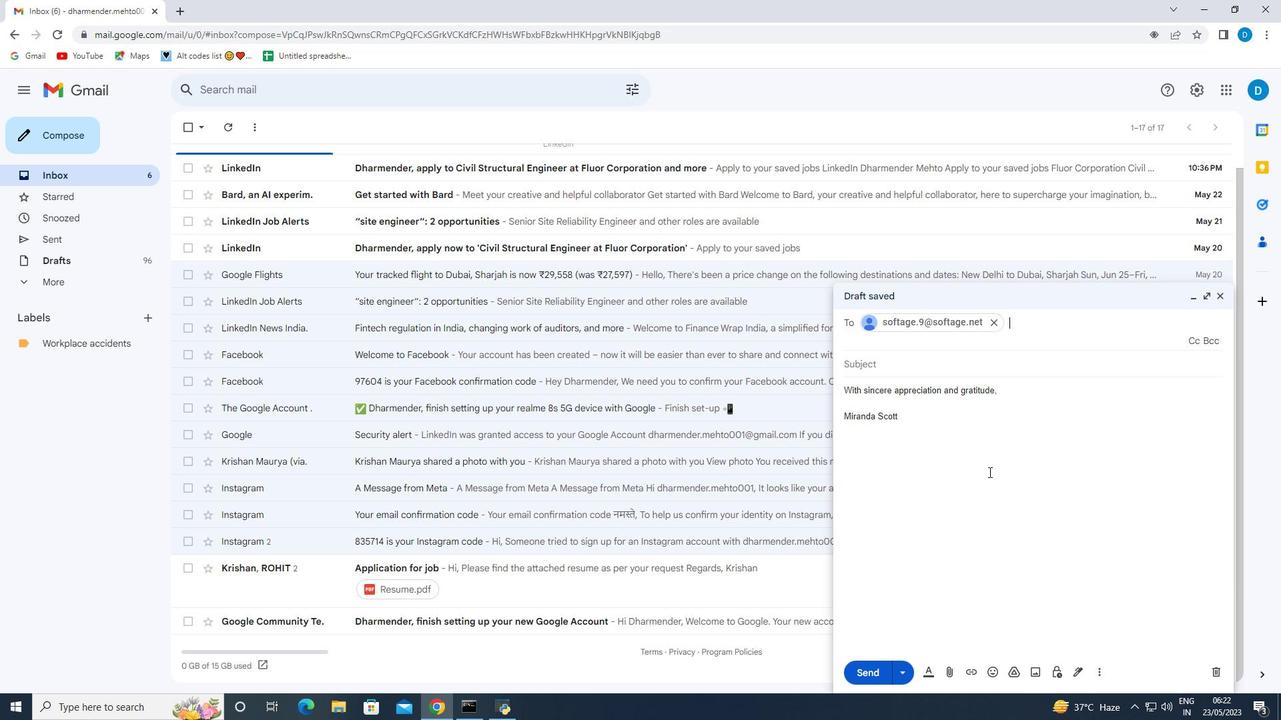 
Action: Mouse scrolled (986, 467) with delta (0, 0)
Screenshot: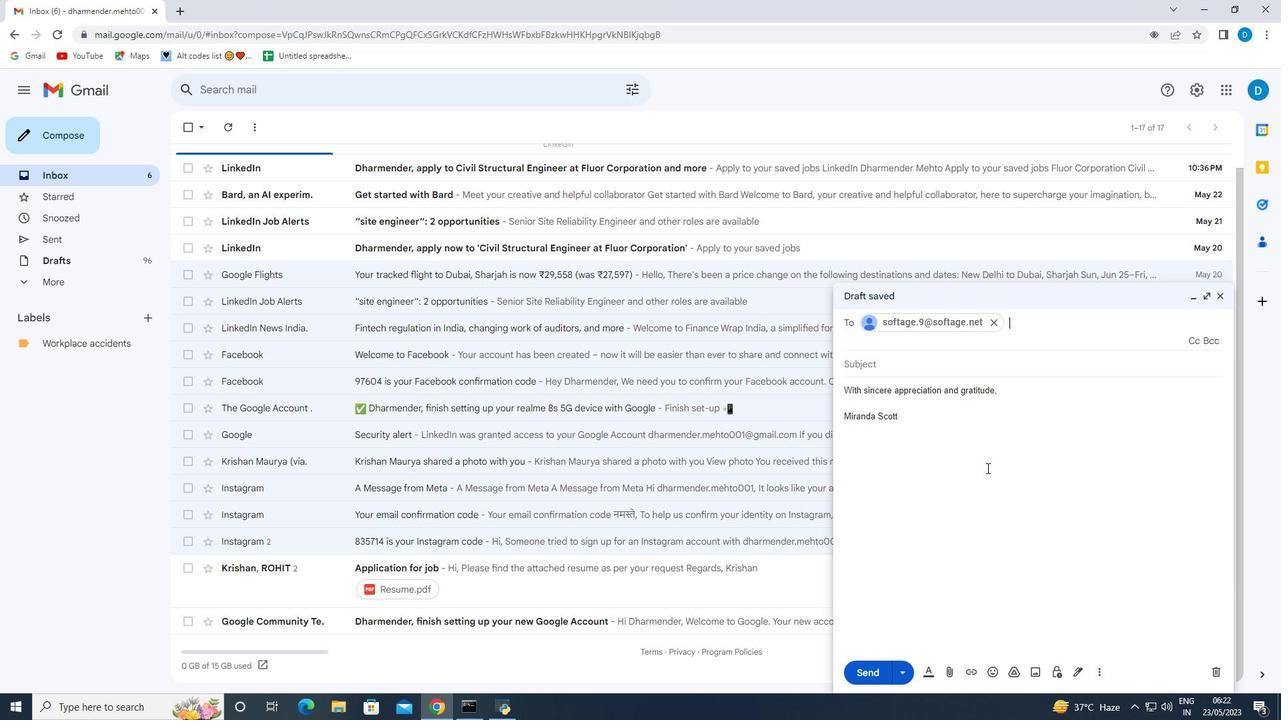 
Action: Mouse moved to (986, 468)
Screenshot: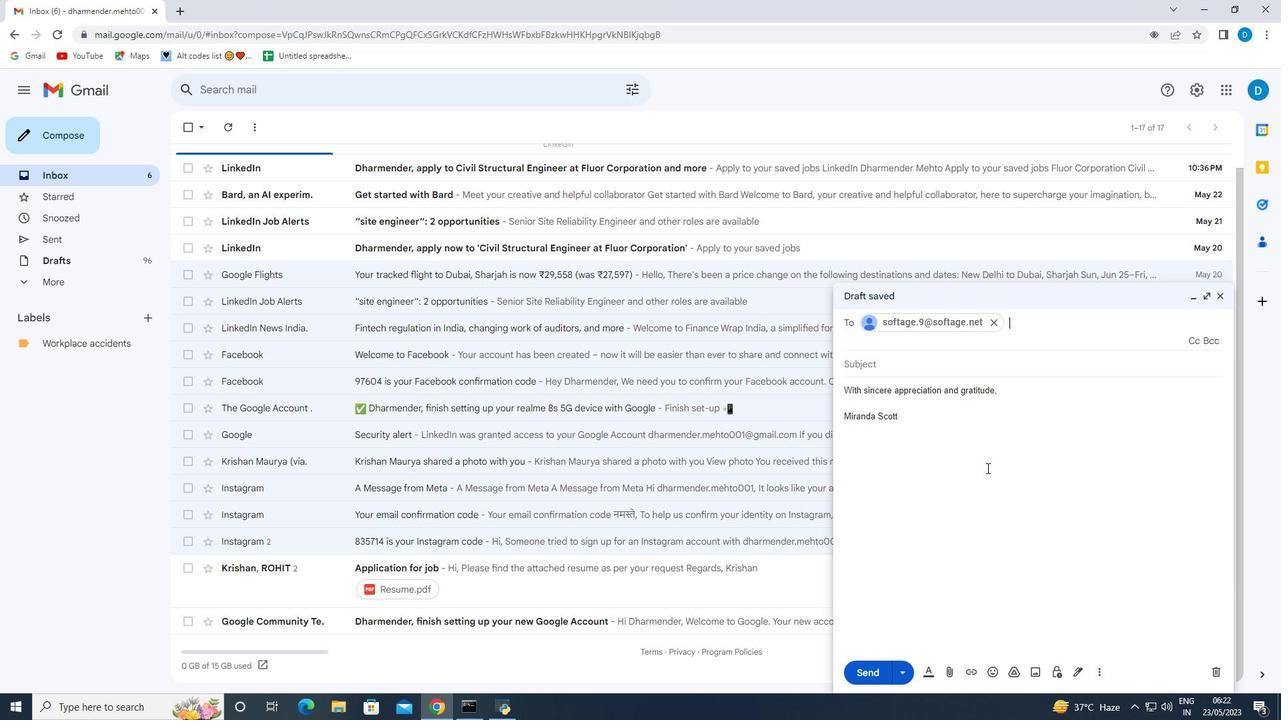 
Action: Mouse scrolled (986, 467) with delta (0, 0)
Screenshot: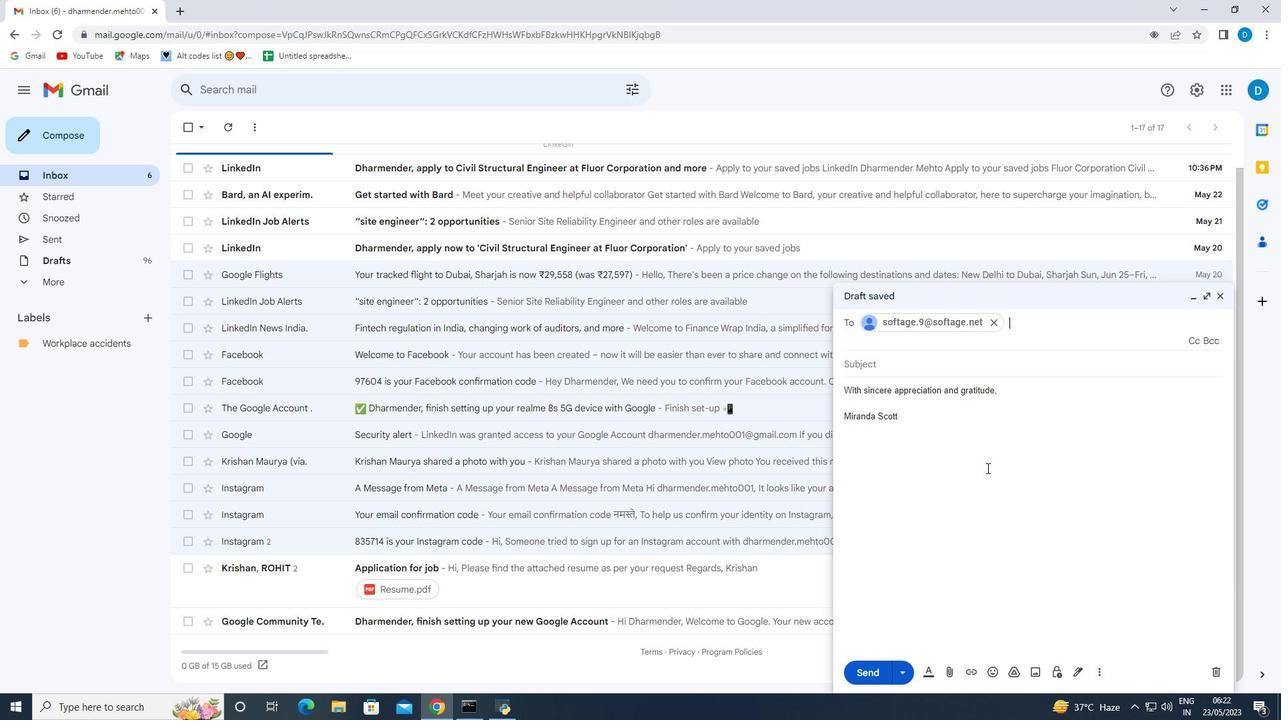
Action: Mouse moved to (987, 468)
Screenshot: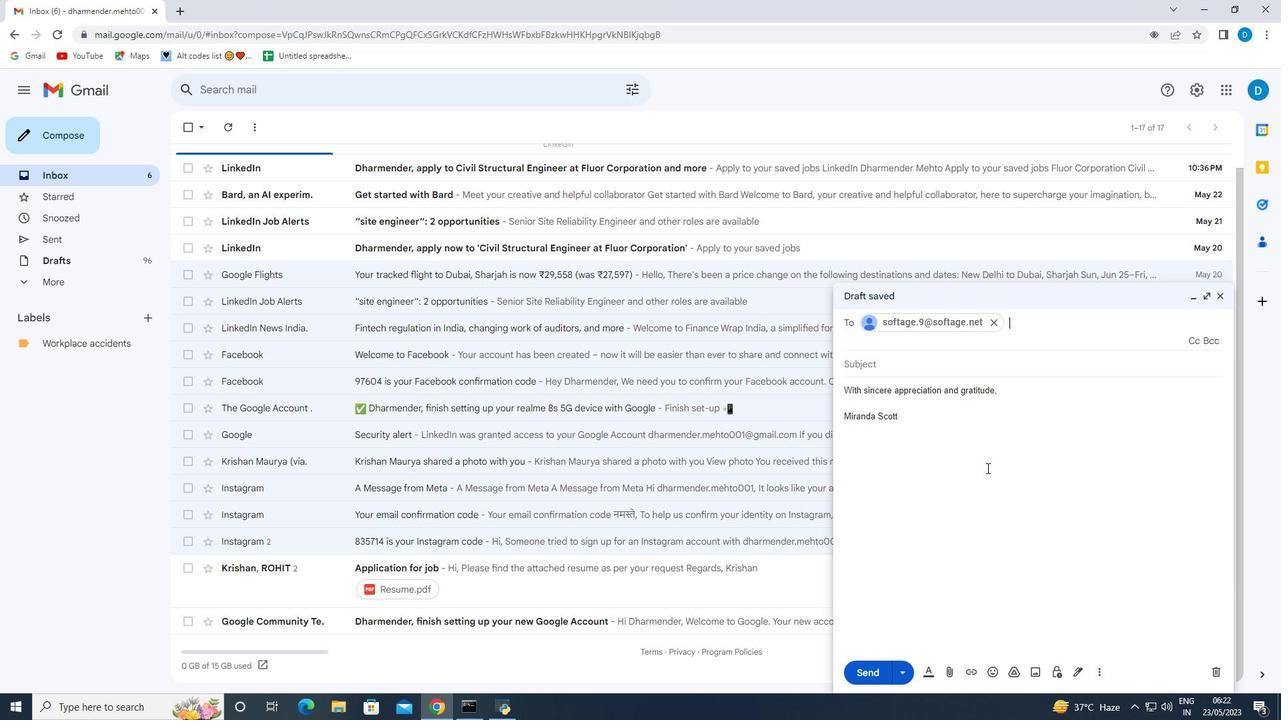 
Action: Mouse scrolled (987, 467) with delta (0, 0)
Screenshot: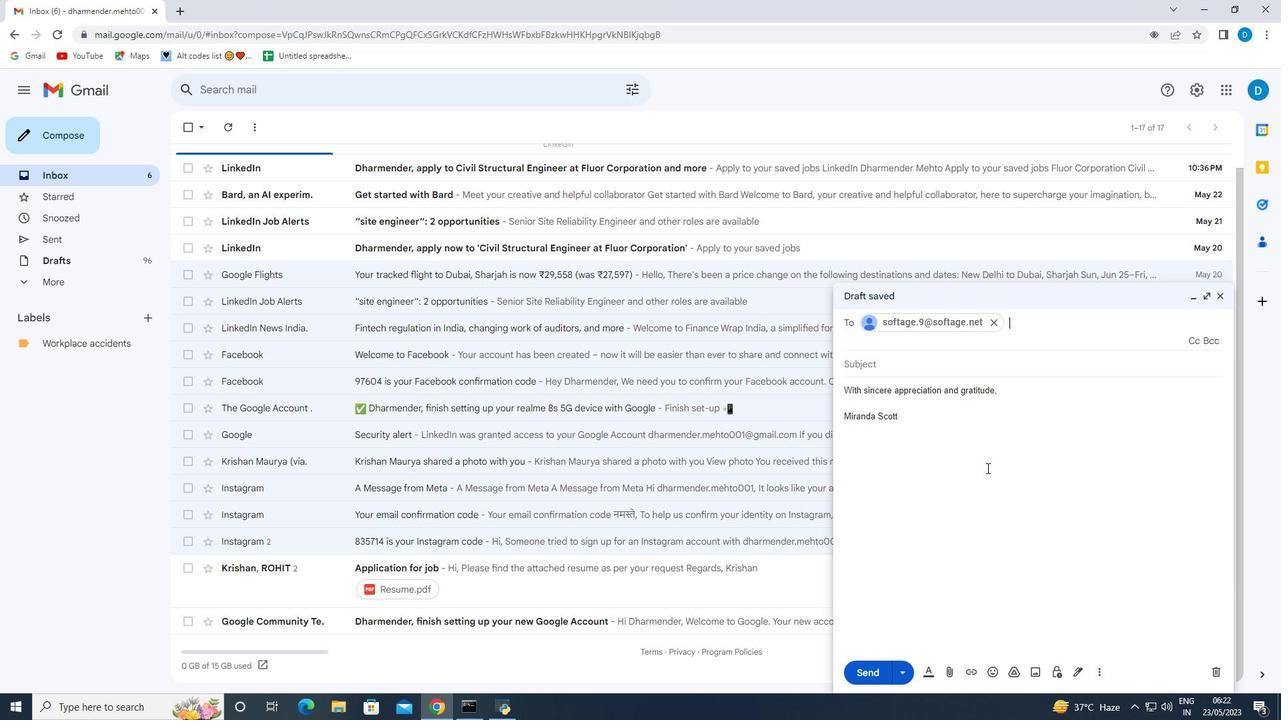 
Action: Mouse scrolled (987, 467) with delta (0, 0)
Screenshot: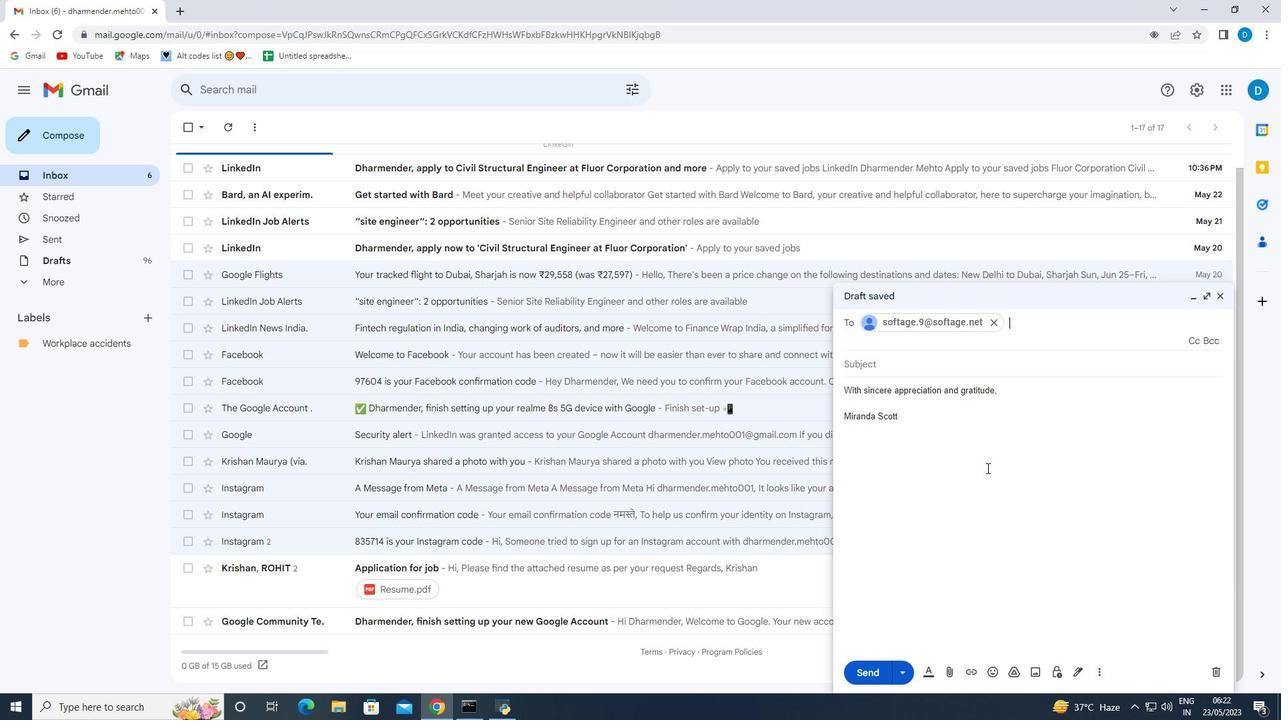 
Action: Mouse scrolled (987, 467) with delta (0, 0)
Screenshot: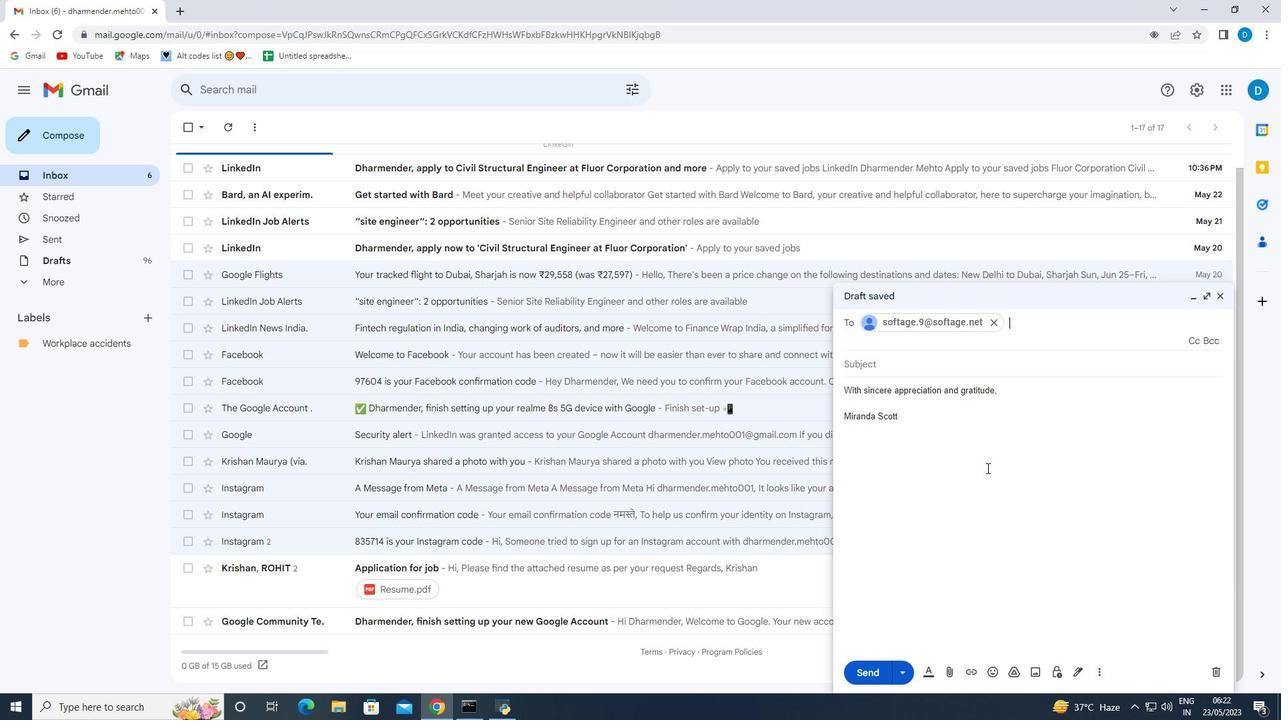 
Action: Mouse moved to (1097, 667)
Screenshot: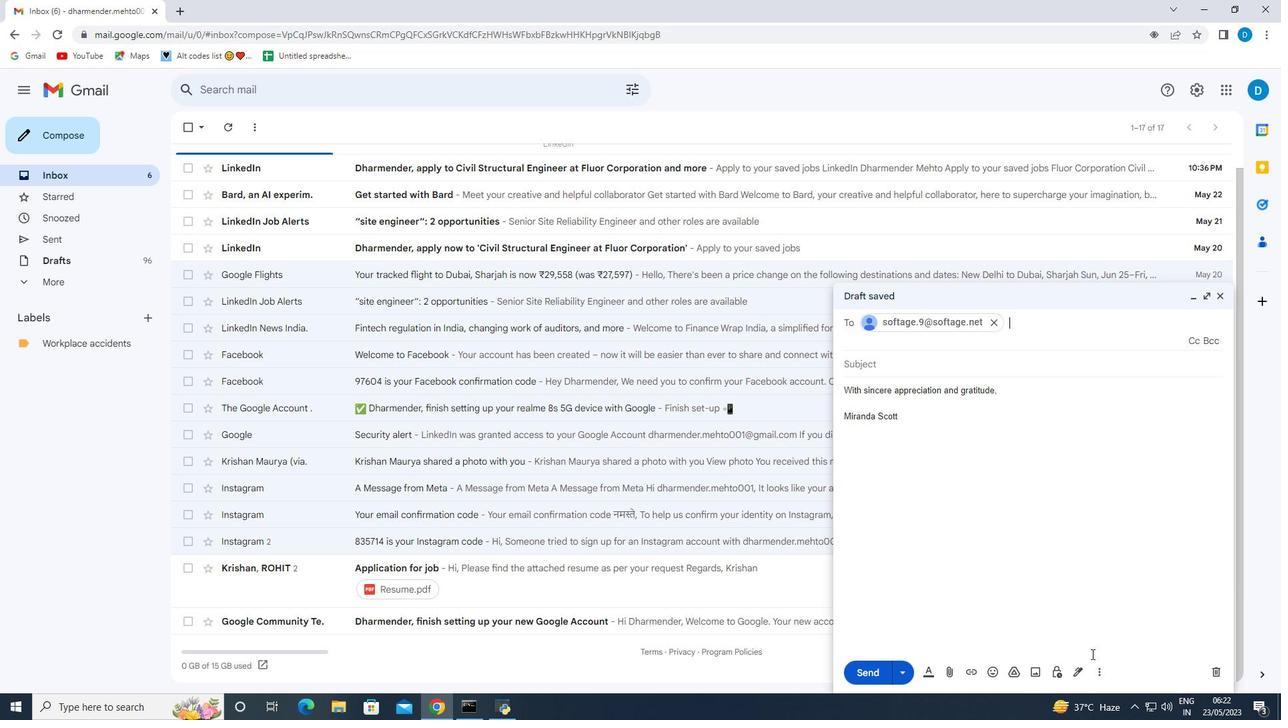 
Action: Mouse pressed left at (1097, 667)
Screenshot: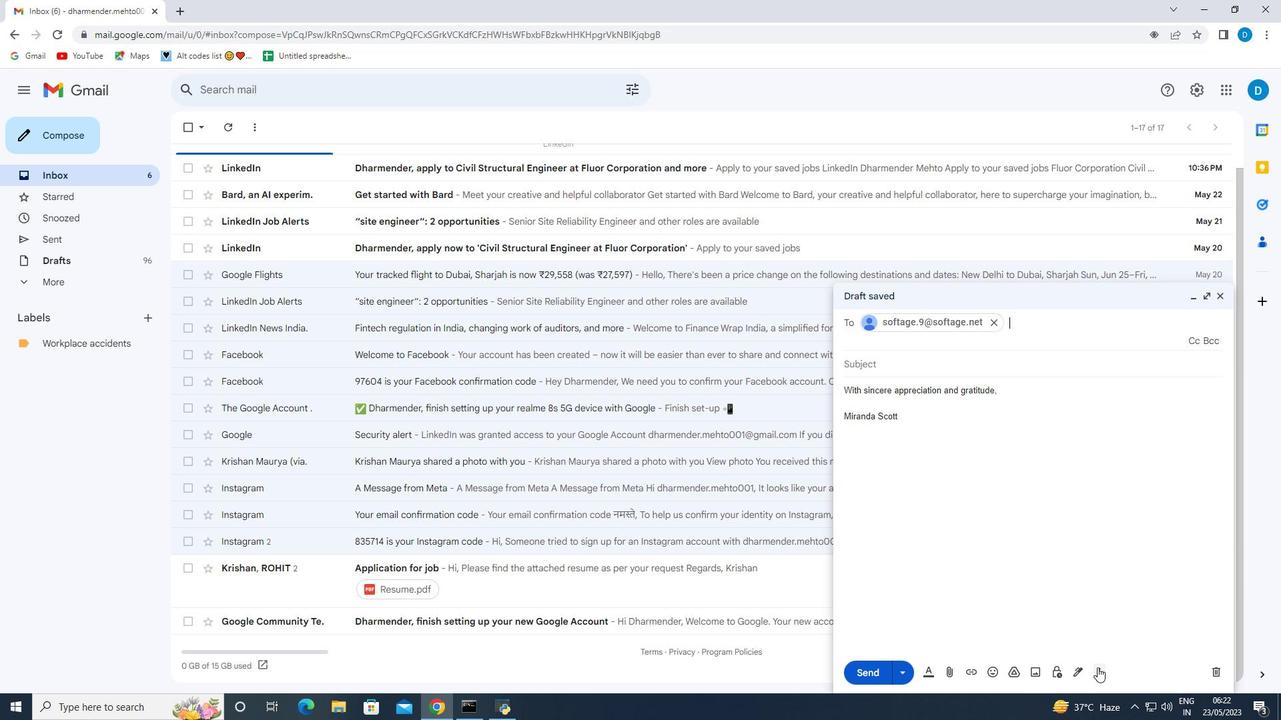 
Action: Mouse moved to (1147, 542)
Screenshot: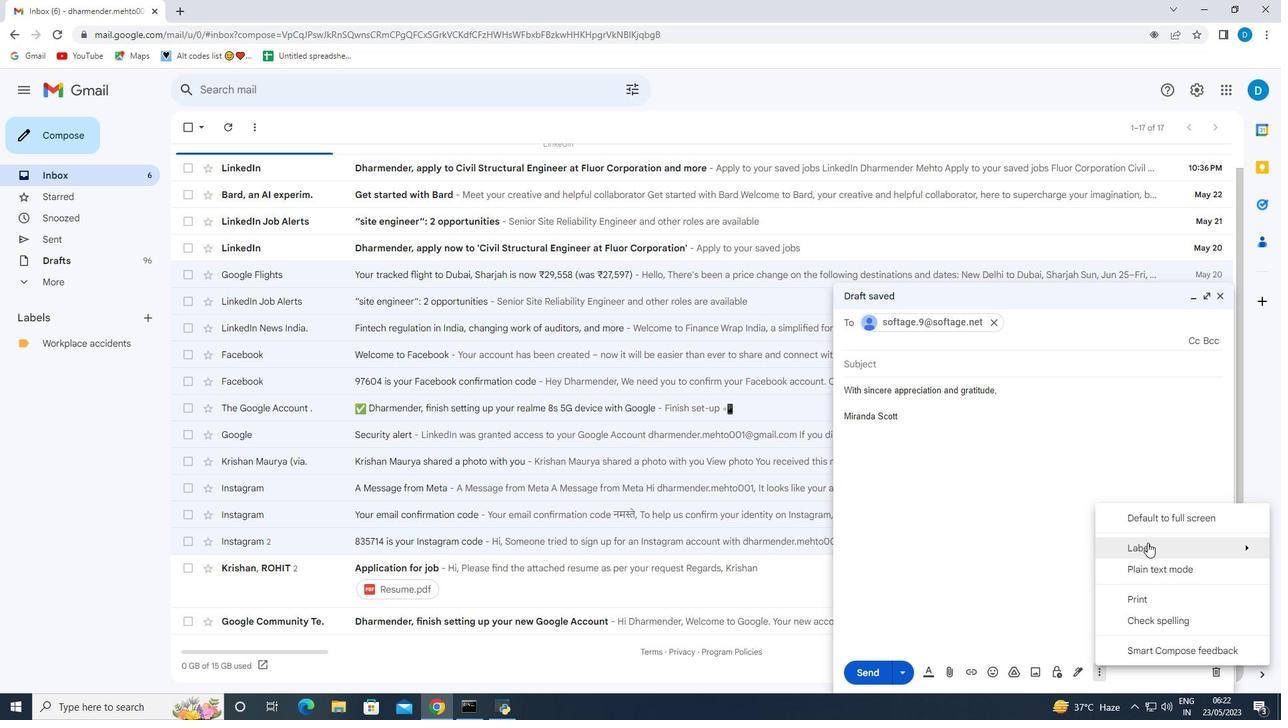 
Action: Mouse pressed left at (1147, 542)
Screenshot: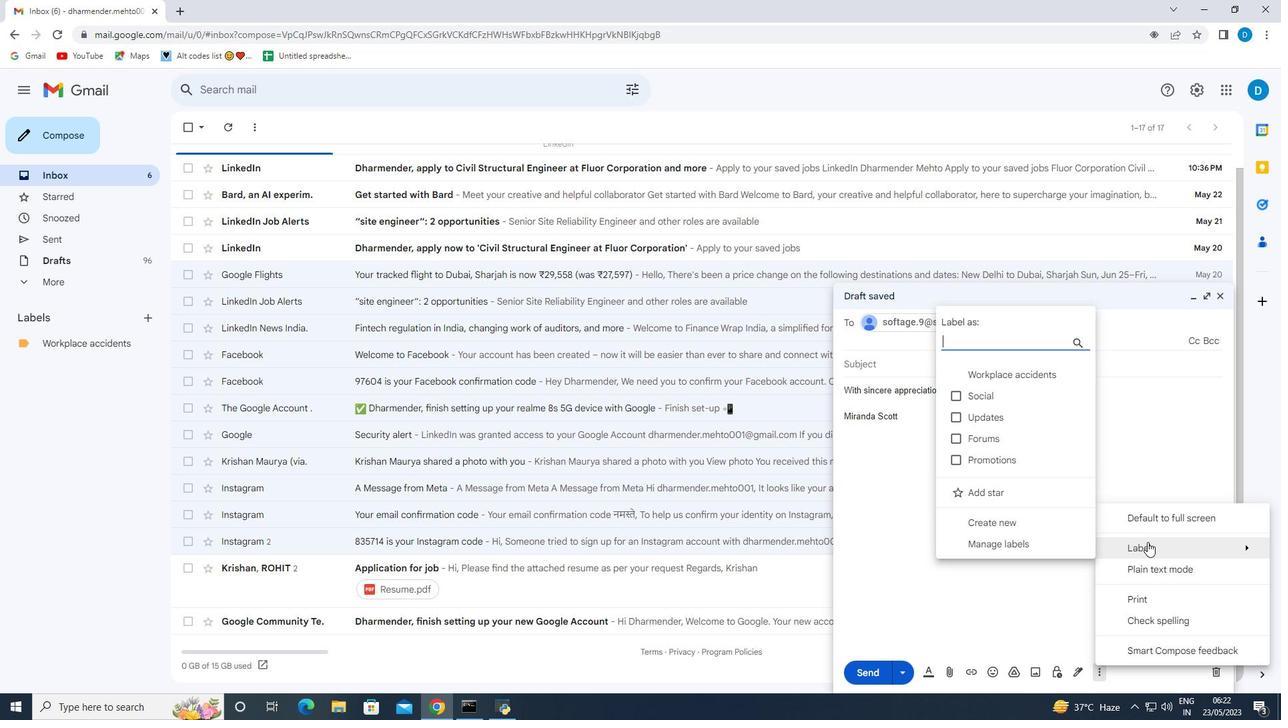 
Action: Mouse moved to (954, 375)
Screenshot: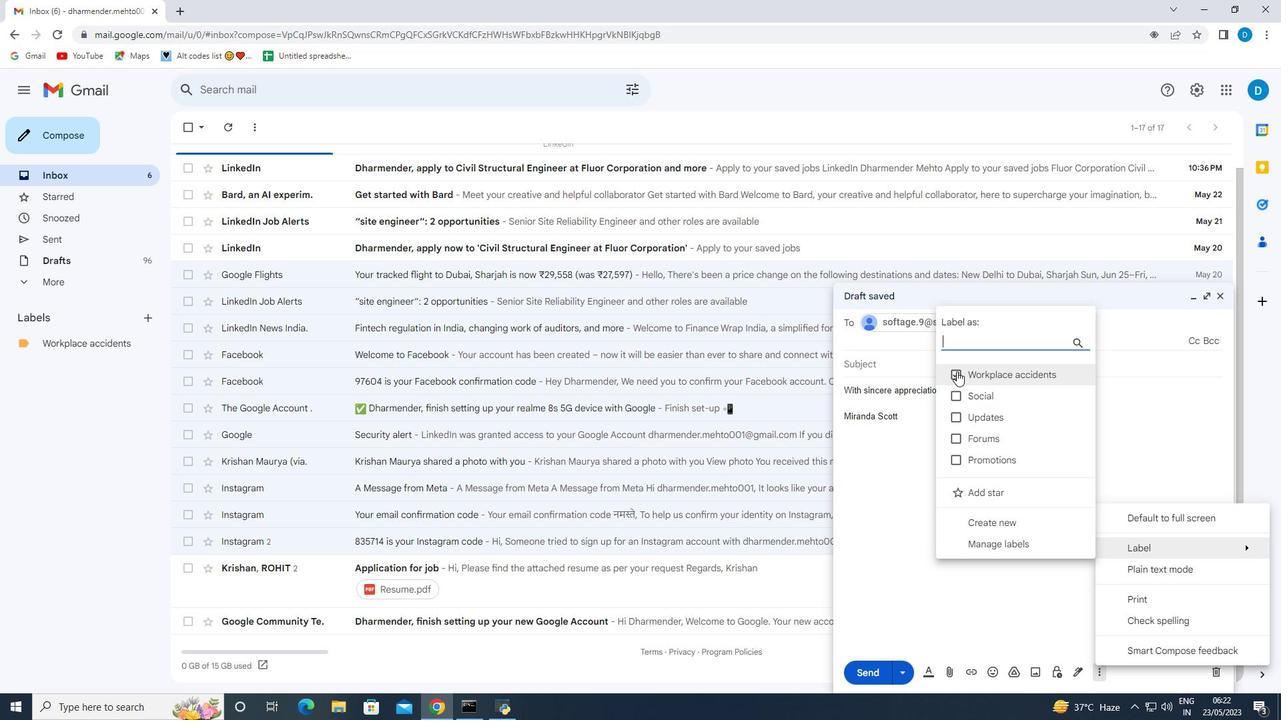 
Action: Mouse pressed left at (954, 375)
Screenshot: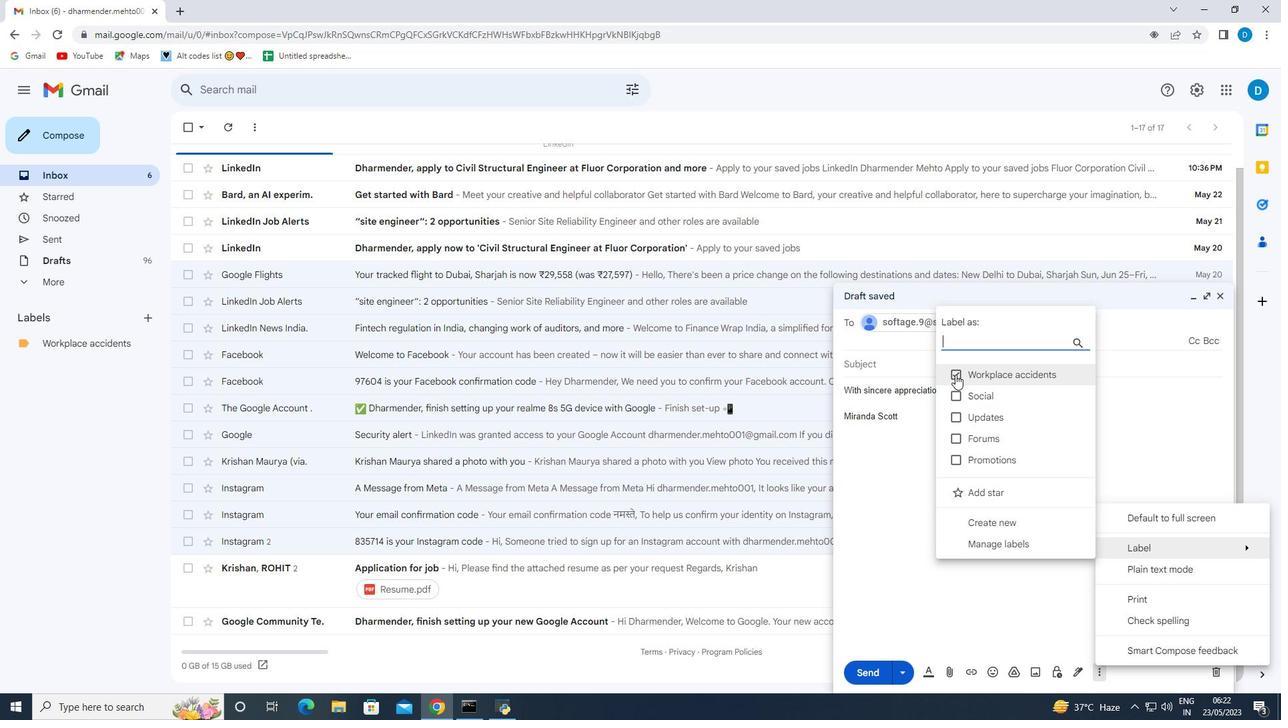 
Action: Mouse pressed left at (954, 375)
Screenshot: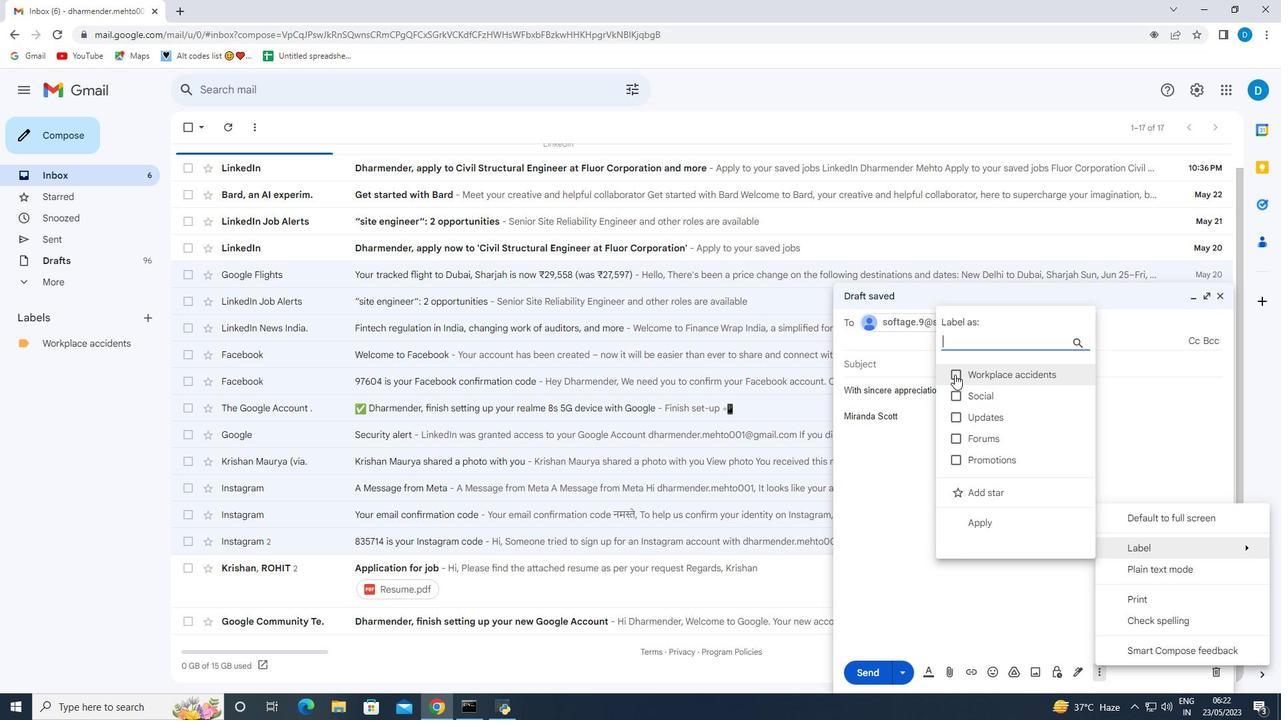 
Action: Mouse moved to (904, 481)
Screenshot: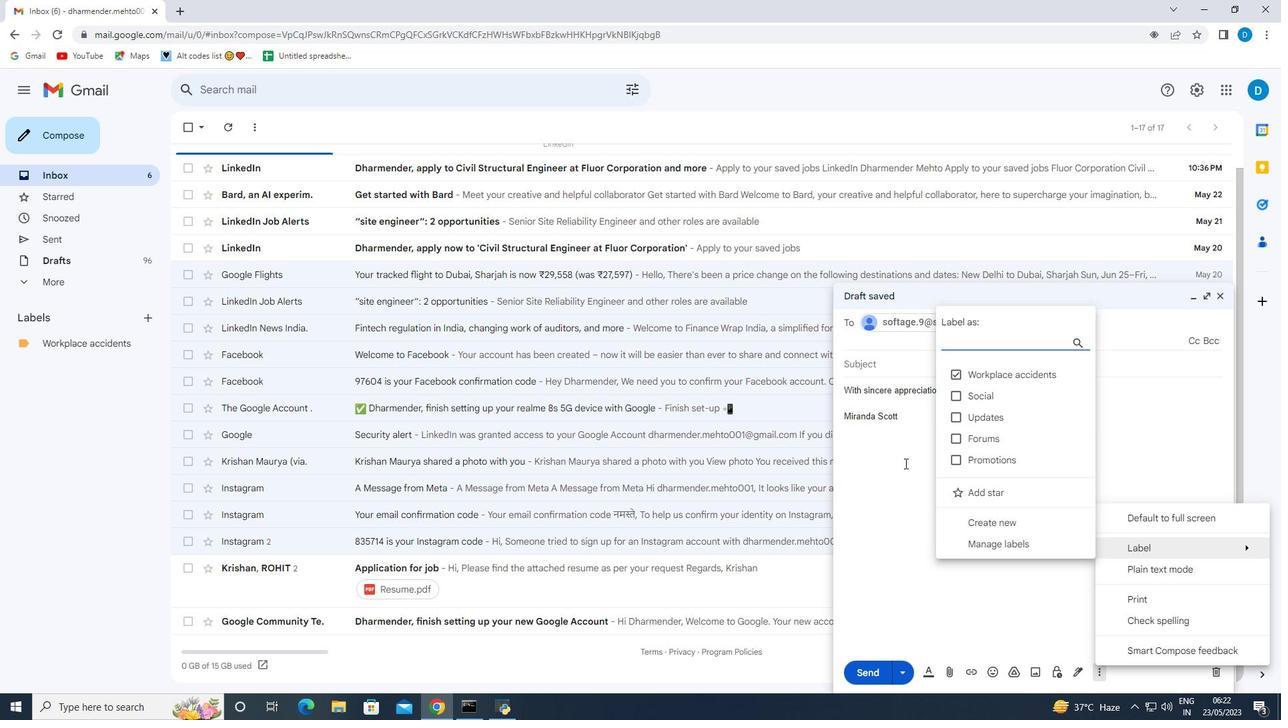 
Action: Mouse pressed left at (904, 481)
Screenshot: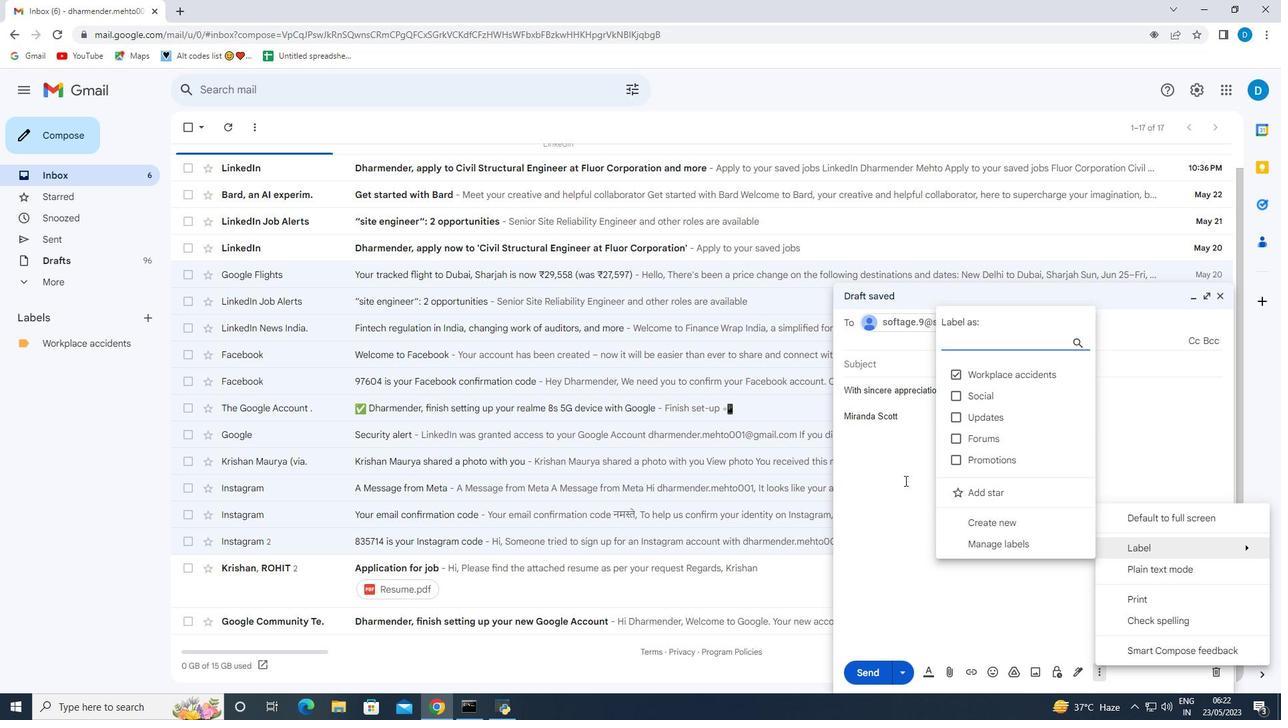 
Action: Mouse moved to (908, 629)
Screenshot: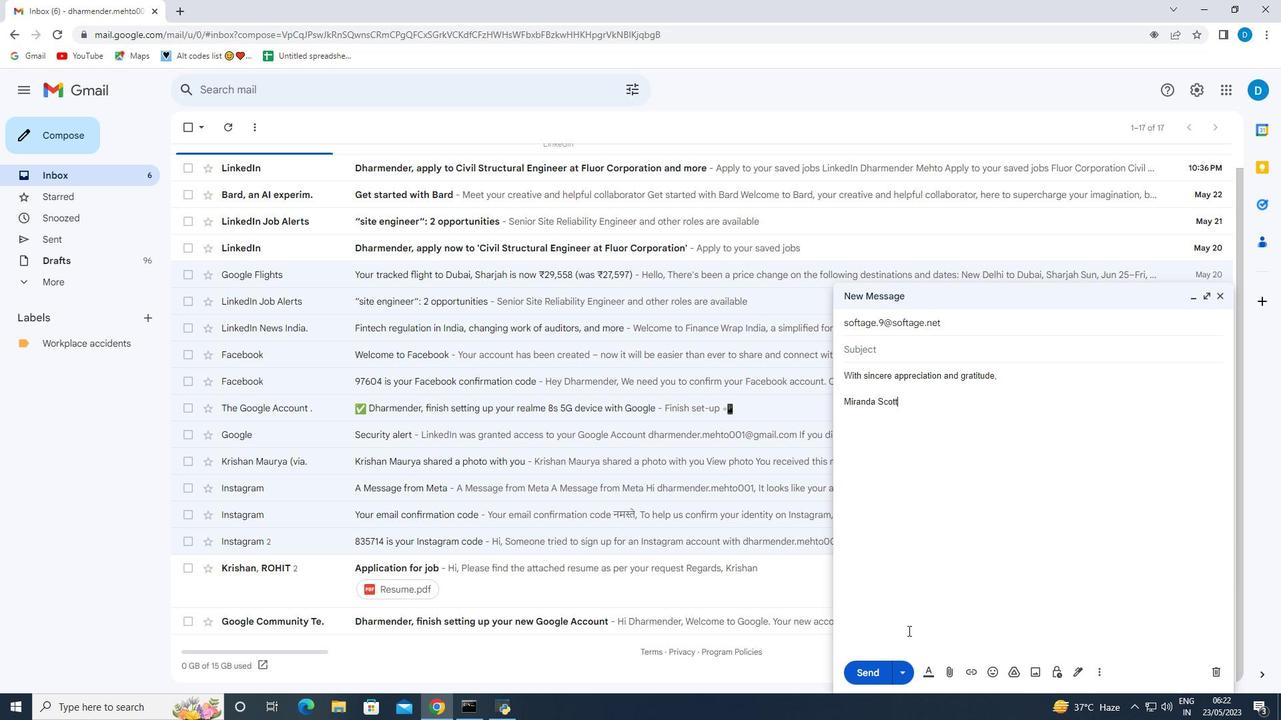 
